 Task: View property listings for houses in Miami, Florida, with waterfront access, and compare the prices of properties on different water bodies.
Action: Mouse moved to (245, 225)
Screenshot: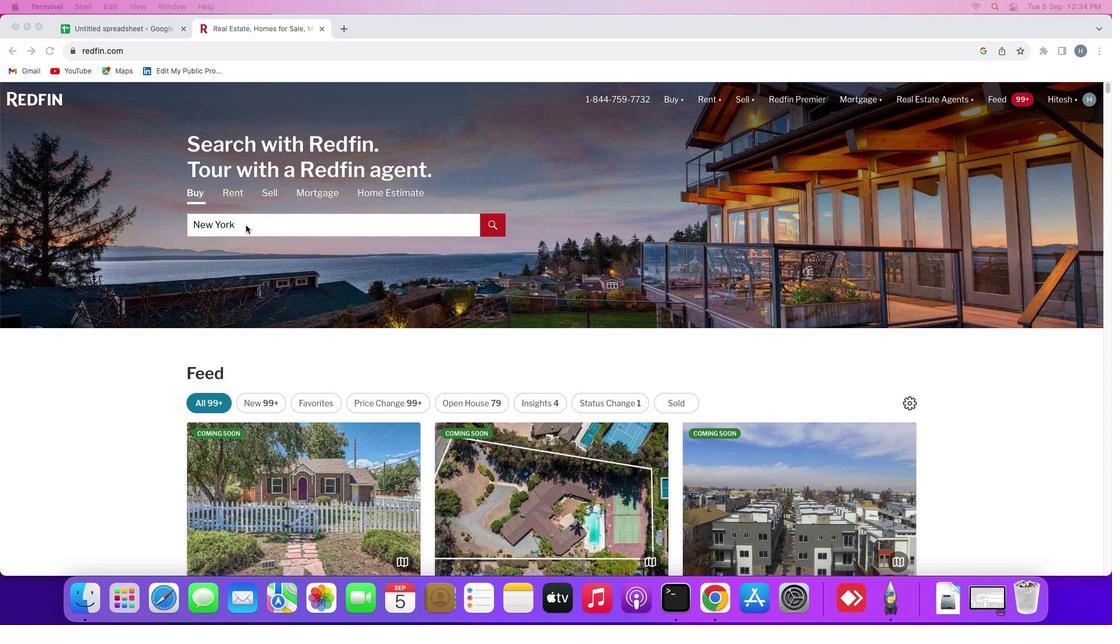 
Action: Mouse pressed left at (245, 225)
Screenshot: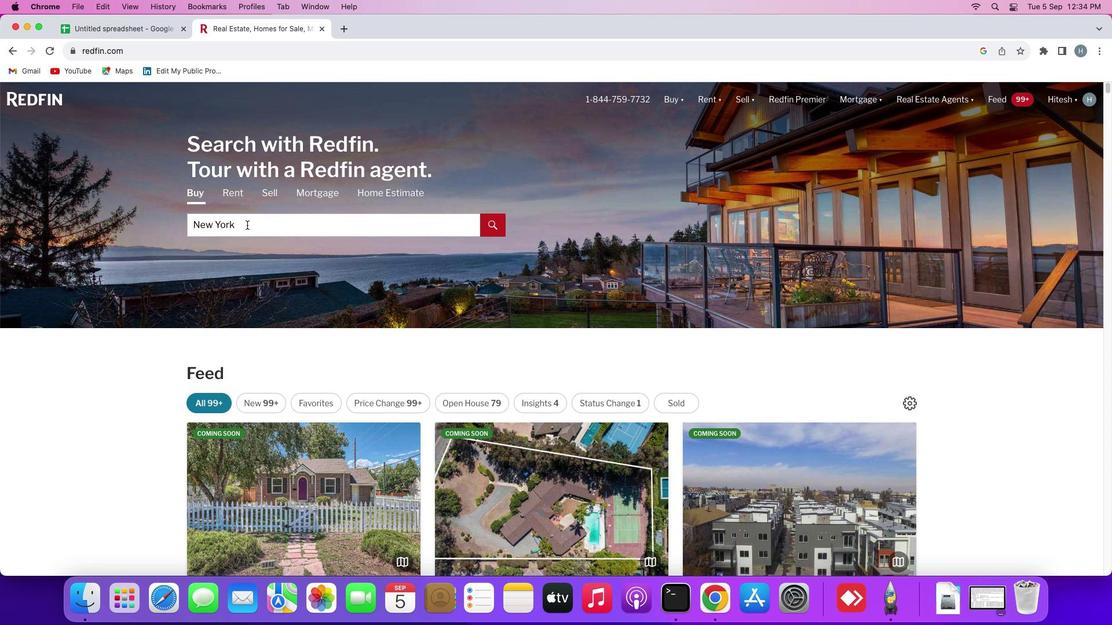
Action: Mouse moved to (249, 224)
Screenshot: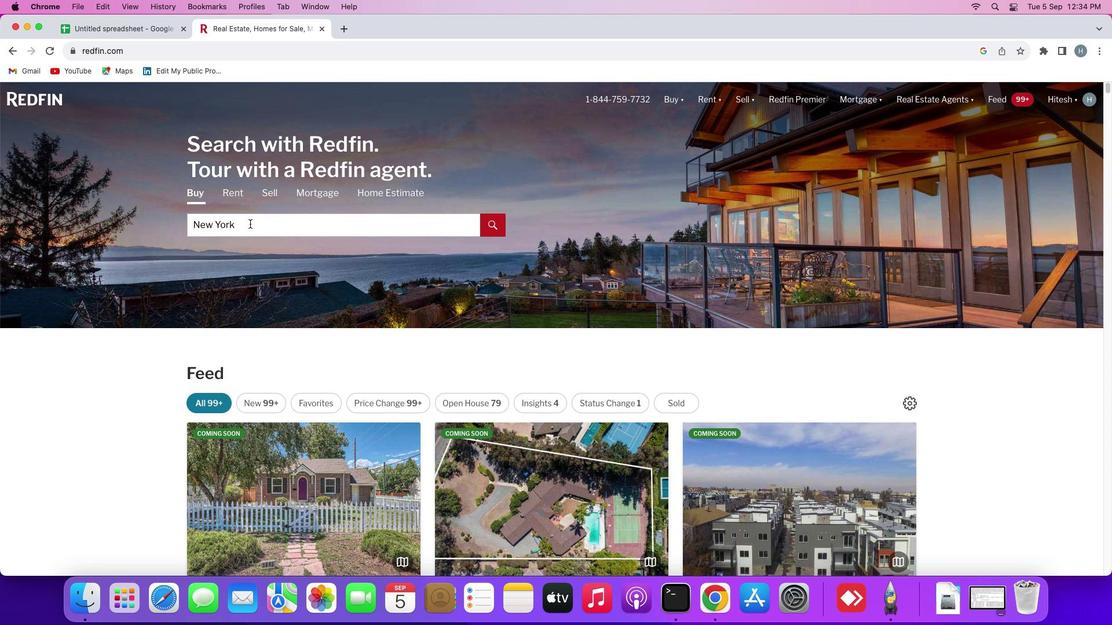 
Action: Mouse pressed left at (249, 224)
Screenshot: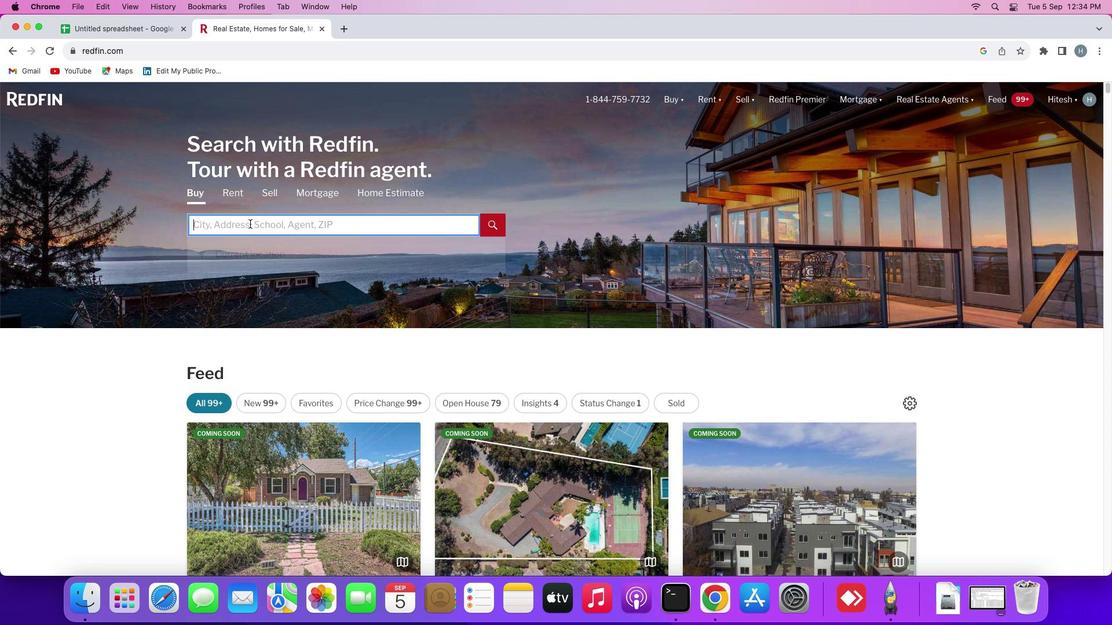 
Action: Mouse moved to (250, 224)
Screenshot: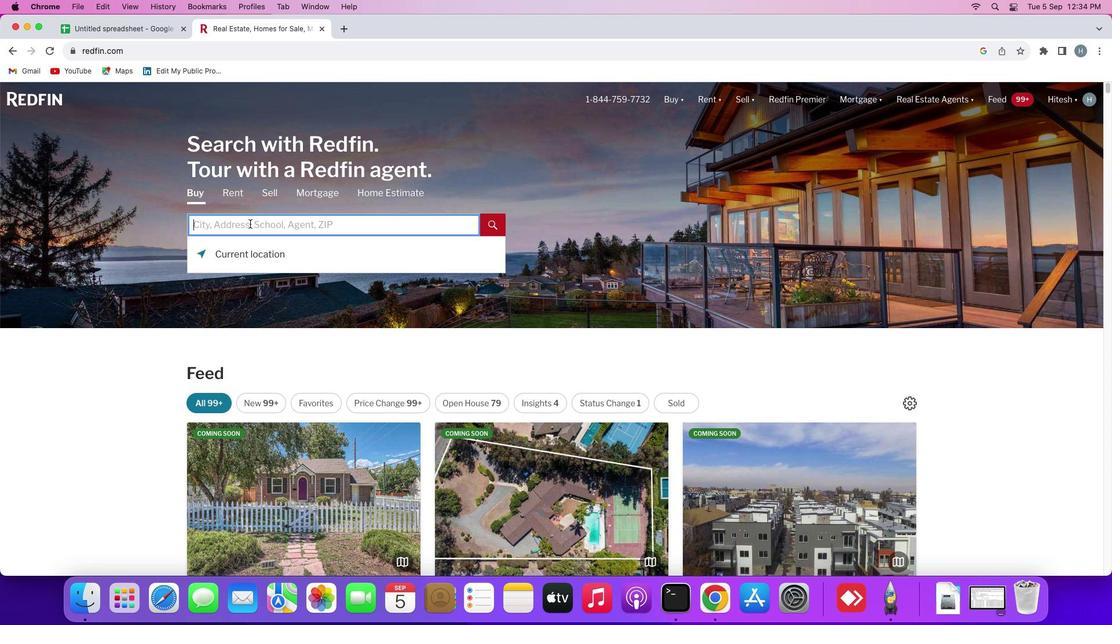 
Action: Key pressed Key.shift'M''i''a''m''i'
Screenshot: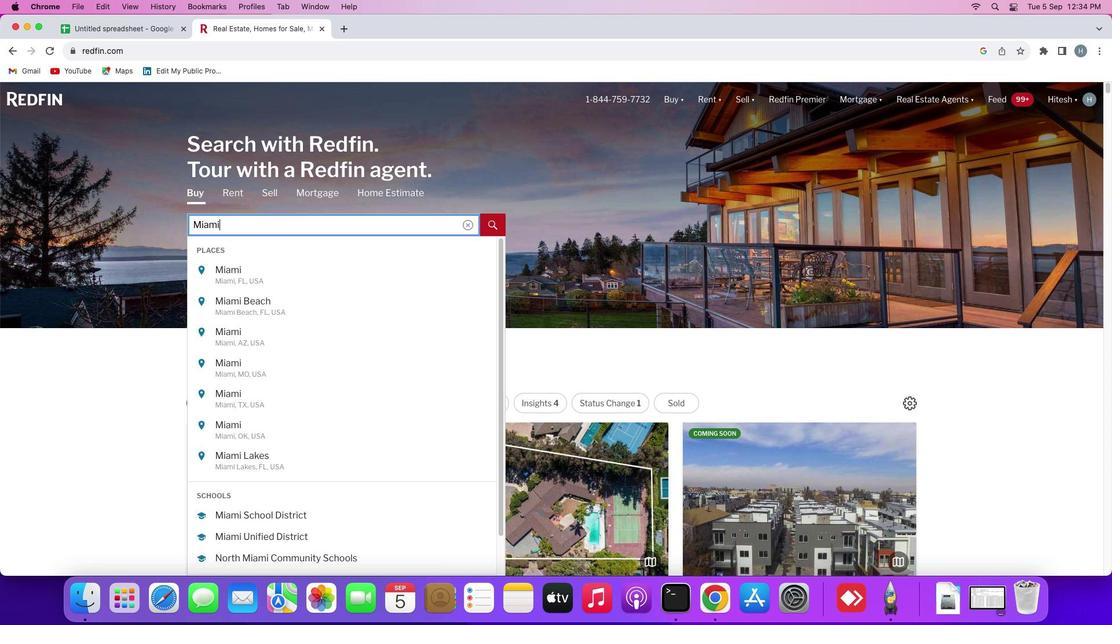 
Action: Mouse moved to (290, 275)
Screenshot: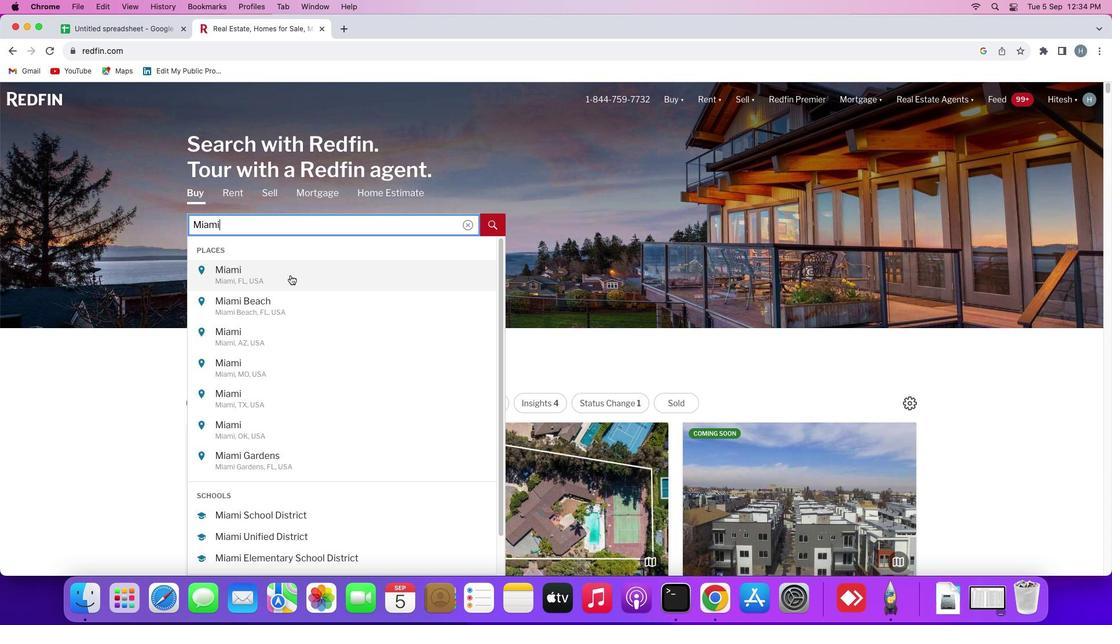 
Action: Mouse pressed left at (290, 275)
Screenshot: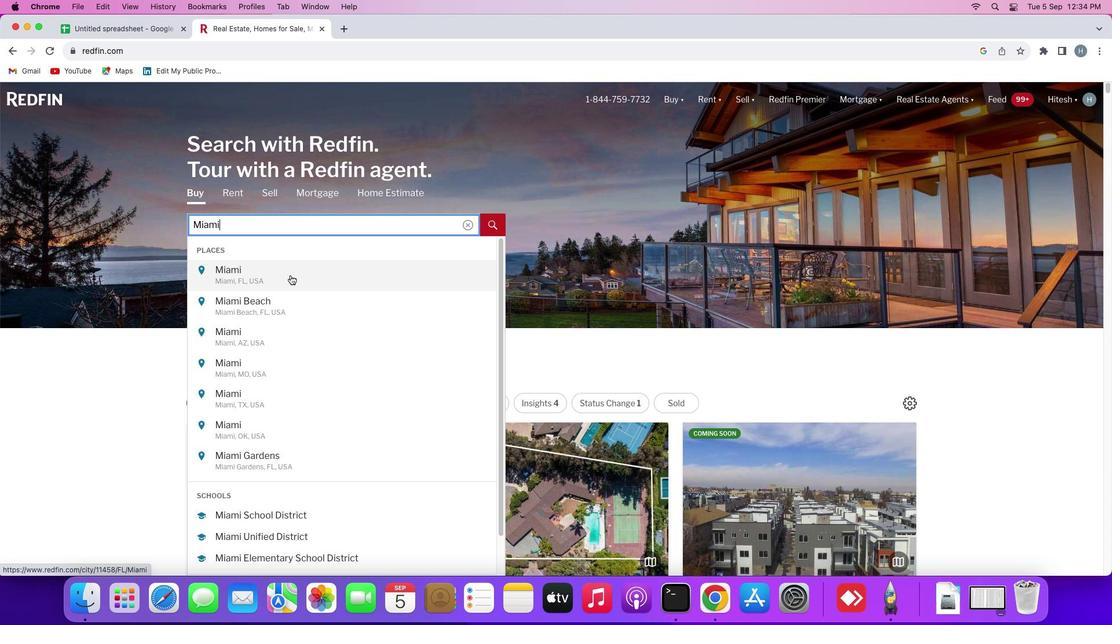 
Action: Mouse moved to (997, 175)
Screenshot: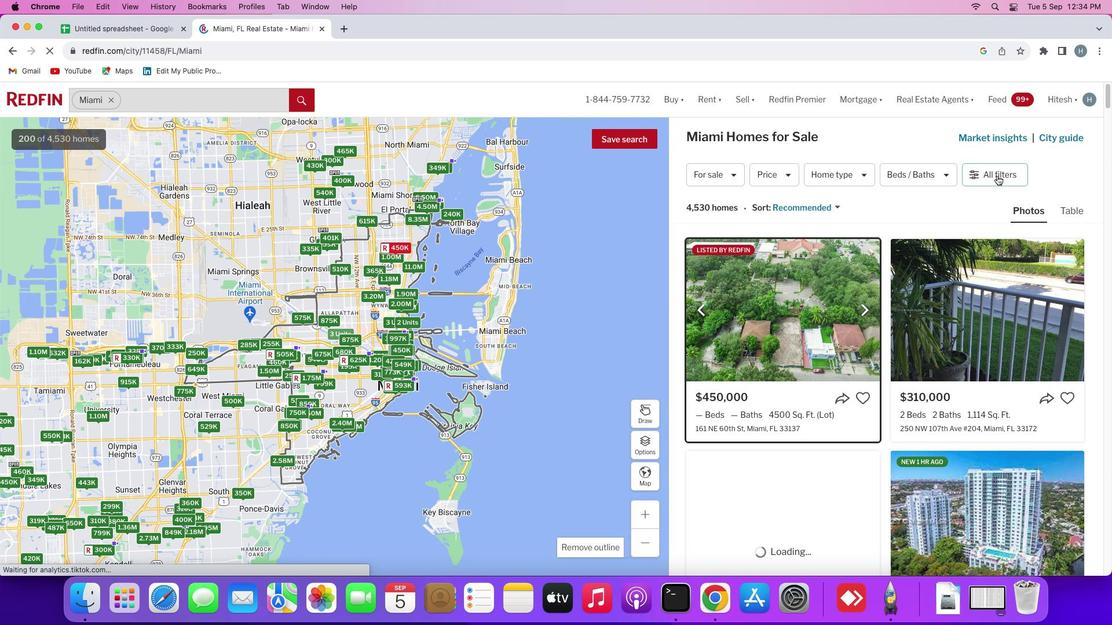 
Action: Mouse pressed left at (997, 175)
Screenshot: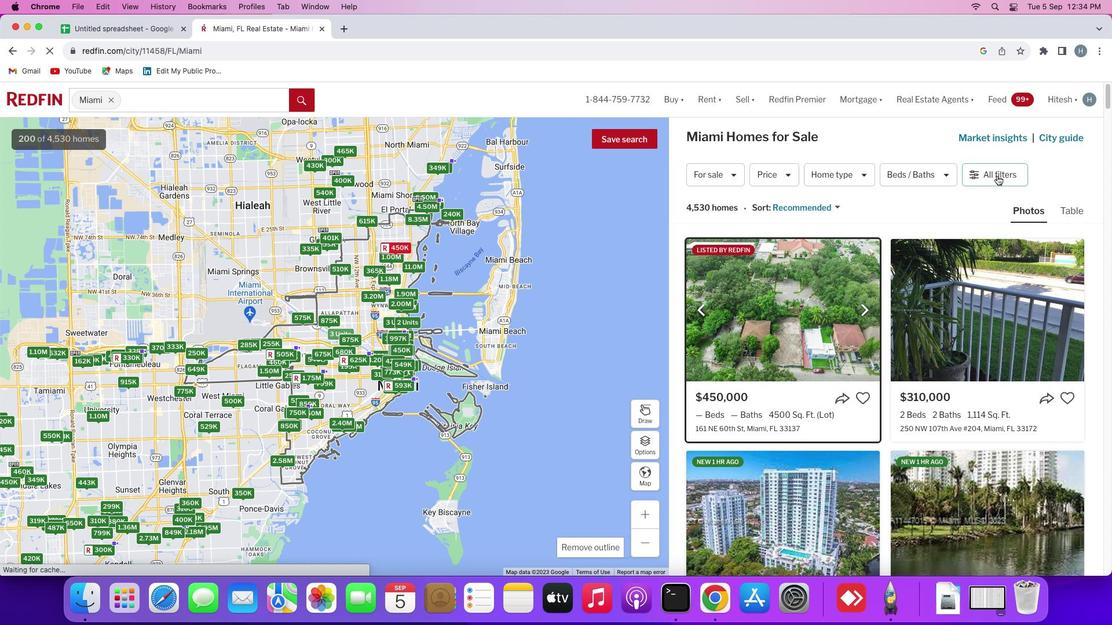 
Action: Mouse moved to (956, 321)
Screenshot: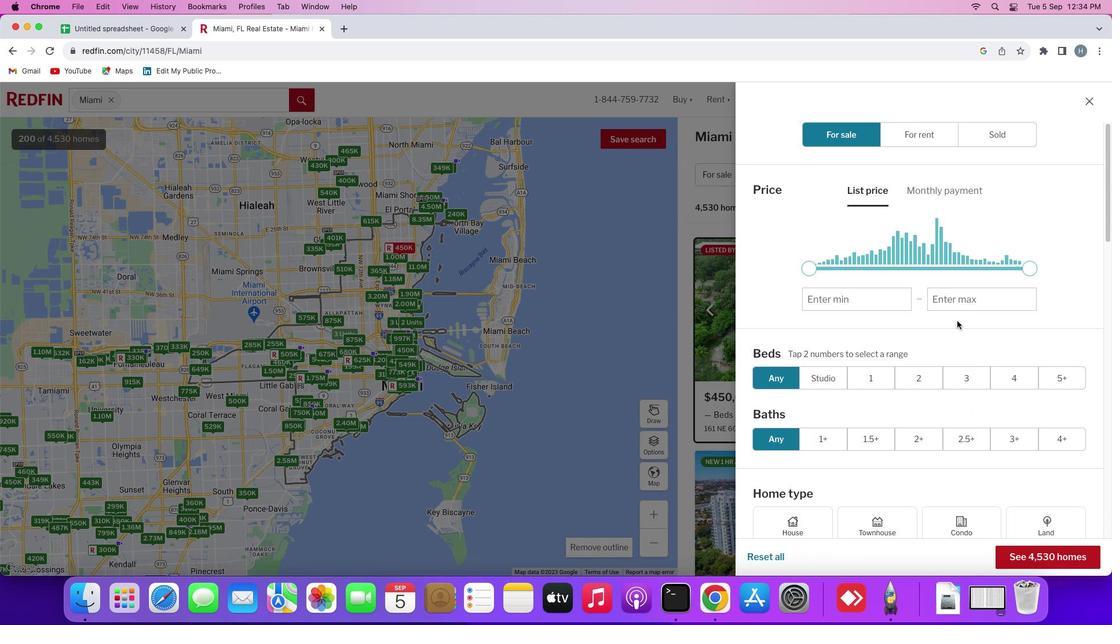 
Action: Mouse scrolled (956, 321) with delta (0, 0)
Screenshot: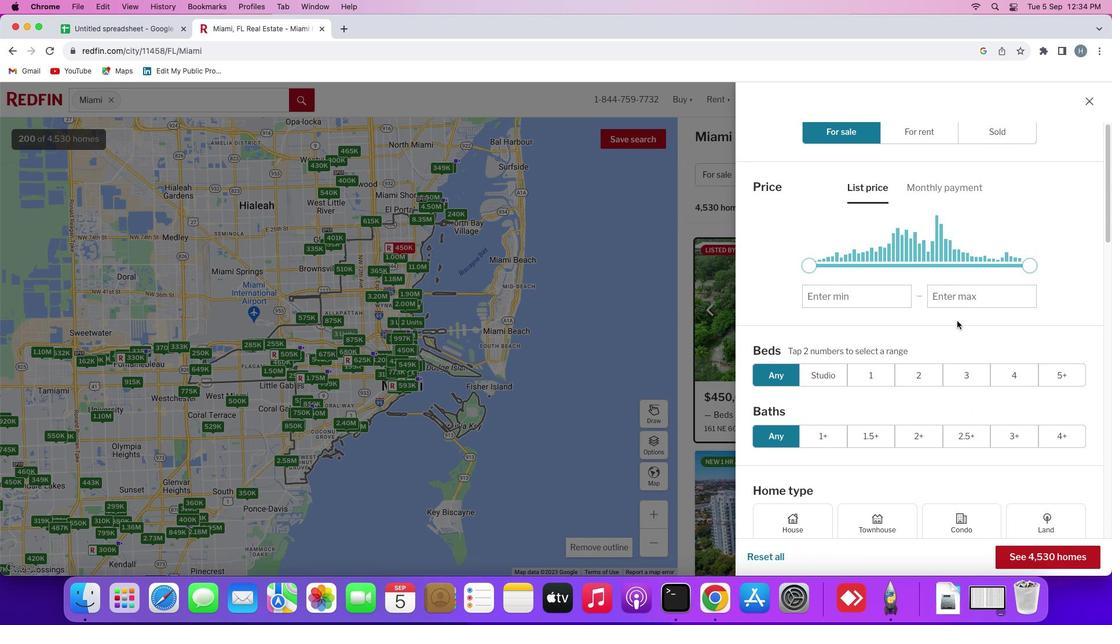 
Action: Mouse scrolled (956, 321) with delta (0, 0)
Screenshot: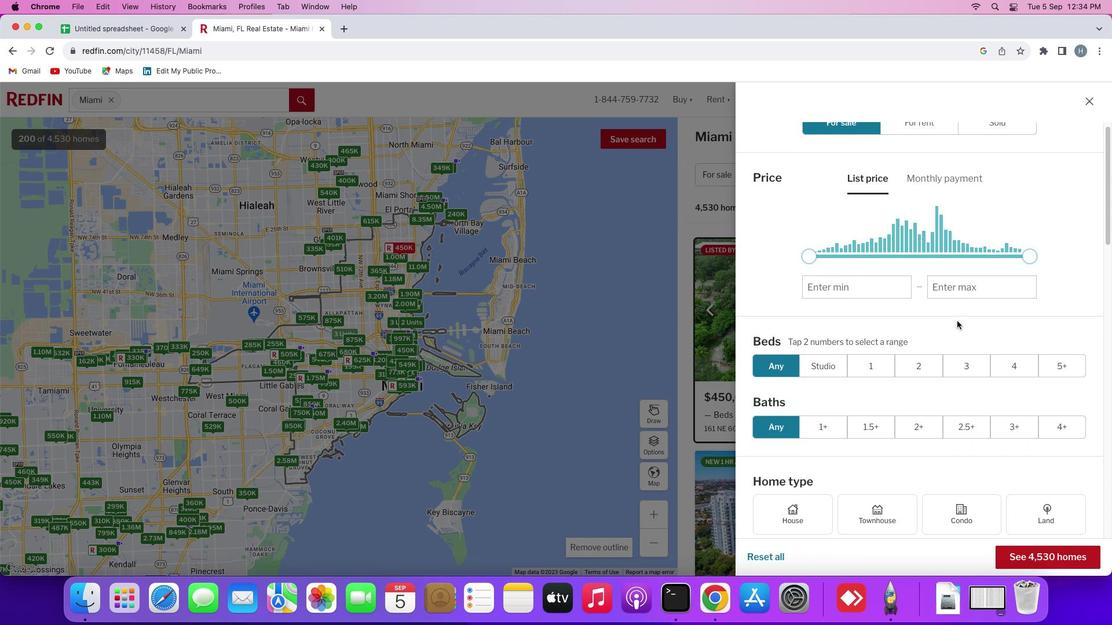 
Action: Mouse scrolled (956, 321) with delta (0, -1)
Screenshot: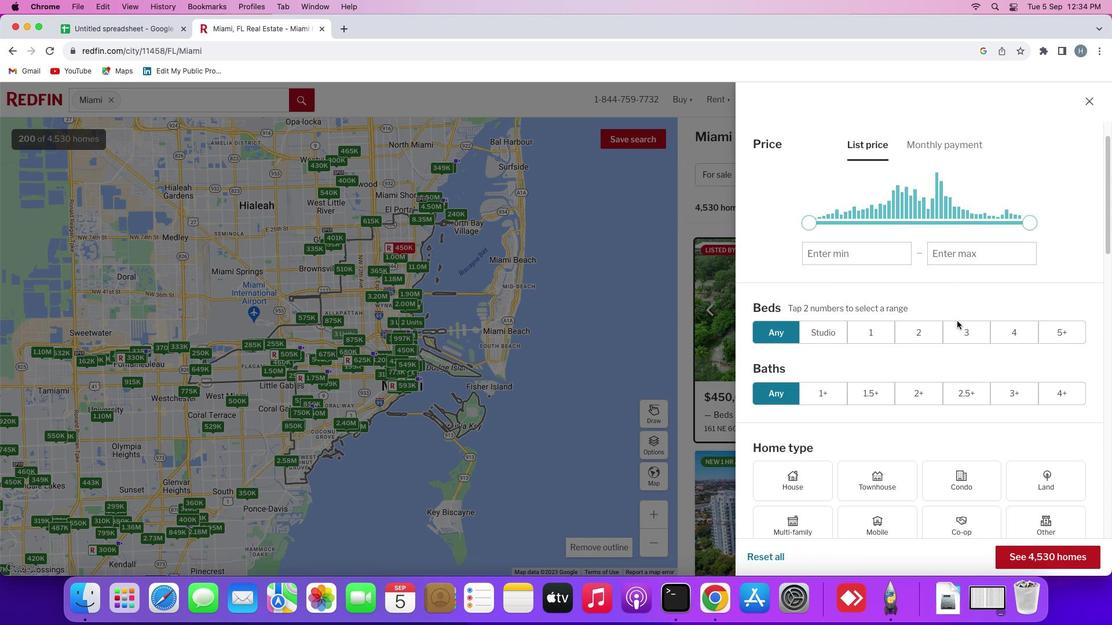 
Action: Mouse scrolled (956, 321) with delta (0, -1)
Screenshot: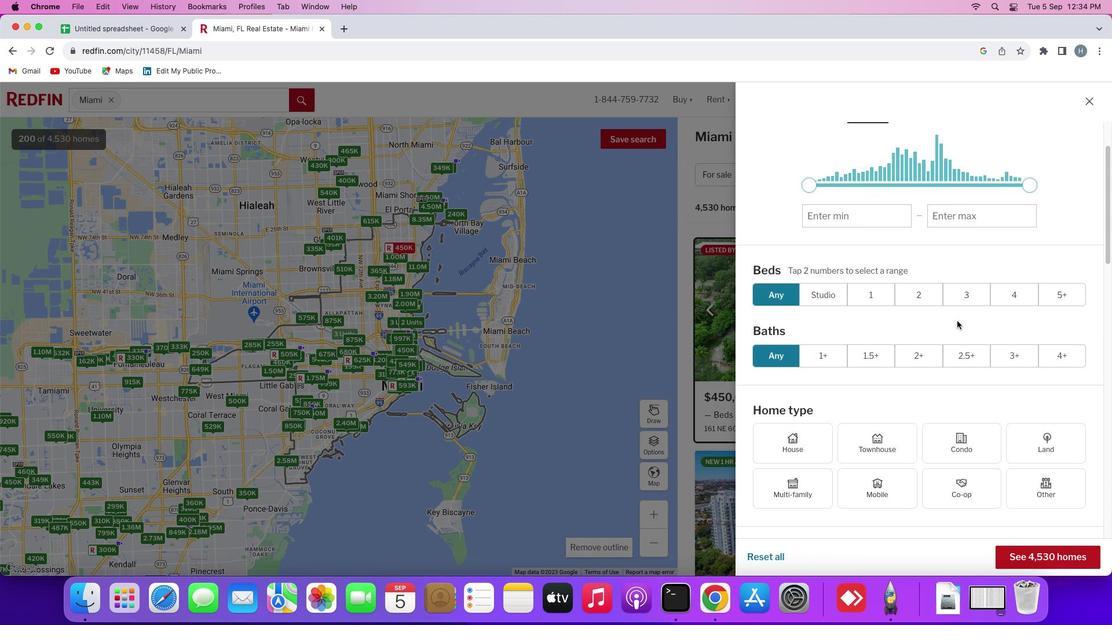 
Action: Mouse scrolled (956, 321) with delta (0, 0)
Screenshot: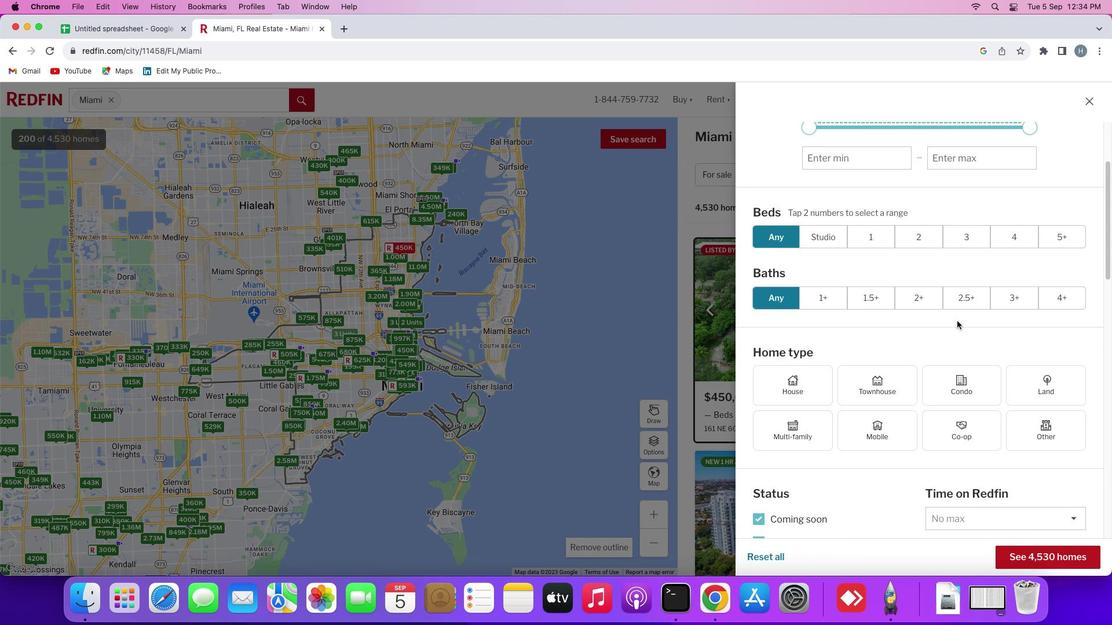 
Action: Mouse scrolled (956, 321) with delta (0, 0)
Screenshot: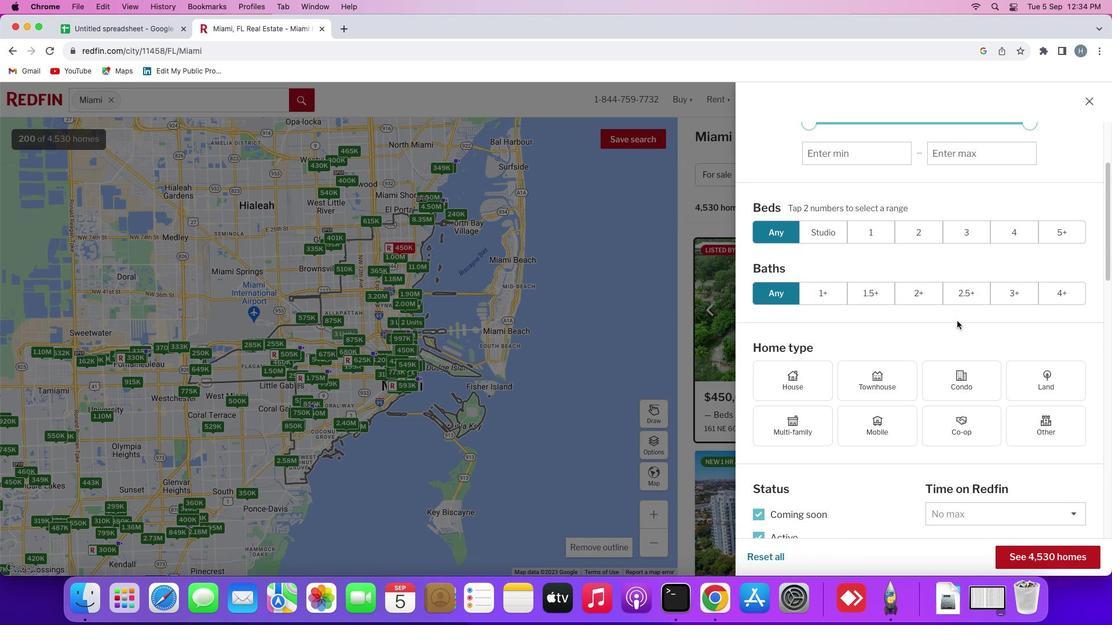 
Action: Mouse scrolled (956, 321) with delta (0, 0)
Screenshot: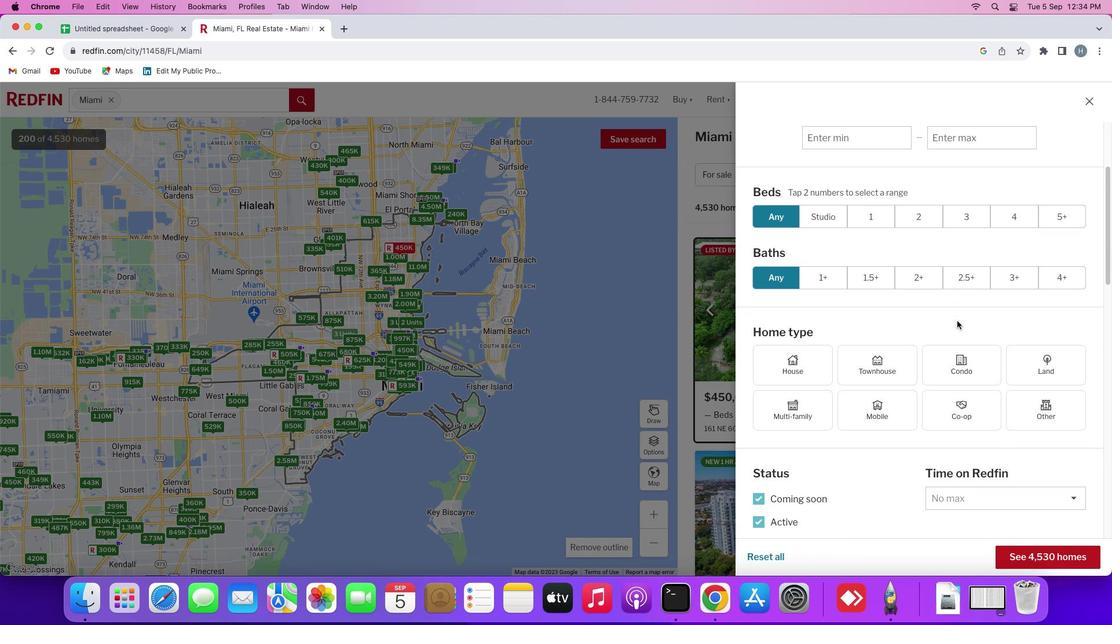 
Action: Mouse moved to (799, 345)
Screenshot: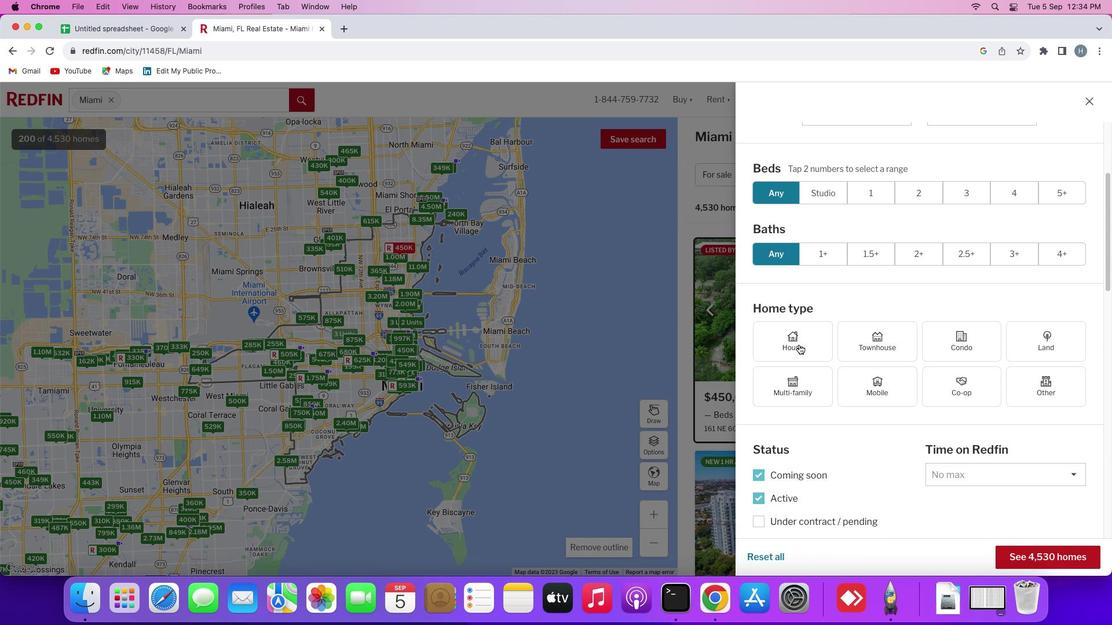 
Action: Mouse pressed left at (799, 345)
Screenshot: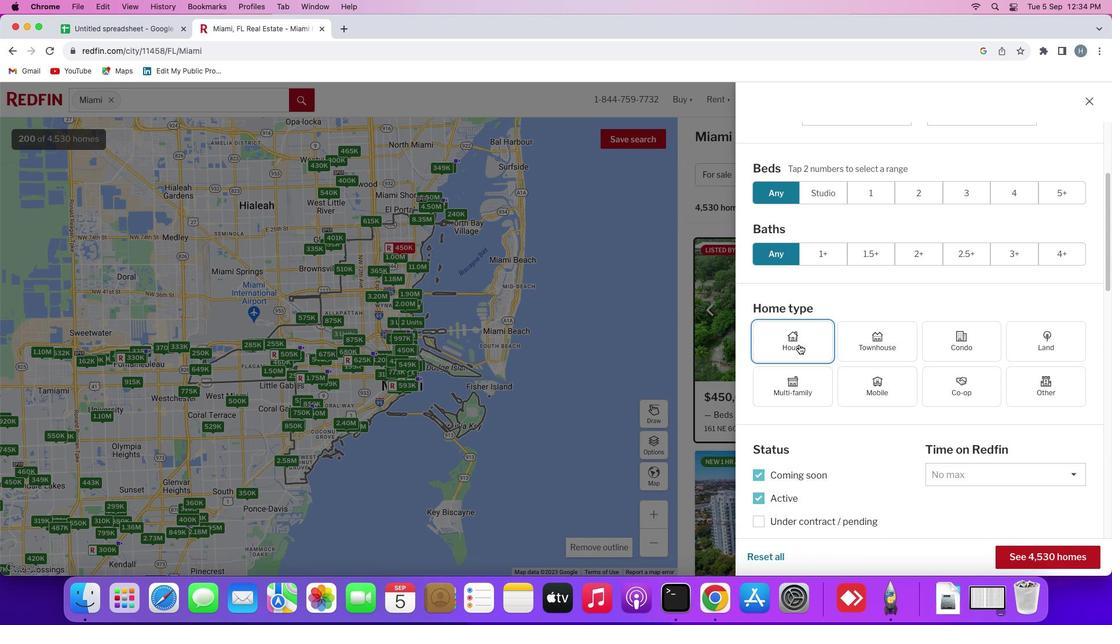 
Action: Mouse moved to (870, 461)
Screenshot: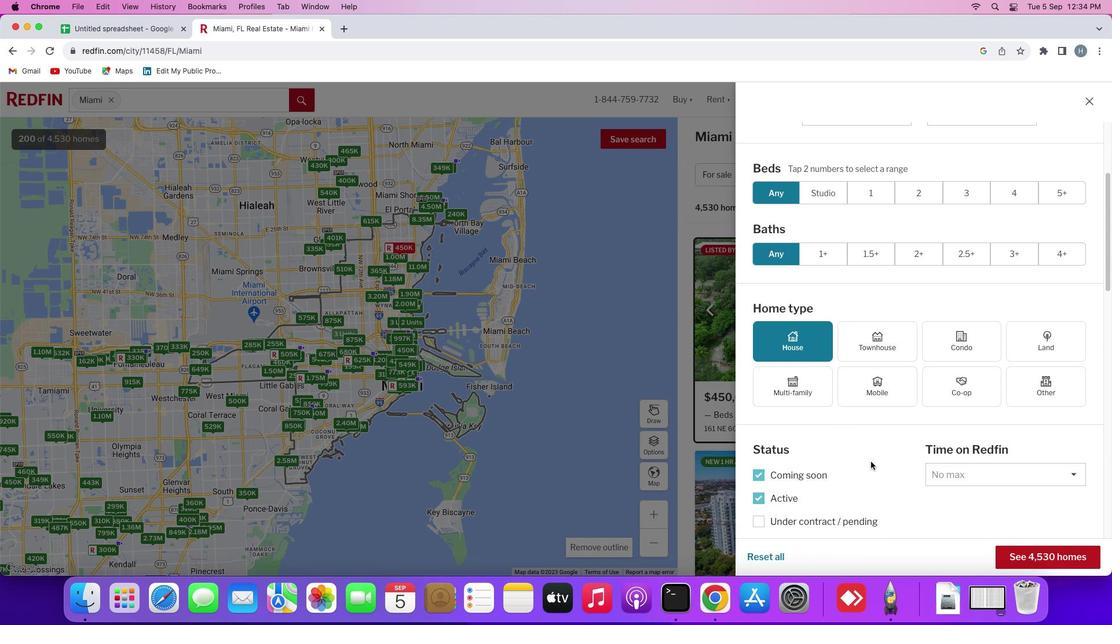 
Action: Mouse scrolled (870, 461) with delta (0, 0)
Screenshot: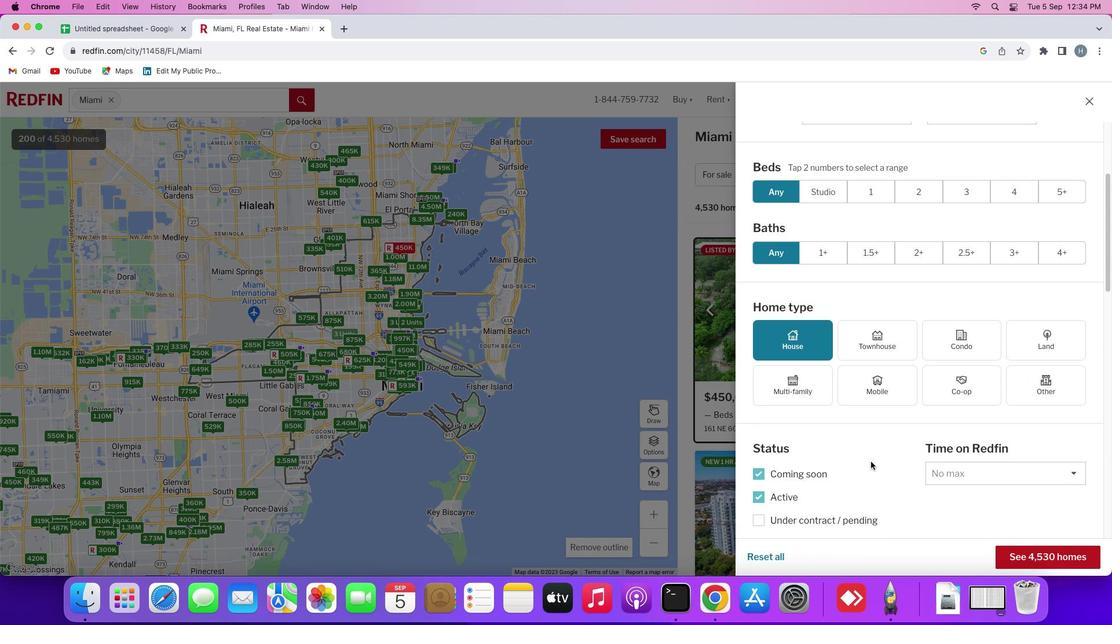 
Action: Mouse scrolled (870, 461) with delta (0, 0)
Screenshot: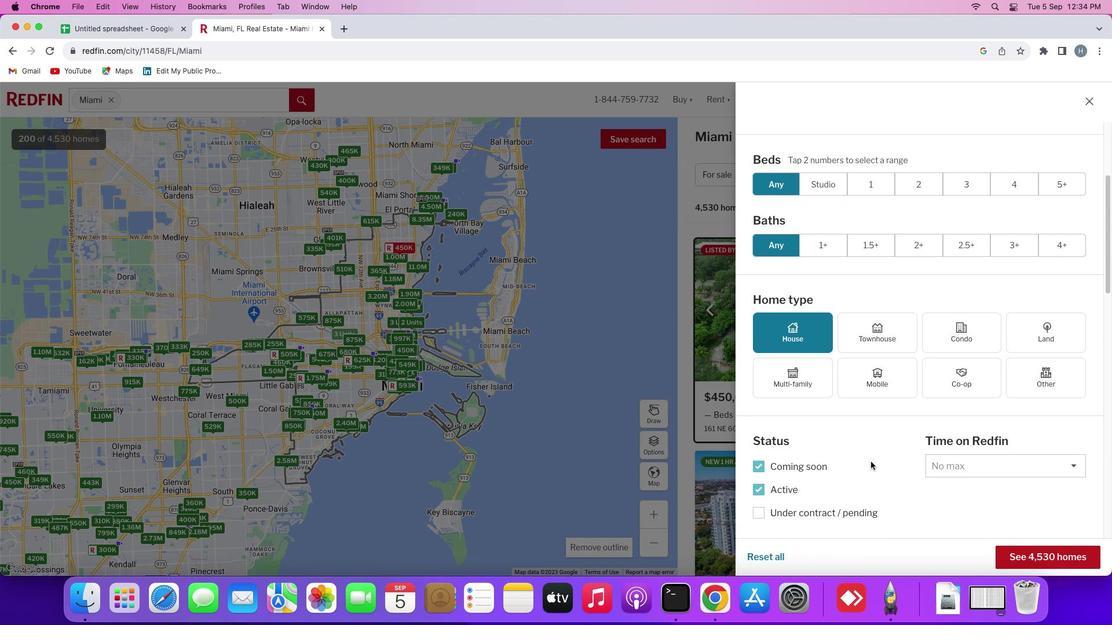
Action: Mouse scrolled (870, 461) with delta (0, 0)
Screenshot: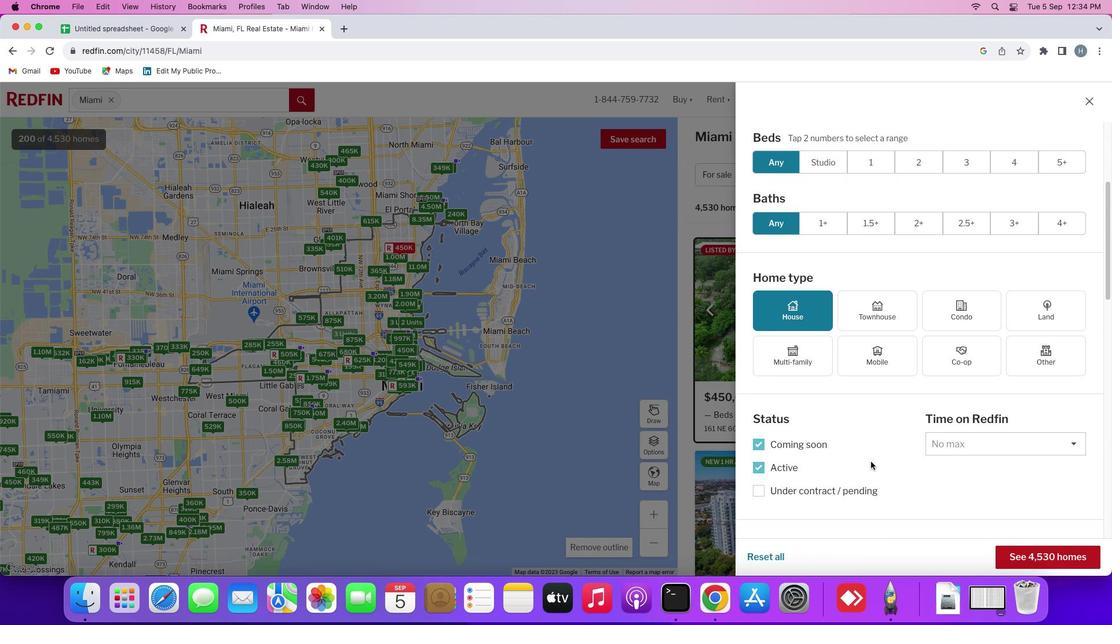 
Action: Mouse scrolled (870, 461) with delta (0, -1)
Screenshot: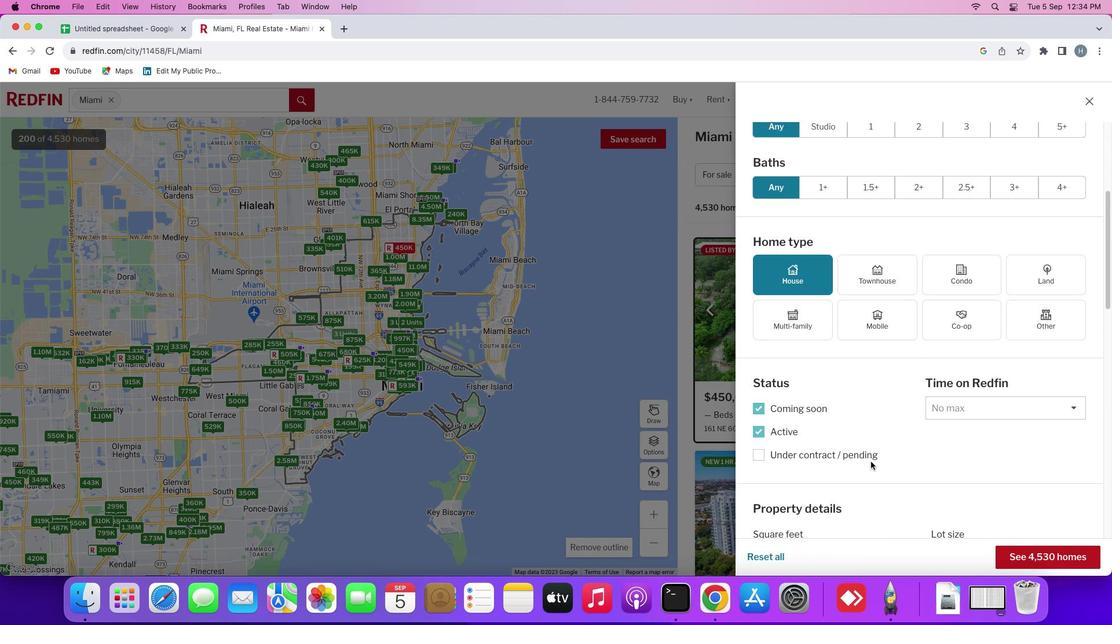 
Action: Mouse scrolled (870, 461) with delta (0, 0)
Screenshot: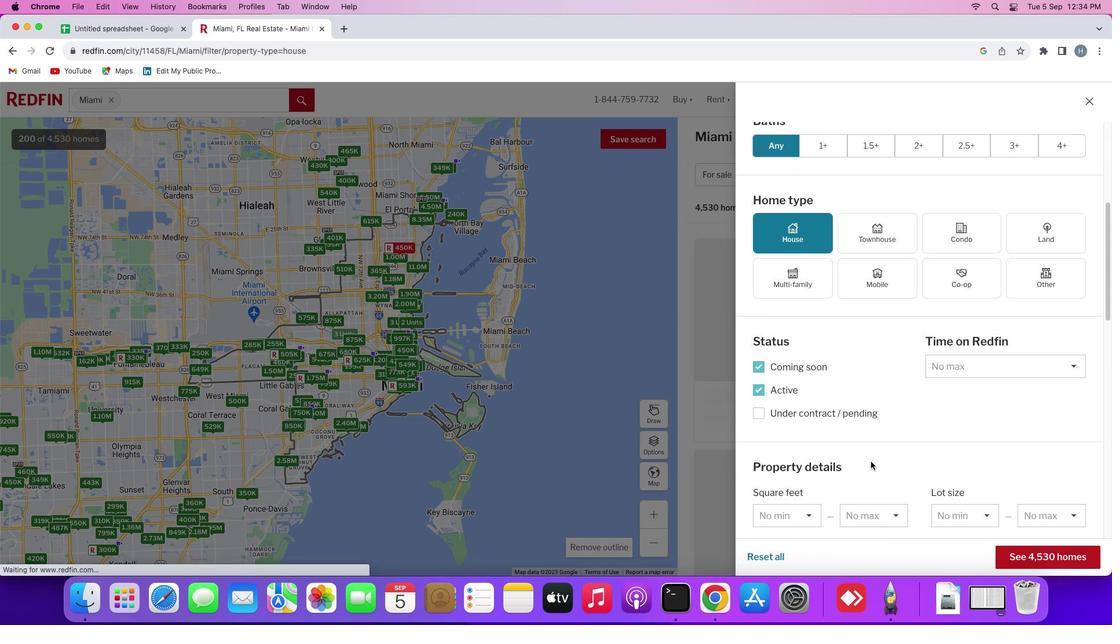 
Action: Mouse scrolled (870, 461) with delta (0, 0)
Screenshot: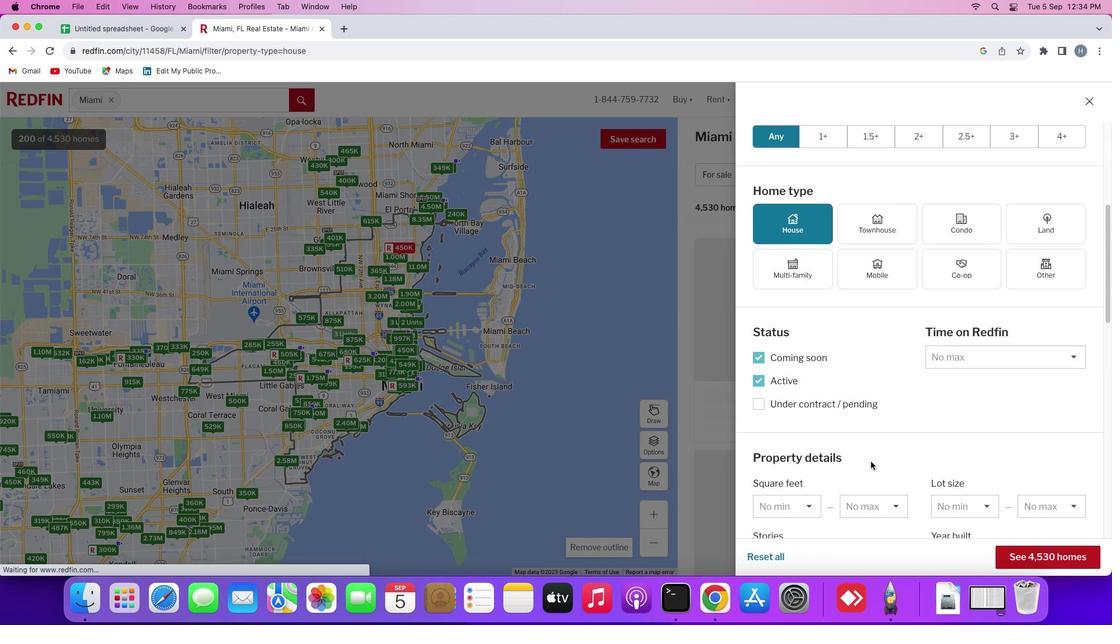 
Action: Mouse scrolled (870, 461) with delta (0, -1)
Screenshot: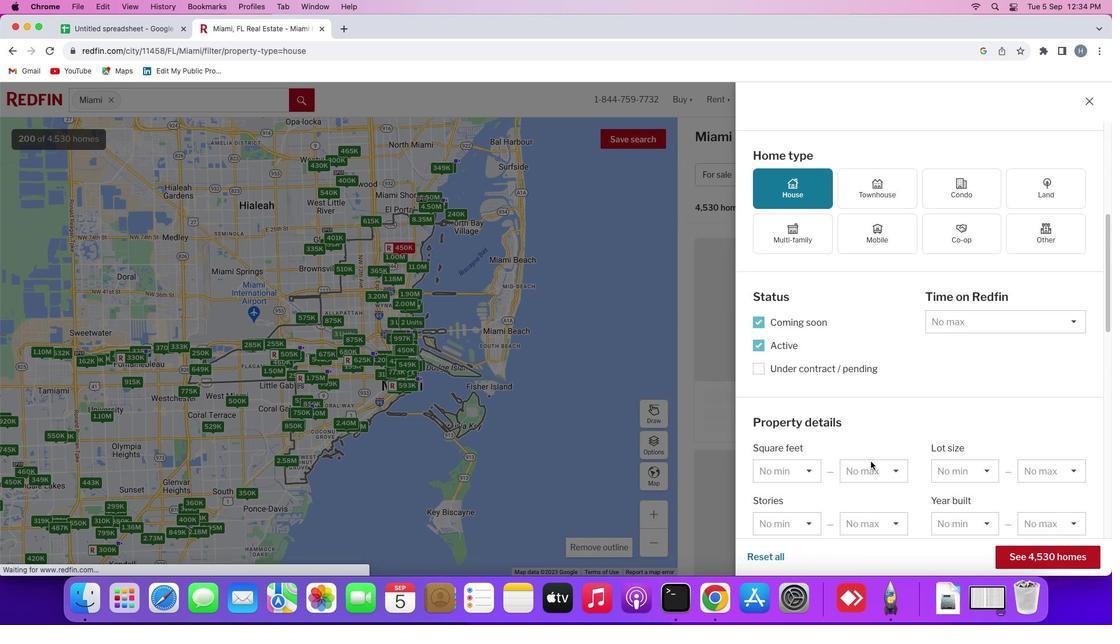 
Action: Mouse scrolled (870, 461) with delta (0, 0)
Screenshot: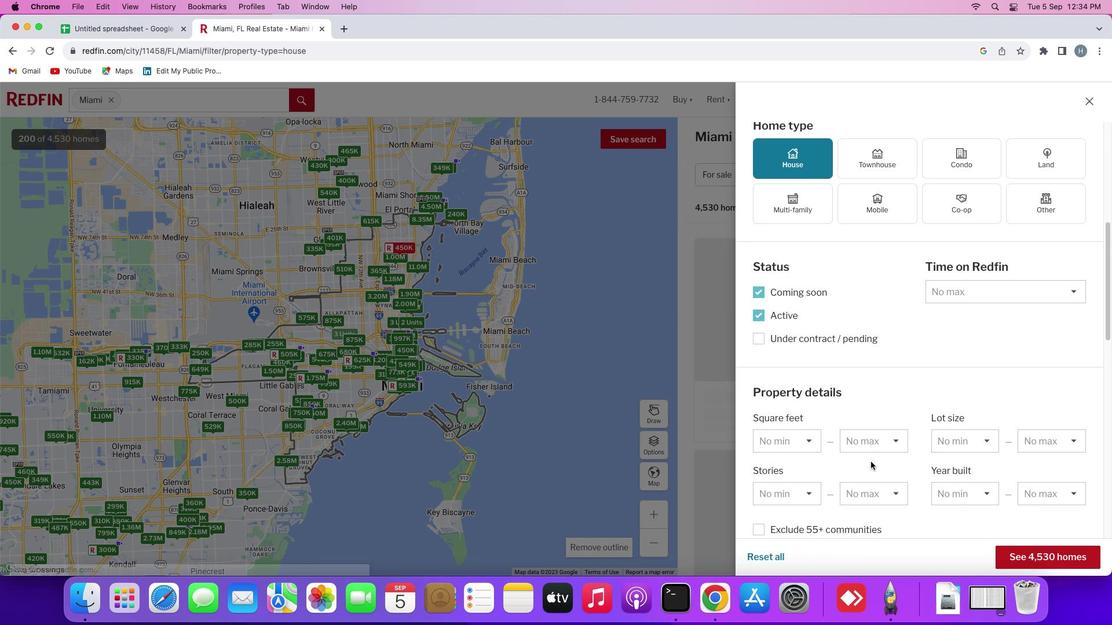 
Action: Mouse scrolled (870, 461) with delta (0, 0)
Screenshot: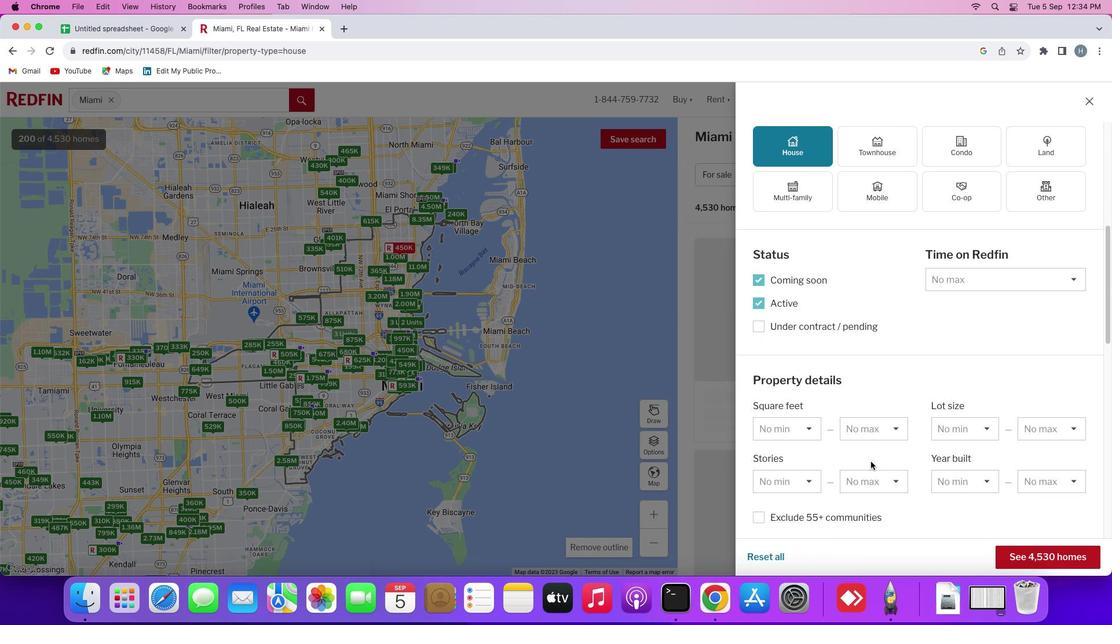 
Action: Mouse scrolled (870, 461) with delta (0, -1)
Screenshot: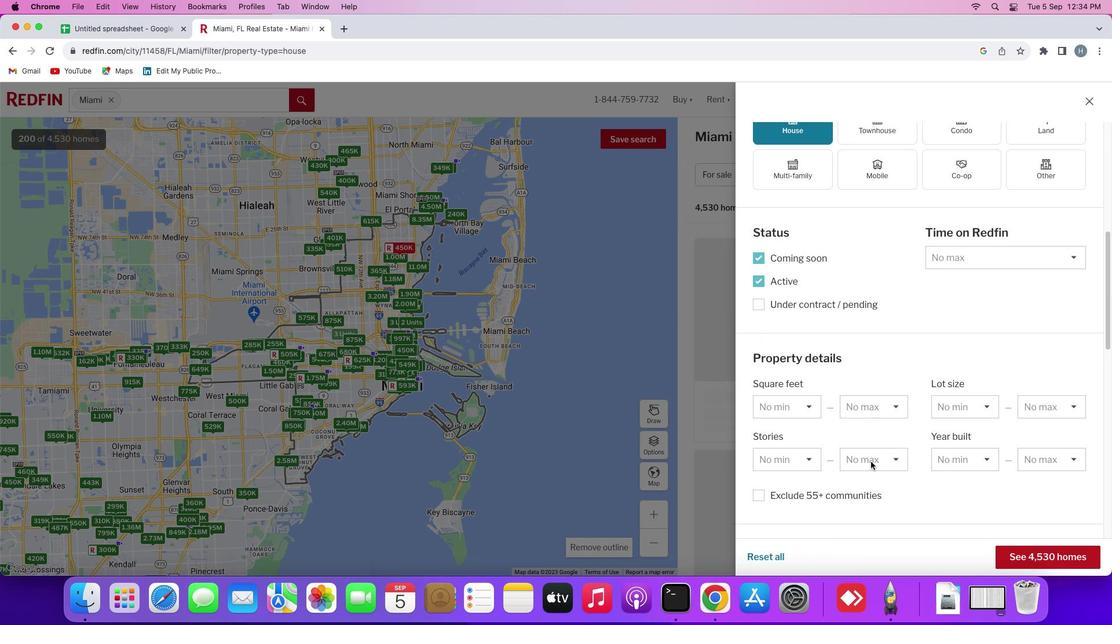 
Action: Mouse scrolled (870, 461) with delta (0, 0)
Screenshot: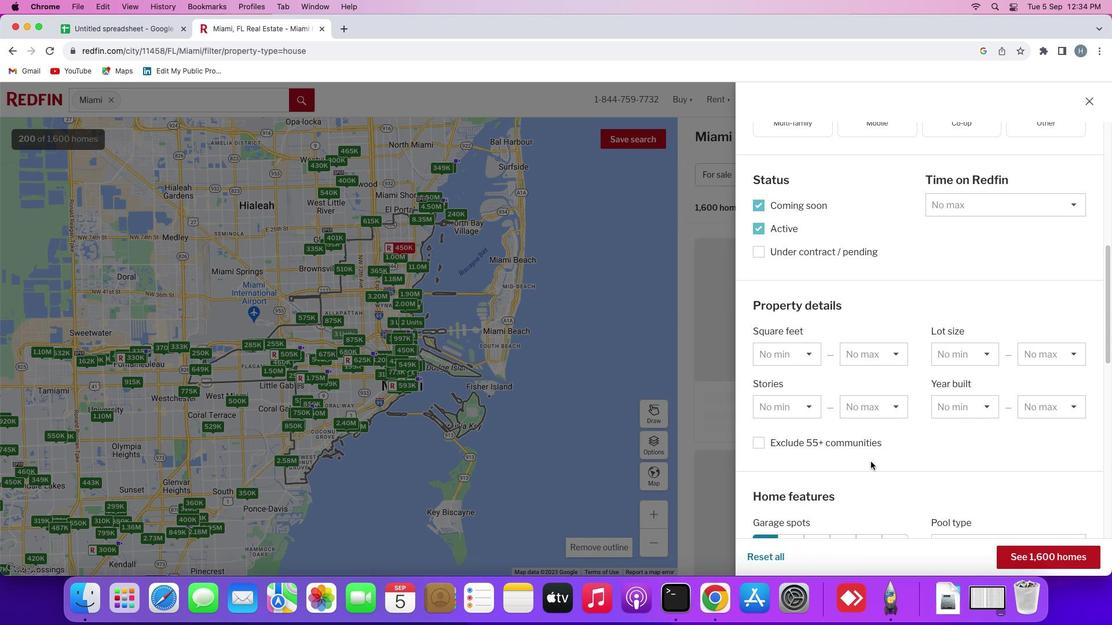 
Action: Mouse scrolled (870, 461) with delta (0, 0)
Screenshot: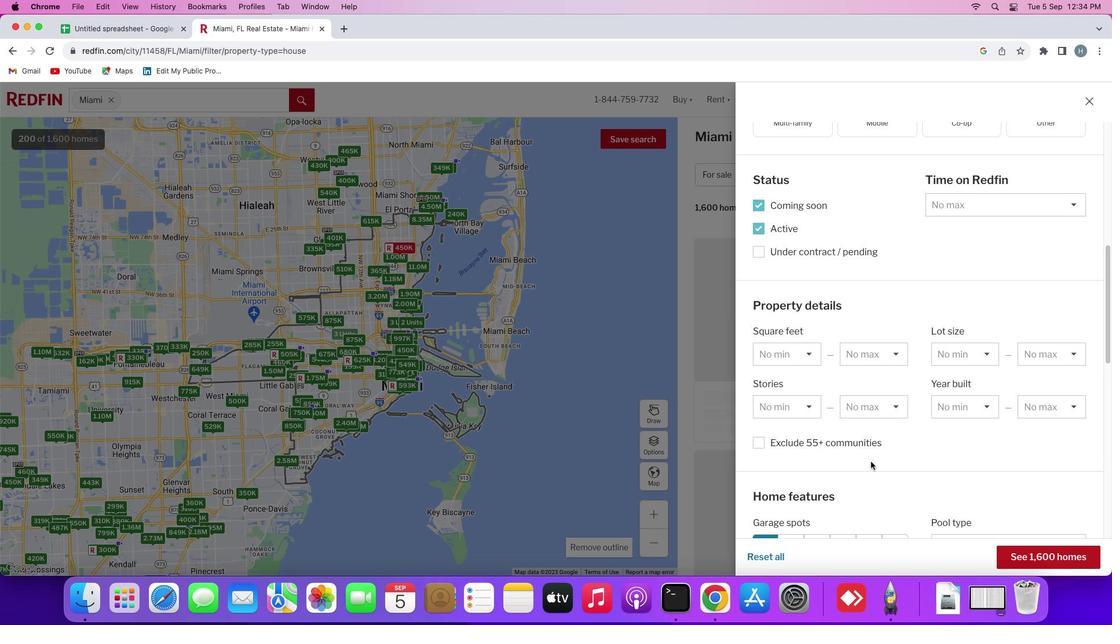 
Action: Mouse scrolled (870, 461) with delta (0, -1)
Screenshot: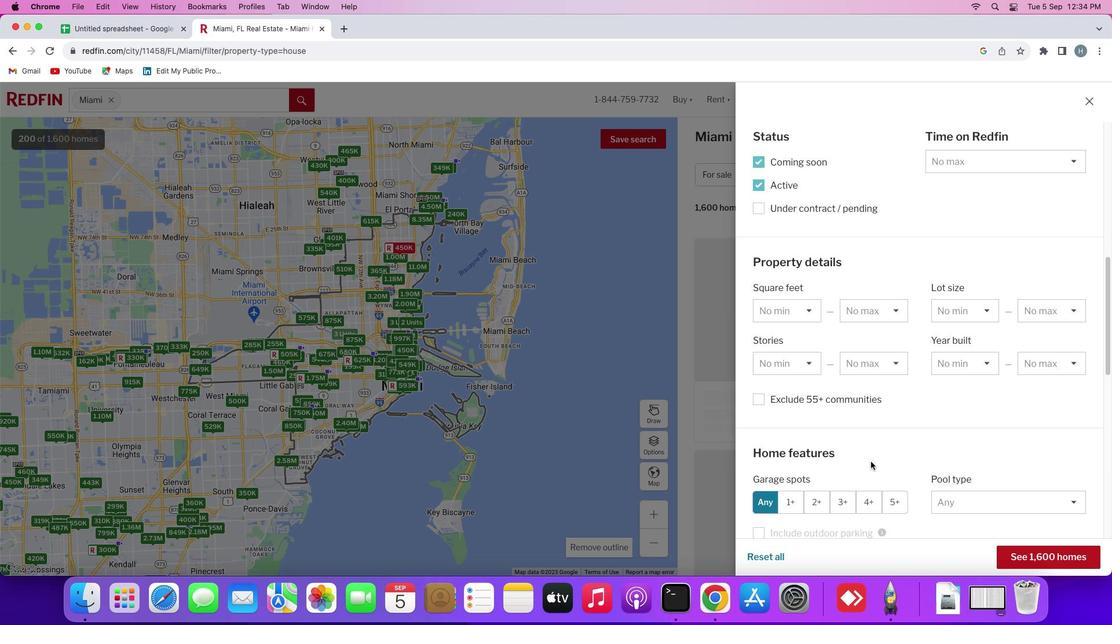 
Action: Mouse scrolled (870, 461) with delta (0, -1)
Screenshot: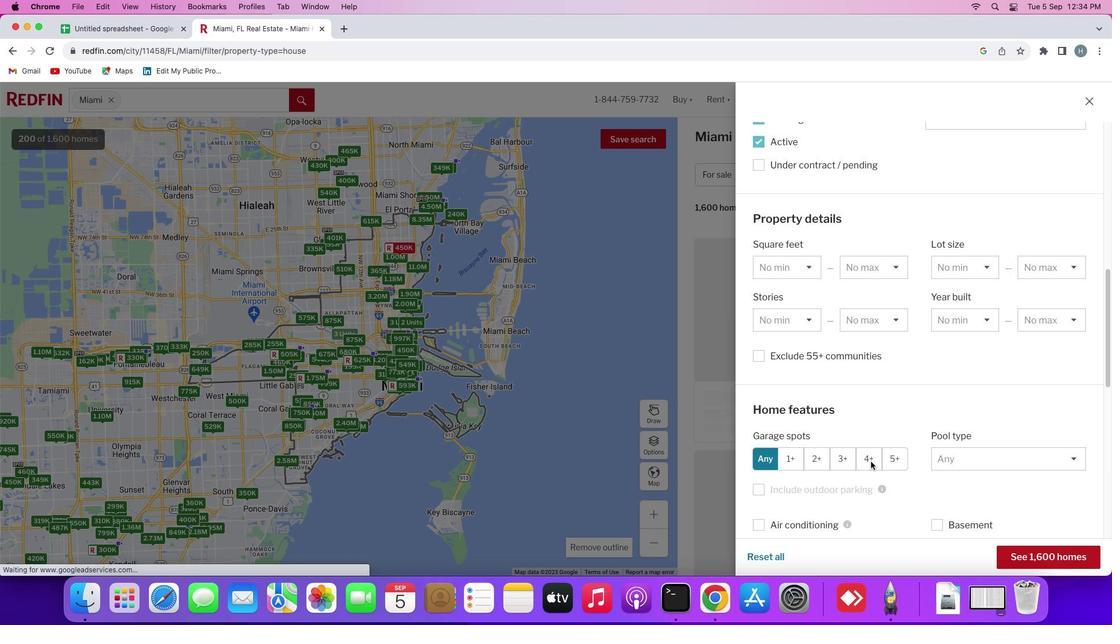 
Action: Mouse scrolled (870, 461) with delta (0, 0)
Screenshot: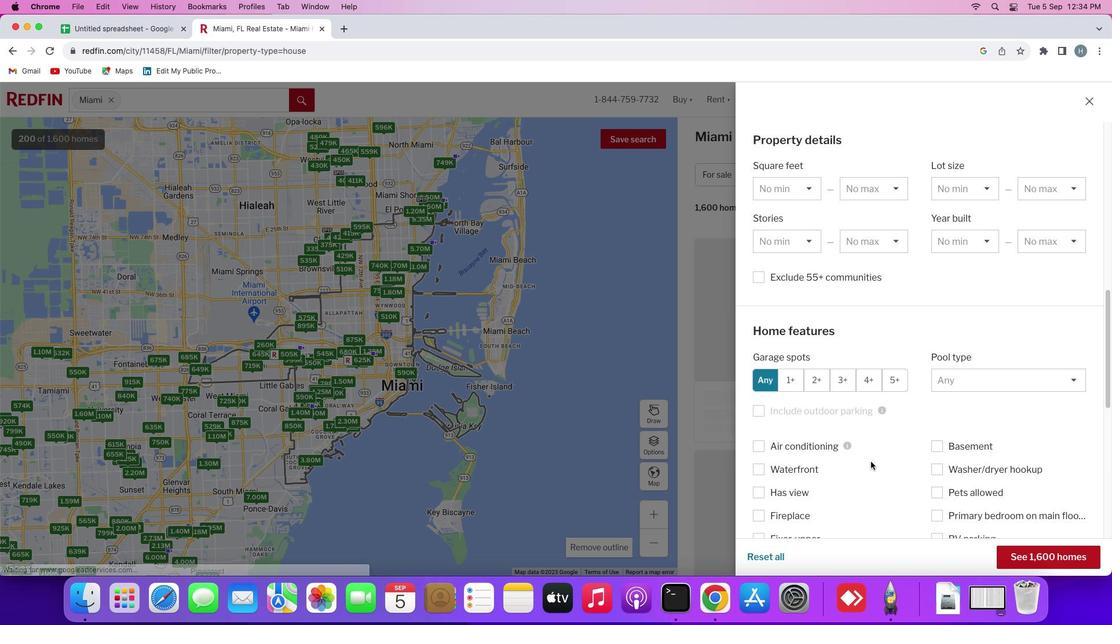 
Action: Mouse scrolled (870, 461) with delta (0, 0)
Screenshot: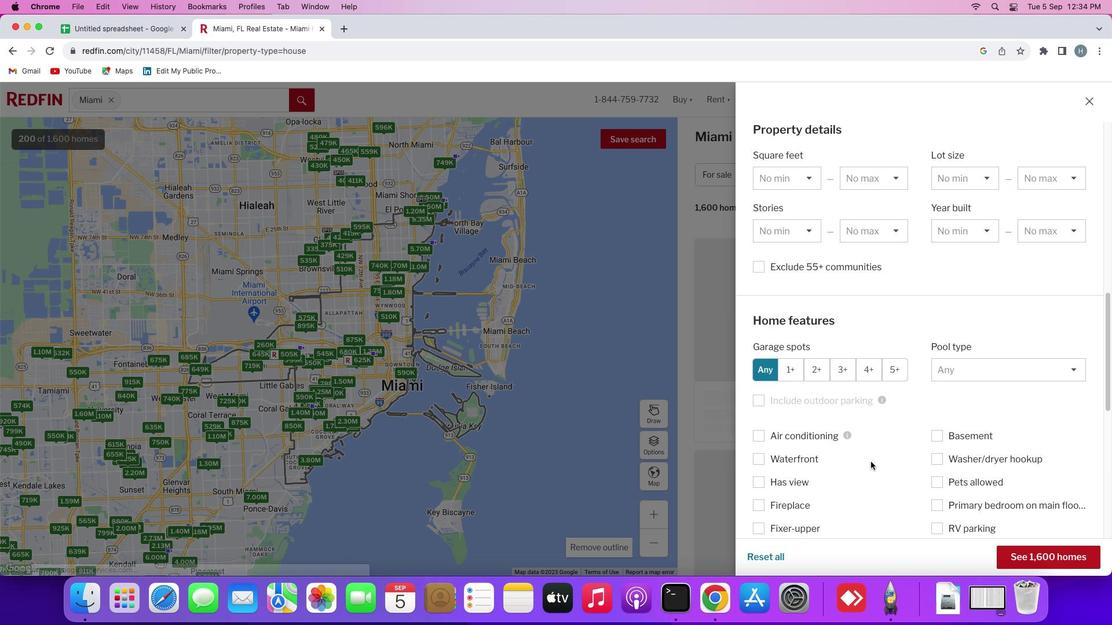 
Action: Mouse scrolled (870, 461) with delta (0, -1)
Screenshot: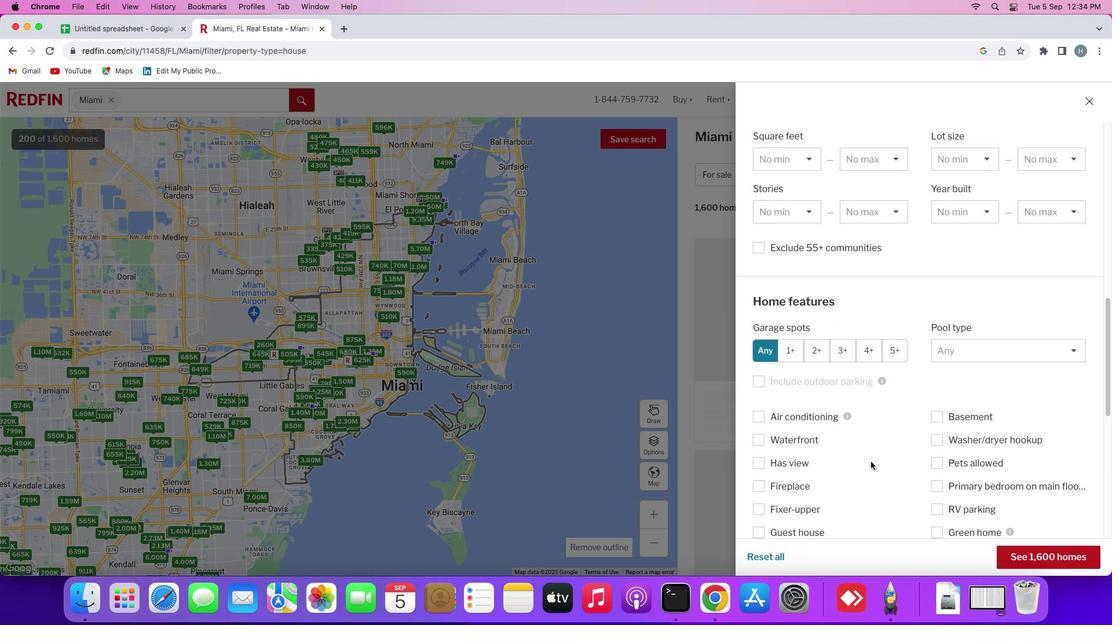 
Action: Mouse moved to (756, 387)
Screenshot: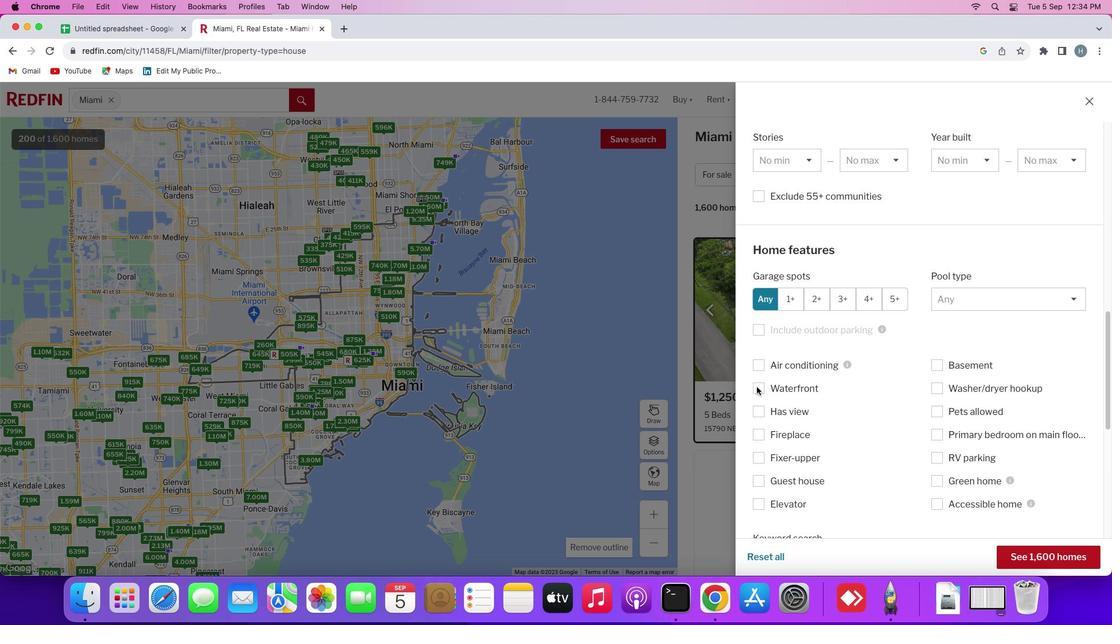 
Action: Mouse pressed left at (756, 387)
Screenshot: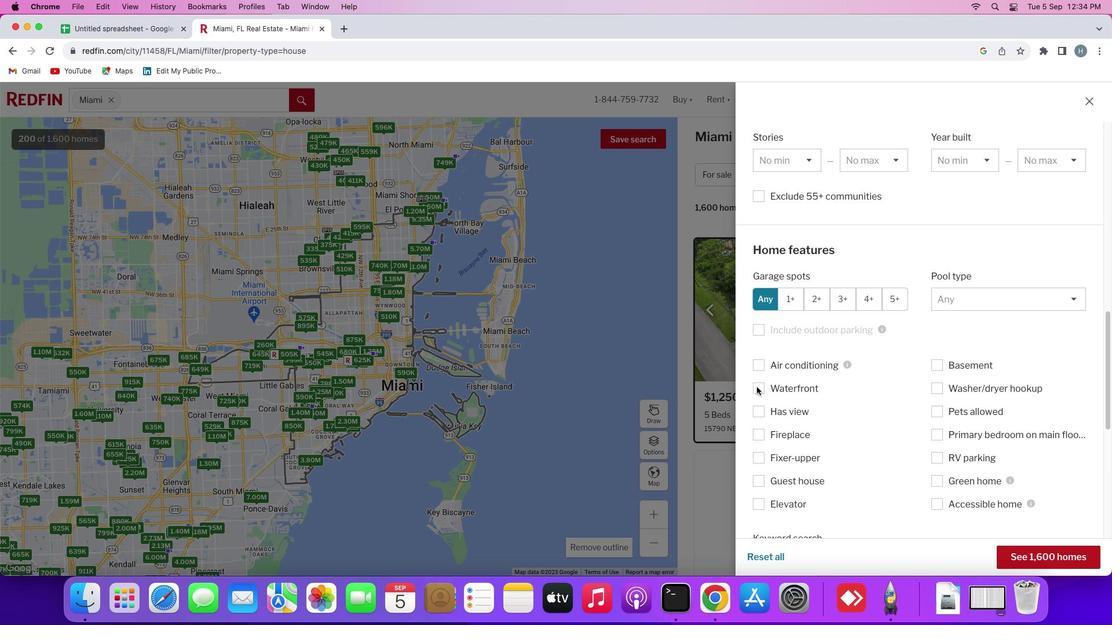 
Action: Mouse moved to (867, 437)
Screenshot: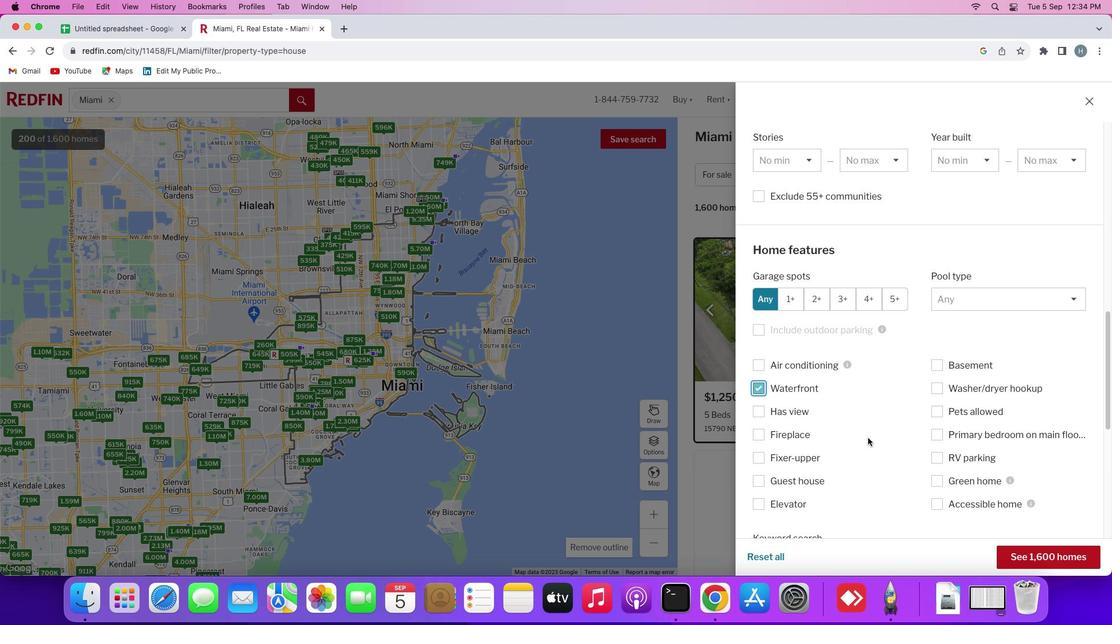 
Action: Mouse scrolled (867, 437) with delta (0, 0)
Screenshot: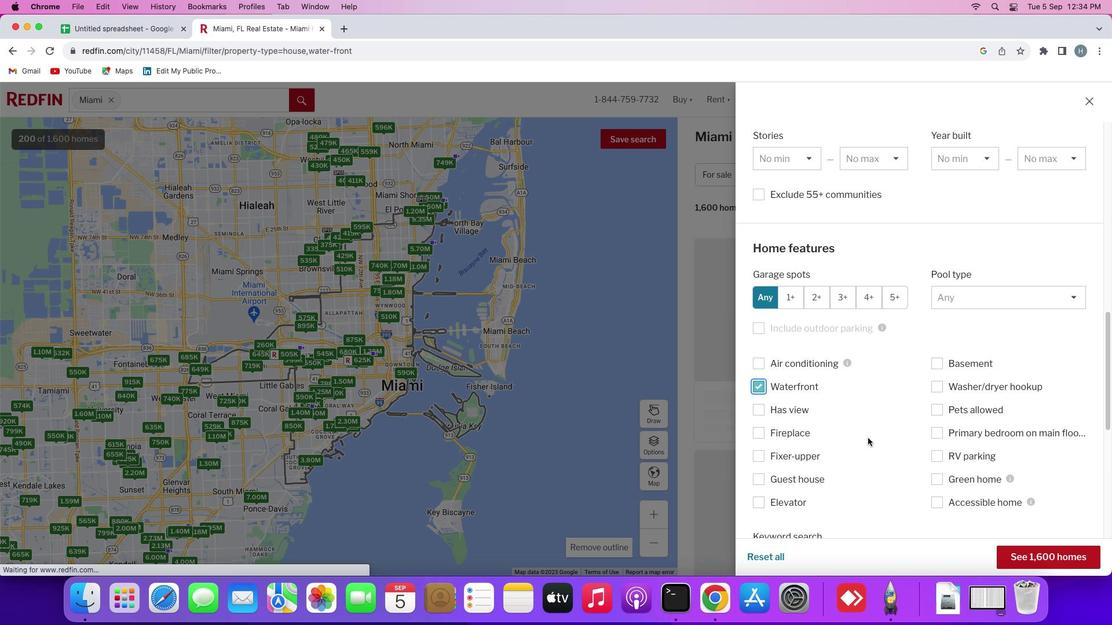 
Action: Mouse scrolled (867, 437) with delta (0, 0)
Screenshot: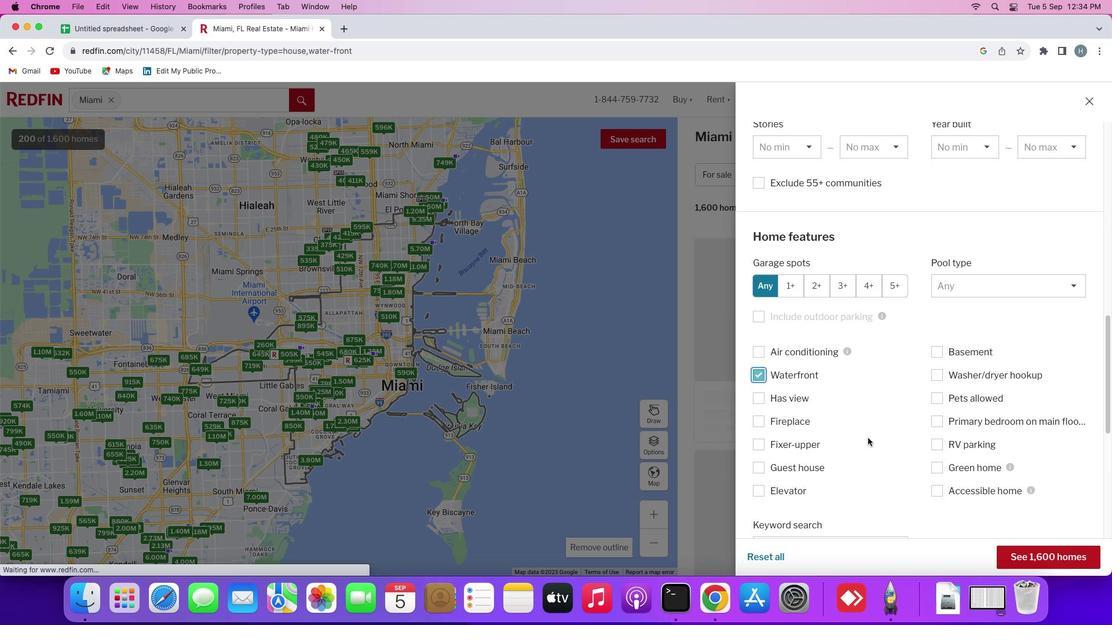 
Action: Mouse scrolled (867, 437) with delta (0, 0)
Screenshot: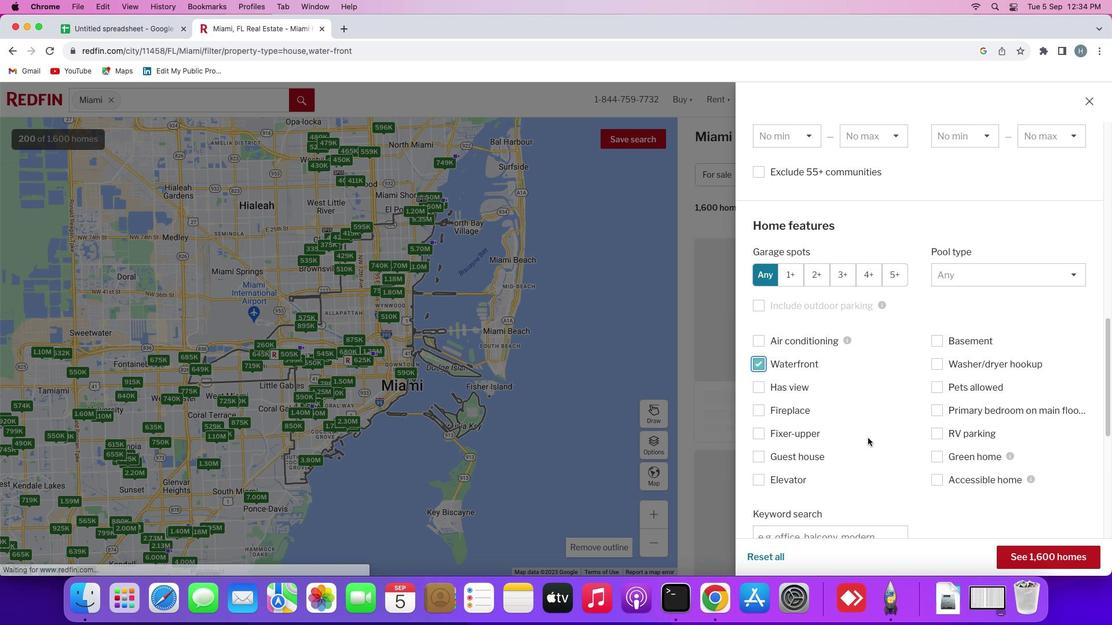 
Action: Mouse scrolled (867, 437) with delta (0, -1)
Screenshot: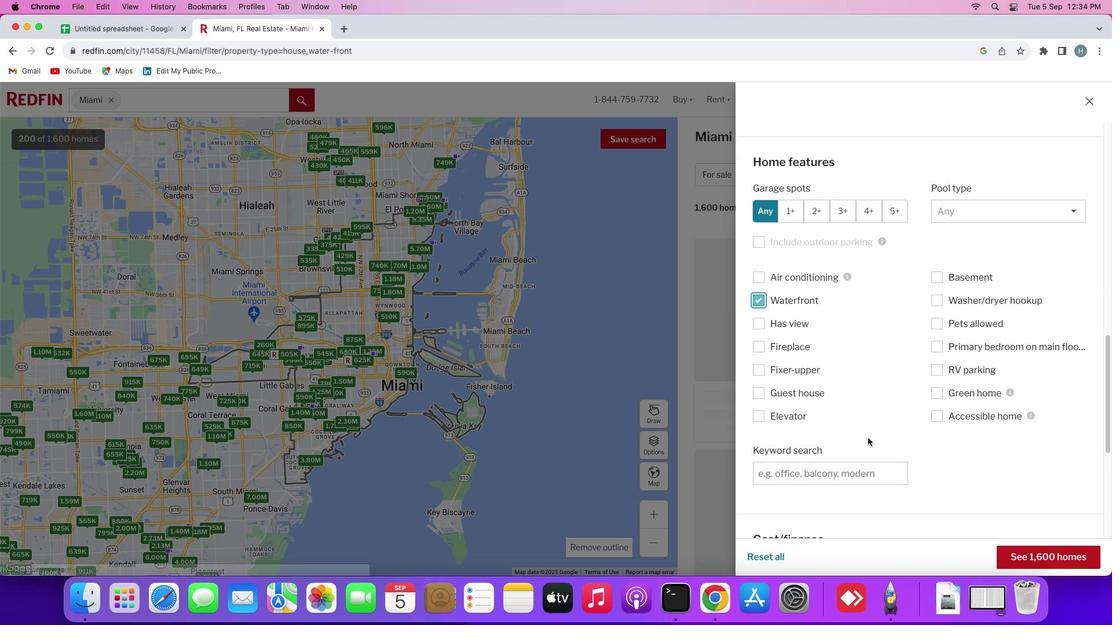 
Action: Mouse scrolled (867, 437) with delta (0, 0)
Screenshot: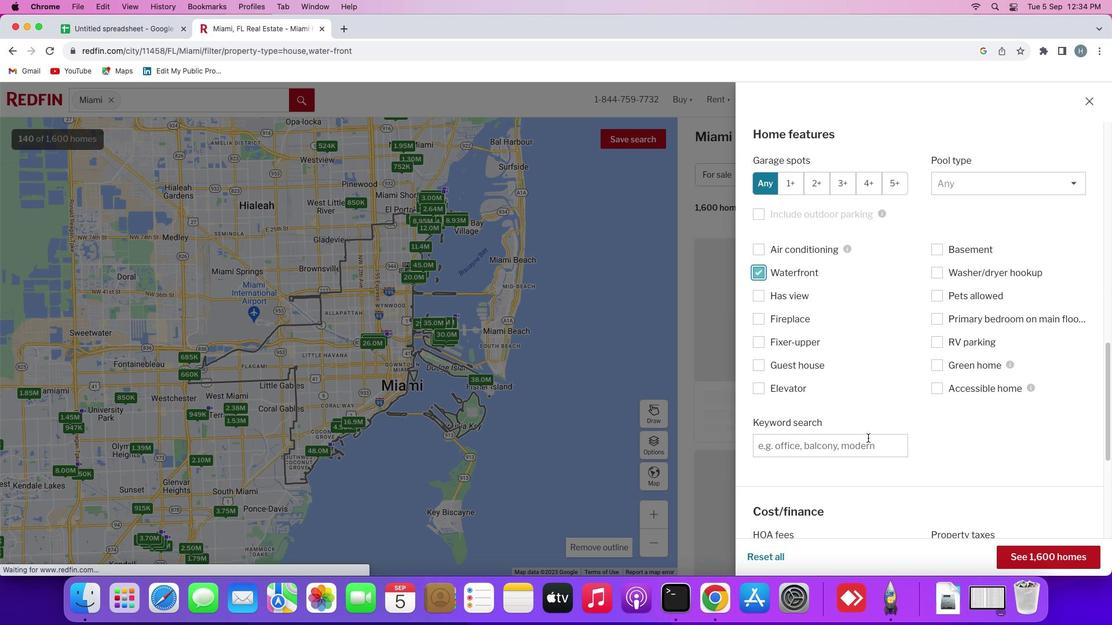
Action: Mouse scrolled (867, 437) with delta (0, 0)
Screenshot: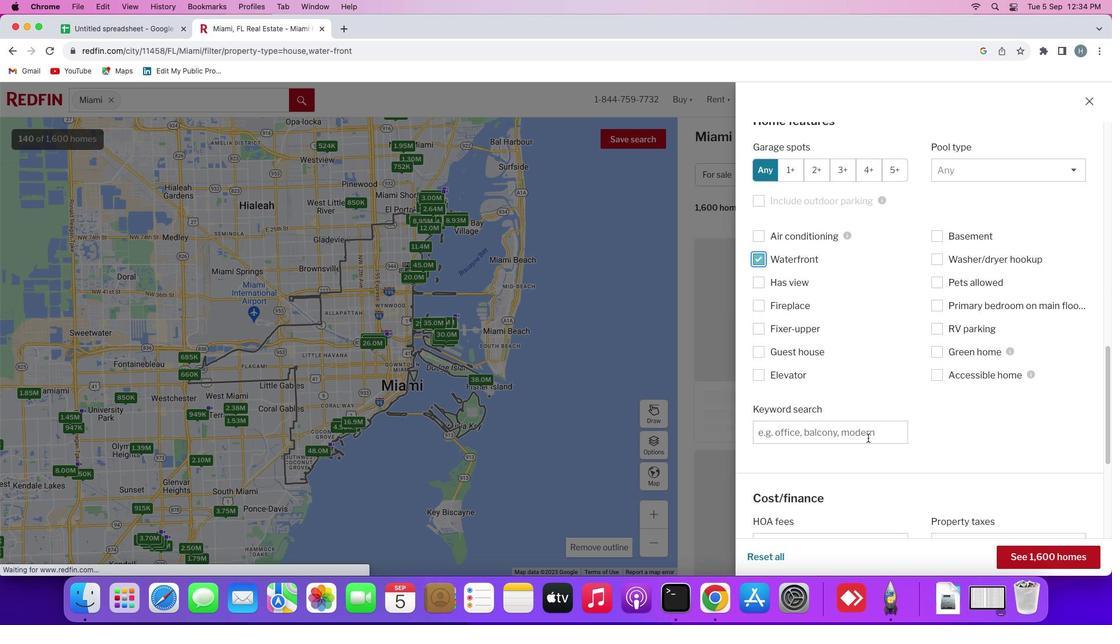 
Action: Mouse scrolled (867, 437) with delta (0, 0)
Screenshot: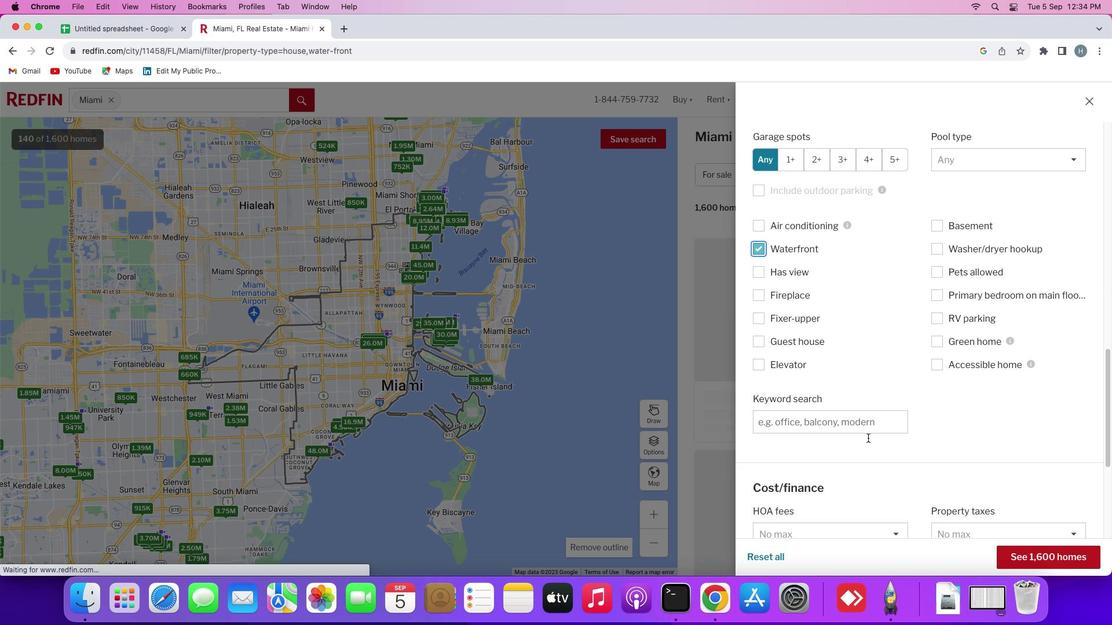 
Action: Mouse moved to (1029, 555)
Screenshot: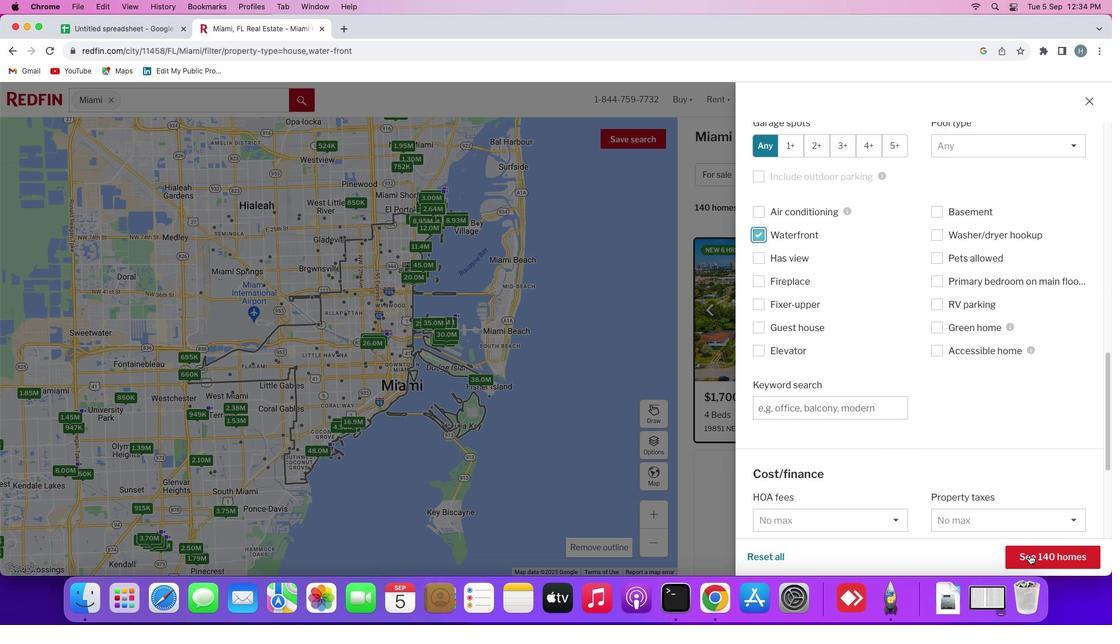 
Action: Mouse pressed left at (1029, 555)
Screenshot: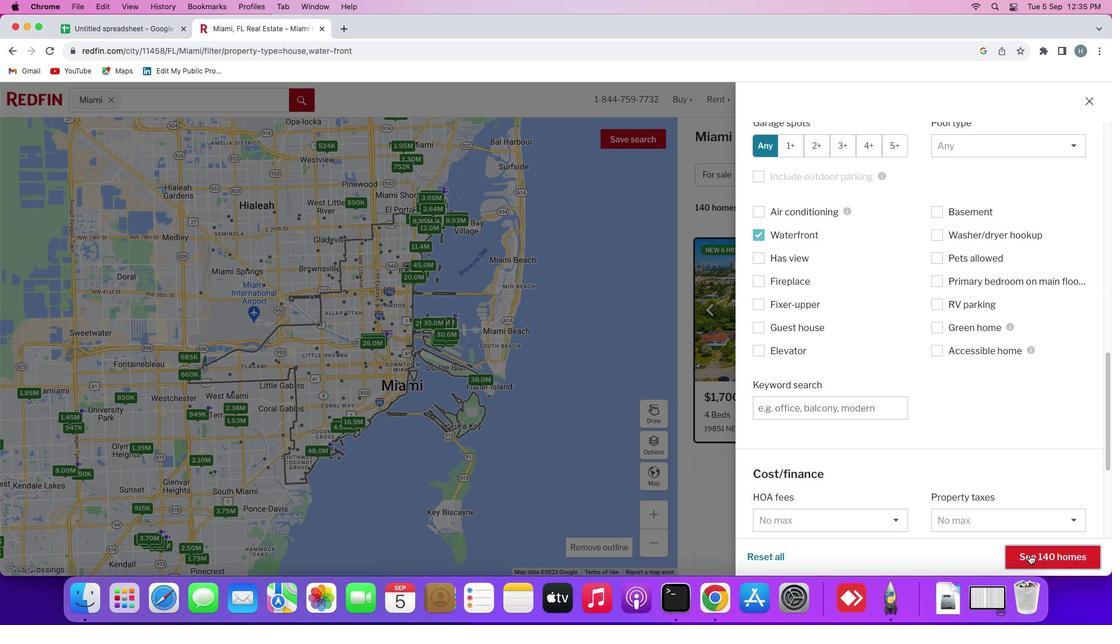 
Action: Mouse moved to (769, 333)
Screenshot: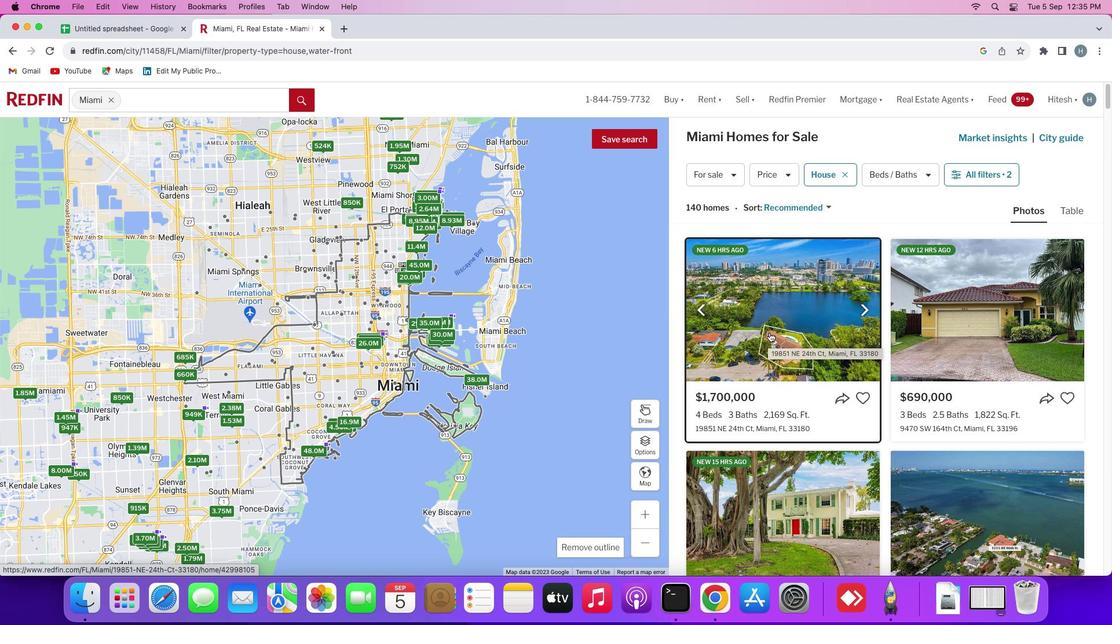 
Action: Mouse pressed left at (769, 333)
Screenshot: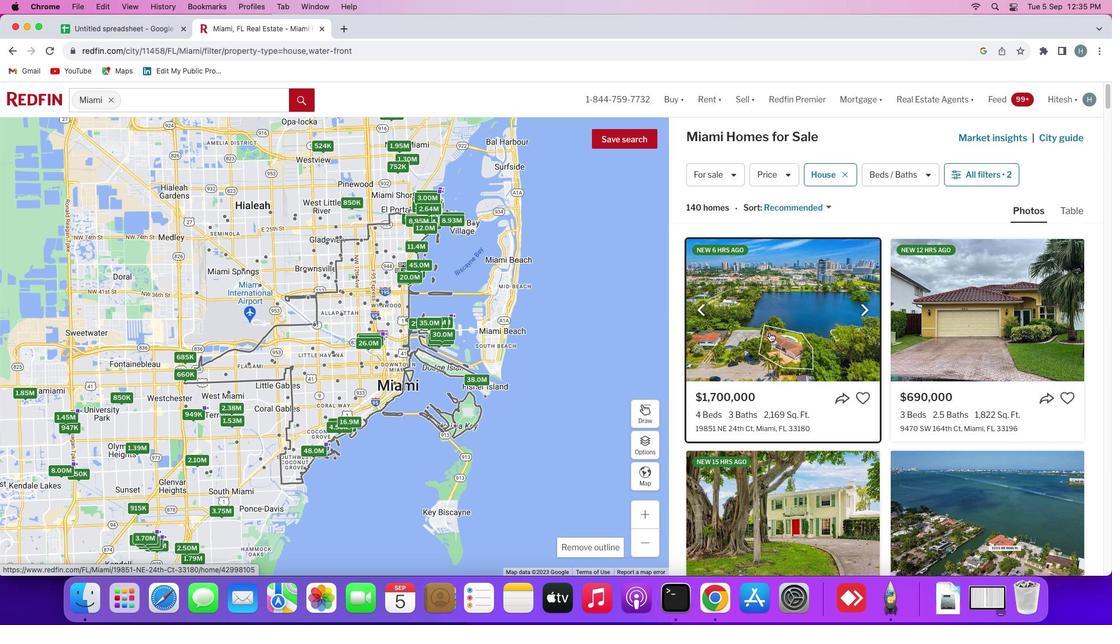 
Action: Mouse moved to (637, 305)
Screenshot: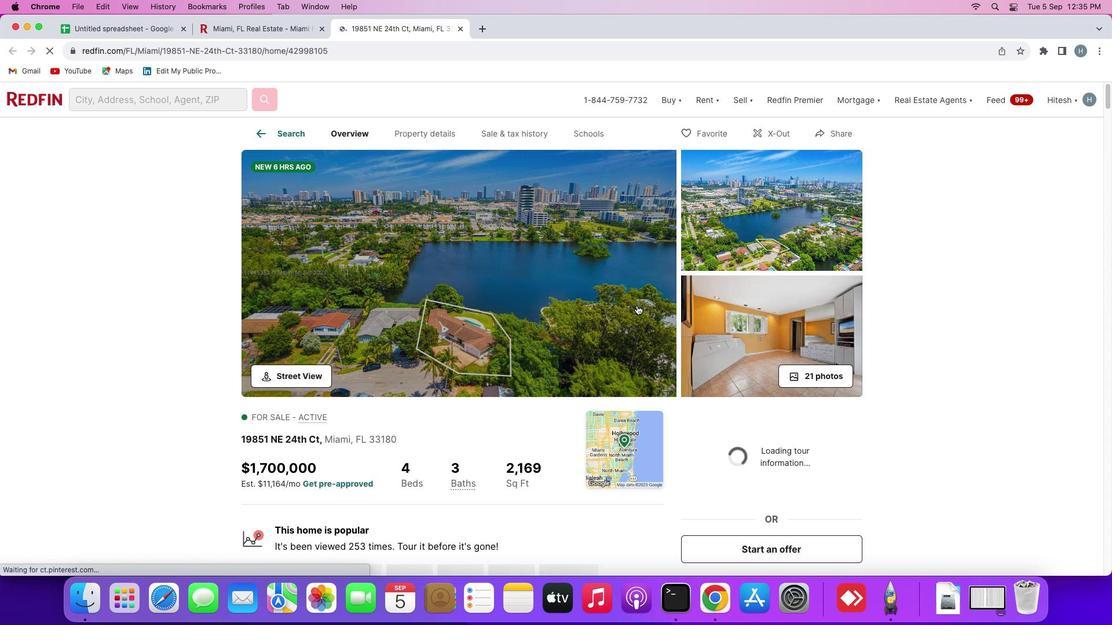 
Action: Mouse pressed left at (637, 305)
Screenshot: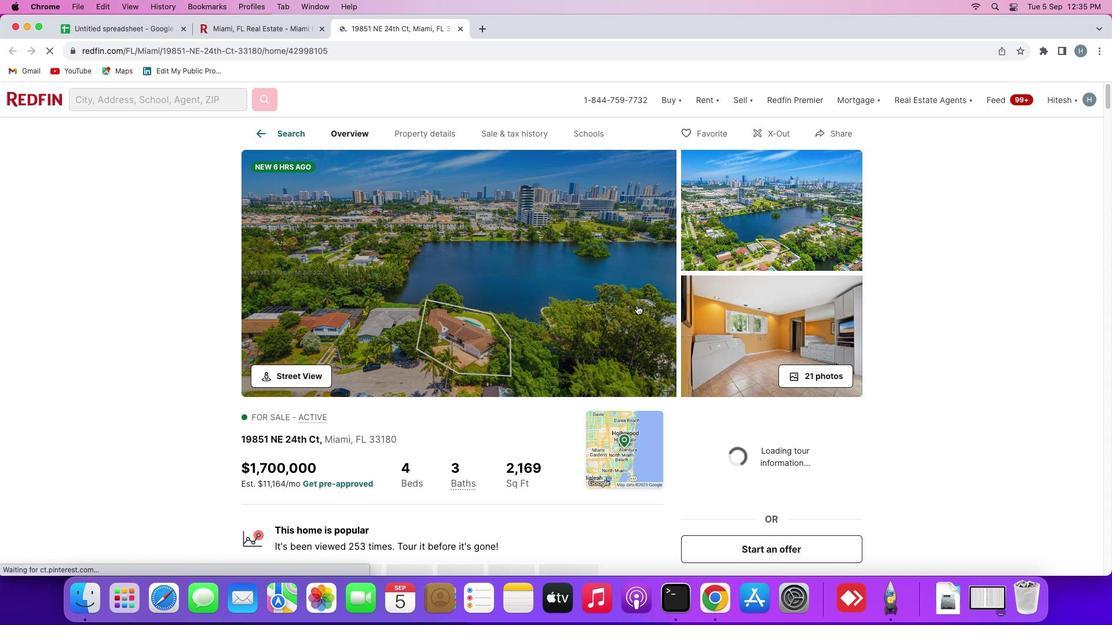 
Action: Mouse moved to (199, 389)
Screenshot: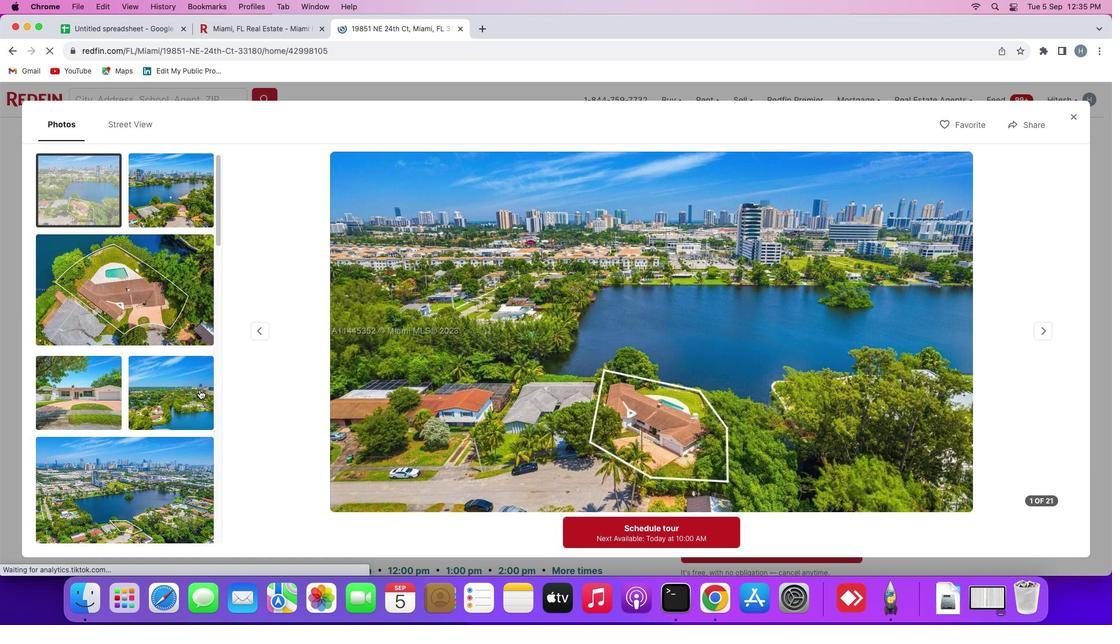 
Action: Mouse scrolled (199, 389) with delta (0, 0)
Screenshot: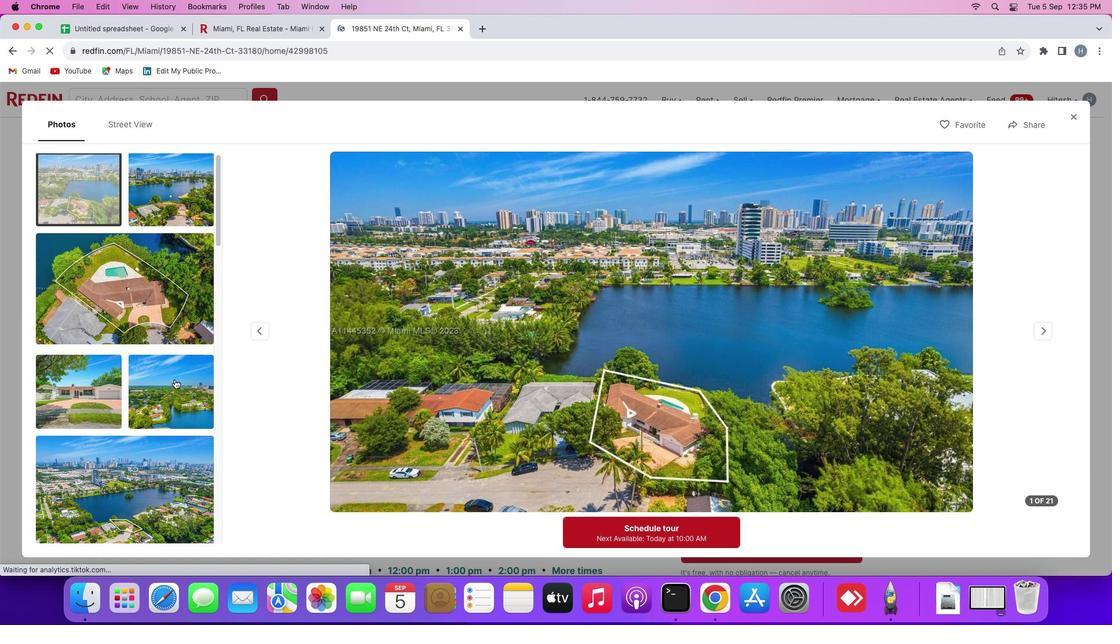 
Action: Mouse moved to (199, 389)
Screenshot: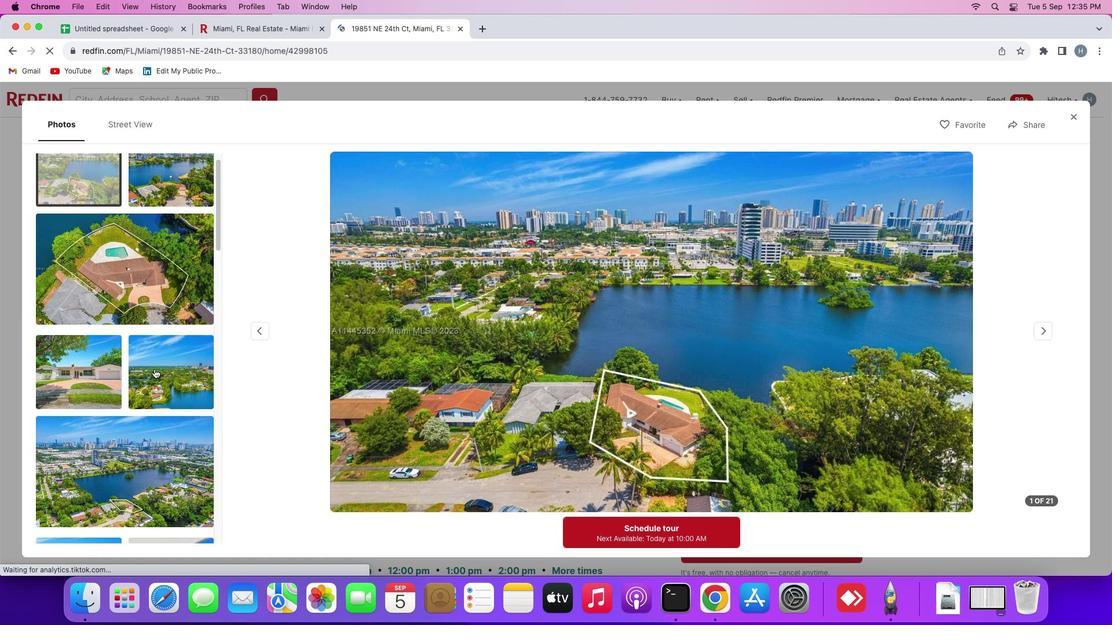 
Action: Mouse scrolled (199, 389) with delta (0, 0)
Screenshot: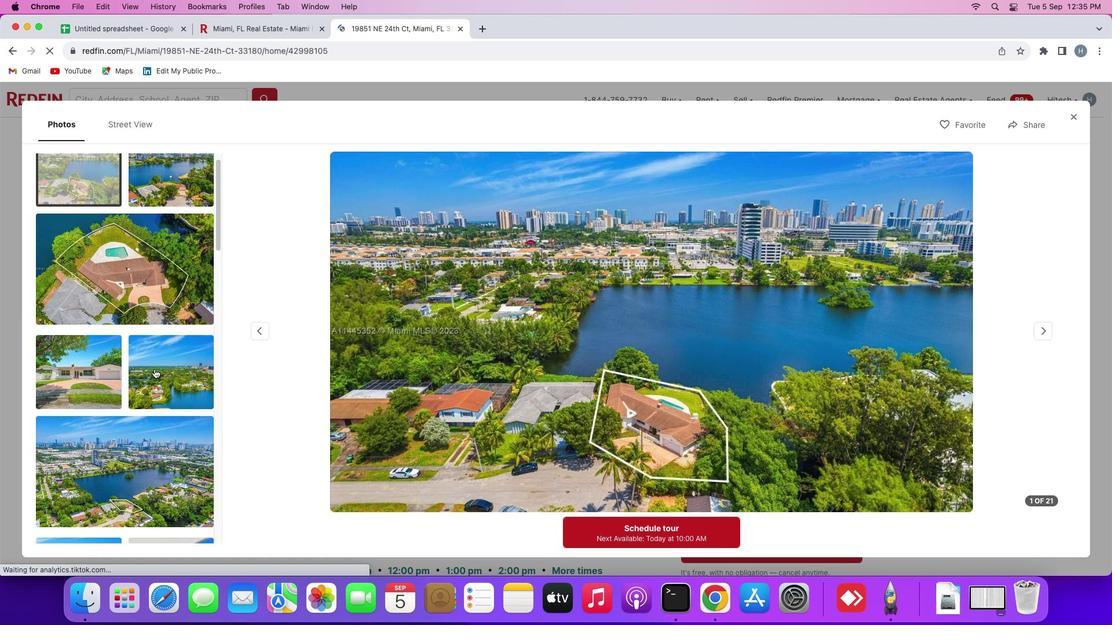 
Action: Mouse moved to (187, 385)
Screenshot: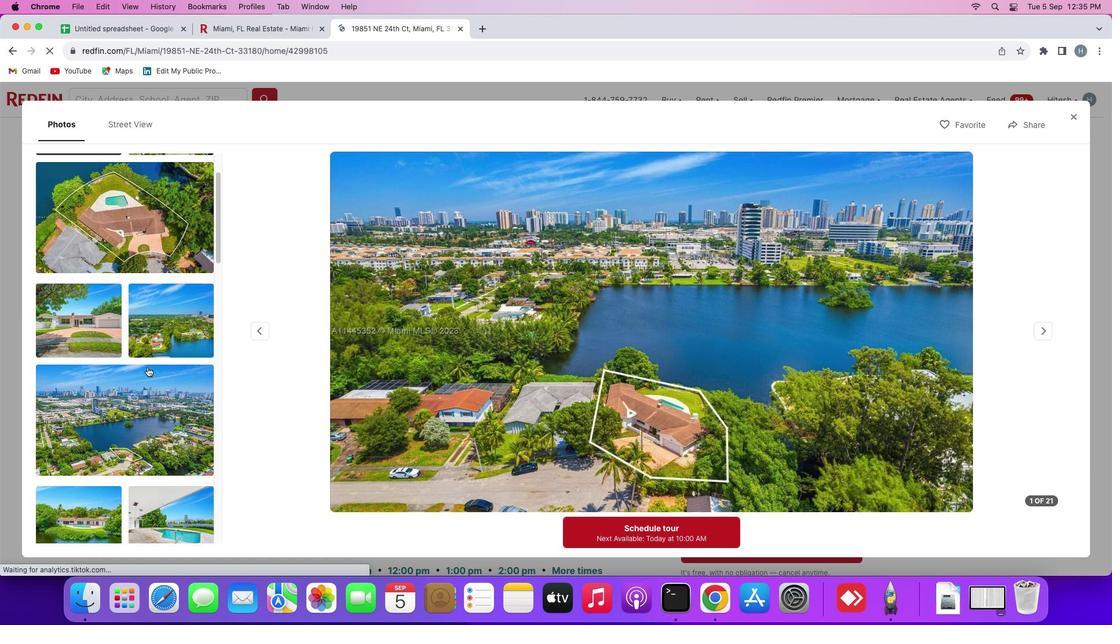 
Action: Mouse scrolled (187, 385) with delta (0, -1)
Screenshot: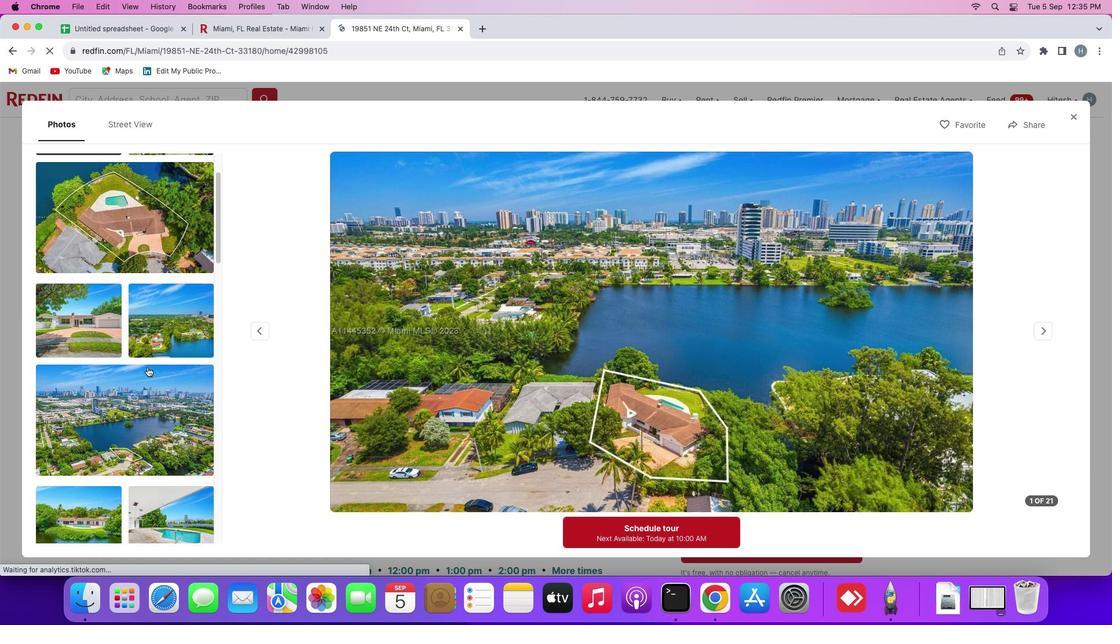 
Action: Mouse moved to (163, 374)
Screenshot: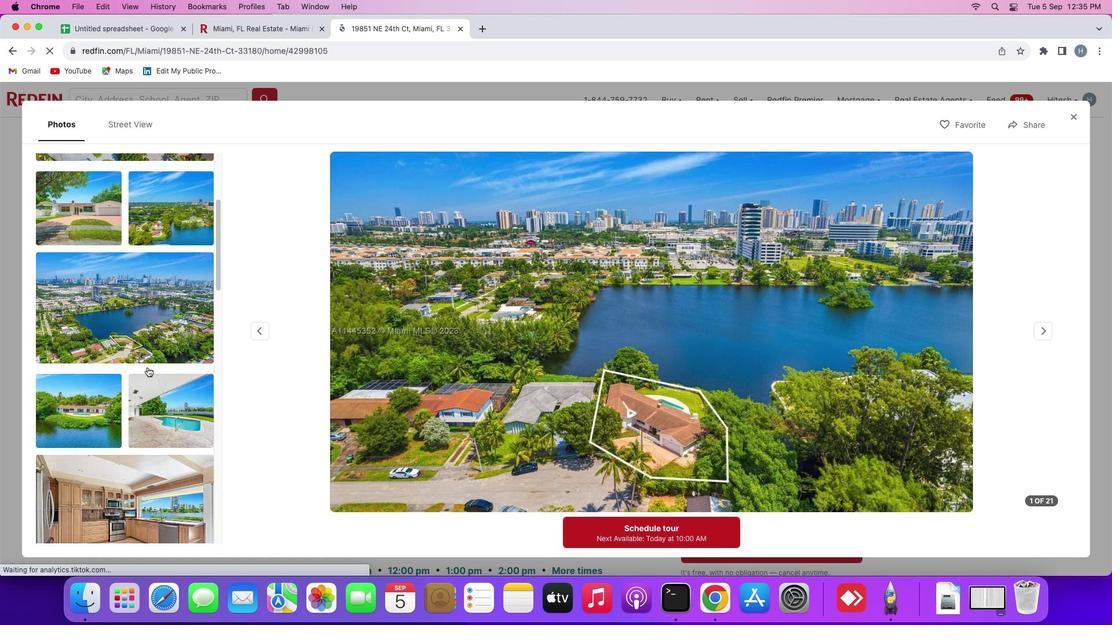
Action: Mouse scrolled (163, 374) with delta (0, -2)
Screenshot: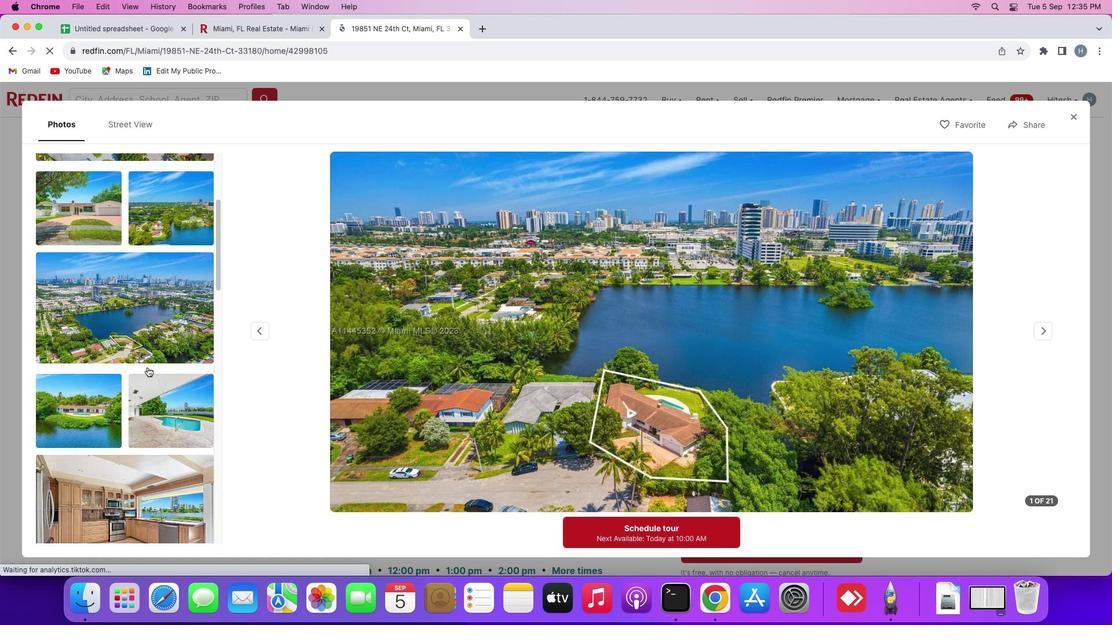 
Action: Mouse moved to (147, 367)
Screenshot: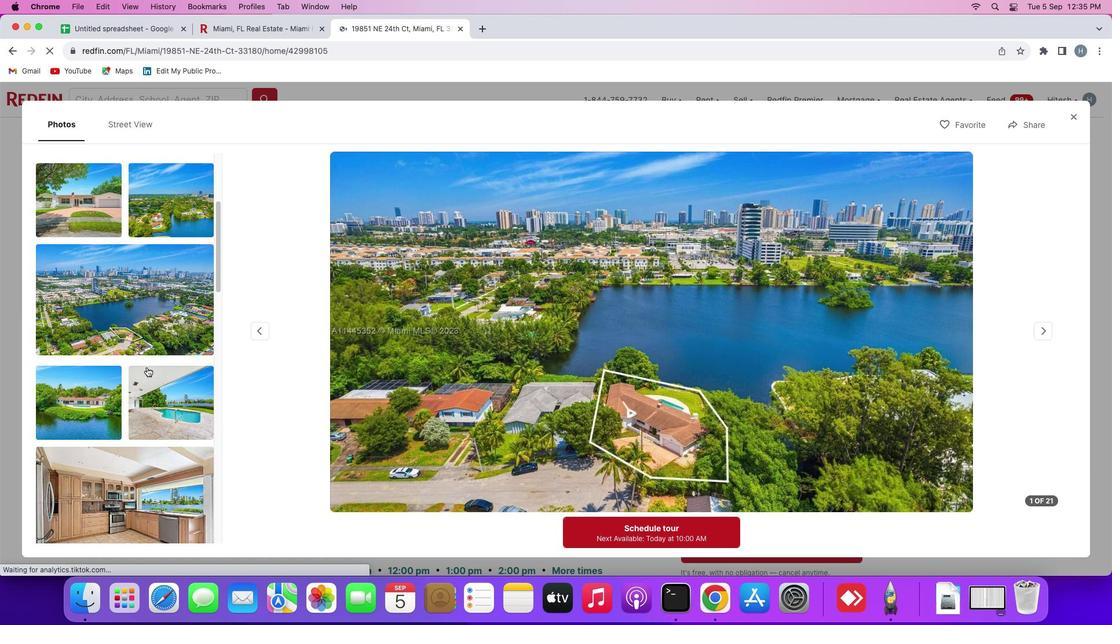 
Action: Mouse scrolled (147, 367) with delta (0, 0)
Screenshot: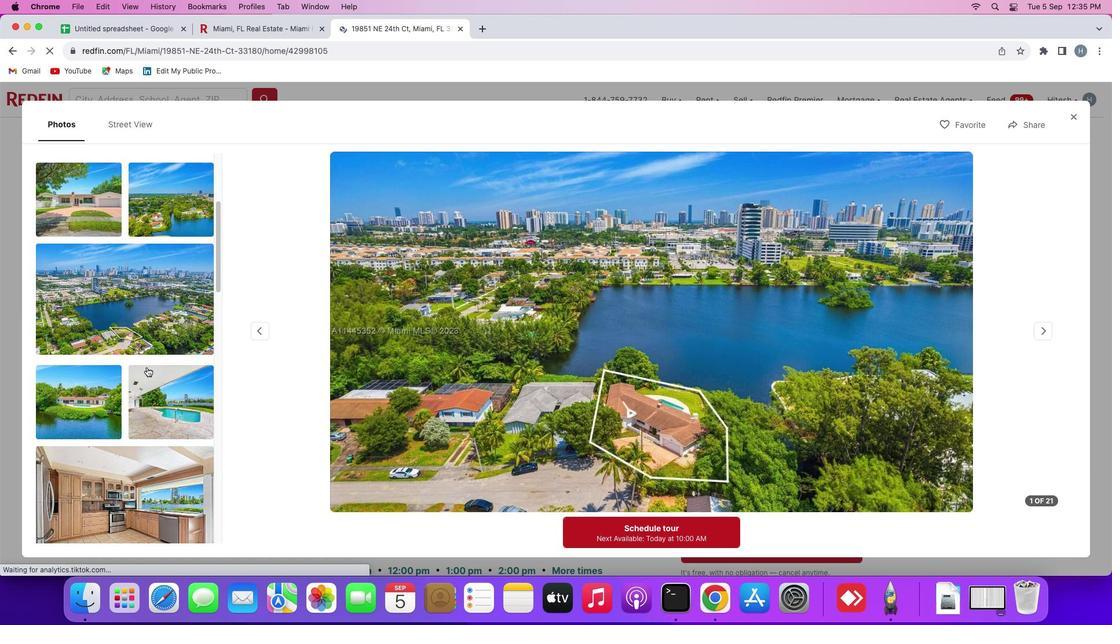 
Action: Mouse scrolled (147, 367) with delta (0, 0)
Screenshot: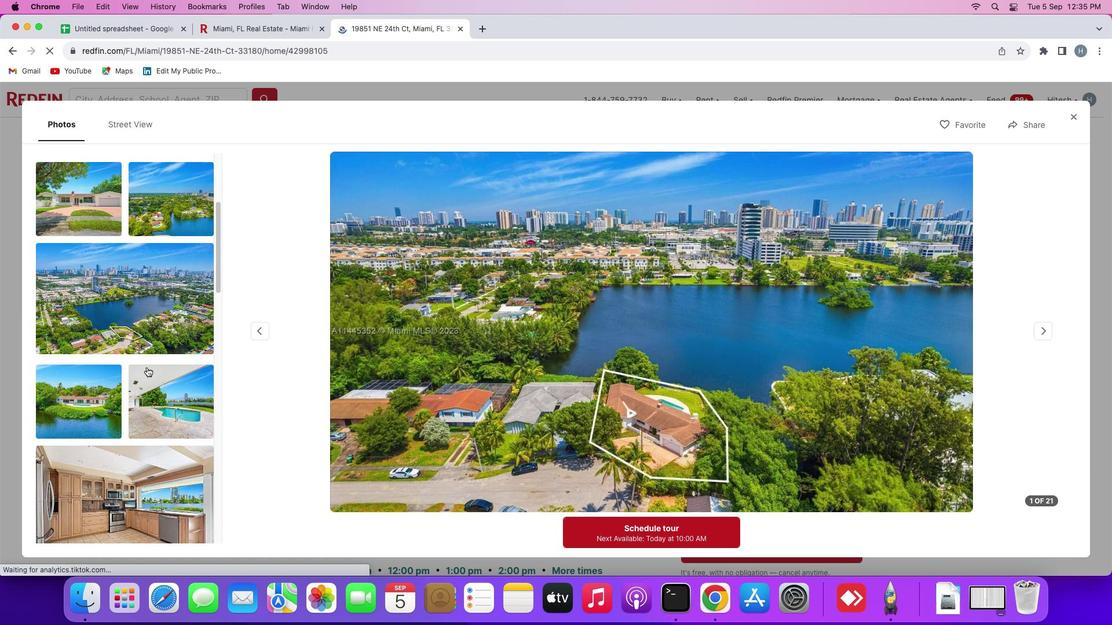 
Action: Mouse scrolled (147, 367) with delta (0, 0)
Screenshot: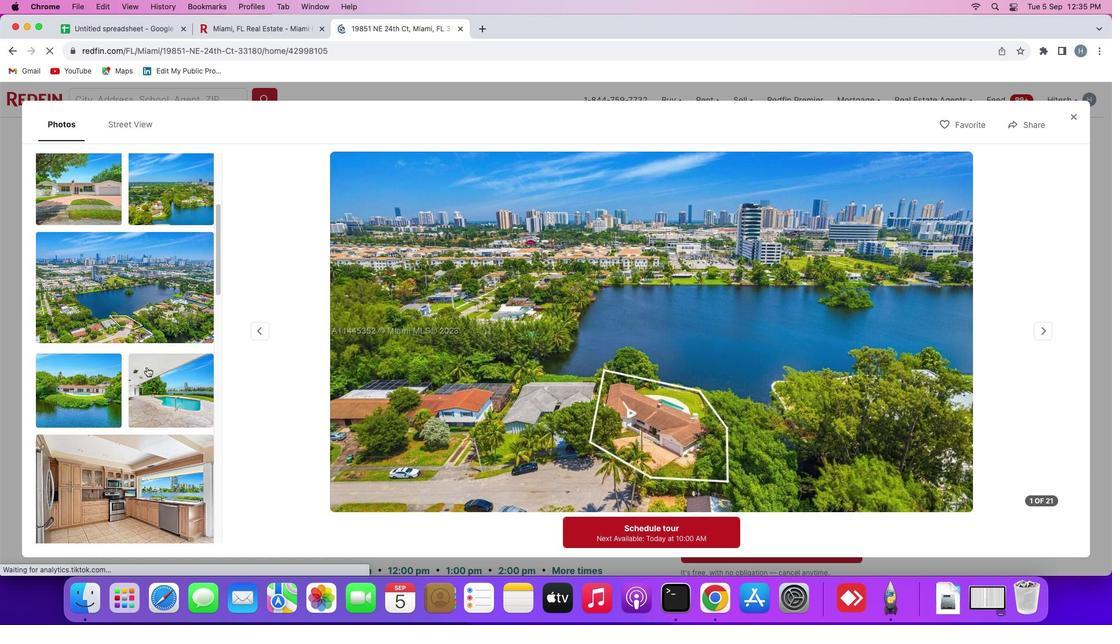
Action: Mouse scrolled (147, 367) with delta (0, 0)
Screenshot: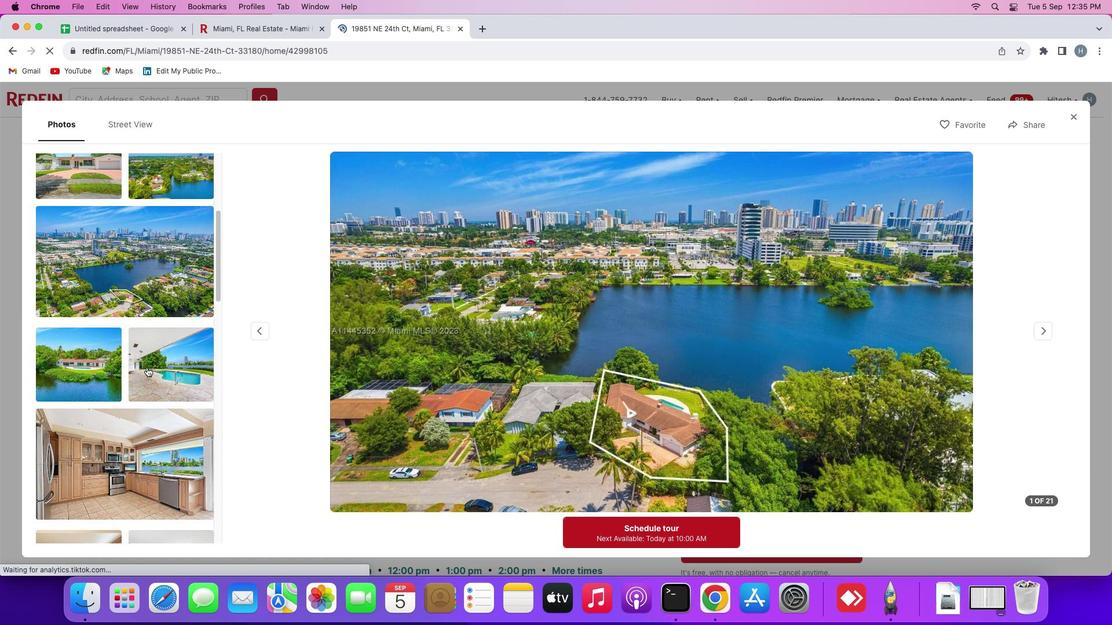 
Action: Mouse scrolled (147, 367) with delta (0, 0)
Screenshot: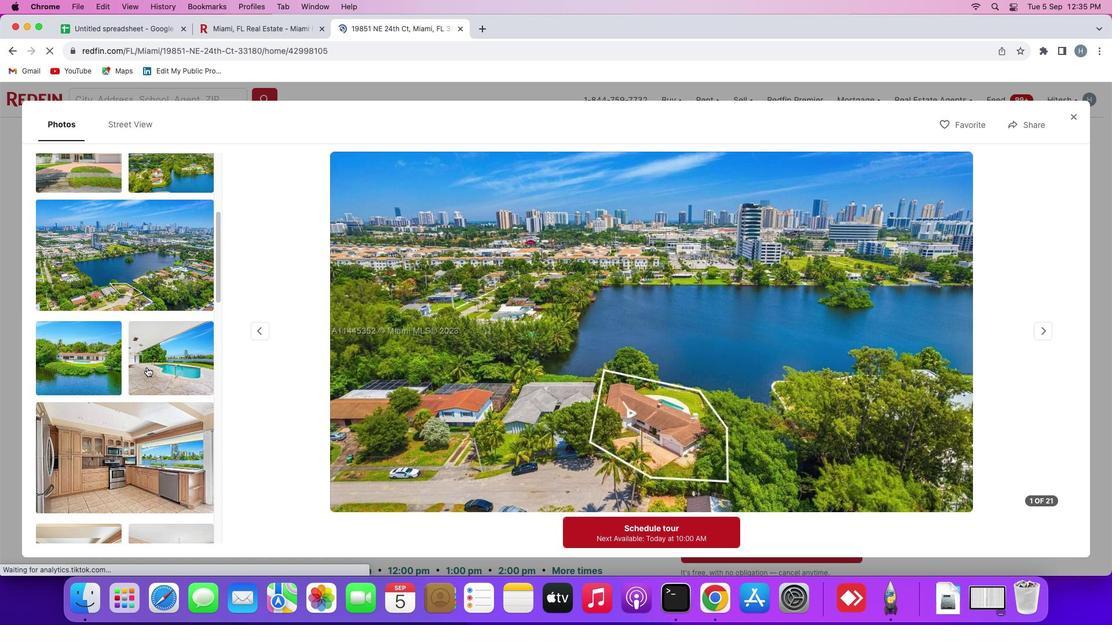 
Action: Mouse scrolled (147, 367) with delta (0, -1)
Screenshot: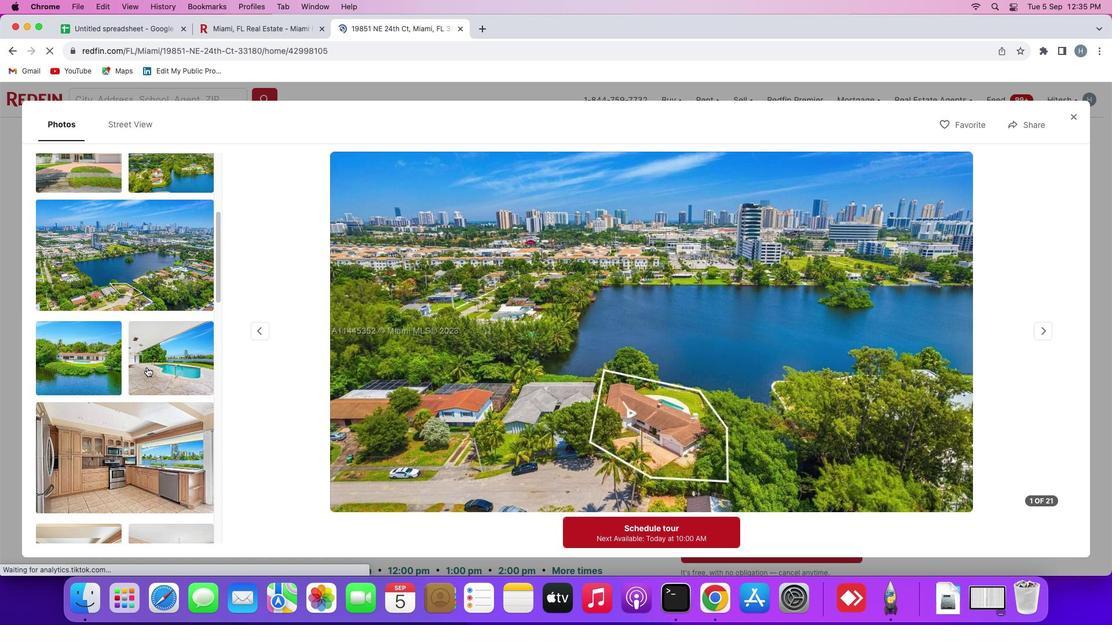 
Action: Mouse scrolled (147, 367) with delta (0, 0)
Screenshot: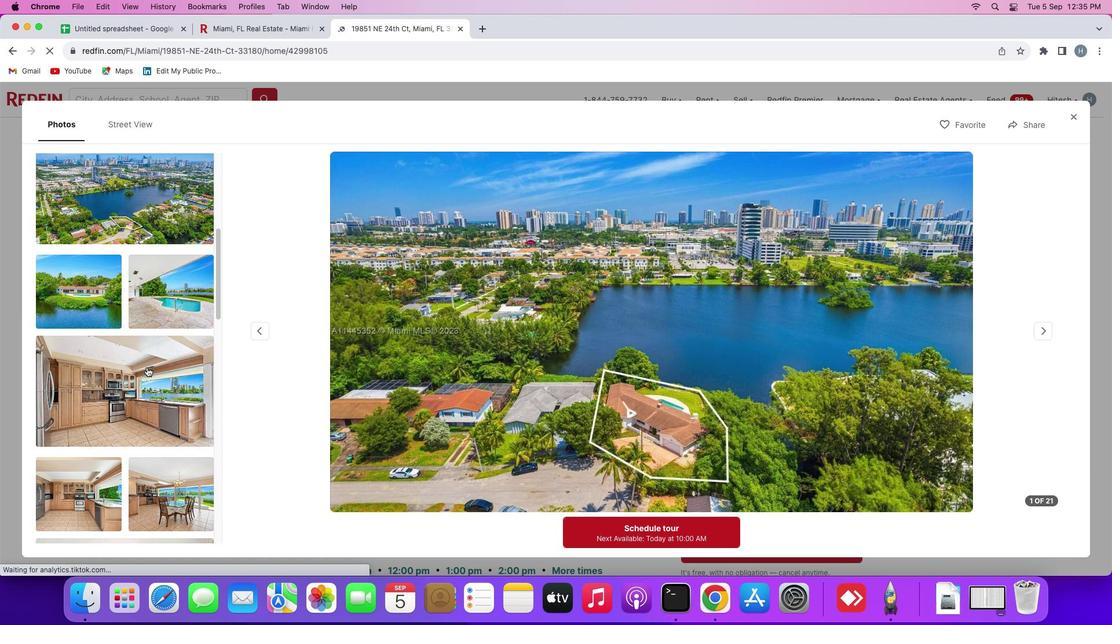 
Action: Mouse scrolled (147, 367) with delta (0, 0)
Screenshot: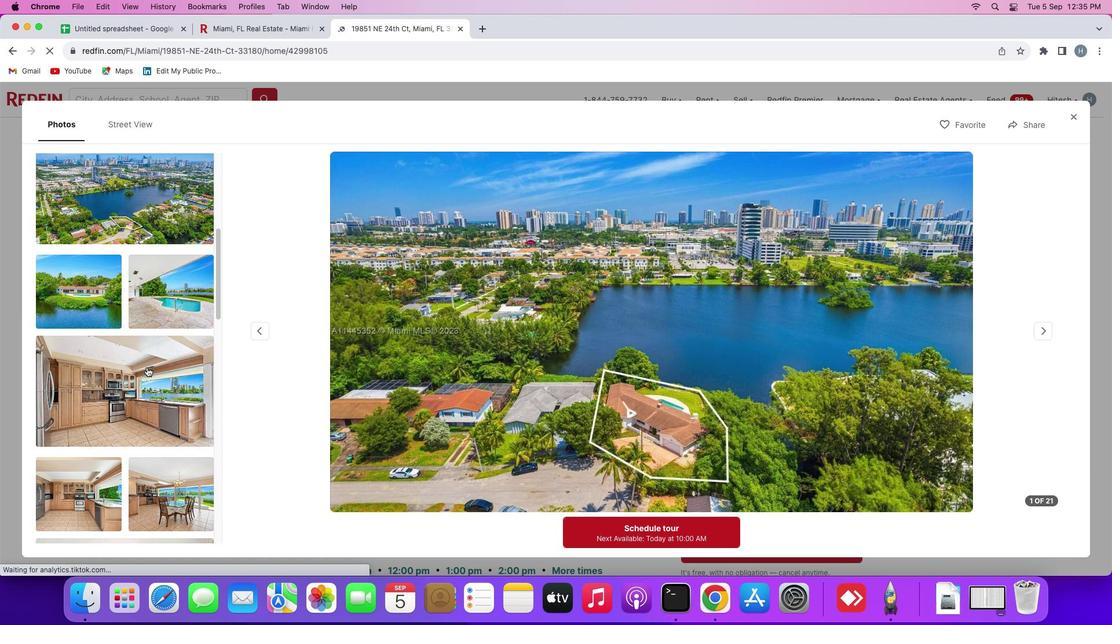 
Action: Mouse scrolled (147, 367) with delta (0, -1)
Screenshot: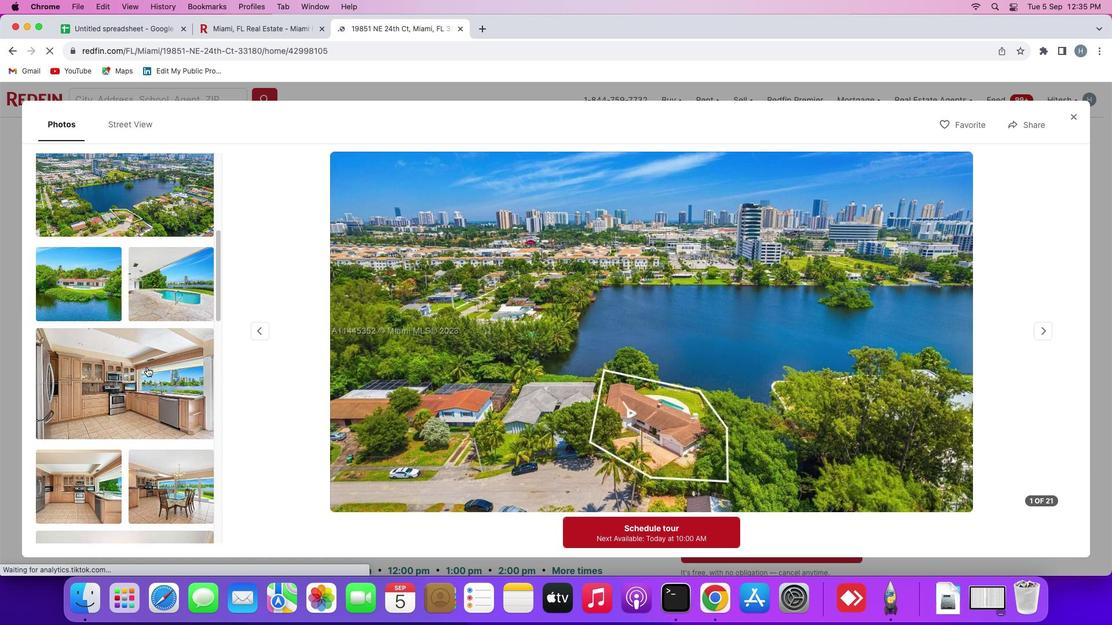 
Action: Mouse moved to (167, 387)
Screenshot: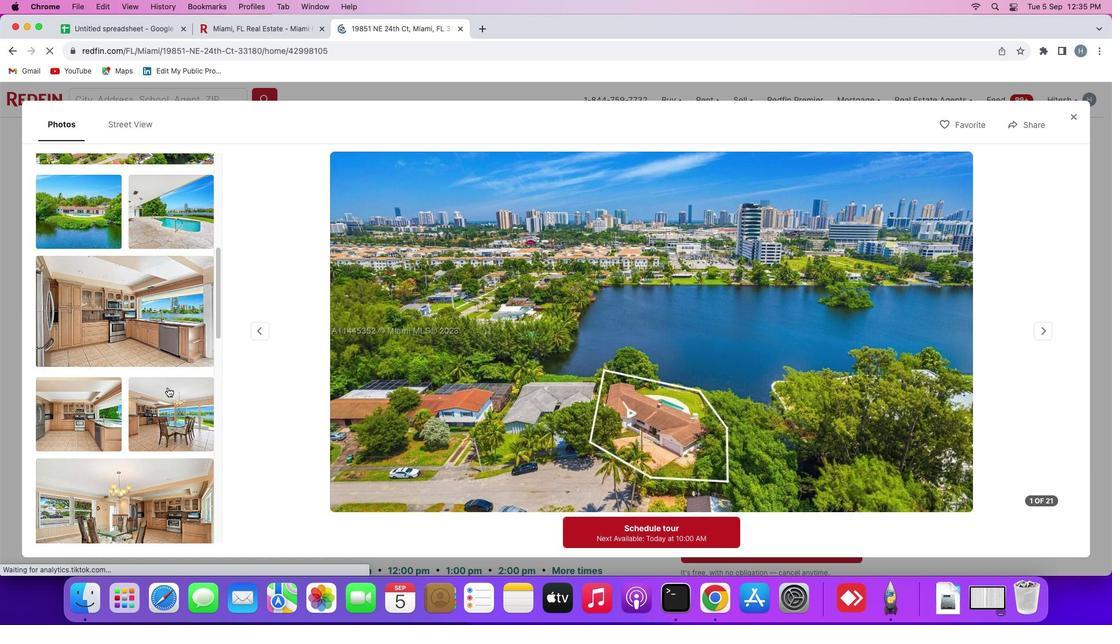 
Action: Mouse scrolled (167, 387) with delta (0, 0)
Screenshot: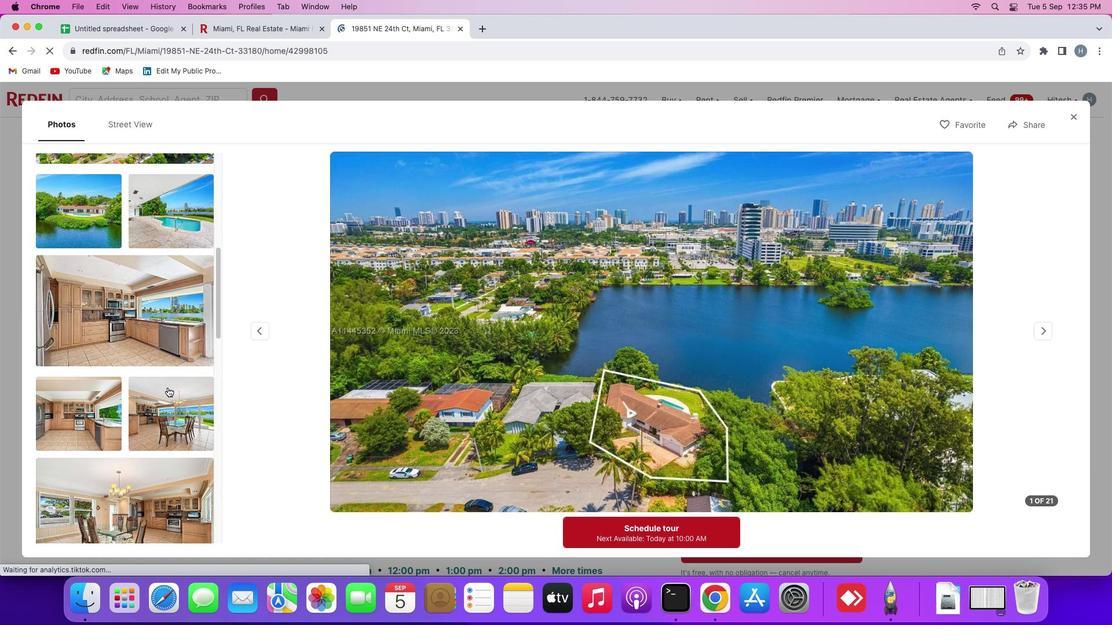 
Action: Mouse scrolled (167, 387) with delta (0, 0)
Screenshot: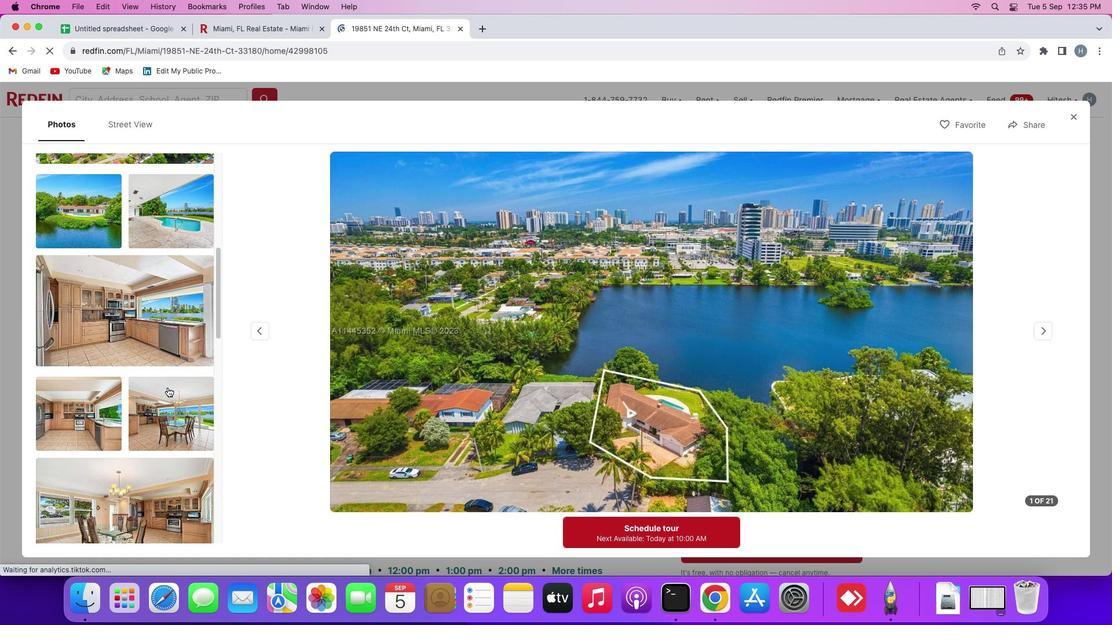 
Action: Mouse scrolled (167, 387) with delta (0, -1)
Screenshot: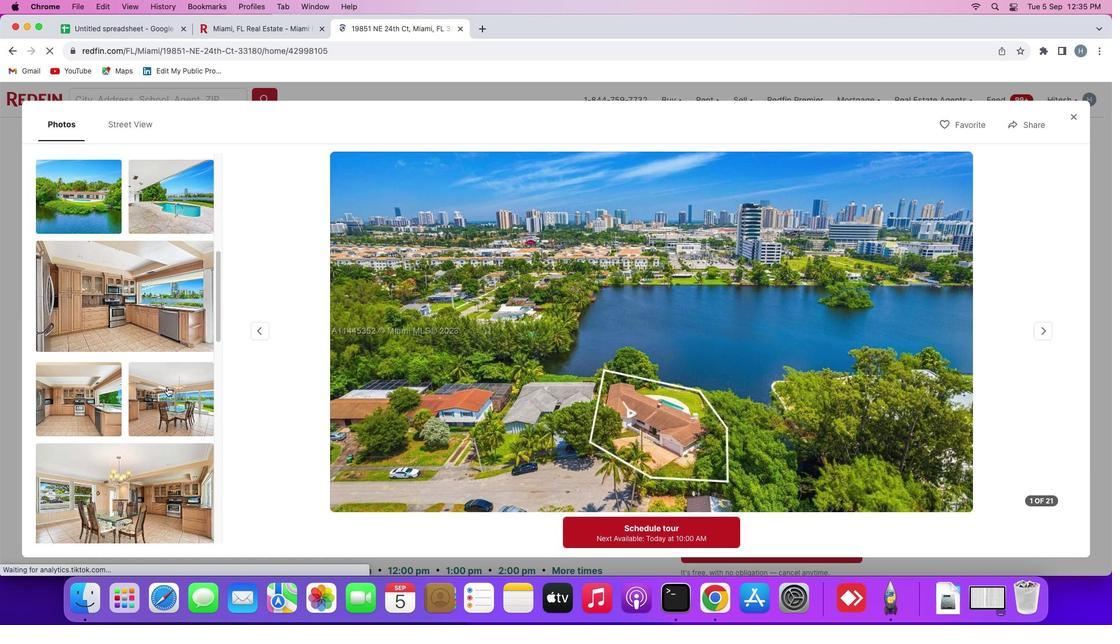 
Action: Mouse moved to (167, 387)
Screenshot: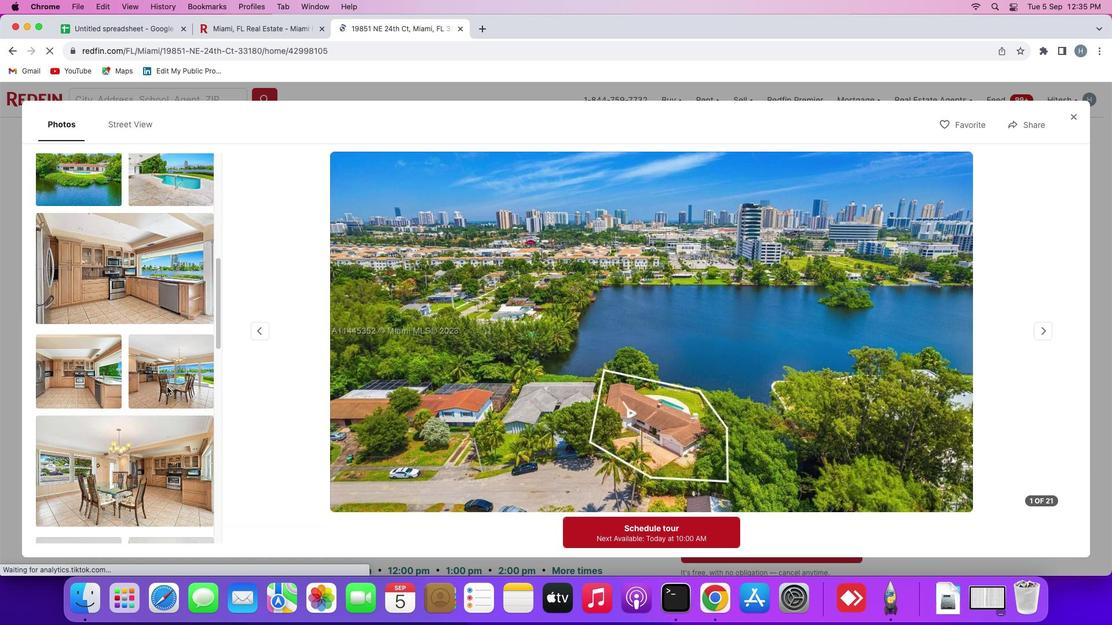 
Action: Mouse scrolled (167, 387) with delta (0, -2)
Screenshot: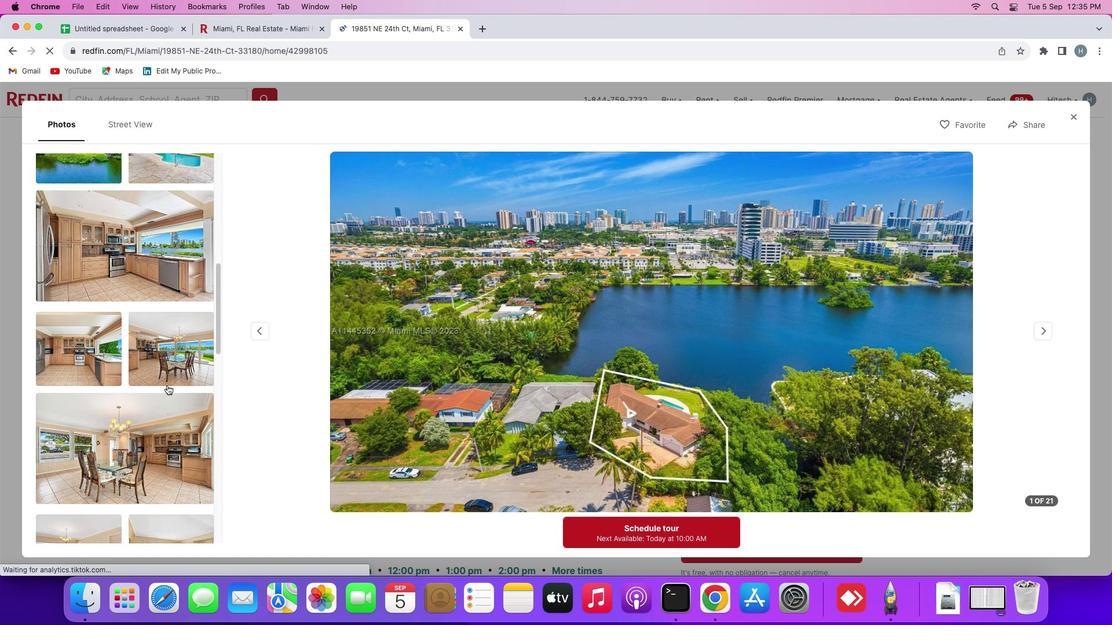 
Action: Mouse moved to (167, 385)
Screenshot: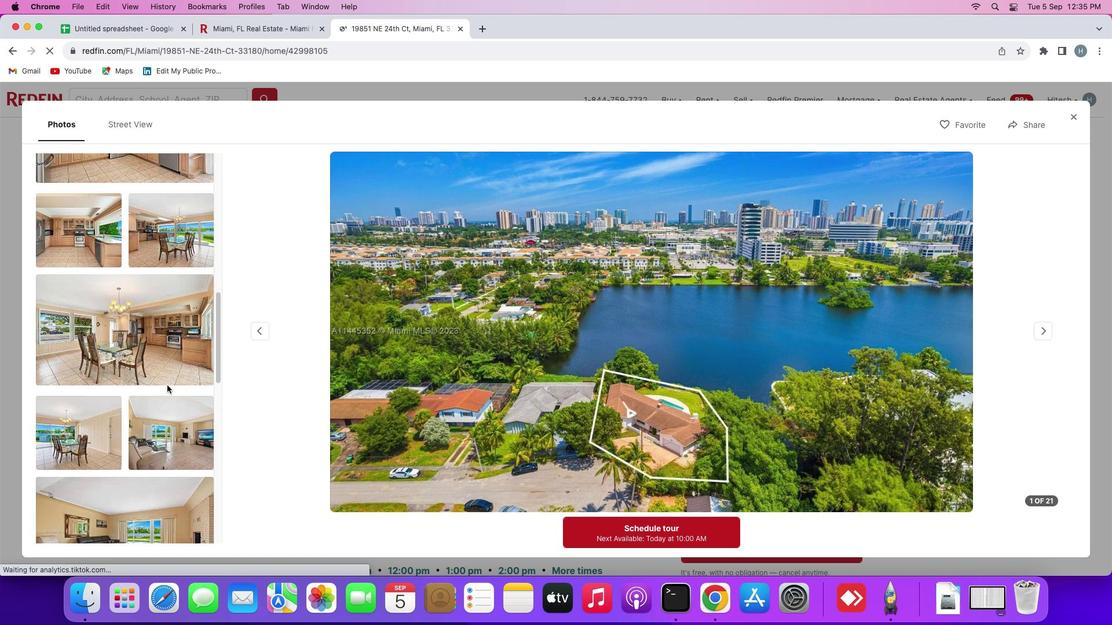 
Action: Mouse scrolled (167, 385) with delta (0, 0)
Screenshot: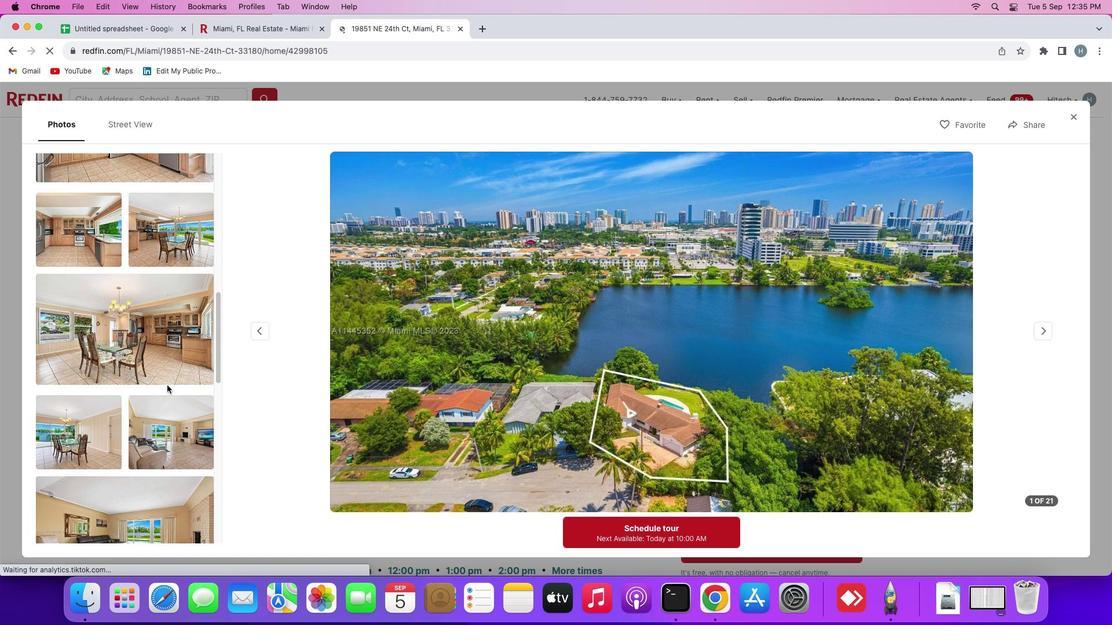
Action: Mouse scrolled (167, 385) with delta (0, 0)
Screenshot: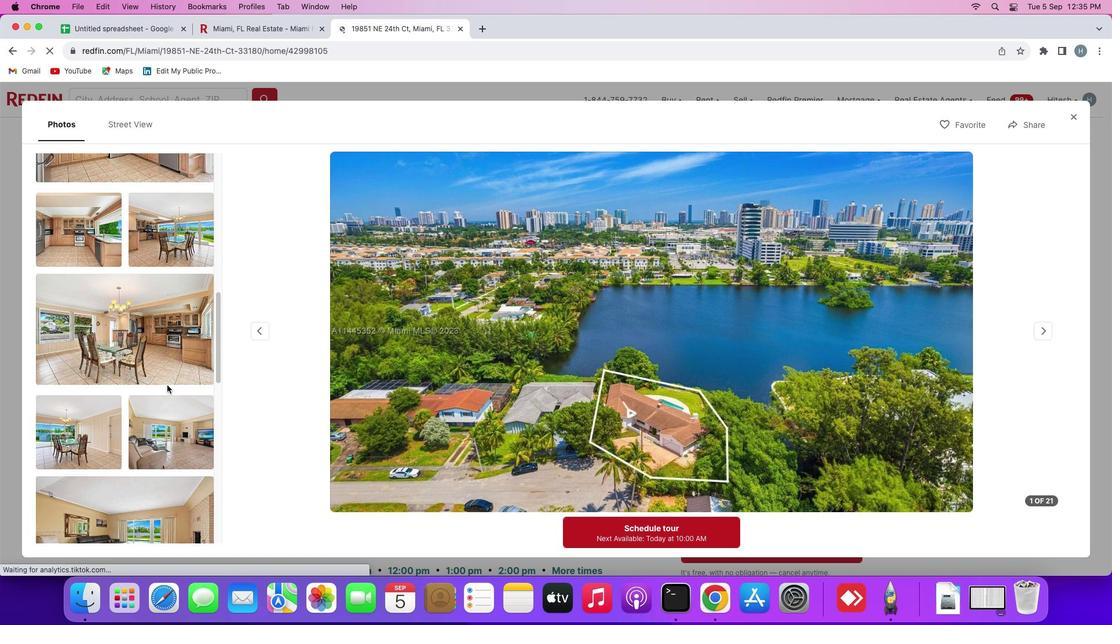
Action: Mouse scrolled (167, 385) with delta (0, -1)
Screenshot: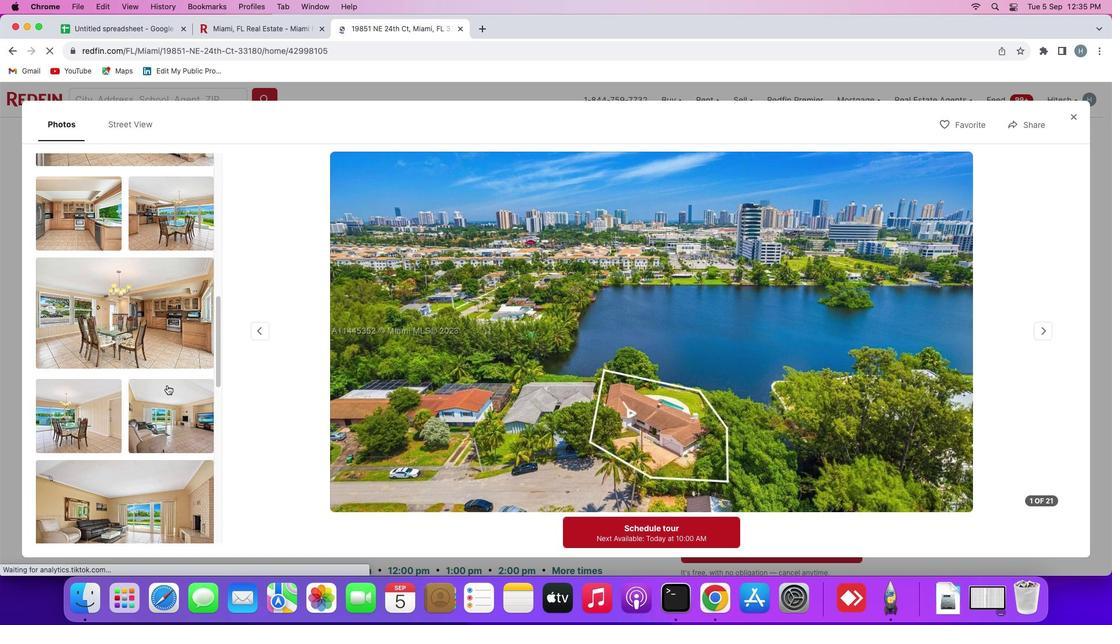 
Action: Mouse scrolled (167, 385) with delta (0, 0)
Screenshot: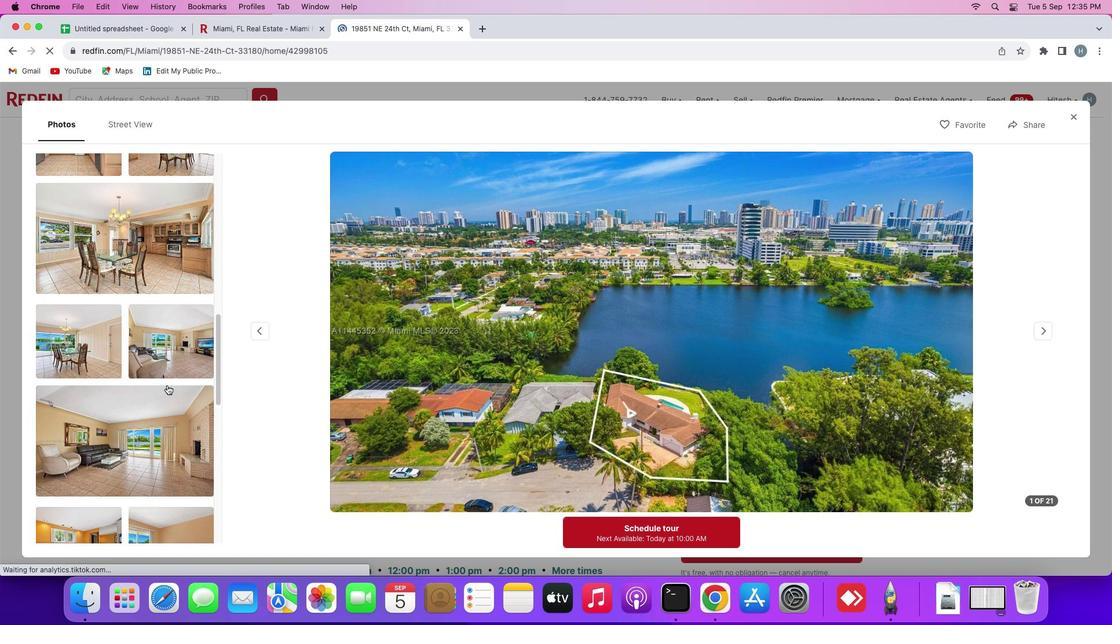 
Action: Mouse scrolled (167, 385) with delta (0, 0)
Screenshot: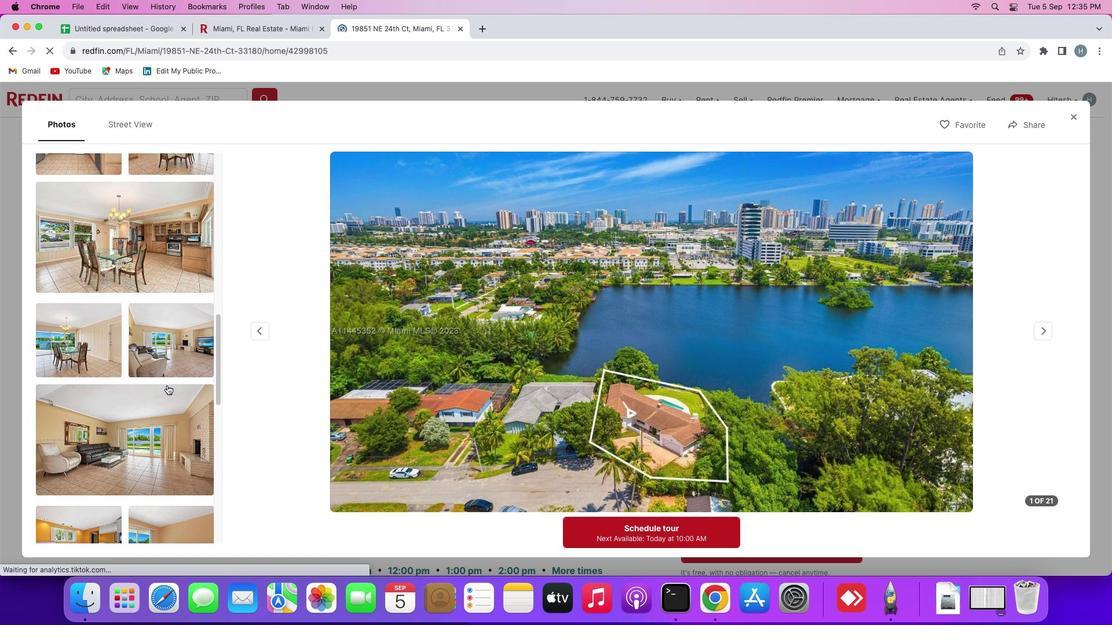 
Action: Mouse scrolled (167, 385) with delta (0, -1)
Screenshot: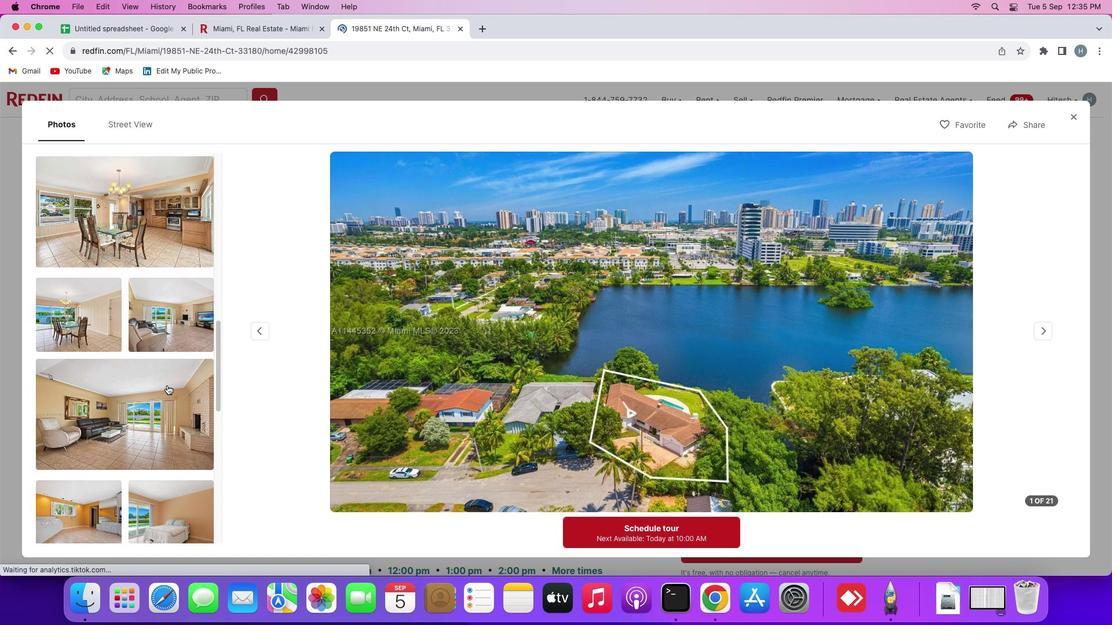
Action: Mouse scrolled (167, 385) with delta (0, 0)
Screenshot: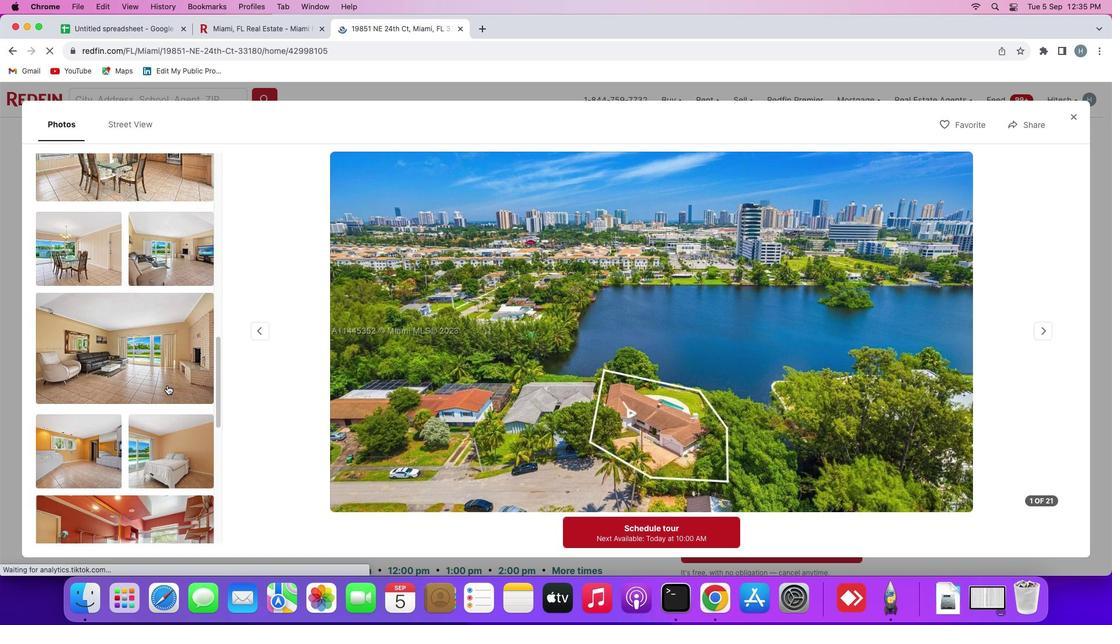 
Action: Mouse scrolled (167, 385) with delta (0, 0)
Screenshot: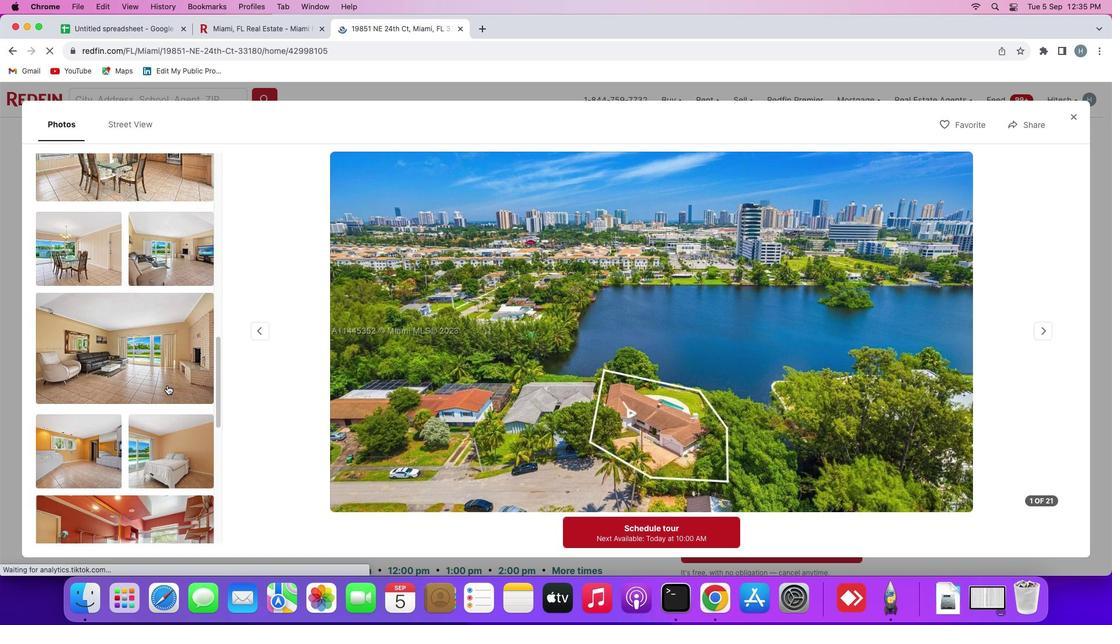 
Action: Mouse scrolled (167, 385) with delta (0, -1)
Screenshot: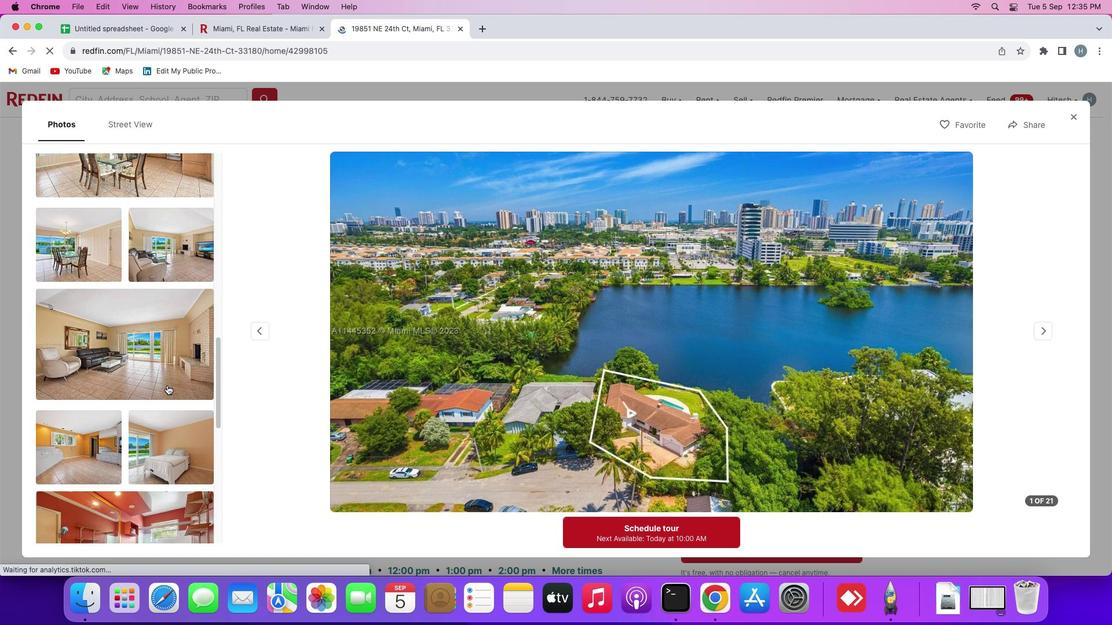 
Action: Mouse scrolled (167, 385) with delta (0, -2)
Screenshot: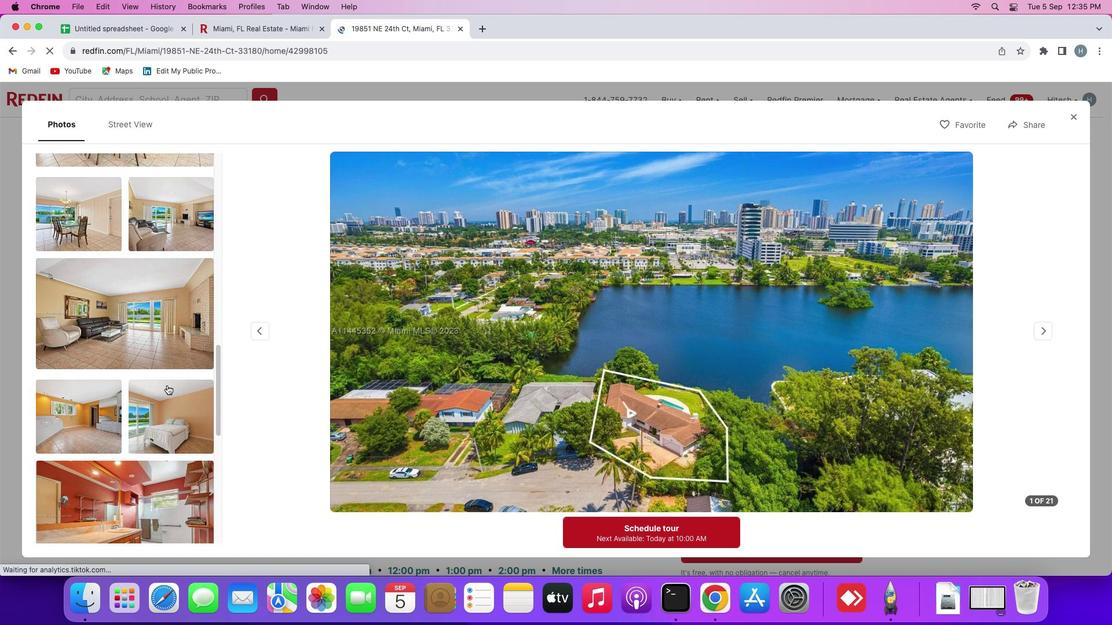 
Action: Mouse scrolled (167, 385) with delta (0, 0)
Screenshot: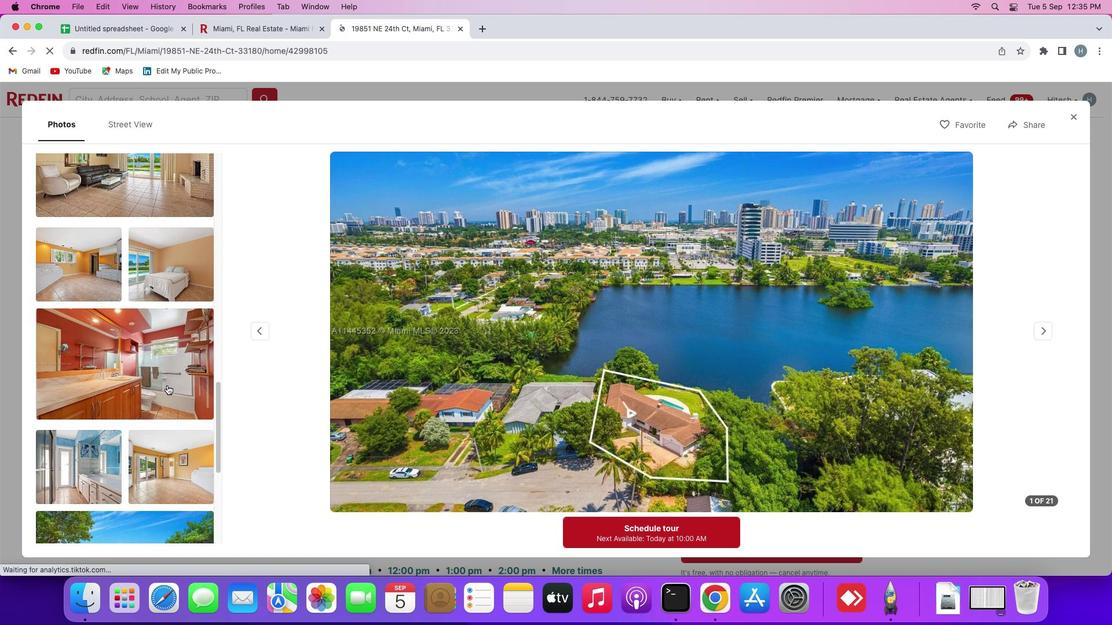 
Action: Mouse scrolled (167, 385) with delta (0, 0)
Screenshot: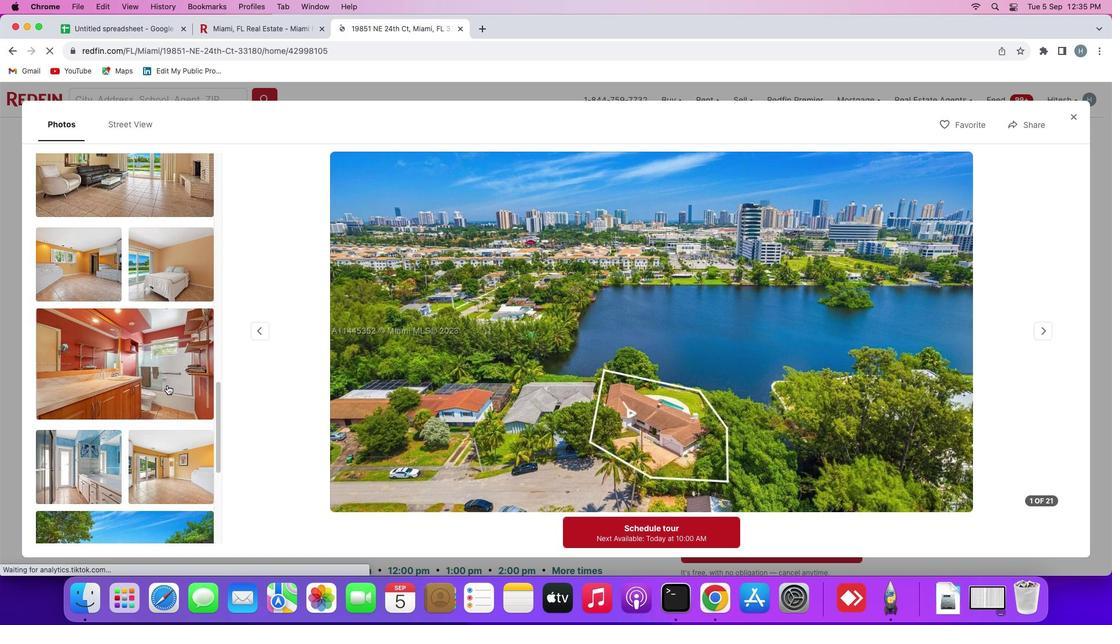 
Action: Mouse scrolled (167, 385) with delta (0, -1)
Screenshot: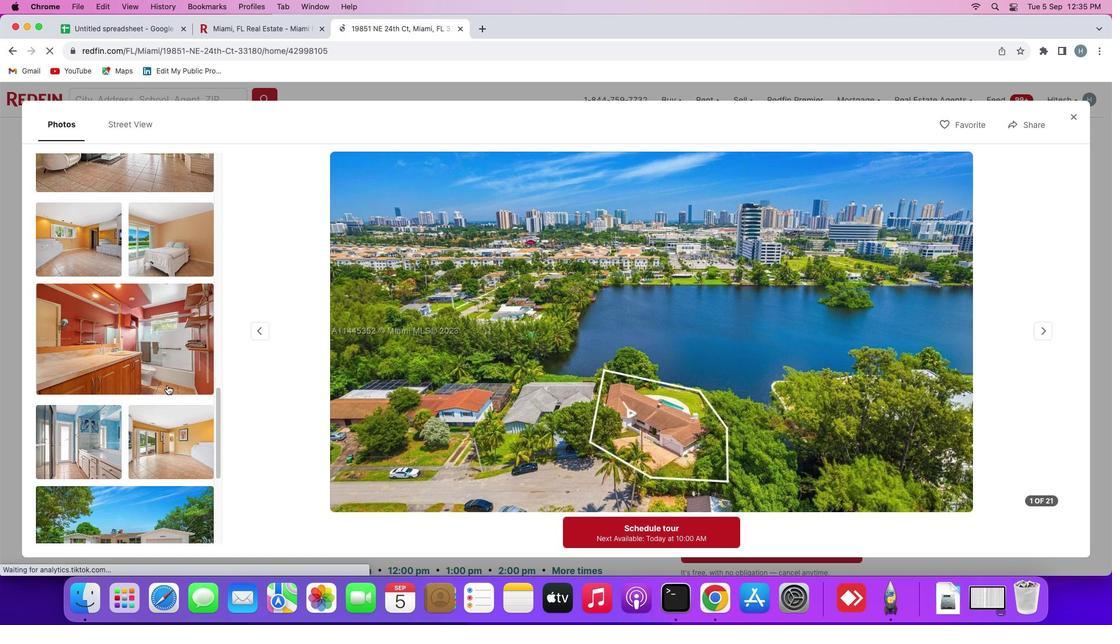 
Action: Mouse scrolled (167, 385) with delta (0, 0)
Screenshot: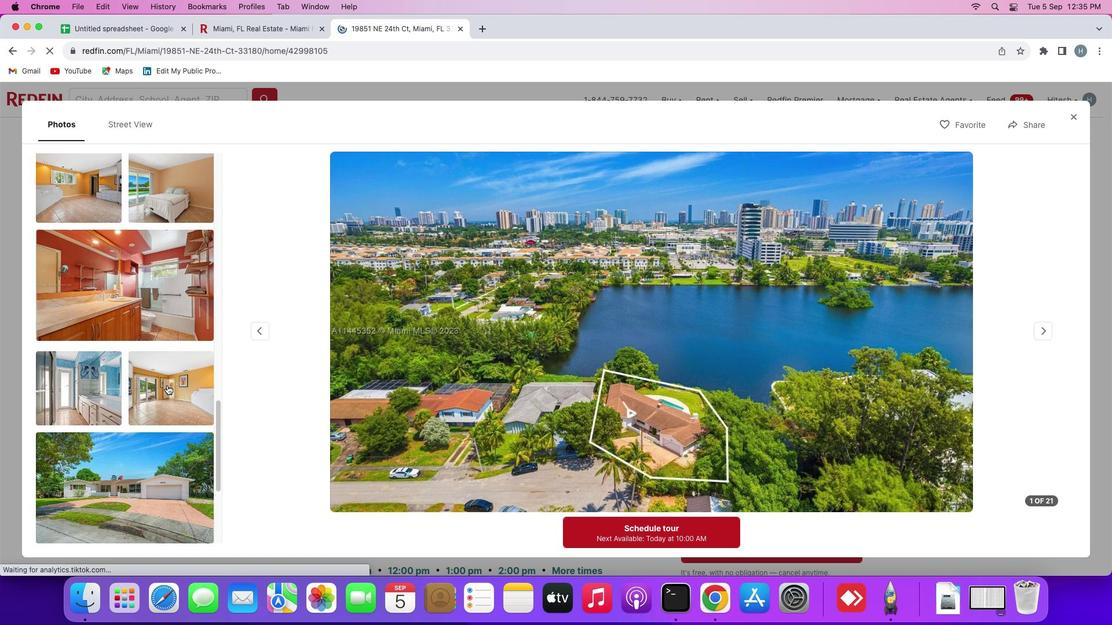 
Action: Mouse scrolled (167, 385) with delta (0, 0)
Screenshot: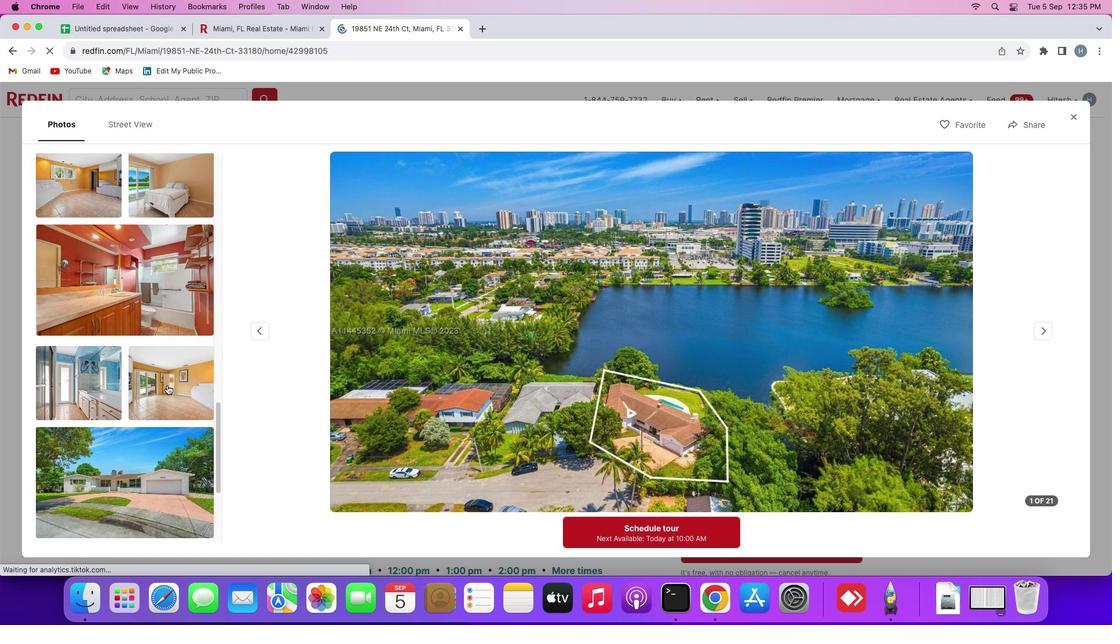 
Action: Mouse scrolled (167, 385) with delta (0, -1)
Screenshot: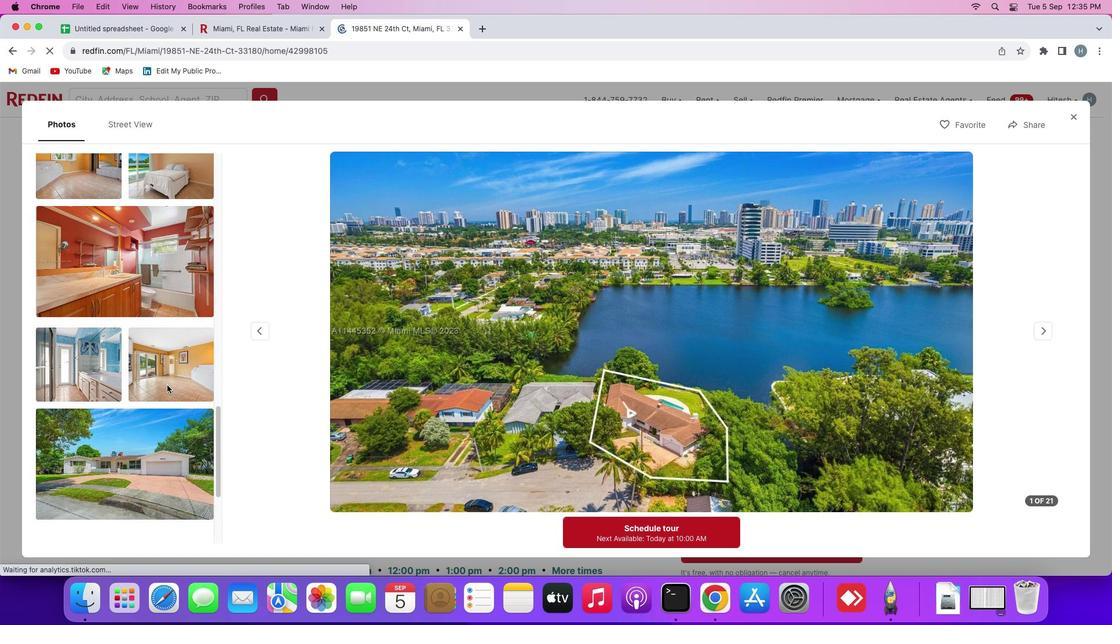 
Action: Mouse moved to (167, 385)
Screenshot: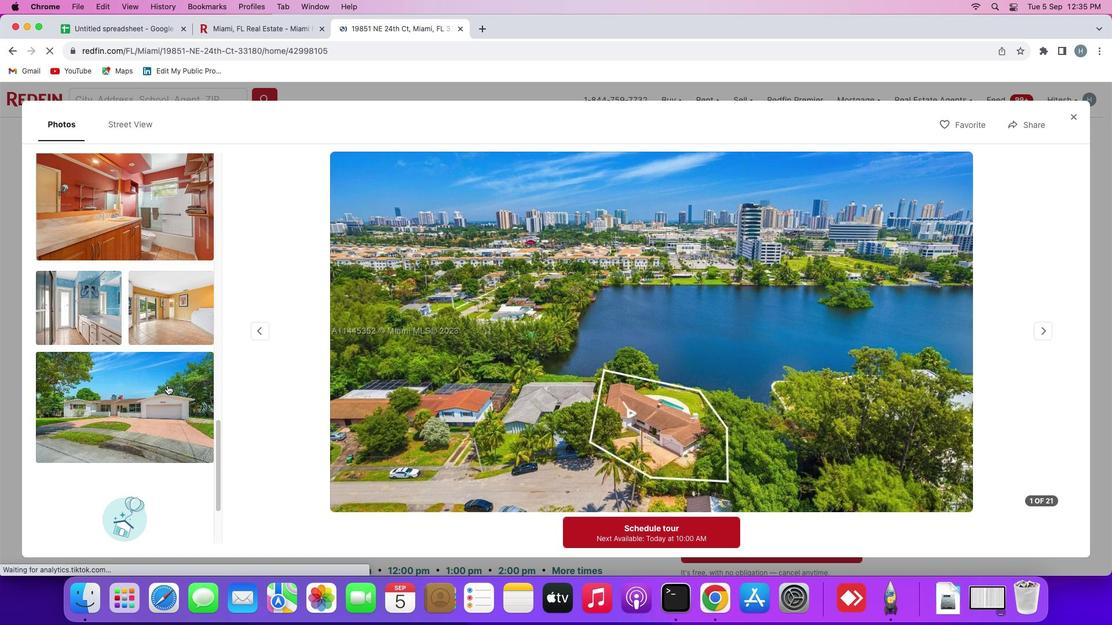 
Action: Mouse scrolled (167, 385) with delta (0, 0)
Screenshot: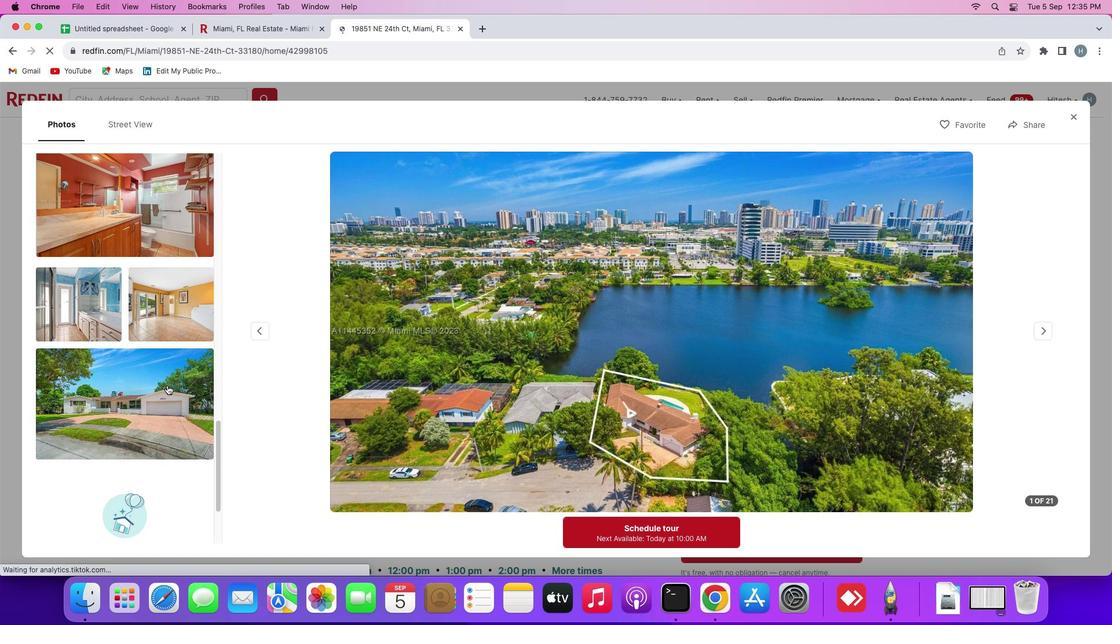 
Action: Mouse scrolled (167, 385) with delta (0, 0)
Screenshot: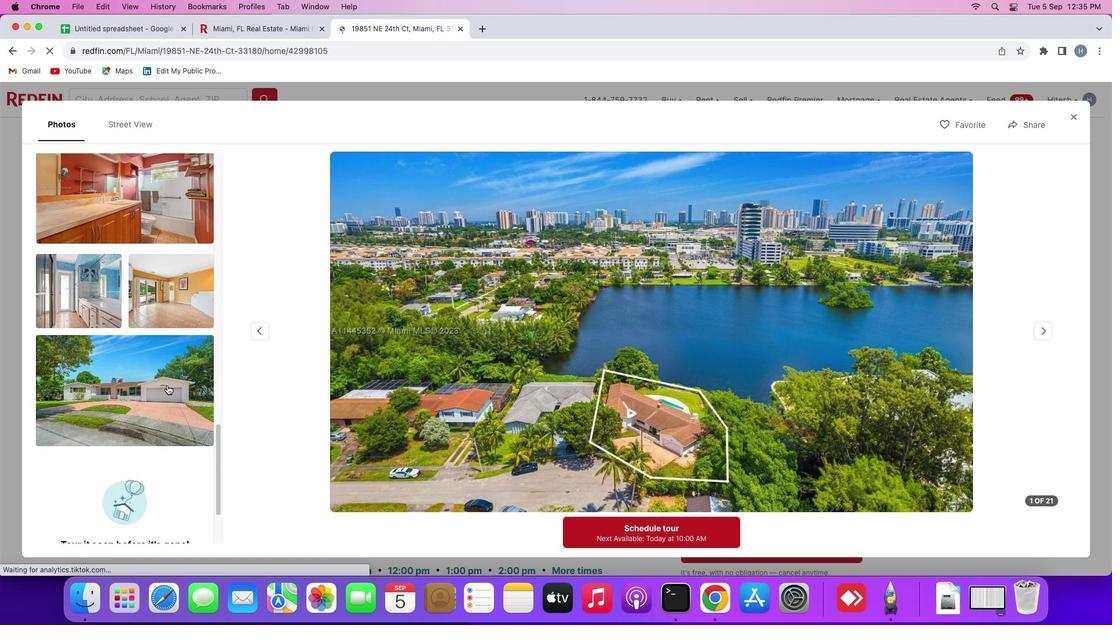 
Action: Mouse scrolled (167, 385) with delta (0, -1)
Screenshot: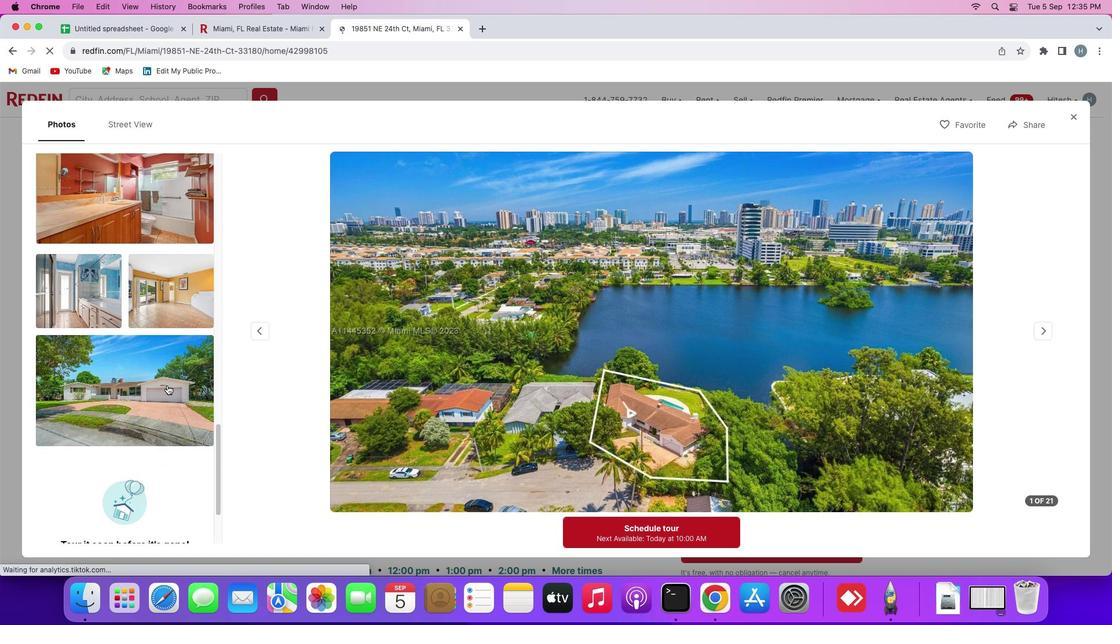 
Action: Mouse scrolled (167, 385) with delta (0, -2)
Screenshot: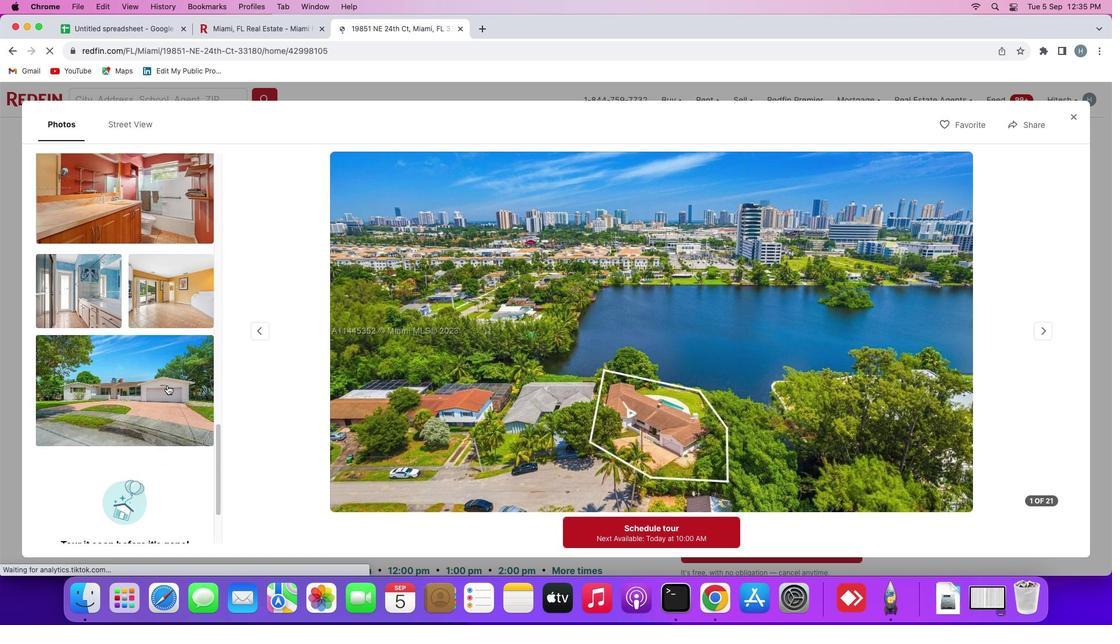 
Action: Mouse scrolled (167, 385) with delta (0, 0)
Screenshot: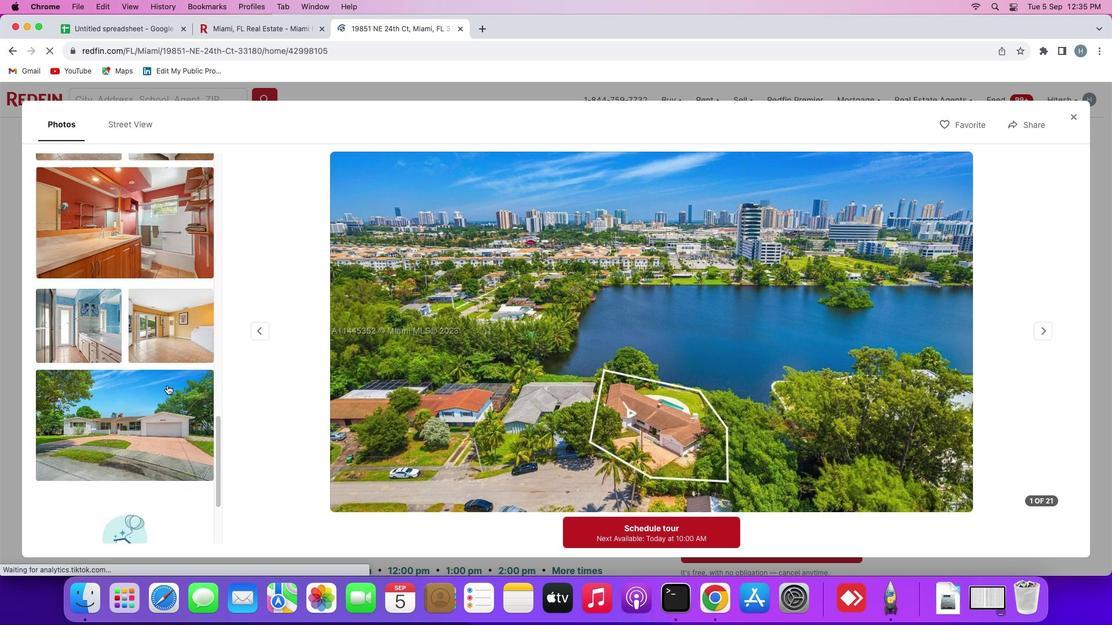 
Action: Mouse scrolled (167, 385) with delta (0, 0)
Screenshot: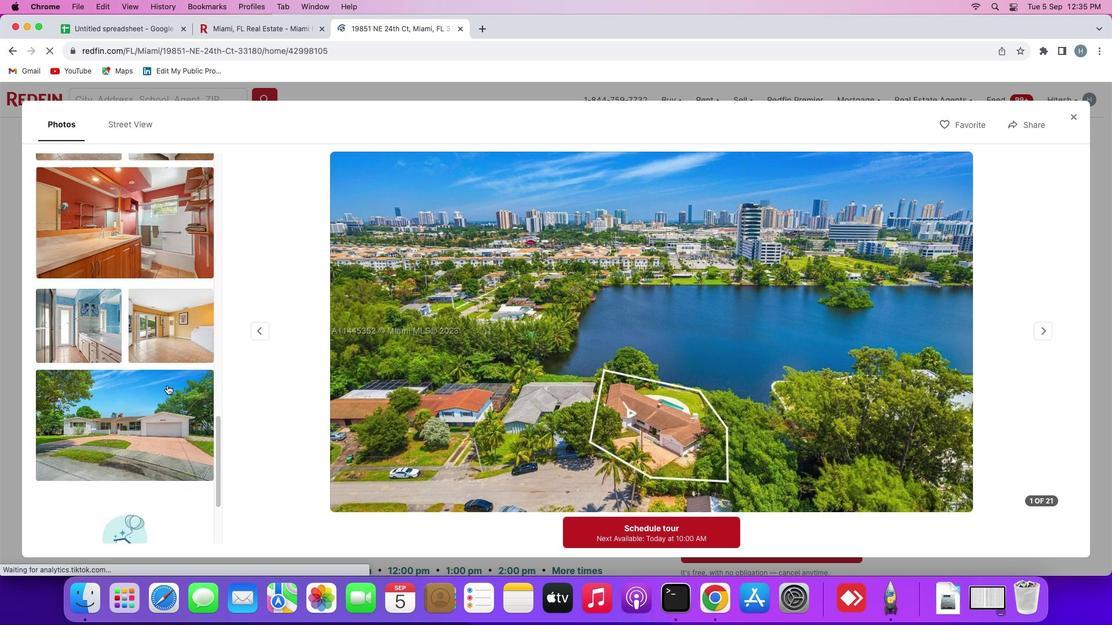 
Action: Mouse scrolled (167, 385) with delta (0, 2)
Screenshot: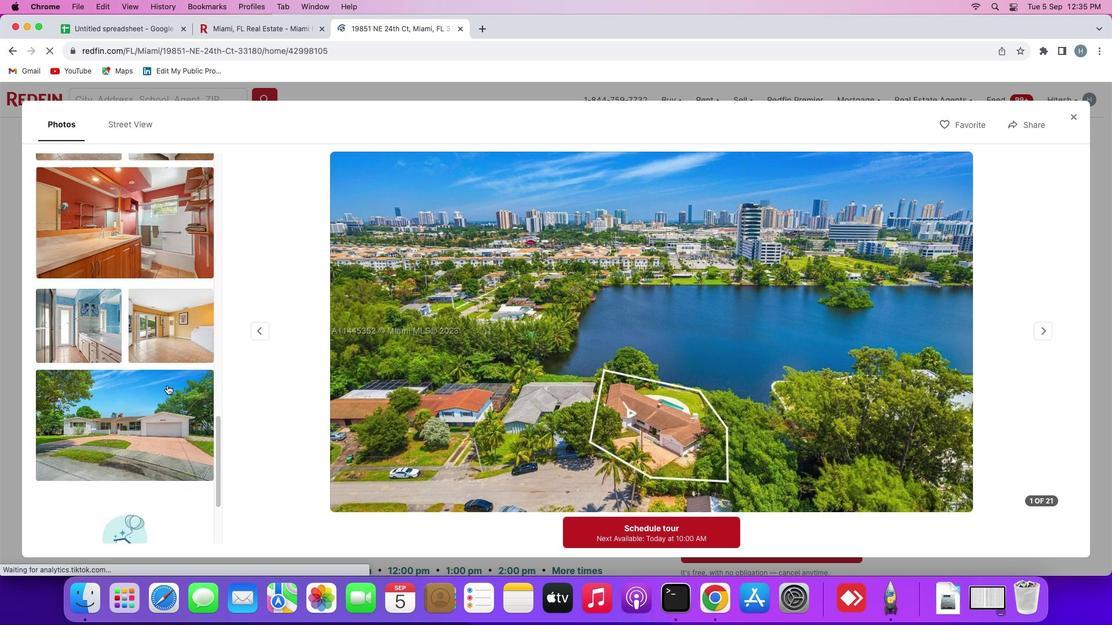 
Action: Mouse scrolled (167, 385) with delta (0, 2)
Screenshot: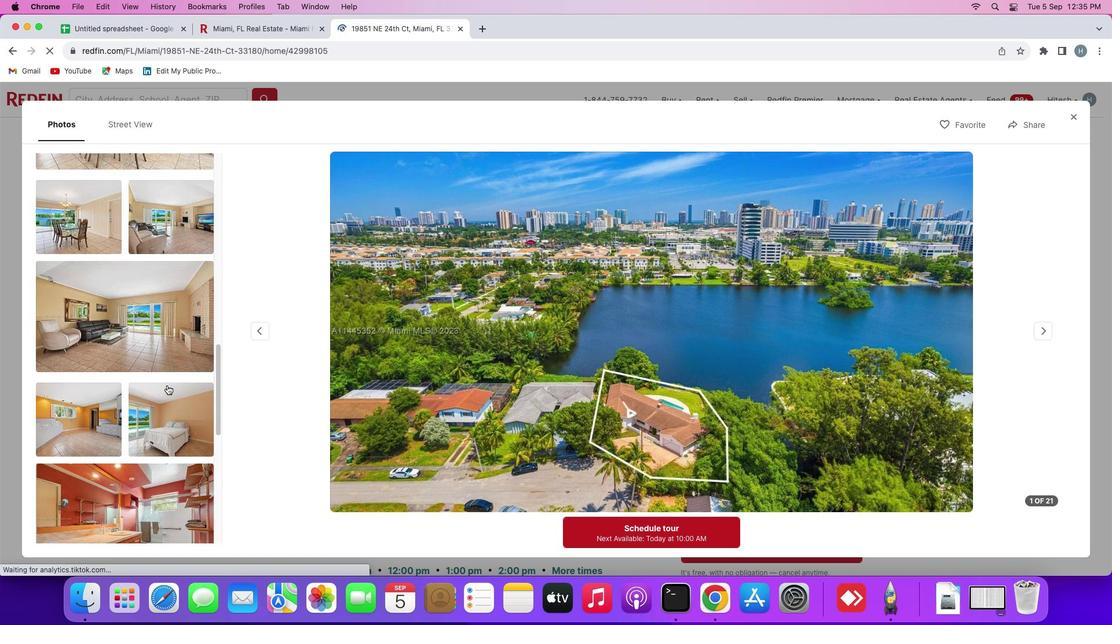 
Action: Mouse scrolled (167, 385) with delta (0, 4)
Screenshot: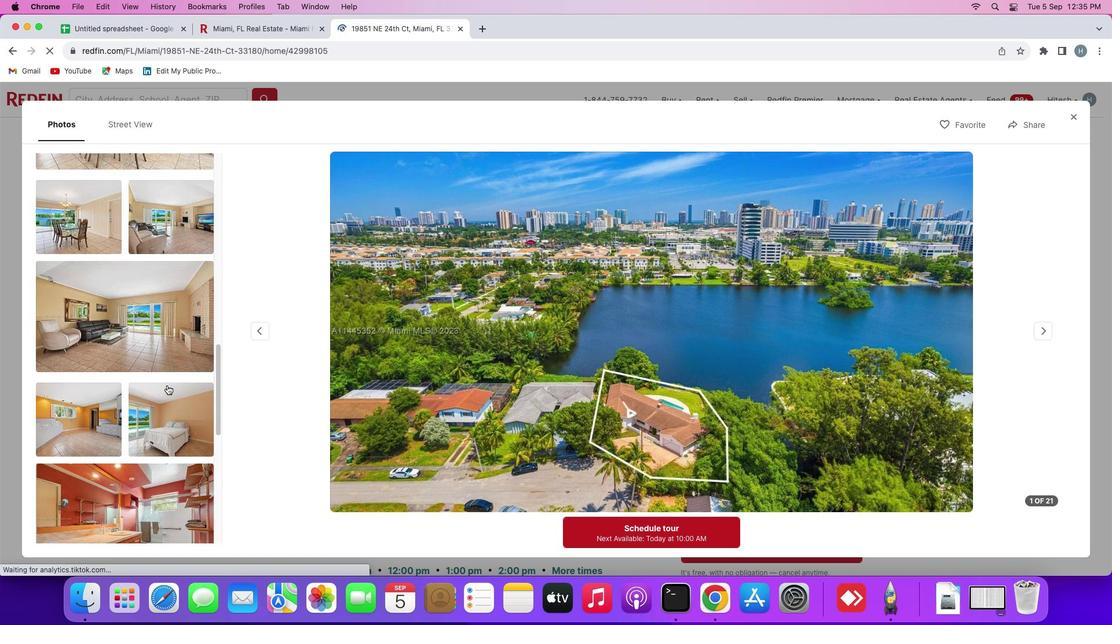 
Action: Mouse scrolled (167, 385) with delta (0, 4)
Screenshot: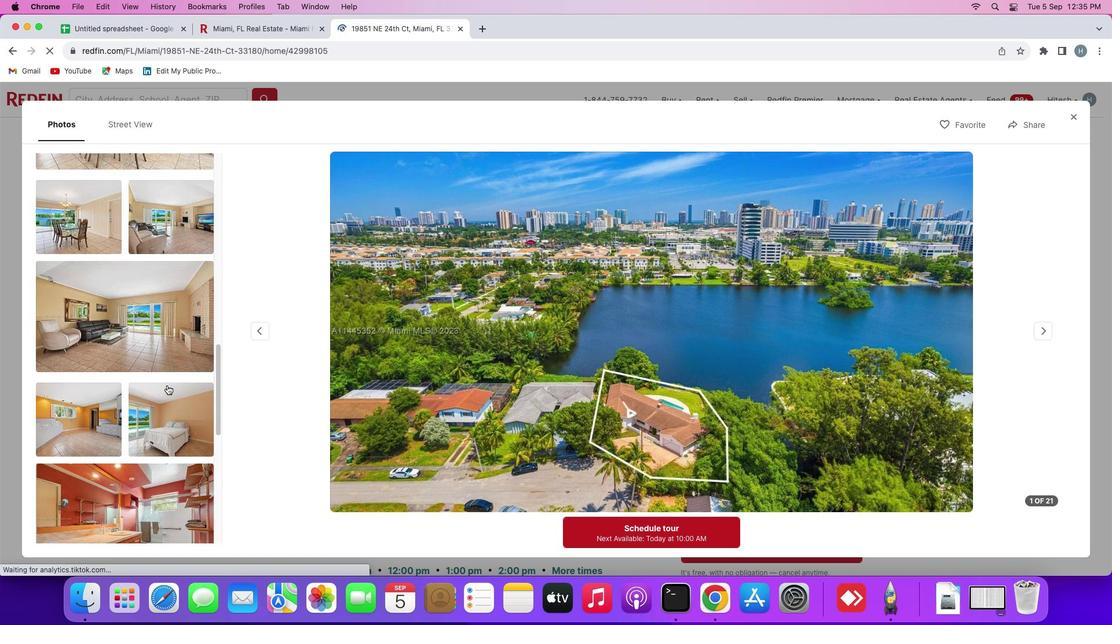 
Action: Mouse moved to (166, 385)
Screenshot: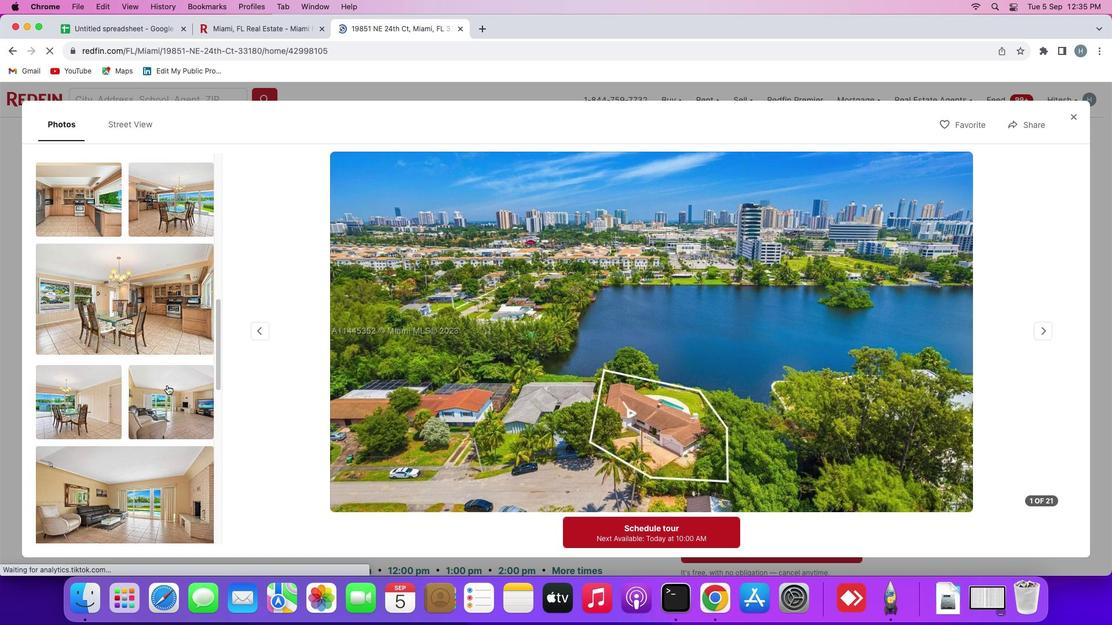 
Action: Mouse scrolled (166, 385) with delta (0, 0)
Screenshot: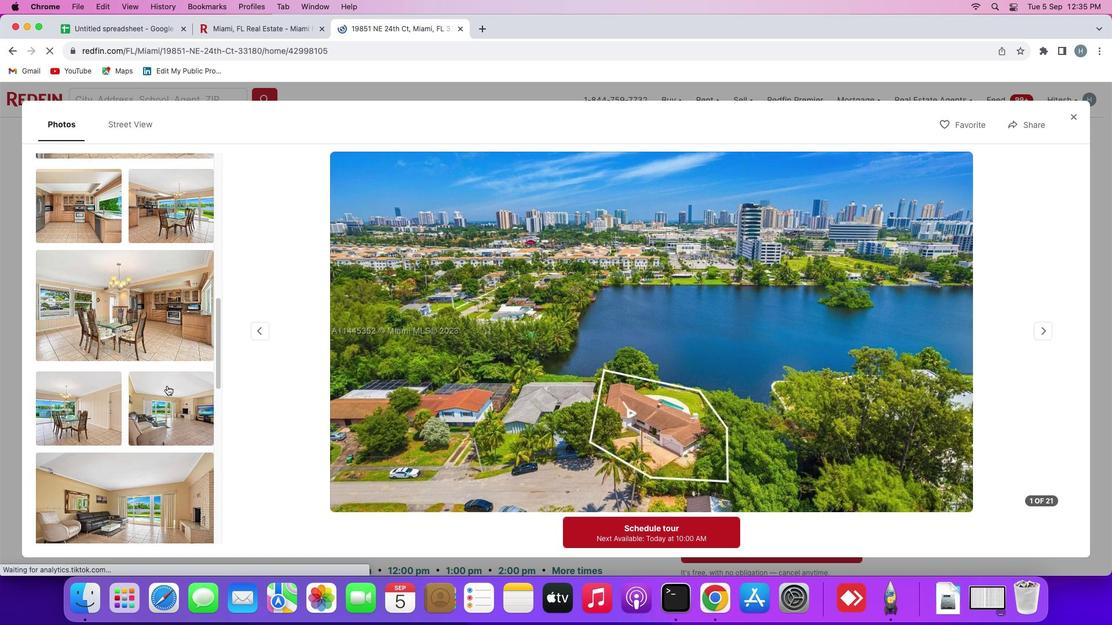 
Action: Mouse moved to (166, 385)
Screenshot: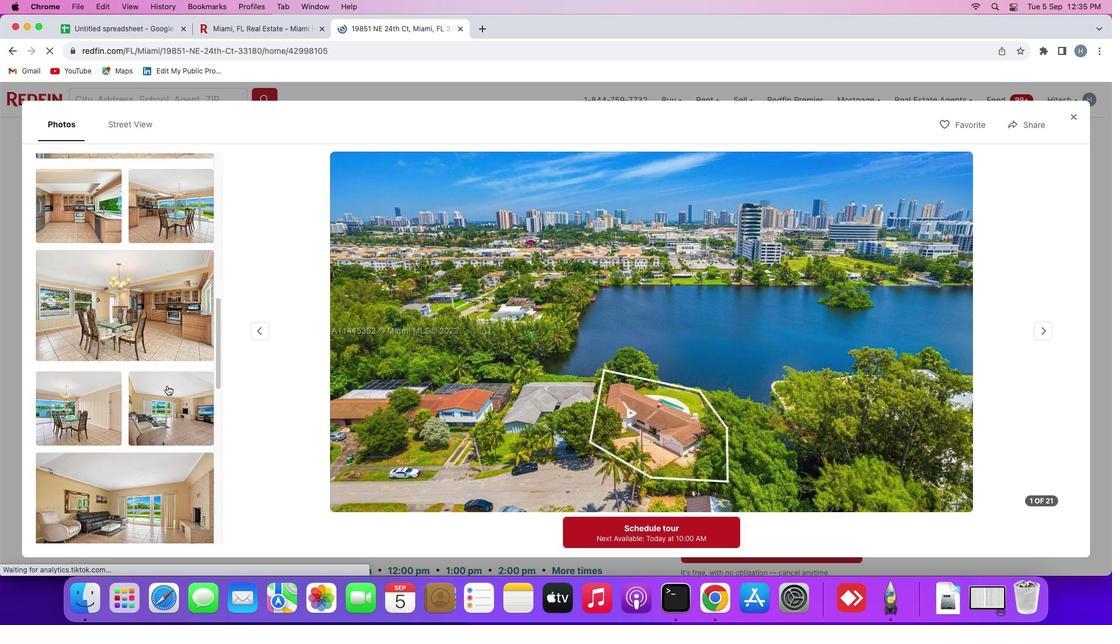 
Action: Mouse scrolled (166, 385) with delta (0, 0)
Screenshot: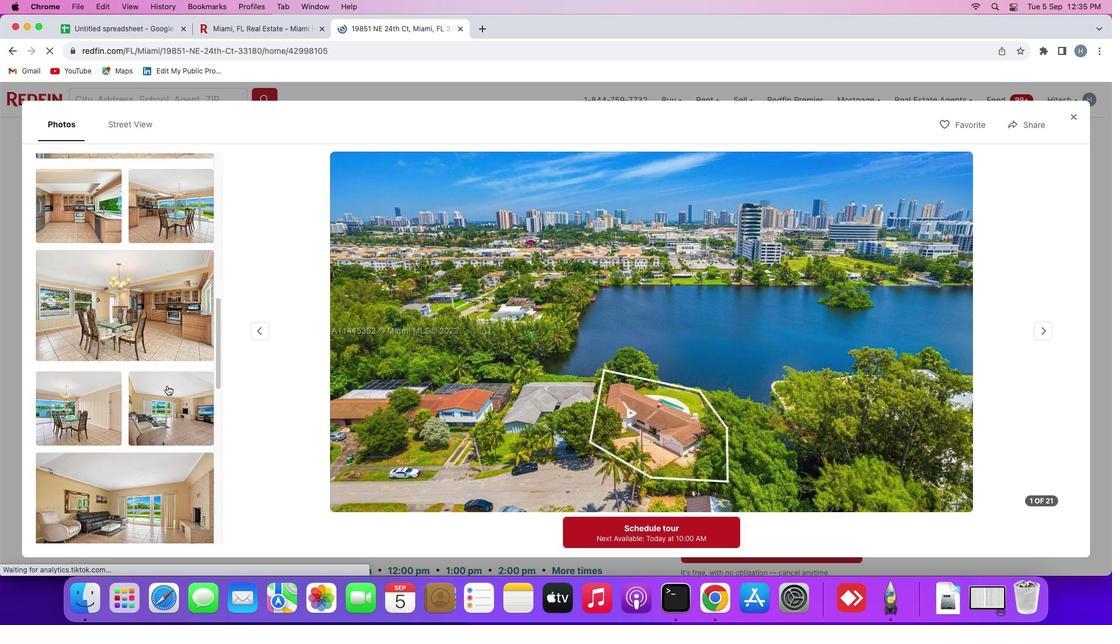 
Action: Mouse scrolled (166, 385) with delta (0, 2)
Screenshot: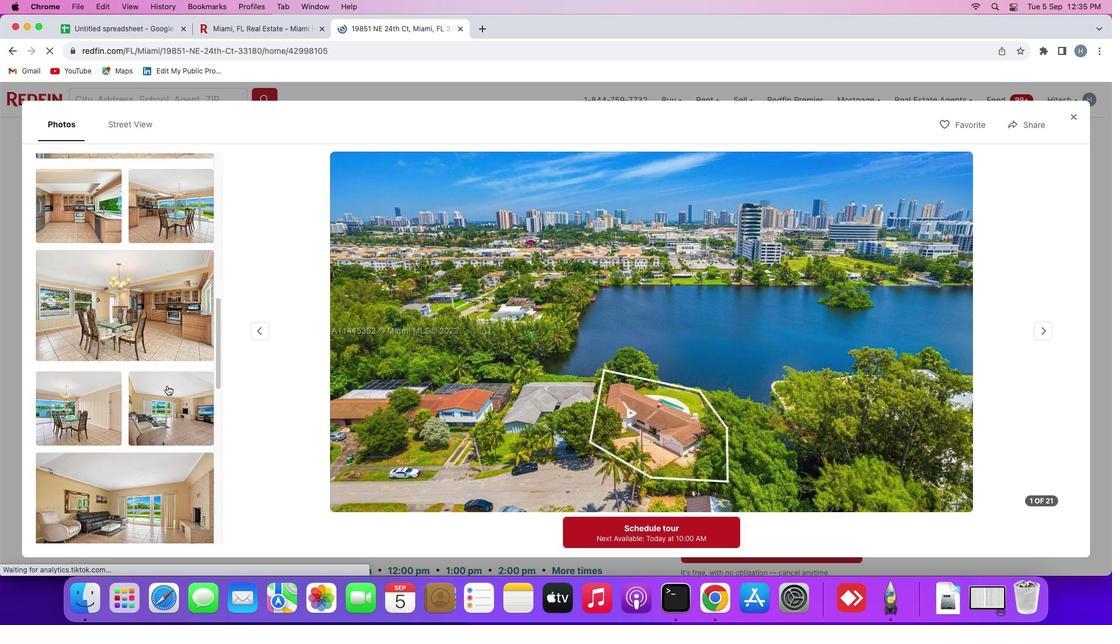 
Action: Mouse scrolled (166, 385) with delta (0, 2)
Screenshot: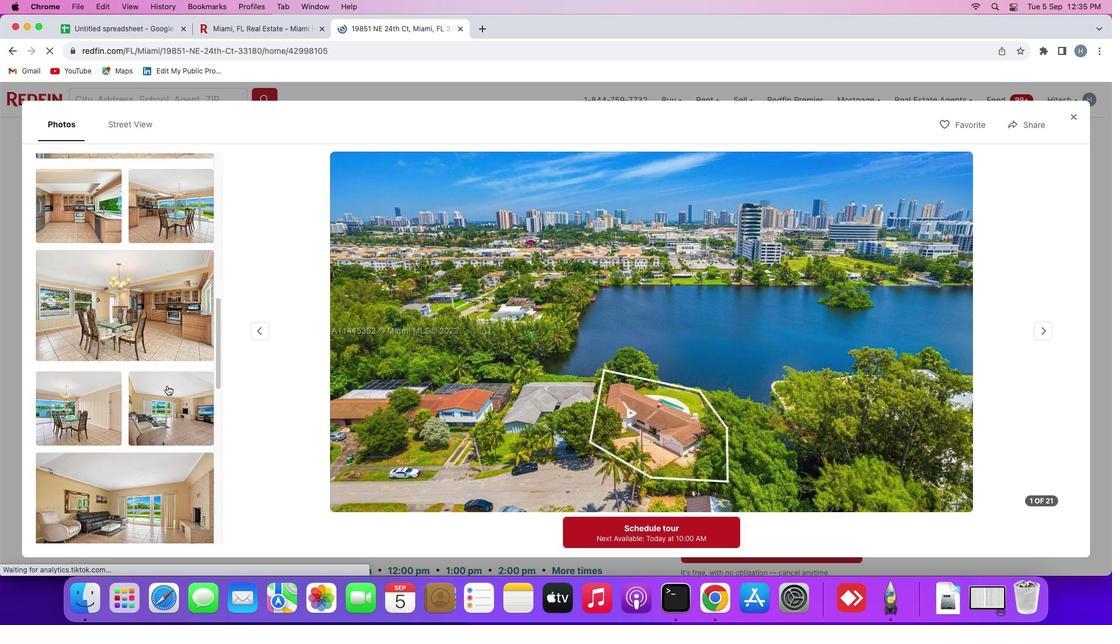 
Action: Mouse scrolled (166, 385) with delta (0, 3)
Screenshot: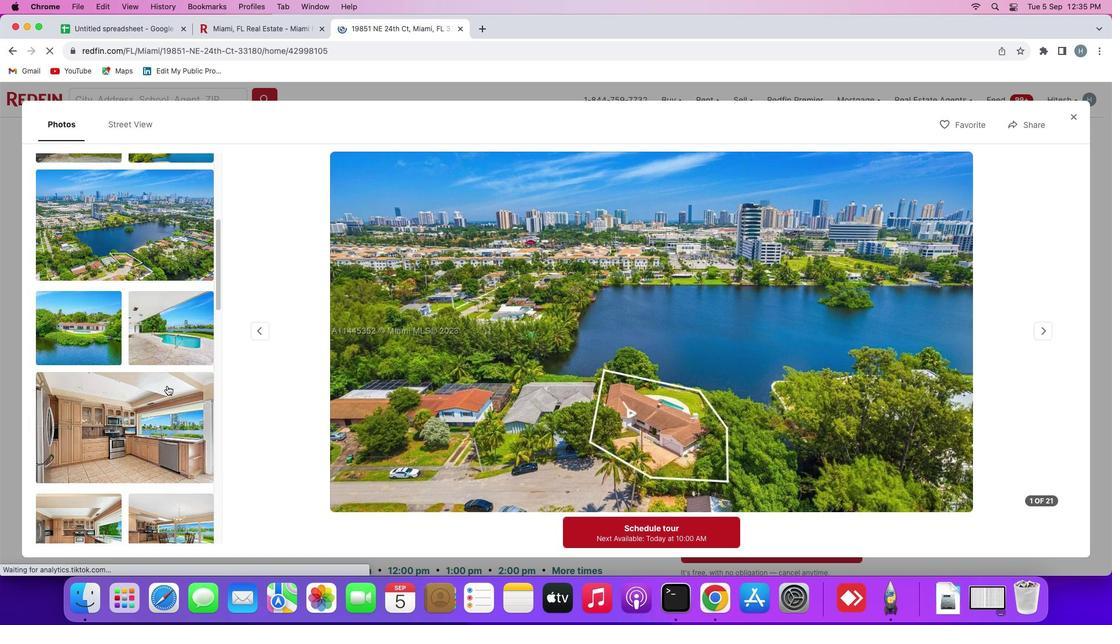 
Action: Mouse scrolled (166, 385) with delta (0, 0)
Screenshot: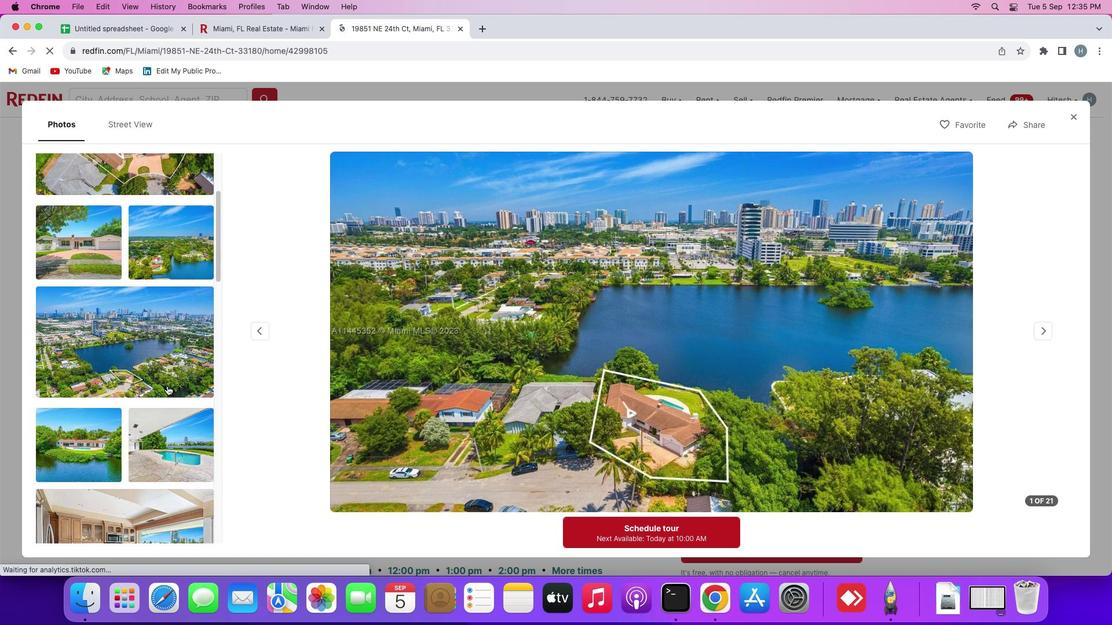 
Action: Mouse scrolled (166, 385) with delta (0, 0)
Screenshot: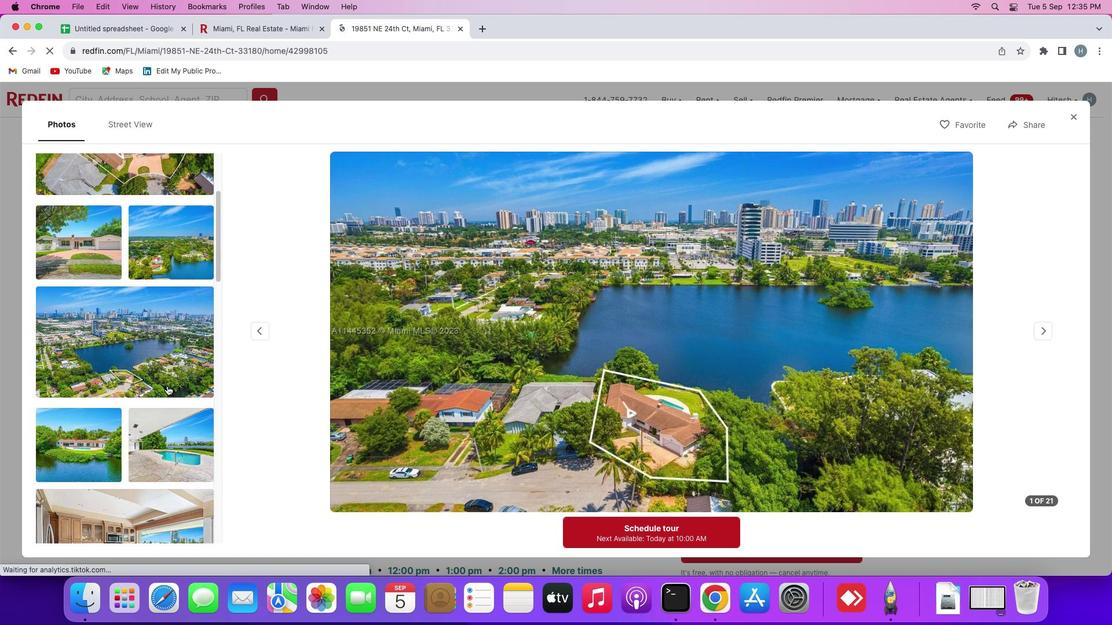
Action: Mouse scrolled (166, 385) with delta (0, 2)
Screenshot: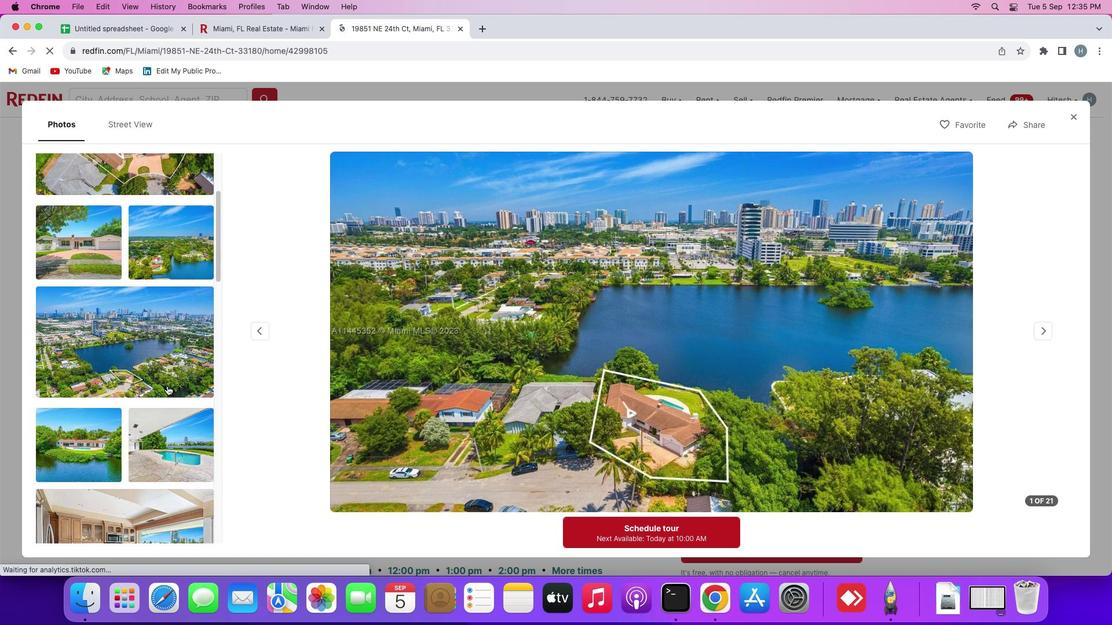 
Action: Mouse scrolled (166, 385) with delta (0, 2)
Screenshot: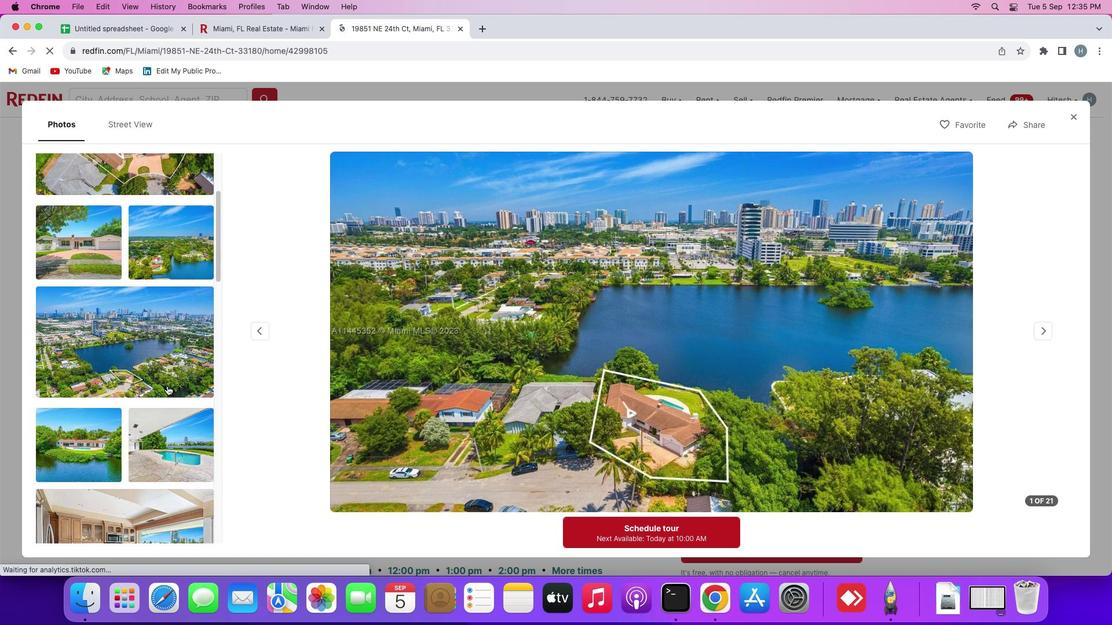 
Action: Mouse scrolled (166, 385) with delta (0, 3)
Screenshot: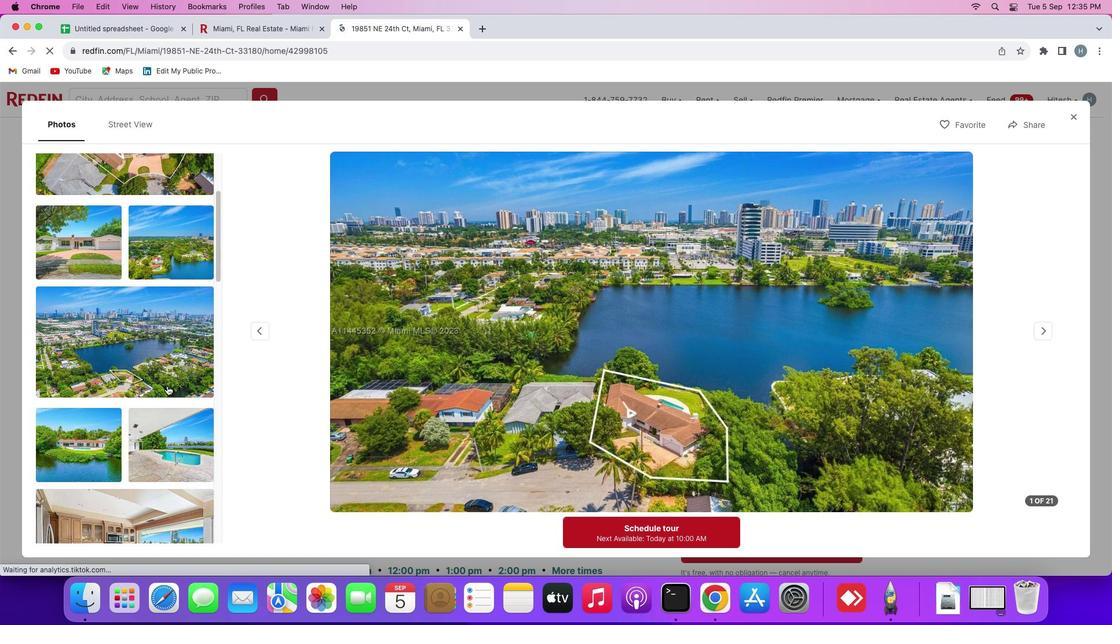 
Action: Mouse scrolled (166, 385) with delta (0, 4)
Screenshot: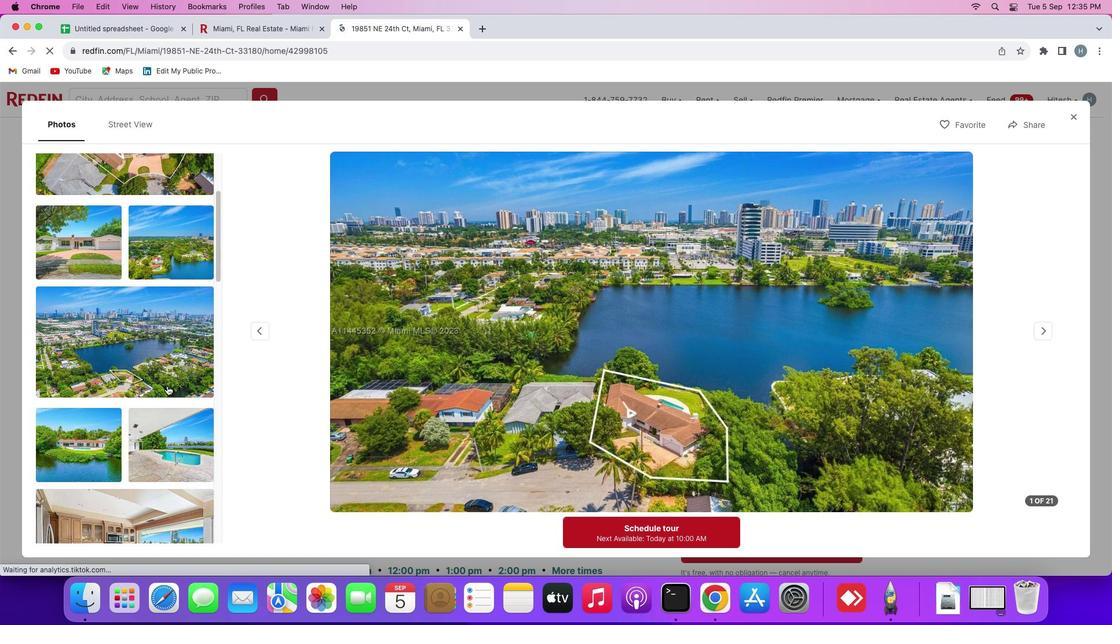 
Action: Mouse moved to (1072, 114)
Screenshot: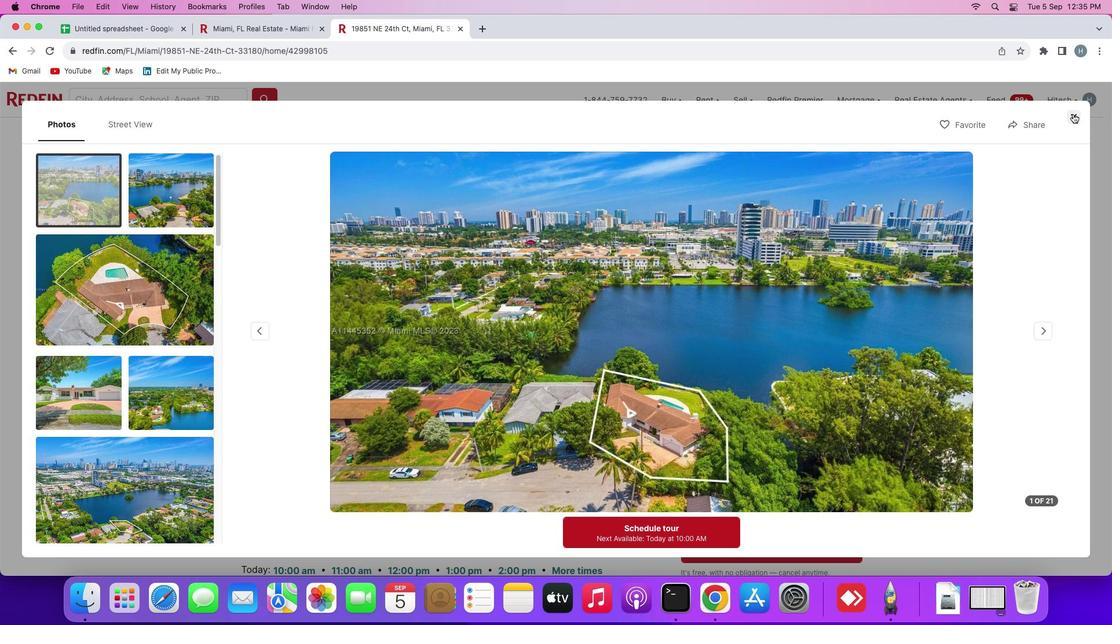
Action: Mouse pressed left at (1072, 114)
Screenshot: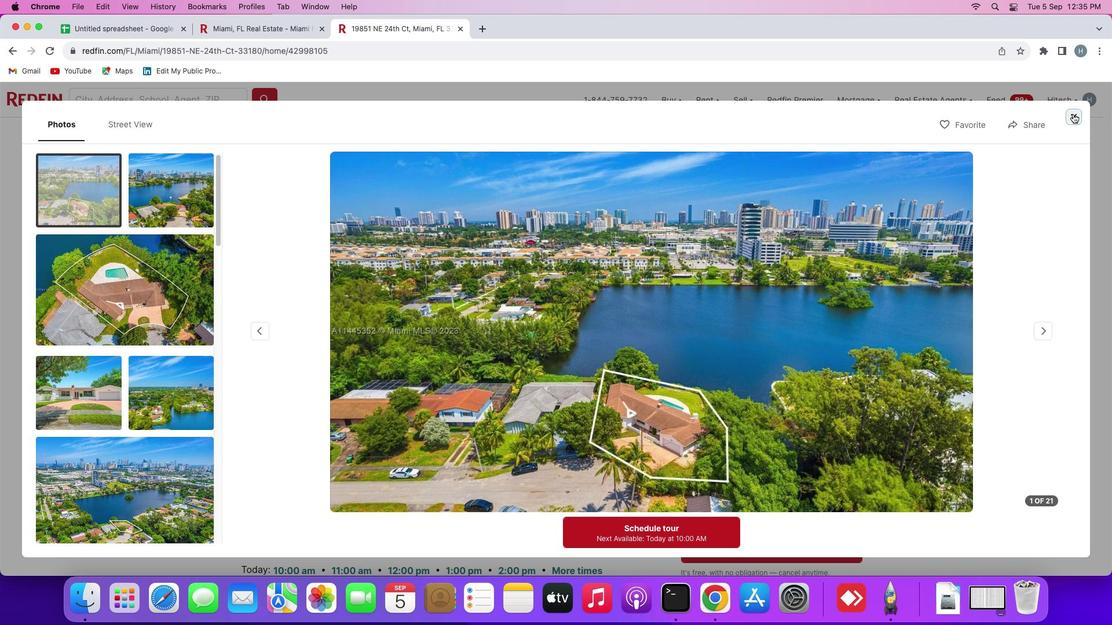 
Action: Mouse moved to (462, 382)
Screenshot: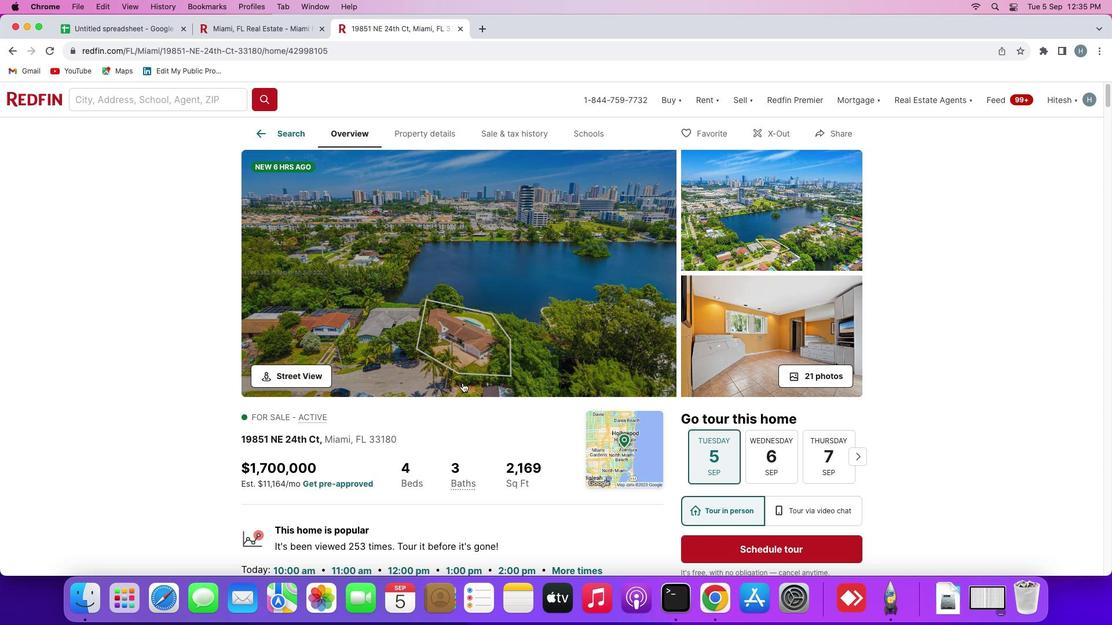 
Action: Mouse scrolled (462, 382) with delta (0, 0)
Screenshot: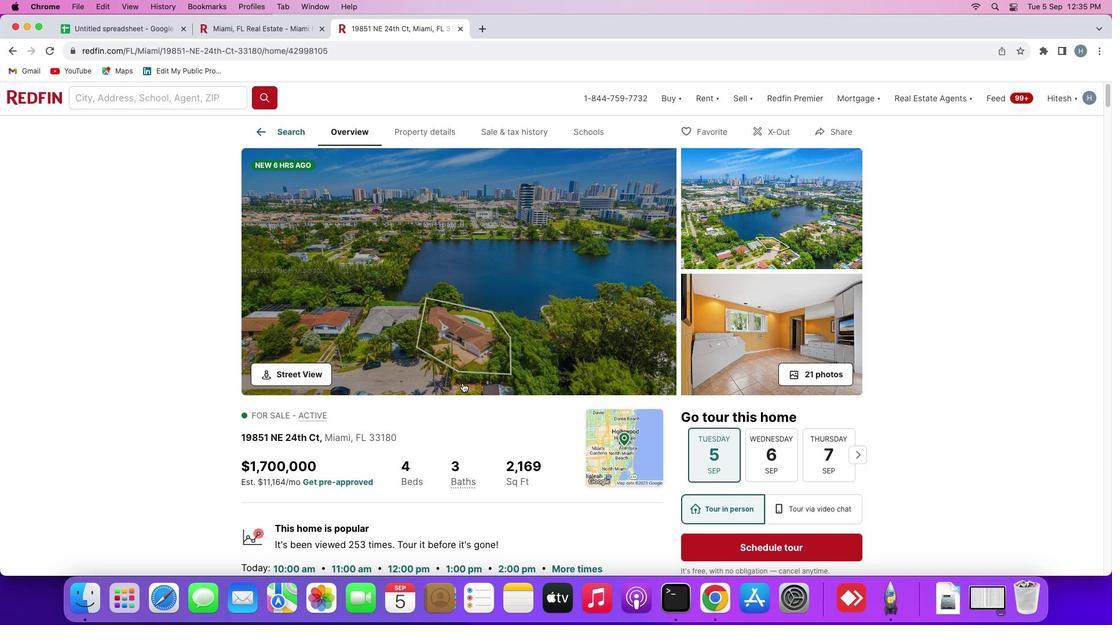 
Action: Mouse scrolled (462, 382) with delta (0, 0)
Screenshot: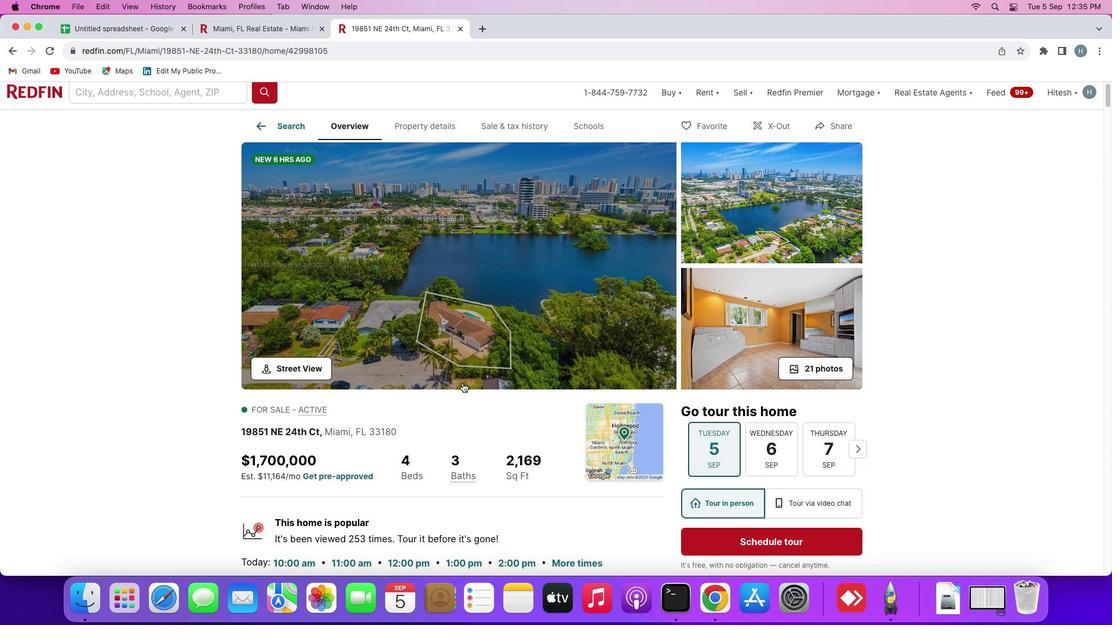 
Action: Mouse scrolled (462, 382) with delta (0, 0)
Screenshot: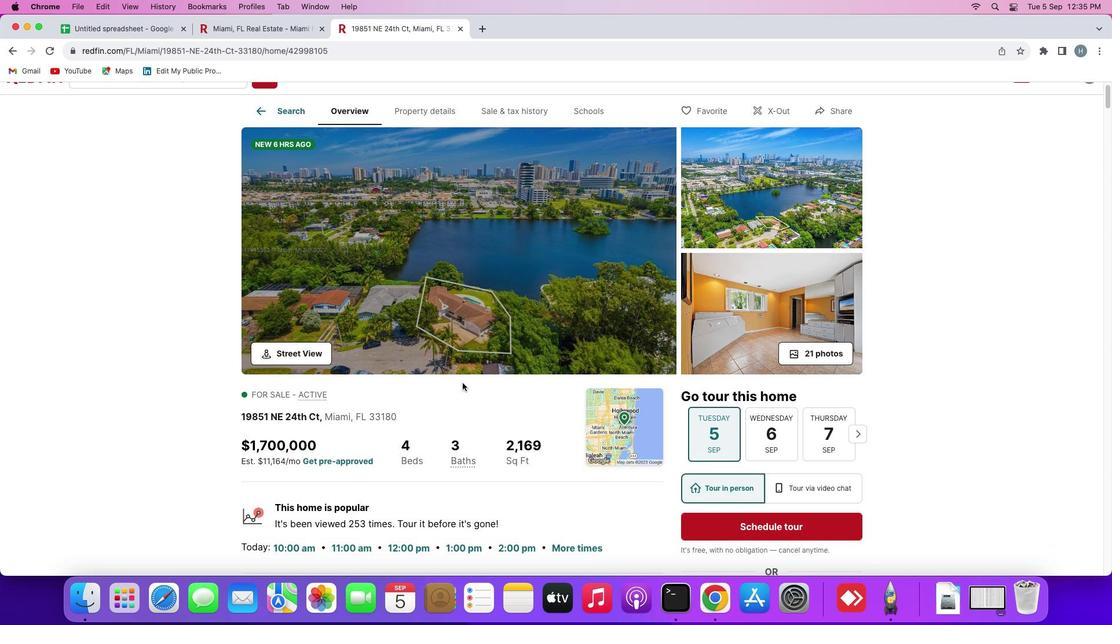 
Action: Mouse scrolled (462, 382) with delta (0, 0)
Screenshot: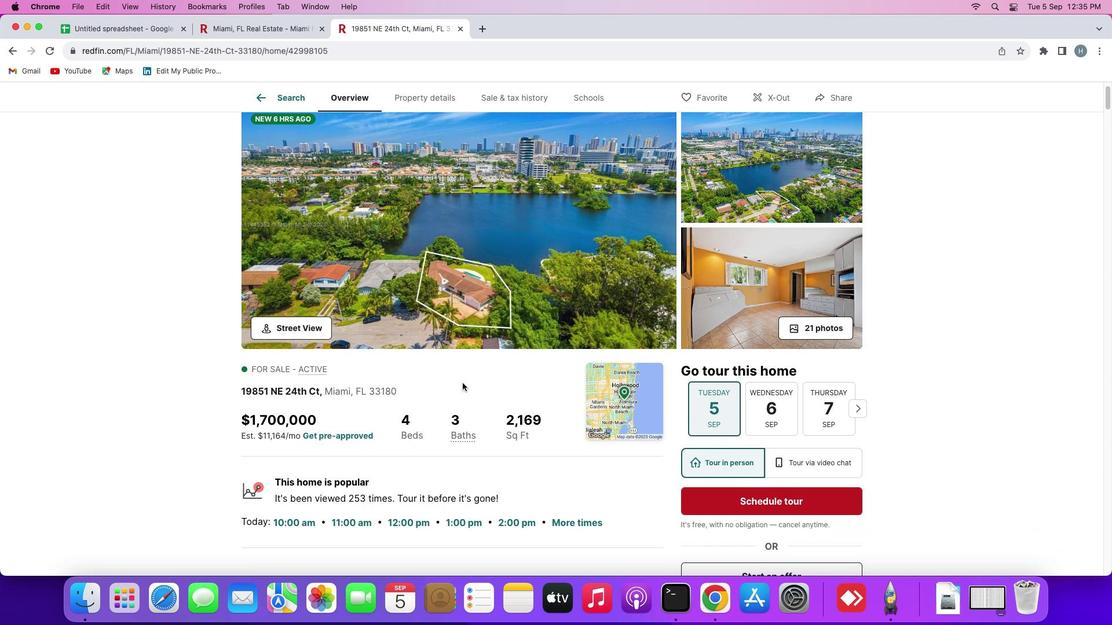 
Action: Mouse scrolled (462, 382) with delta (0, 0)
Screenshot: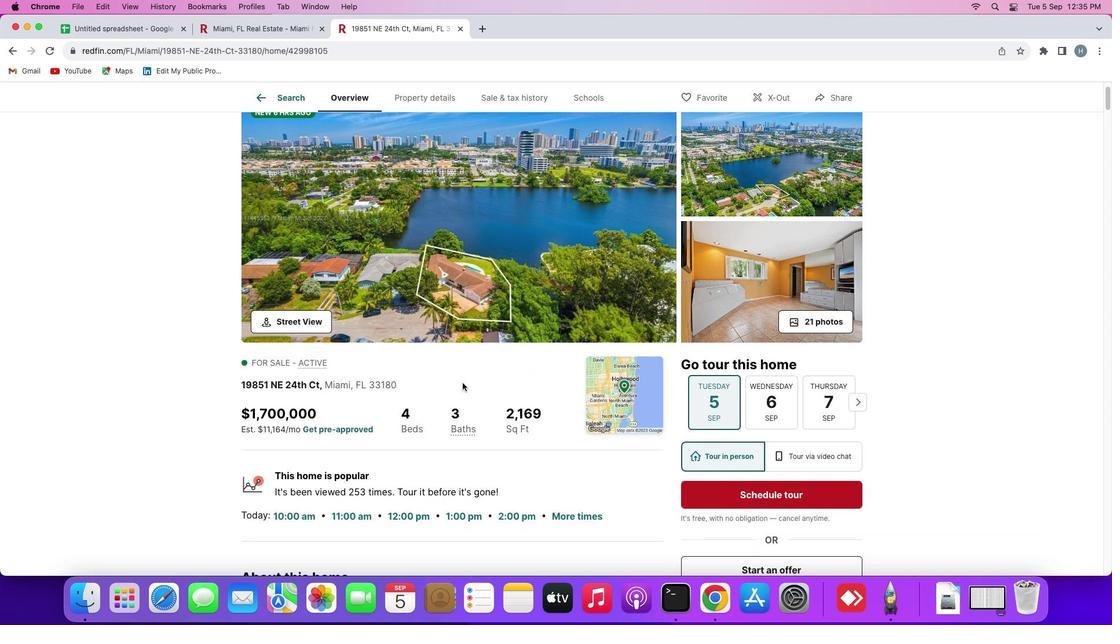 
Action: Mouse scrolled (462, 382) with delta (0, -1)
Screenshot: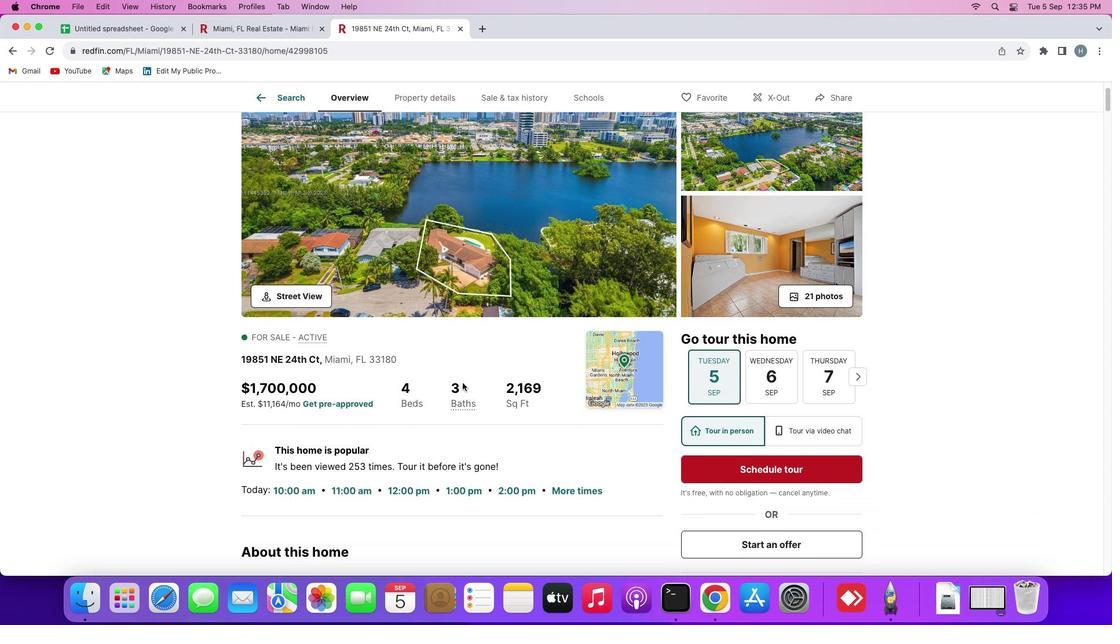 
Action: Mouse moved to (418, 372)
Screenshot: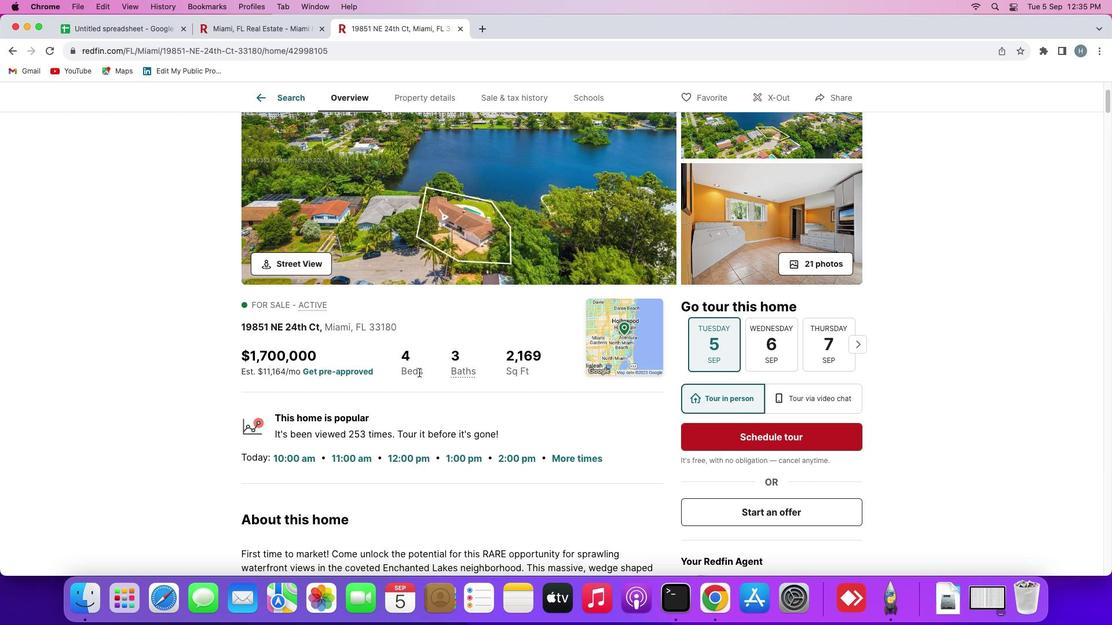 
Action: Mouse scrolled (418, 372) with delta (0, 0)
Screenshot: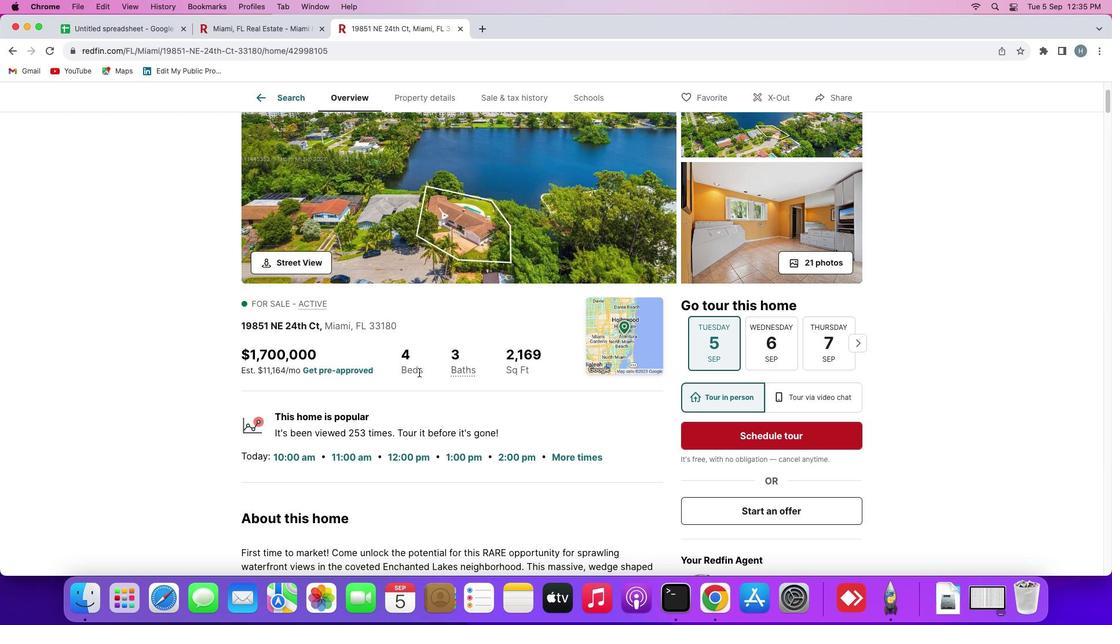 
Action: Mouse scrolled (418, 372) with delta (0, 0)
Screenshot: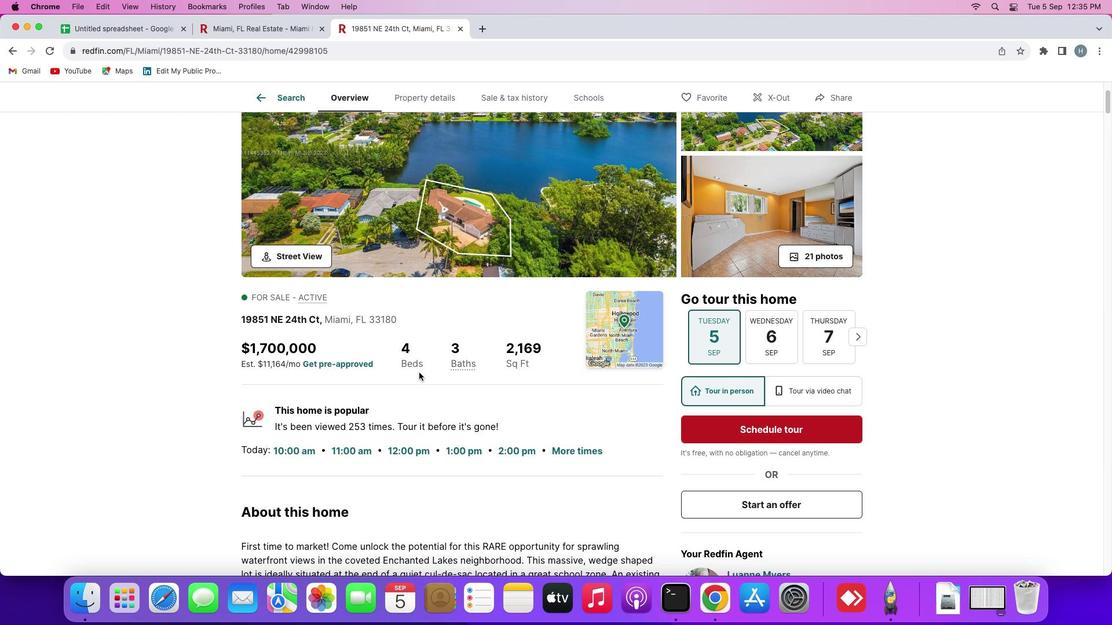 
Action: Mouse scrolled (418, 372) with delta (0, 0)
Screenshot: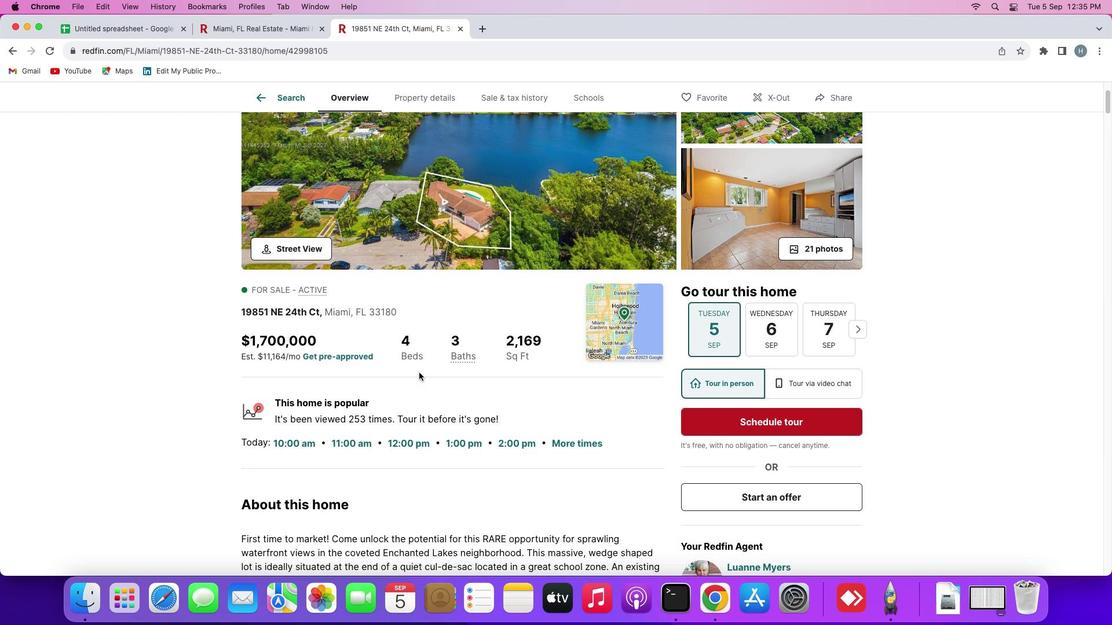 
Action: Mouse scrolled (418, 372) with delta (0, 0)
Screenshot: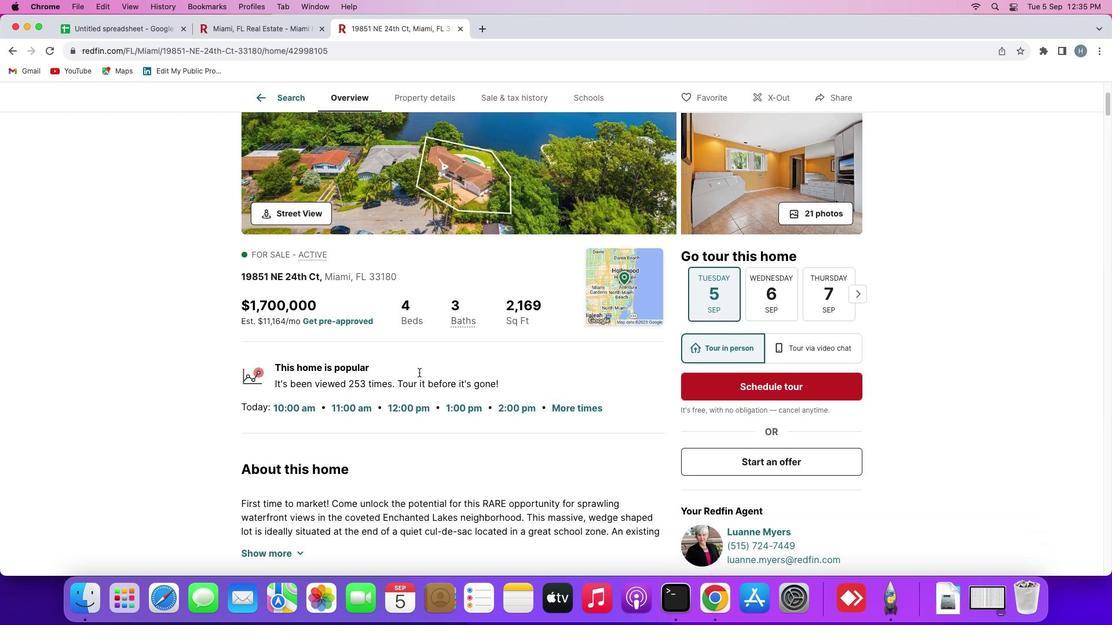 
Action: Mouse scrolled (418, 372) with delta (0, 0)
Screenshot: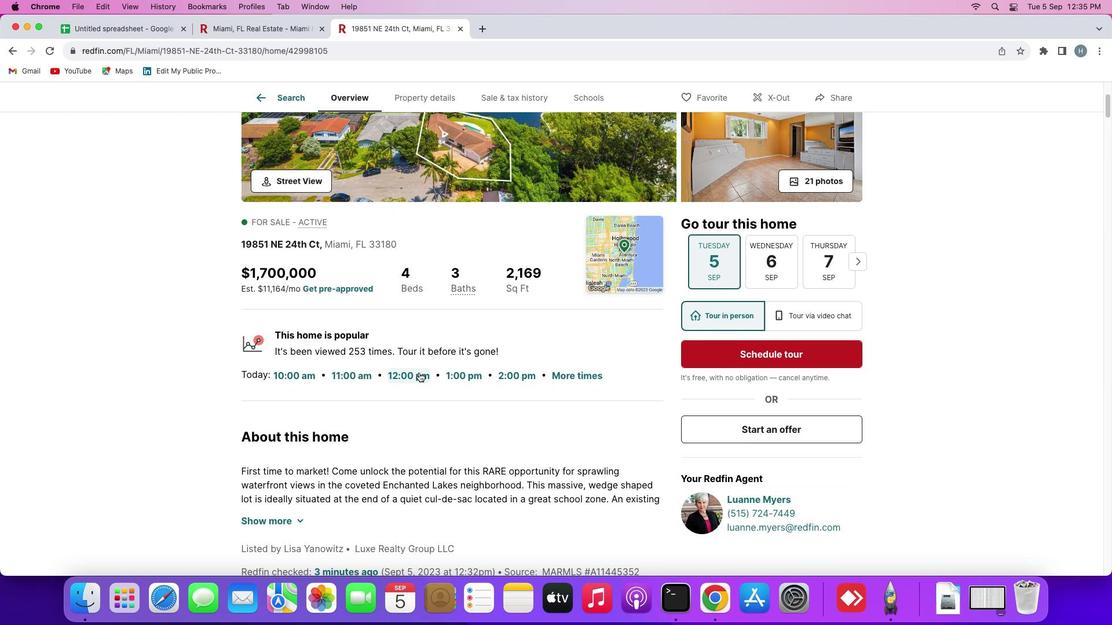 
Action: Mouse scrolled (418, 372) with delta (0, 0)
Screenshot: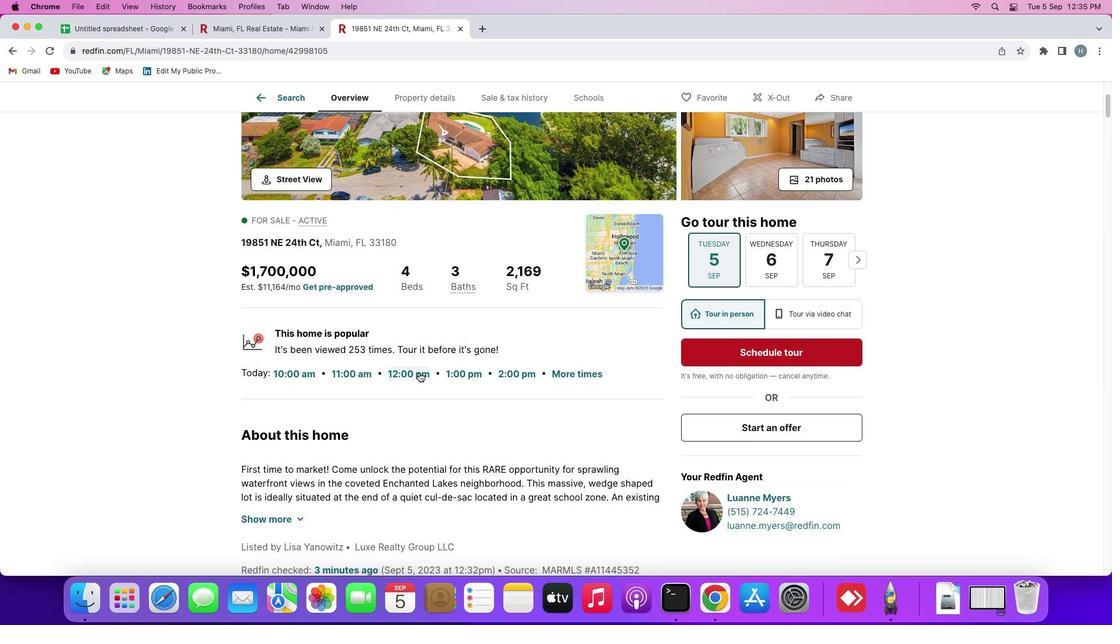 
Action: Mouse scrolled (418, 372) with delta (0, 0)
Screenshot: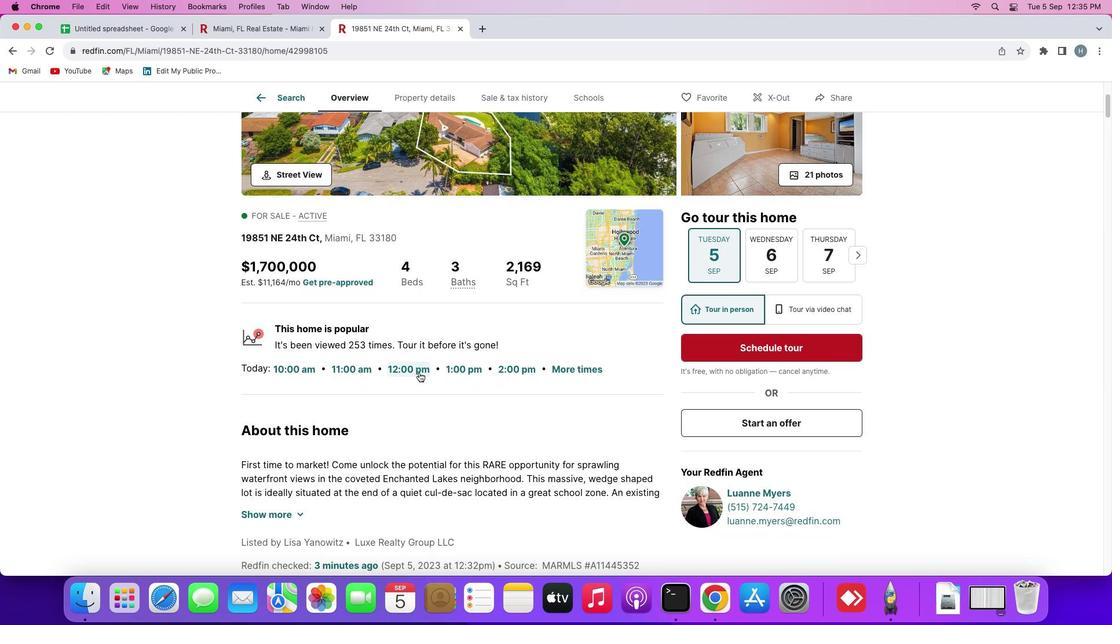 
Action: Mouse scrolled (418, 372) with delta (0, 0)
Screenshot: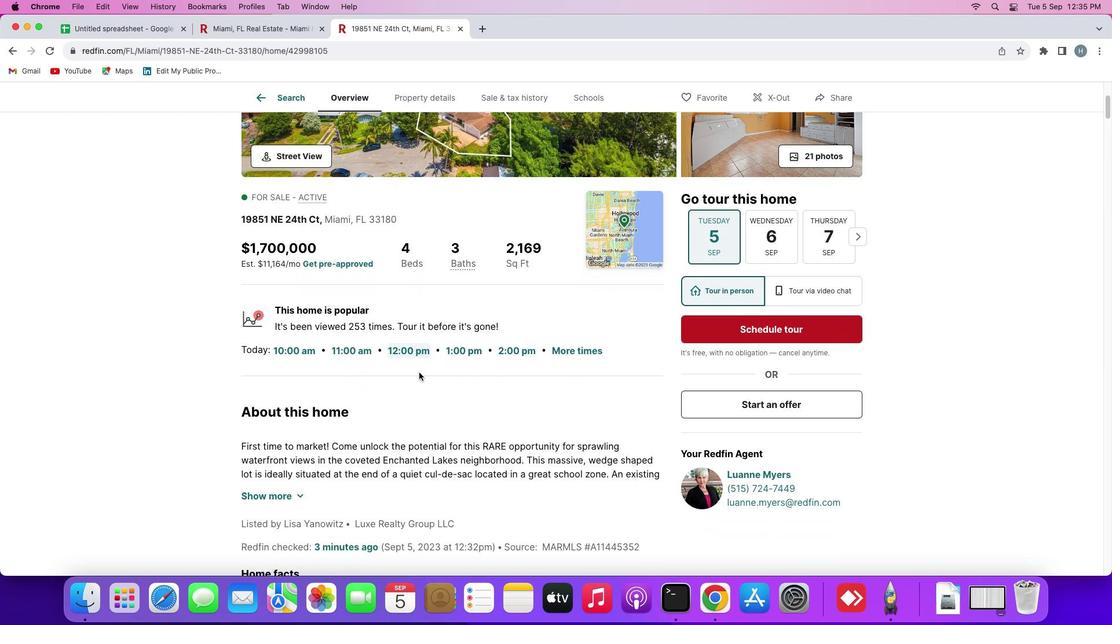 
Action: Mouse scrolled (418, 372) with delta (0, 0)
Screenshot: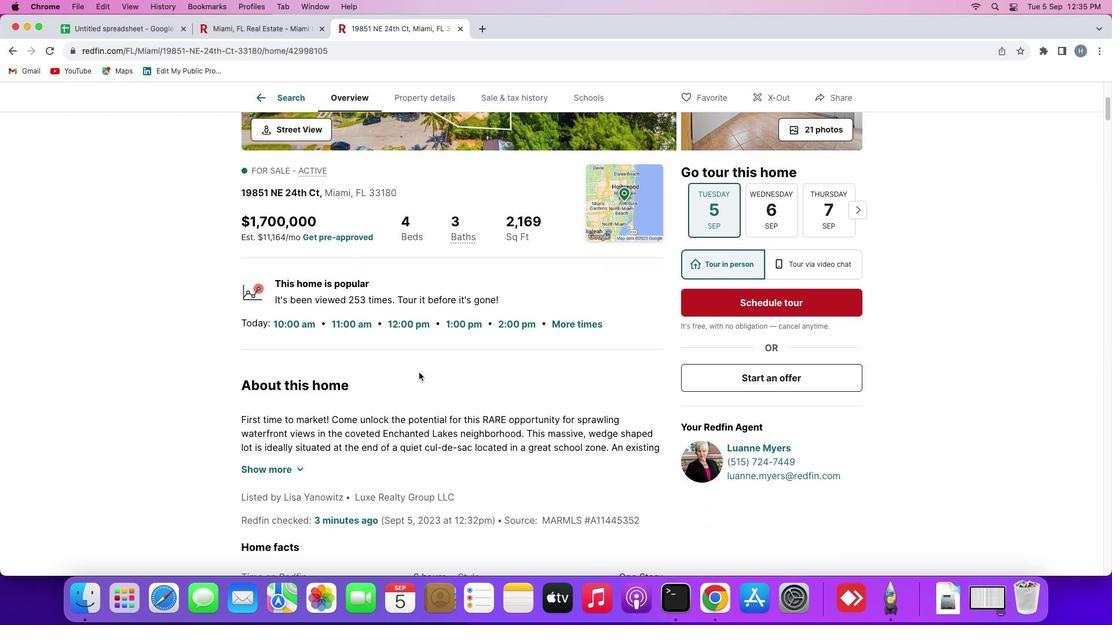 
Action: Mouse scrolled (418, 372) with delta (0, 0)
Screenshot: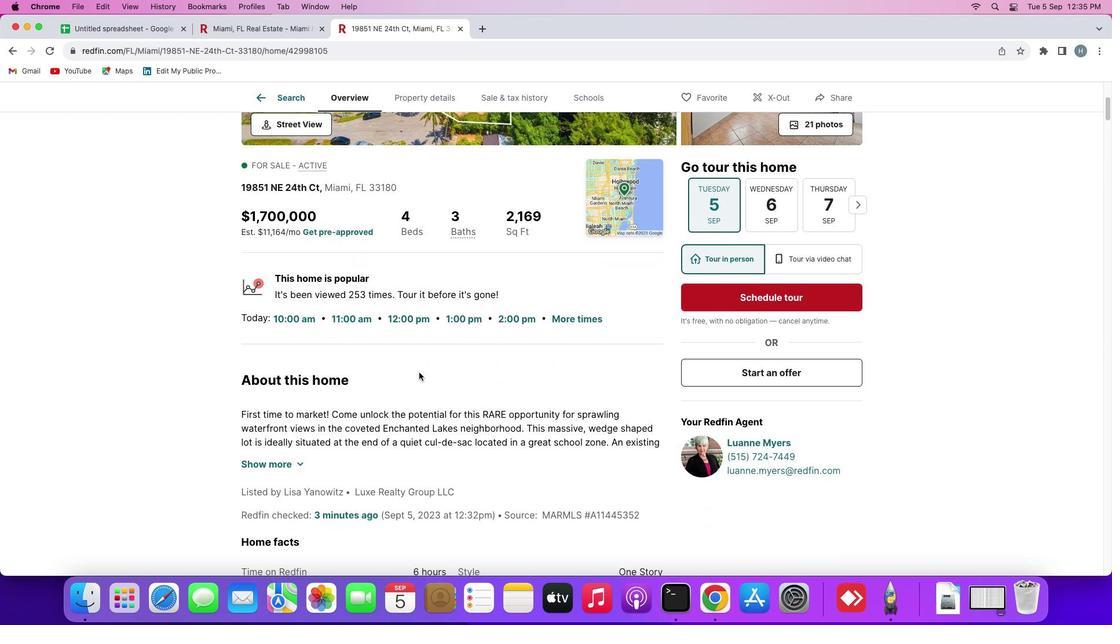 
Action: Mouse scrolled (418, 372) with delta (0, -1)
Screenshot: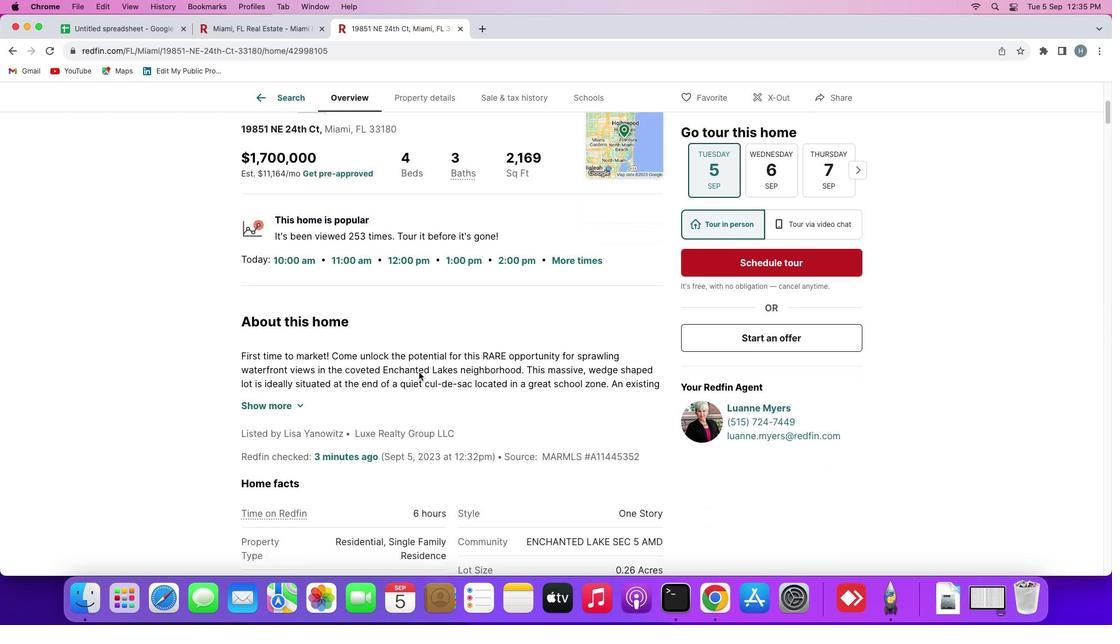 
Action: Mouse scrolled (418, 372) with delta (0, -2)
Screenshot: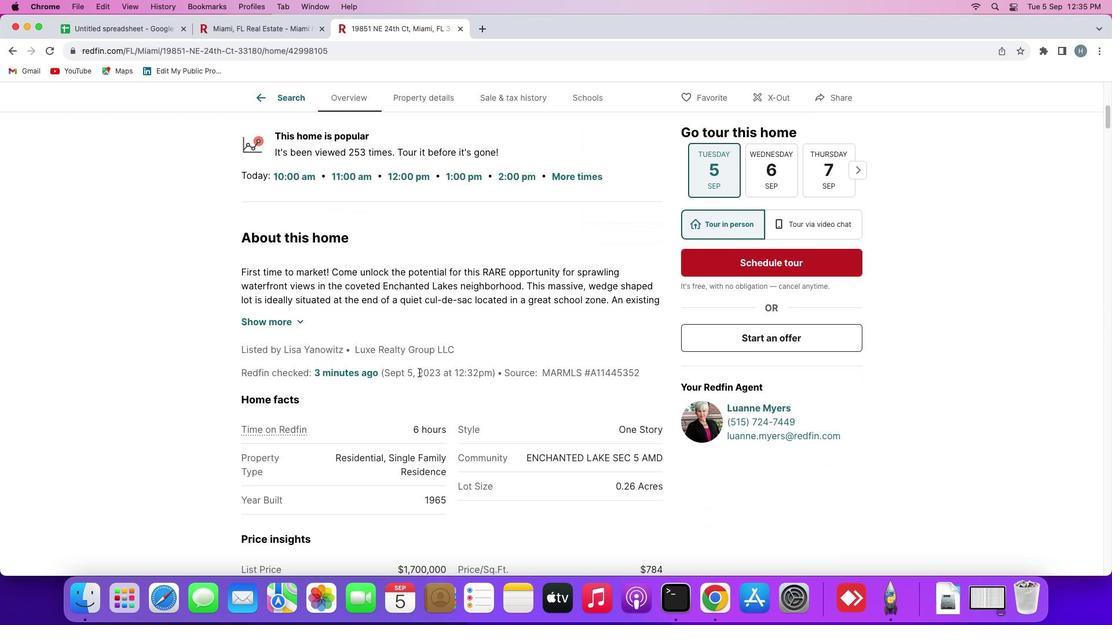 
Action: Mouse moved to (300, 287)
Screenshot: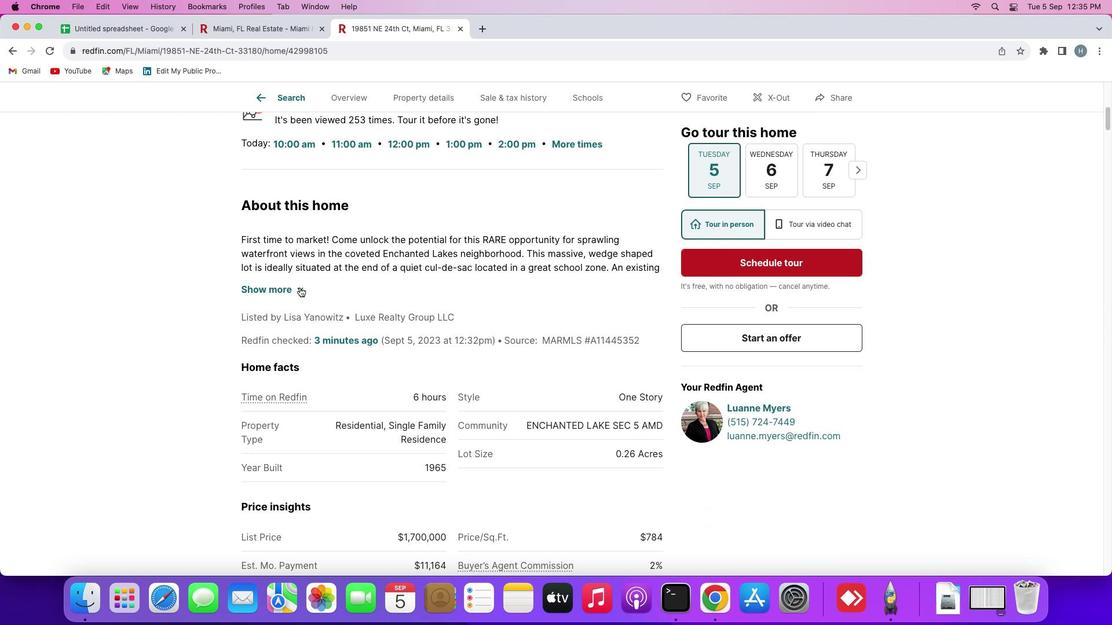 
Action: Mouse pressed left at (300, 287)
Screenshot: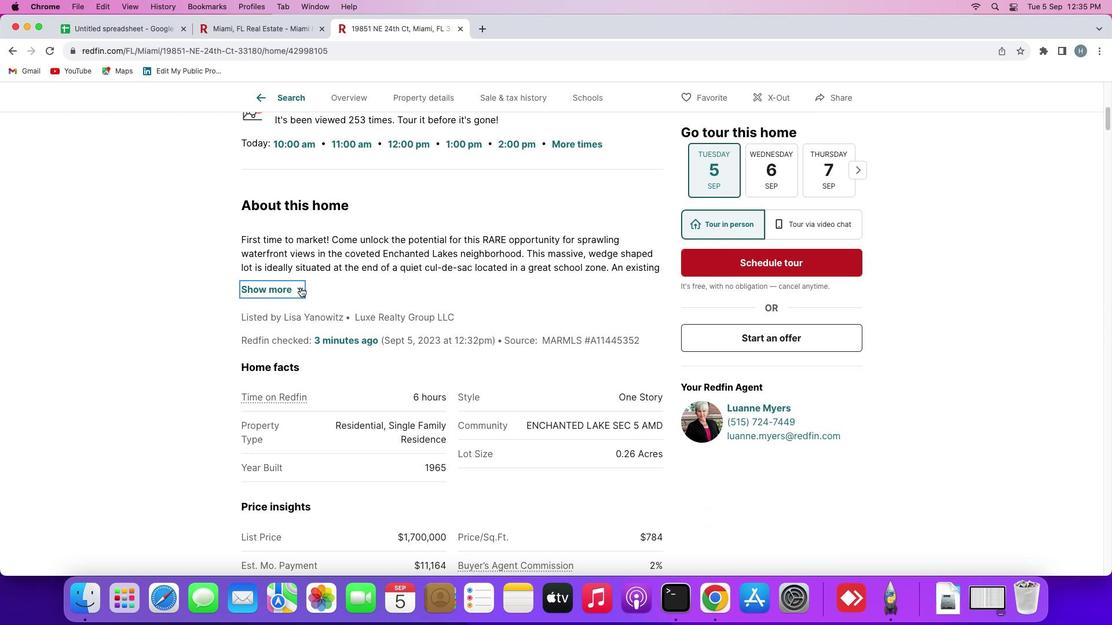
Action: Mouse moved to (468, 392)
Screenshot: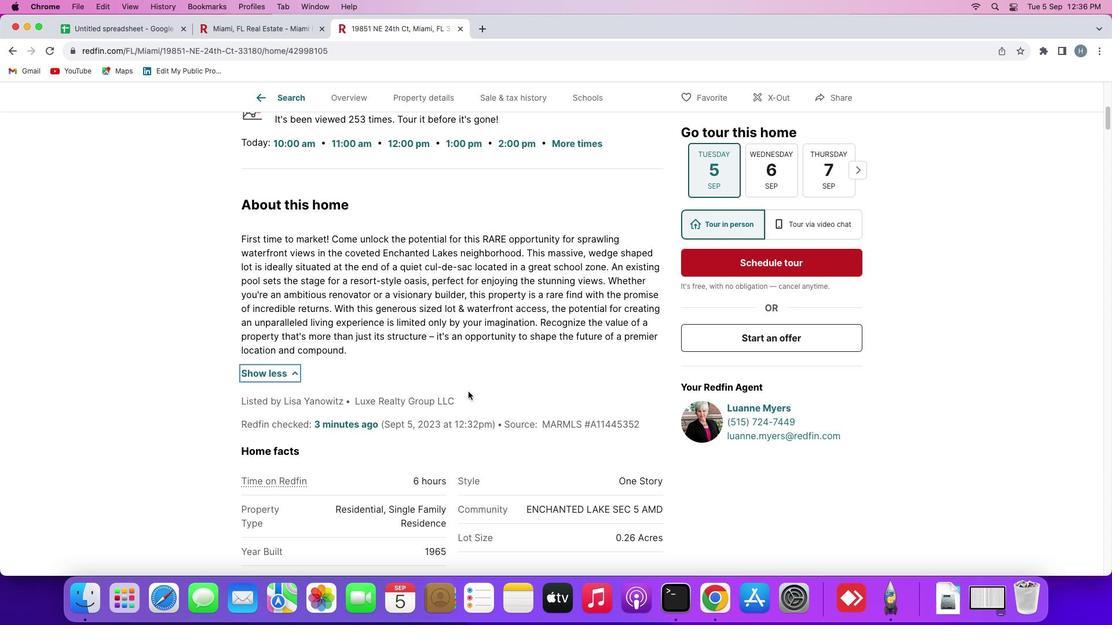 
Action: Mouse scrolled (468, 392) with delta (0, 0)
Screenshot: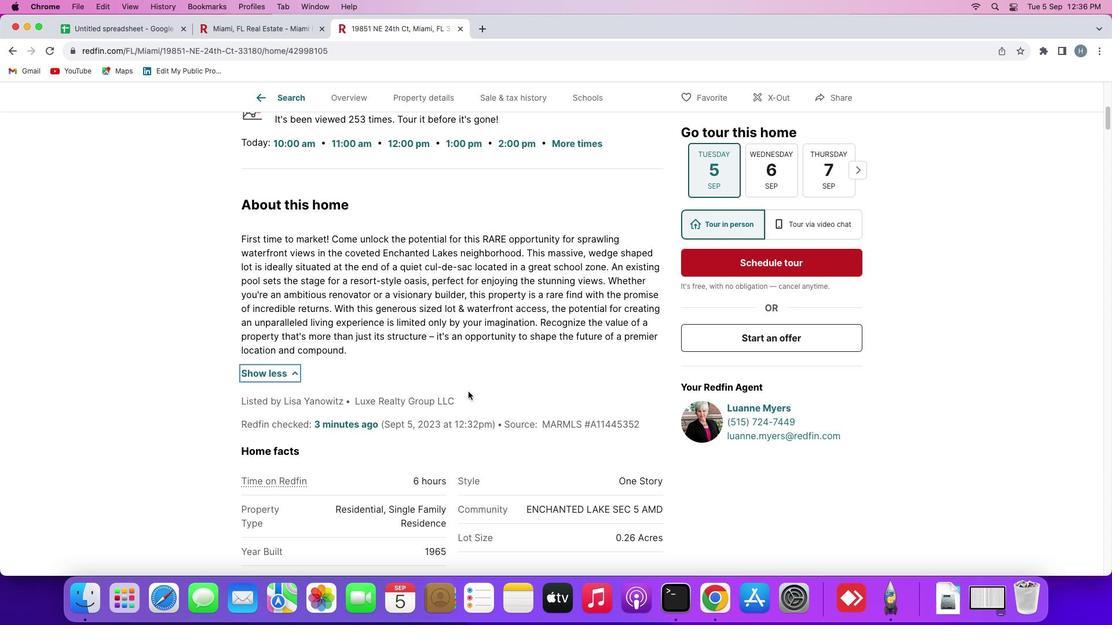 
Action: Mouse scrolled (468, 392) with delta (0, 0)
Screenshot: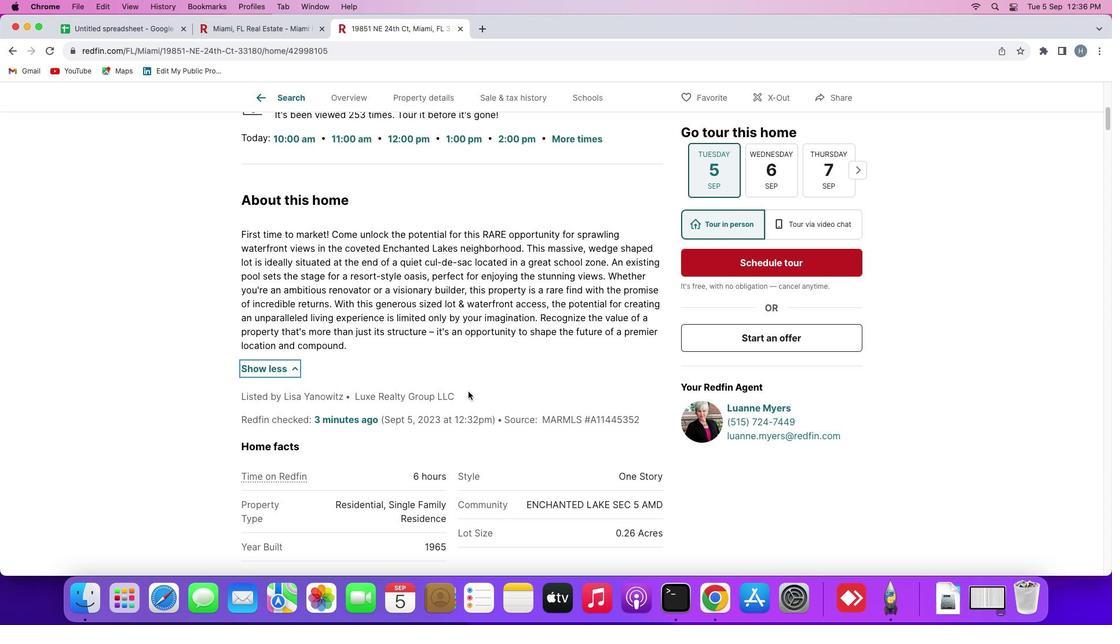 
Action: Mouse scrolled (468, 392) with delta (0, -1)
Screenshot: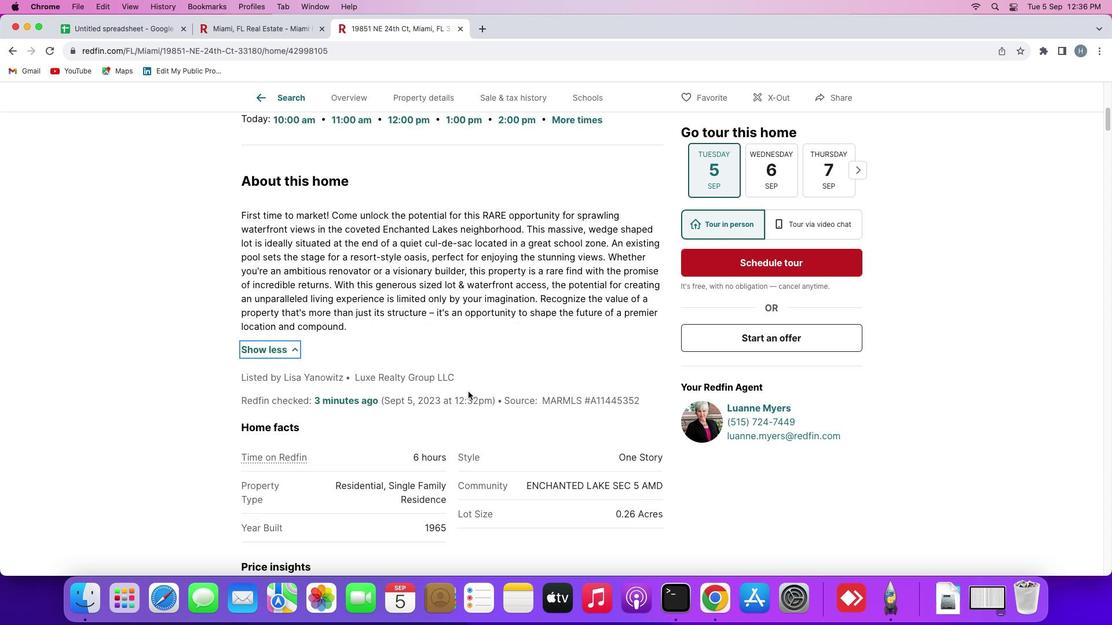 
Action: Mouse scrolled (468, 392) with delta (0, -2)
Screenshot: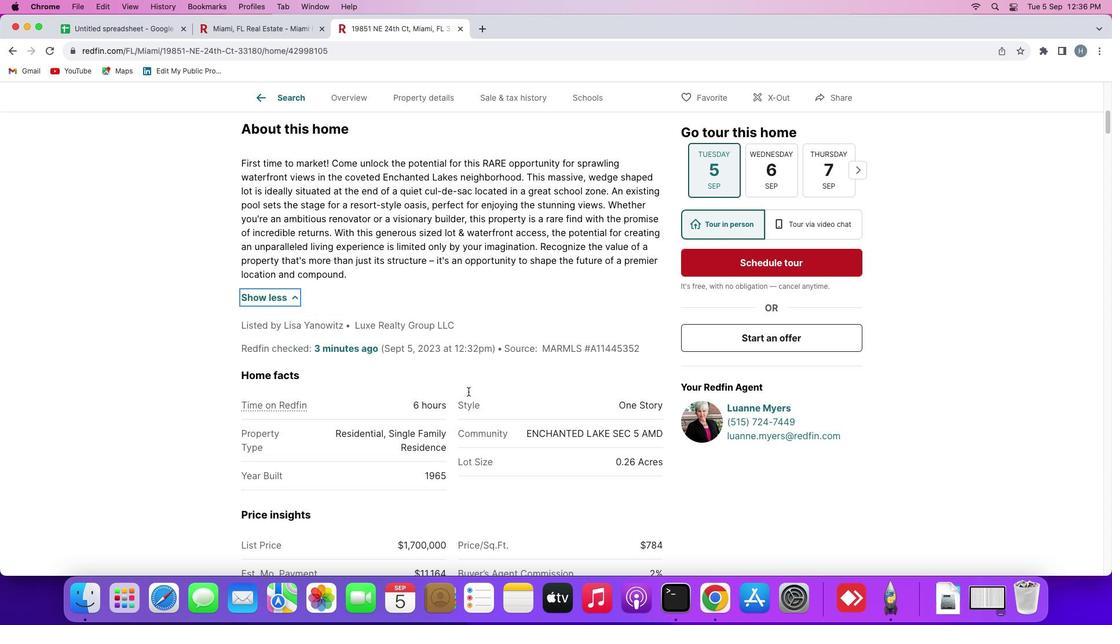
Action: Mouse moved to (519, 383)
Screenshot: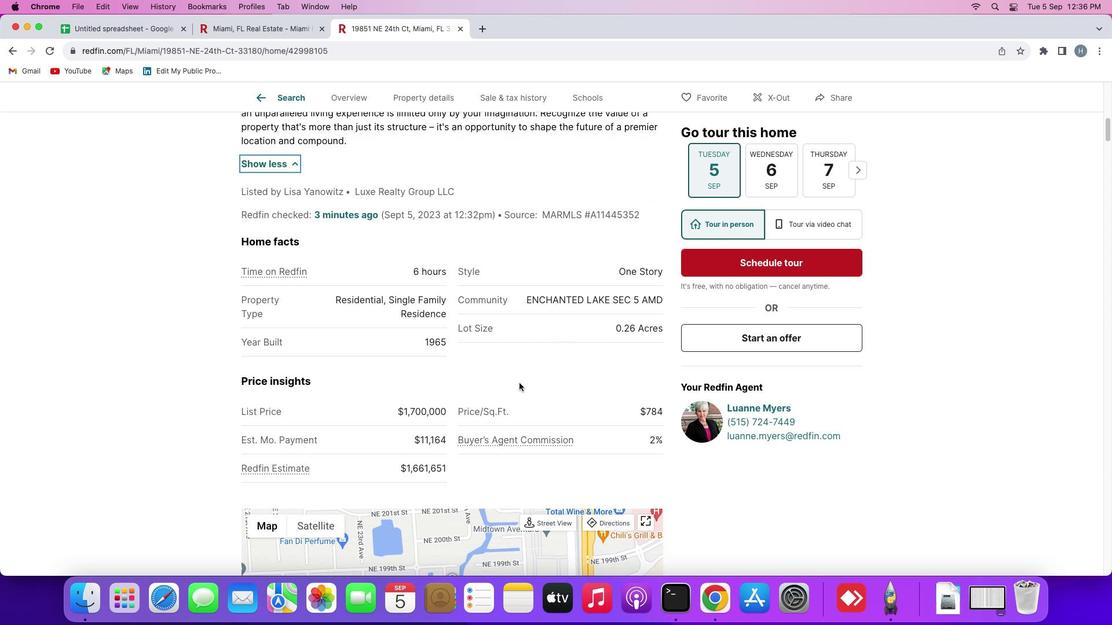 
Action: Mouse scrolled (519, 383) with delta (0, 0)
Screenshot: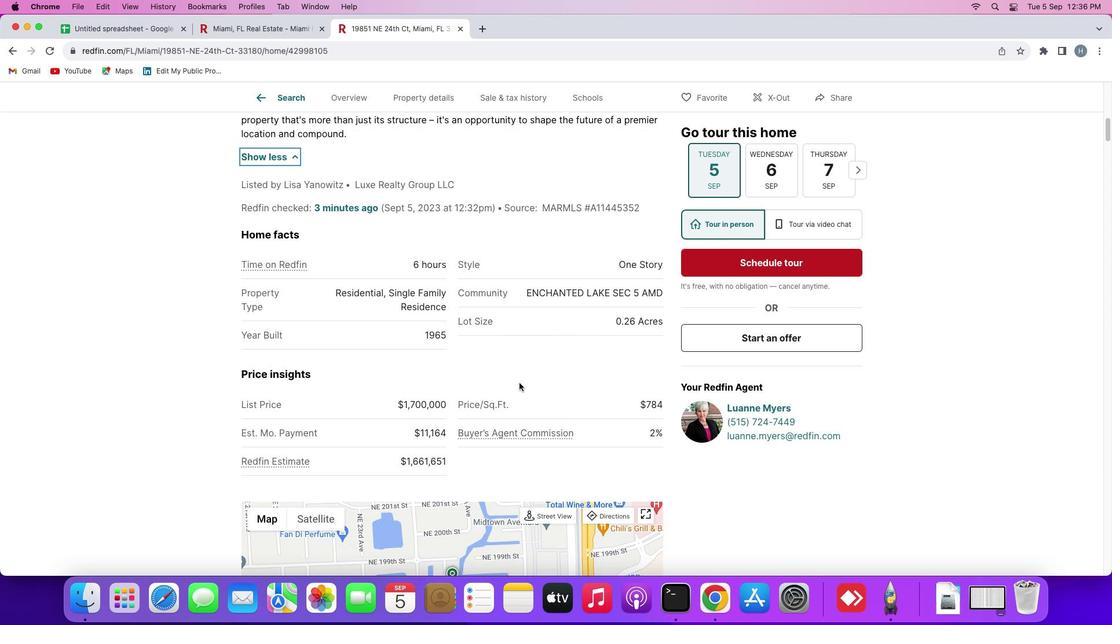 
Action: Mouse scrolled (519, 383) with delta (0, 0)
Screenshot: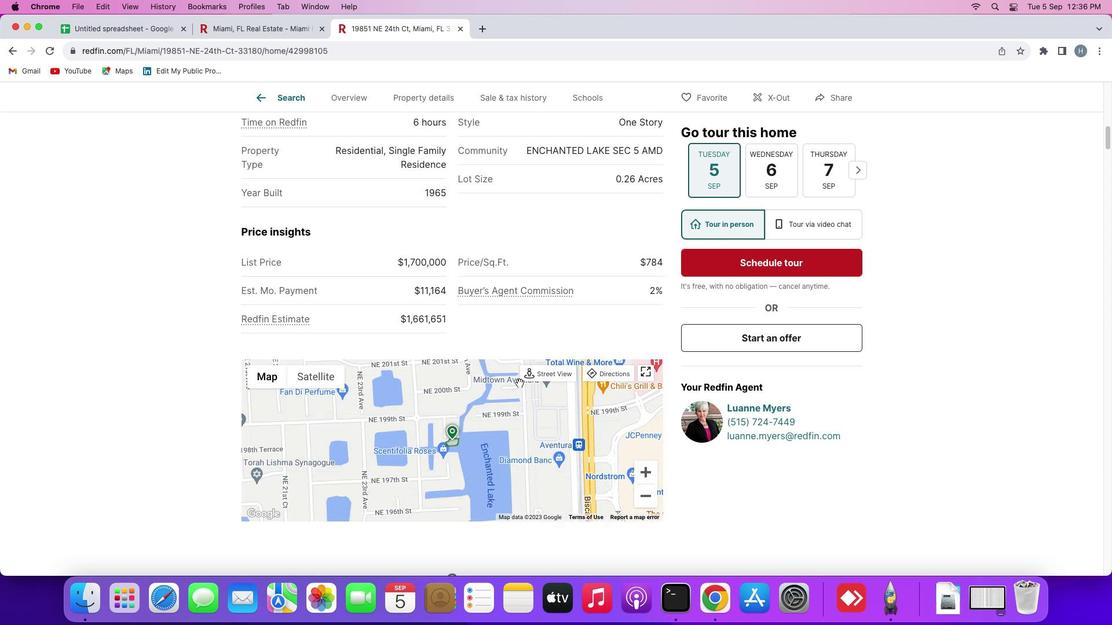 
Action: Mouse scrolled (519, 383) with delta (0, -1)
Screenshot: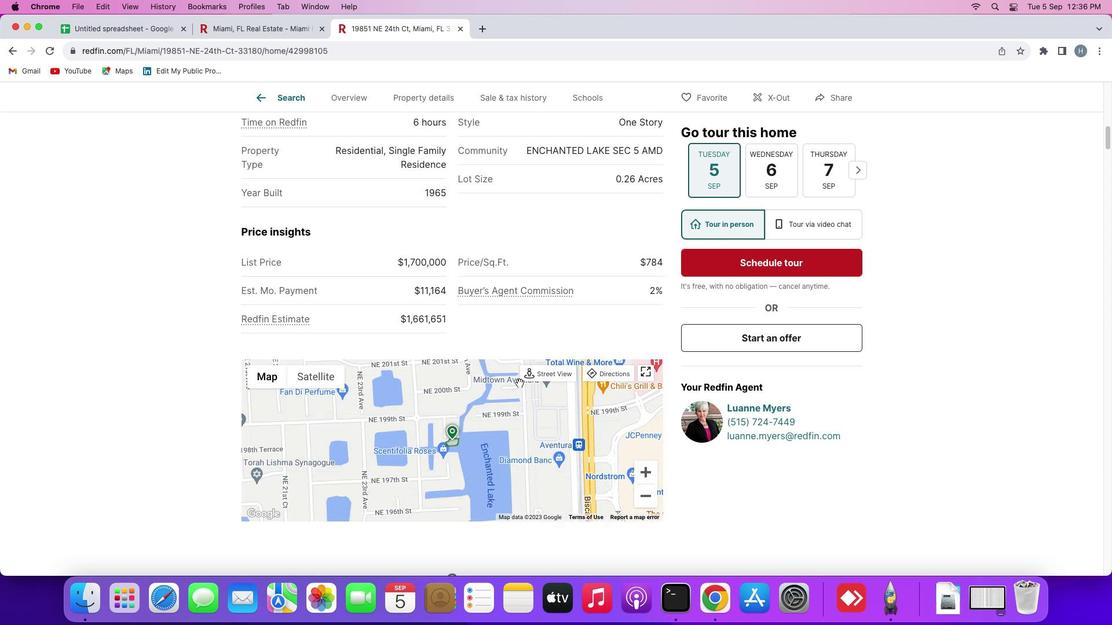 
Action: Mouse scrolled (519, 383) with delta (0, -2)
Screenshot: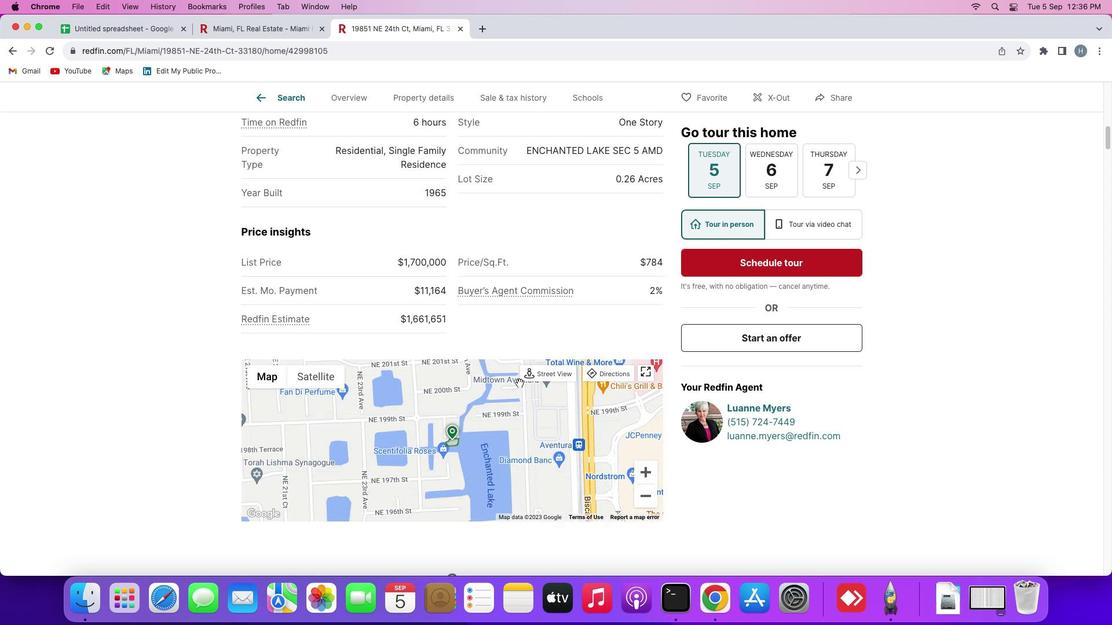 
Action: Mouse scrolled (519, 383) with delta (0, 0)
Screenshot: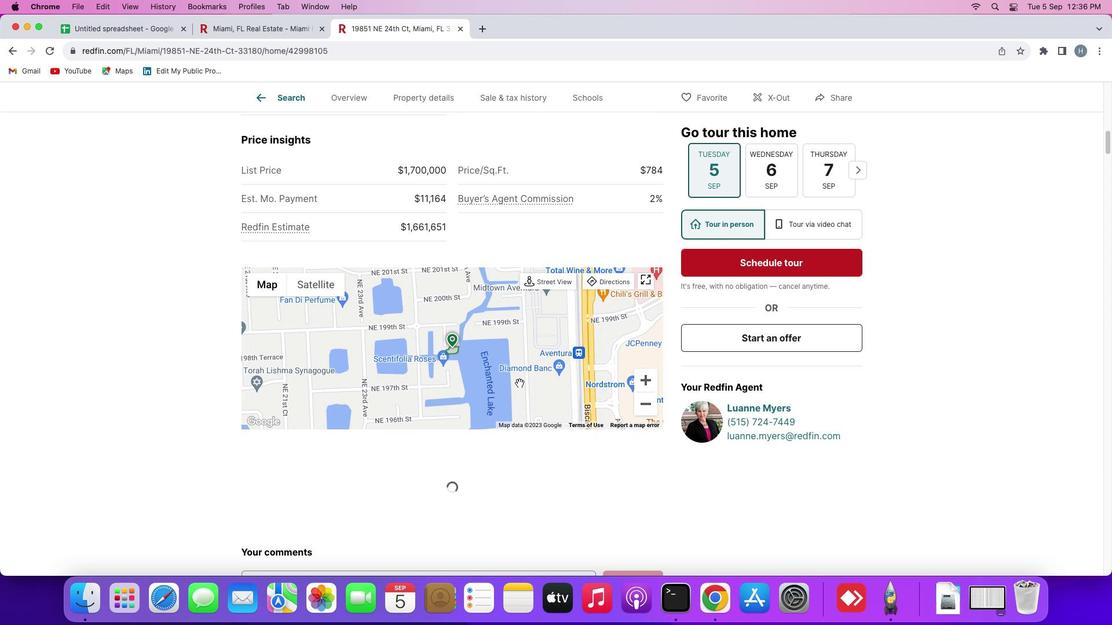 
Action: Mouse scrolled (519, 383) with delta (0, 0)
Screenshot: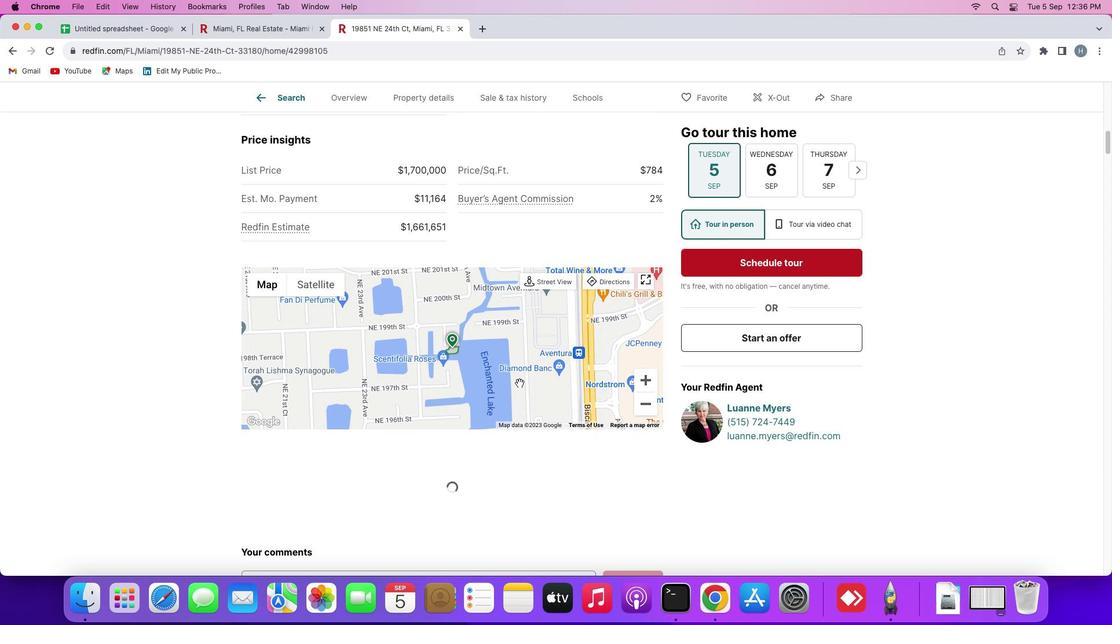 
Action: Mouse scrolled (519, 383) with delta (0, -1)
Screenshot: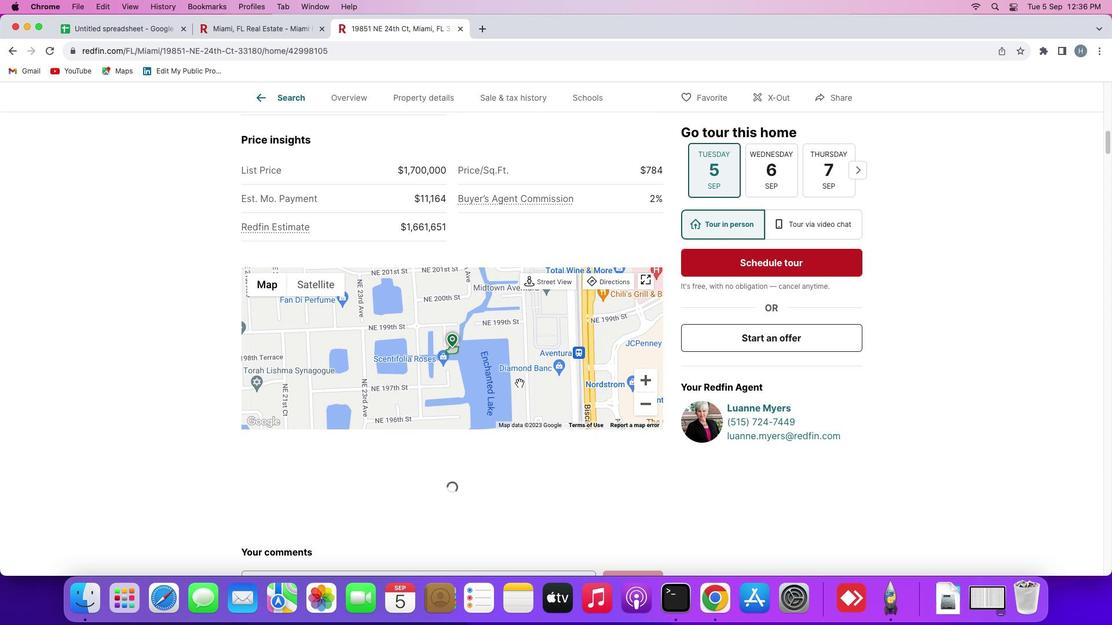 
Action: Mouse scrolled (519, 383) with delta (0, -2)
Screenshot: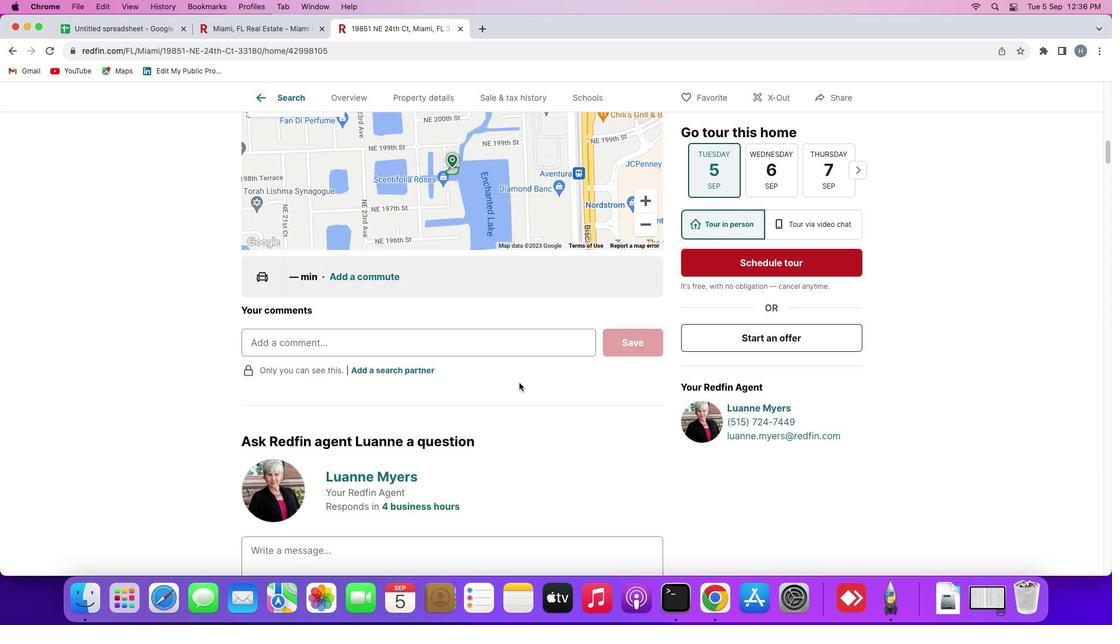 
Action: Mouse moved to (507, 388)
Screenshot: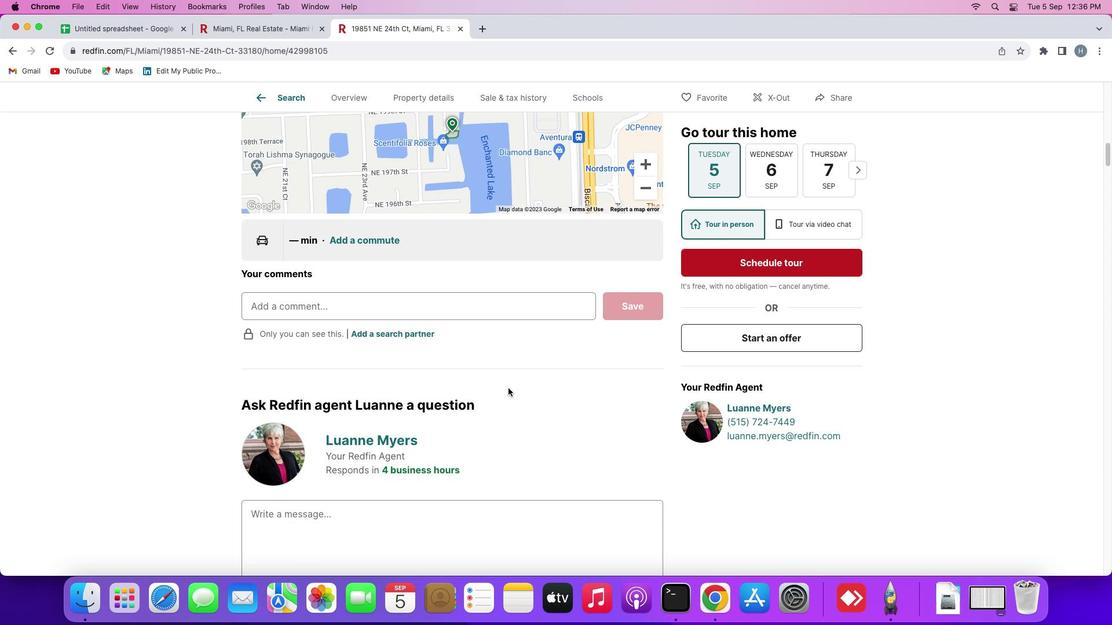 
Action: Mouse scrolled (507, 388) with delta (0, 0)
Screenshot: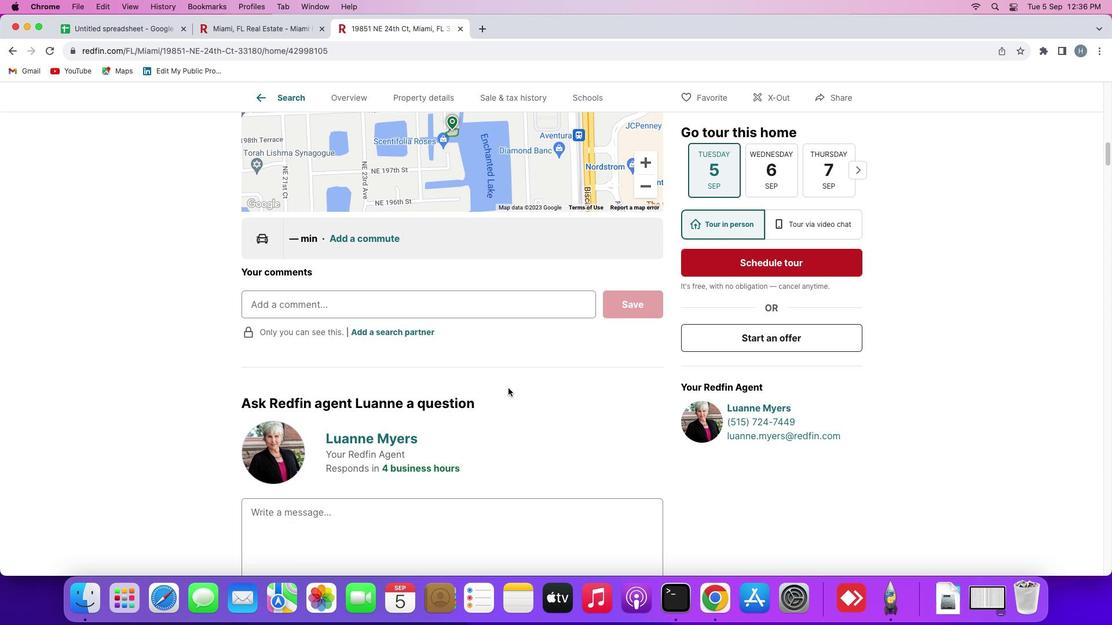 
Action: Mouse scrolled (507, 388) with delta (0, 0)
Screenshot: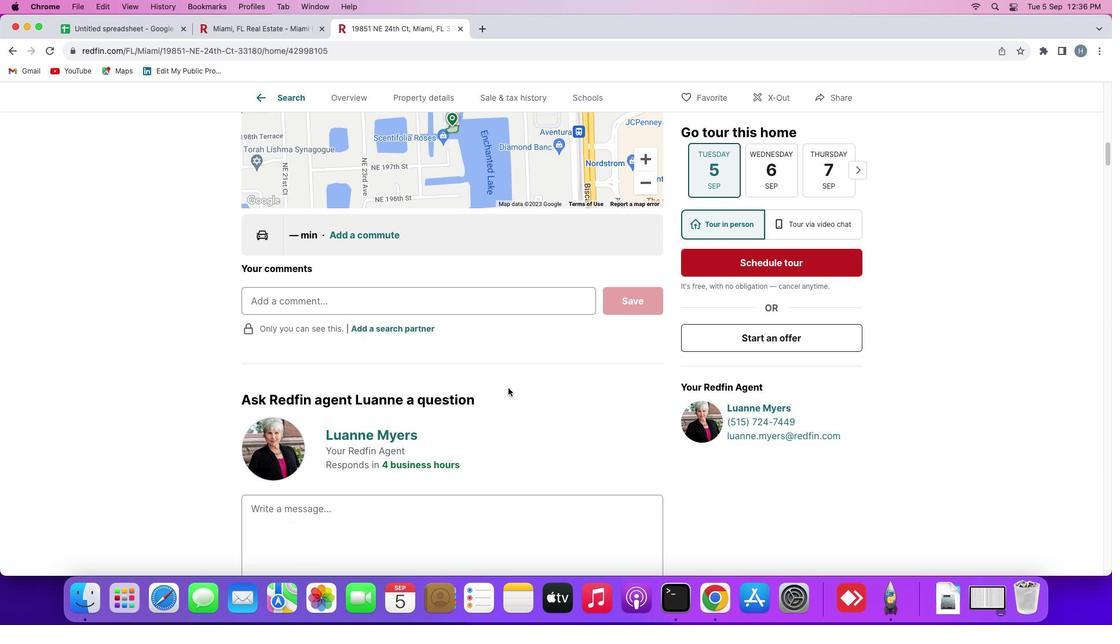 
Action: Mouse scrolled (507, 388) with delta (0, -1)
Screenshot: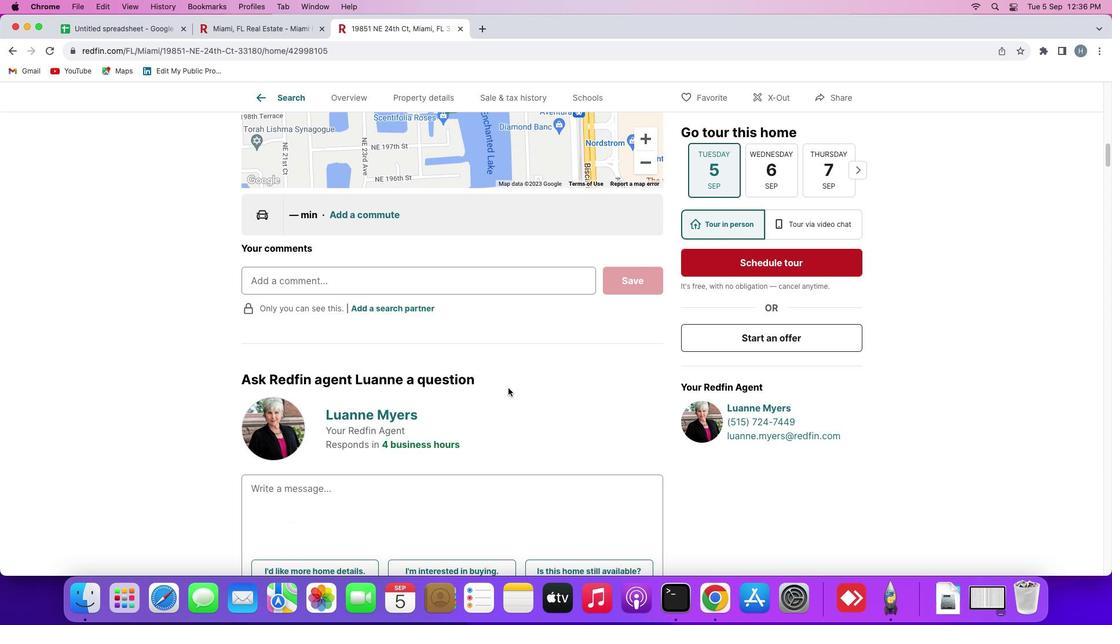 
Action: Mouse scrolled (507, 388) with delta (0, 0)
Screenshot: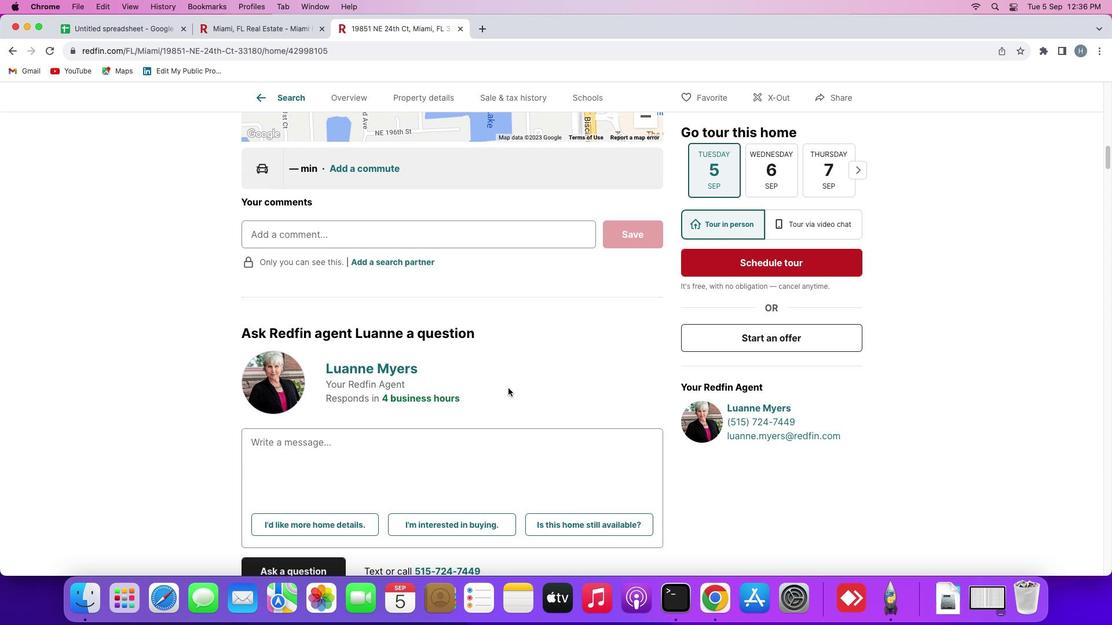 
Action: Mouse scrolled (507, 388) with delta (0, 0)
Screenshot: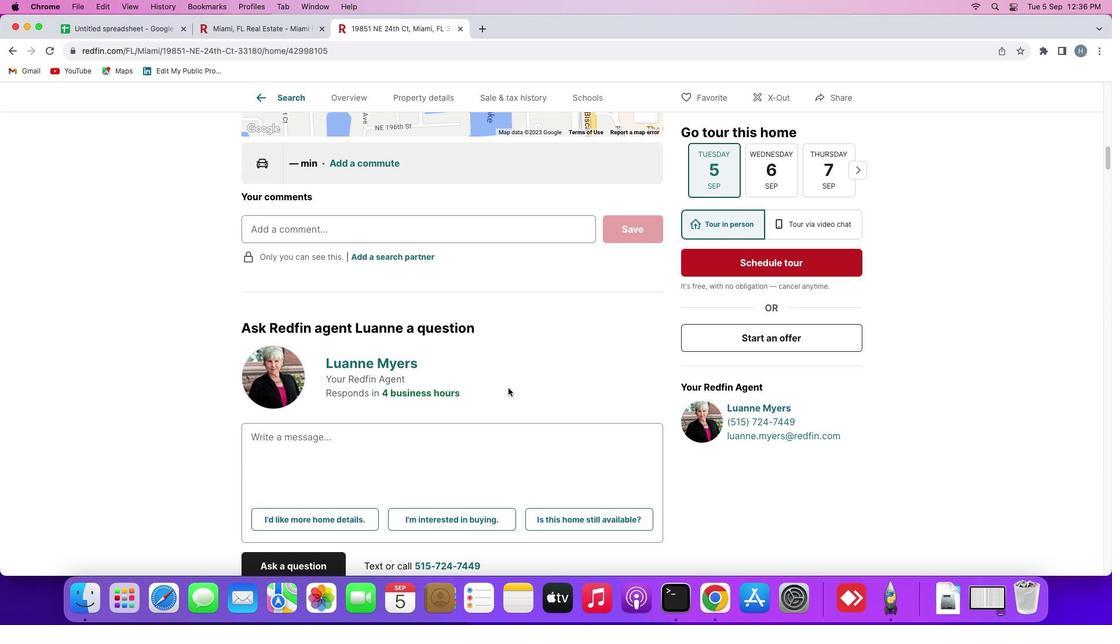 
Action: Mouse scrolled (507, 388) with delta (0, -1)
Screenshot: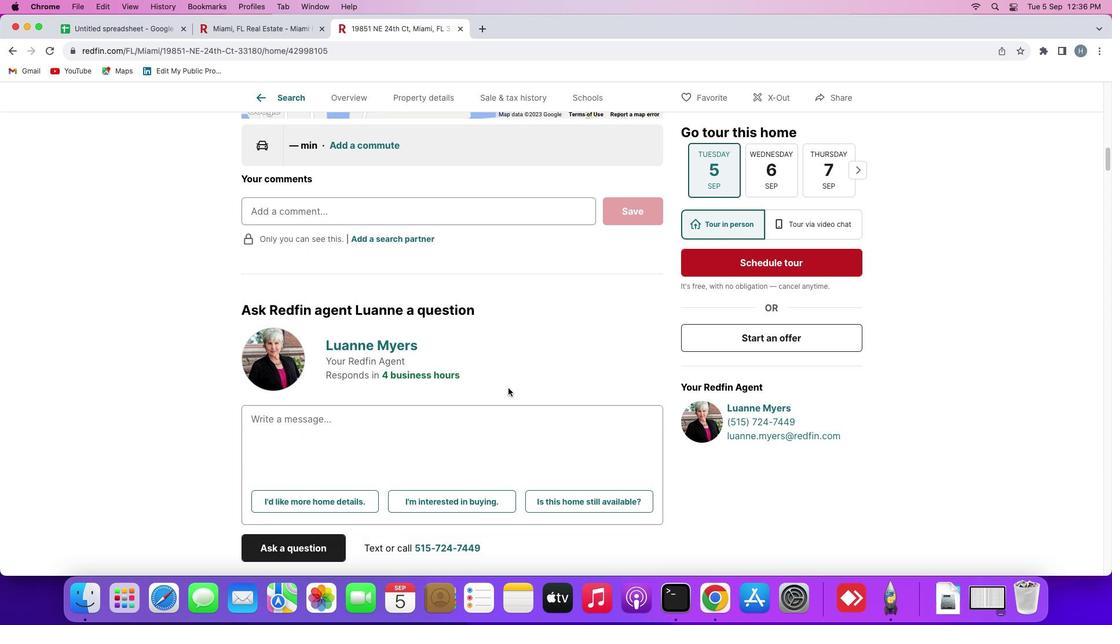 
Action: Mouse scrolled (507, 388) with delta (0, 0)
Screenshot: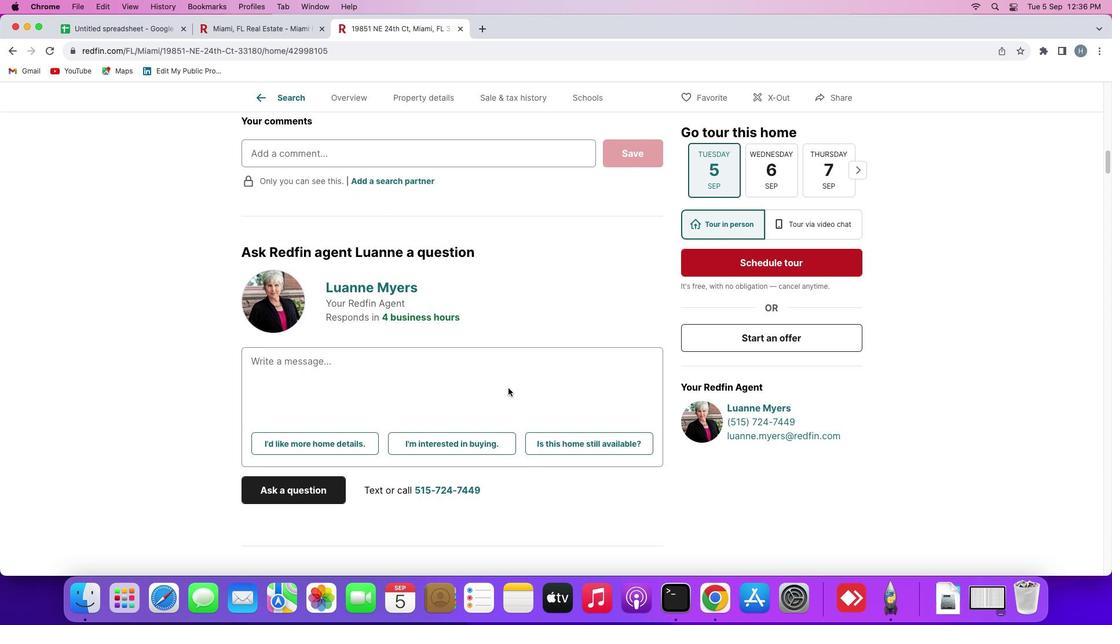 
Action: Mouse scrolled (507, 388) with delta (0, 0)
Screenshot: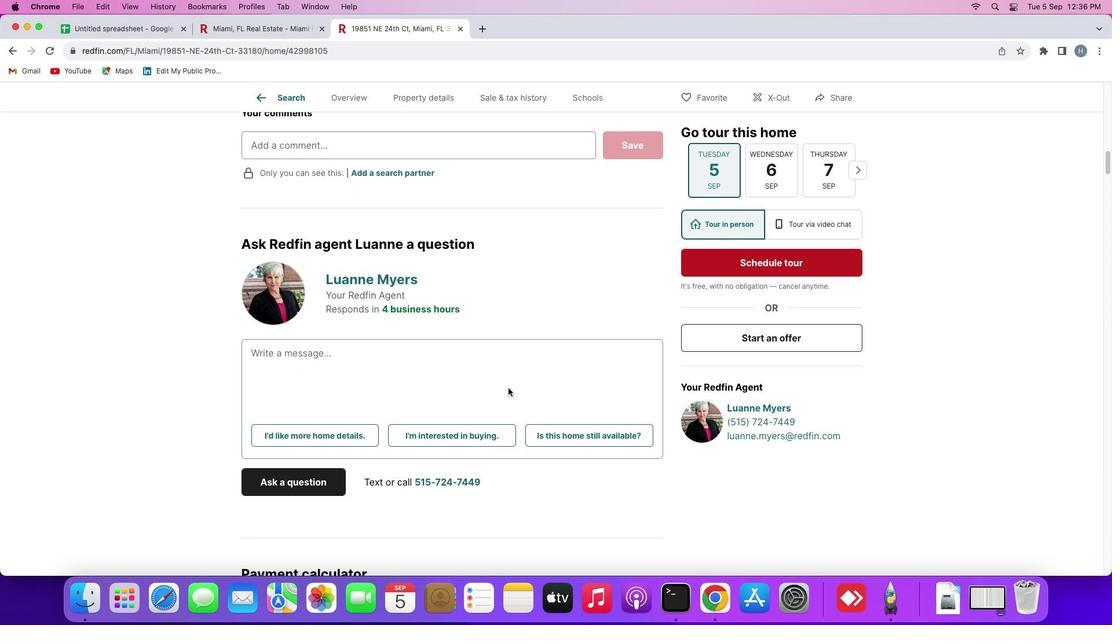 
Action: Mouse scrolled (507, 388) with delta (0, -1)
Screenshot: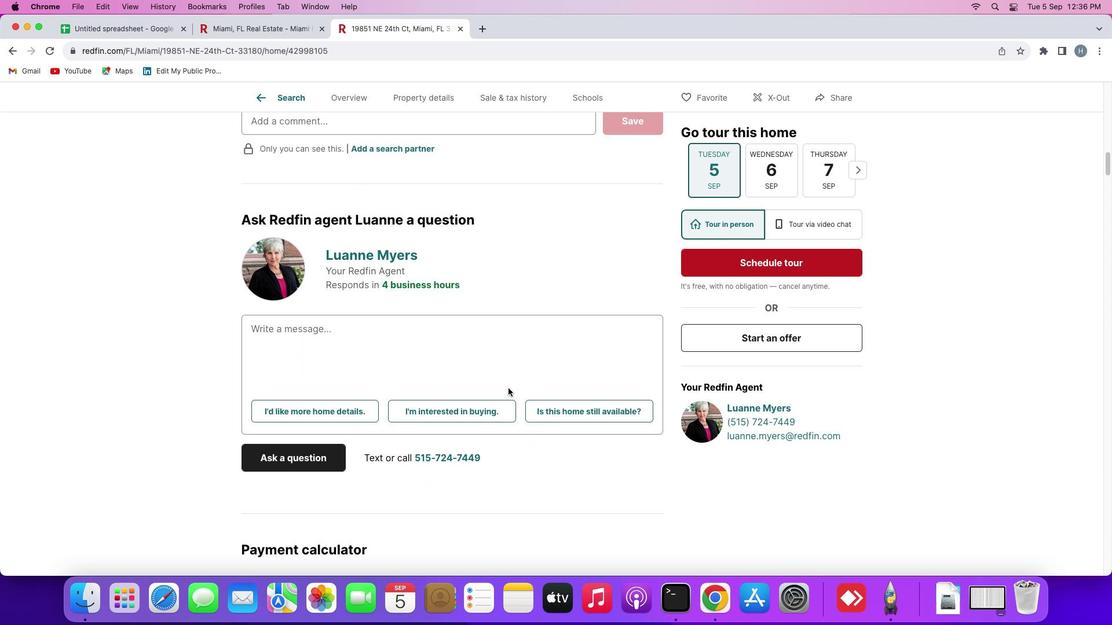 
Action: Mouse moved to (507, 387)
Screenshot: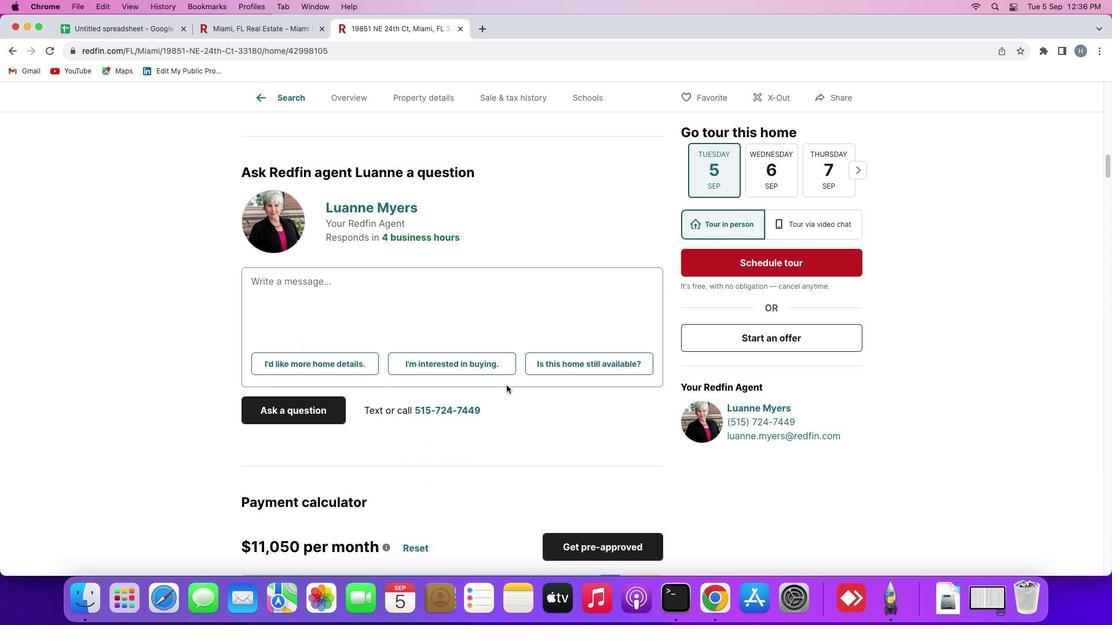 
Action: Mouse scrolled (507, 387) with delta (0, 0)
Screenshot: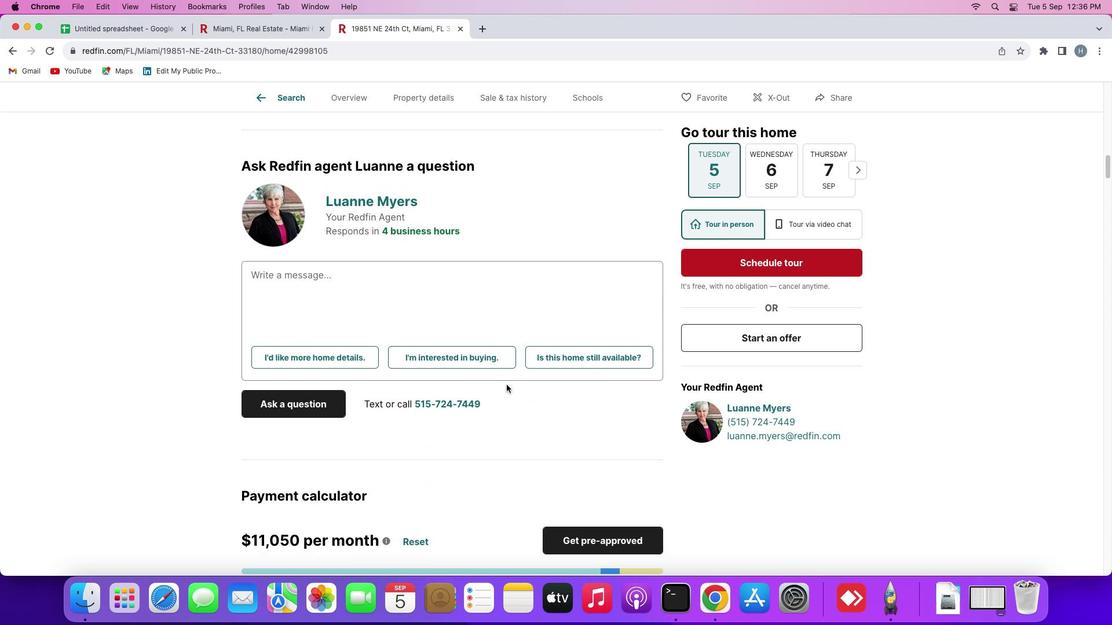 
Action: Mouse moved to (507, 386)
Screenshot: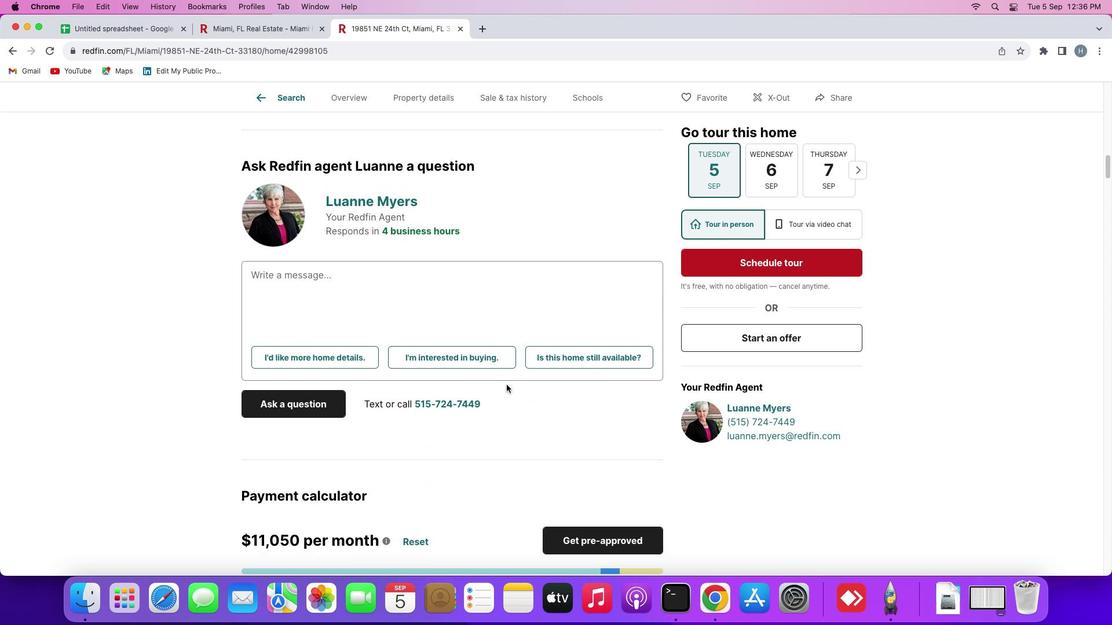 
Action: Mouse scrolled (507, 386) with delta (0, 0)
Screenshot: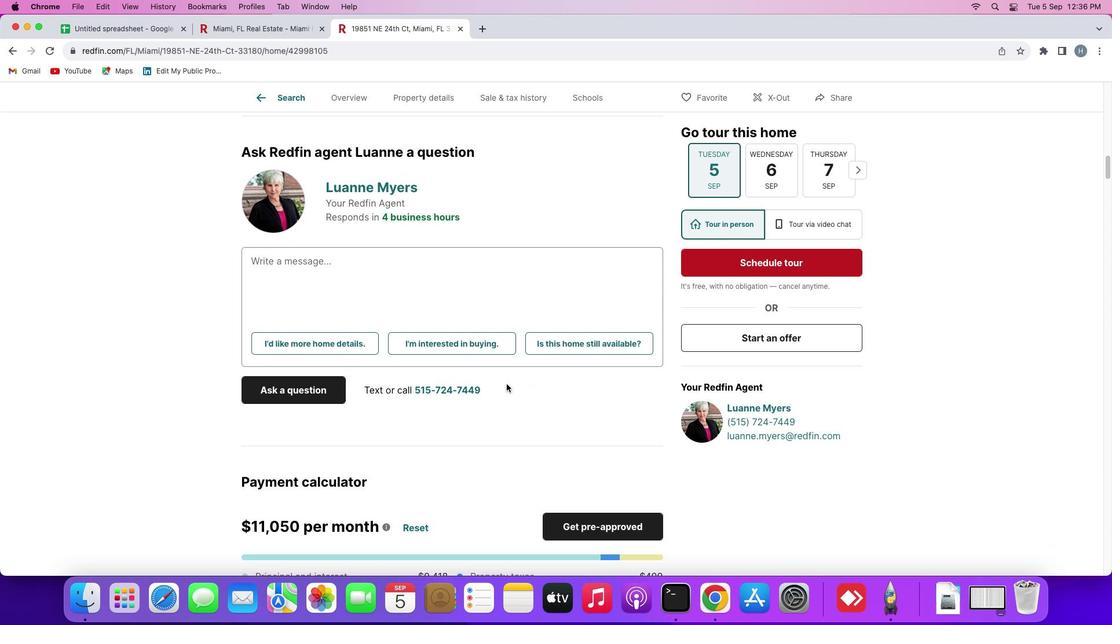 
Action: Mouse moved to (506, 385)
Screenshot: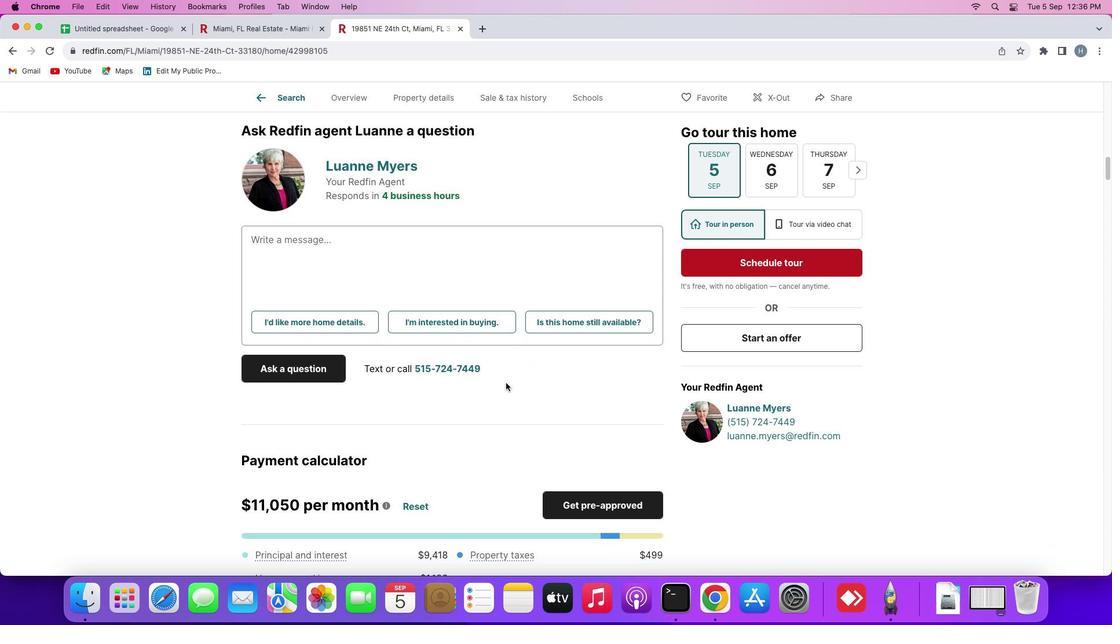 
Action: Mouse scrolled (506, 385) with delta (0, -1)
Screenshot: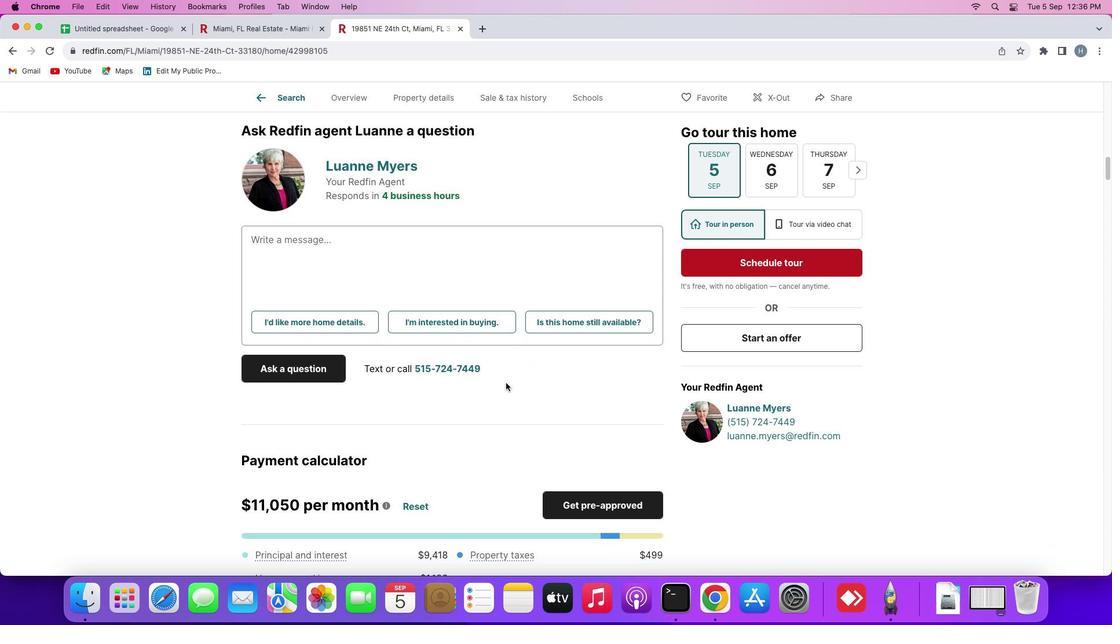 
Action: Mouse moved to (506, 381)
Screenshot: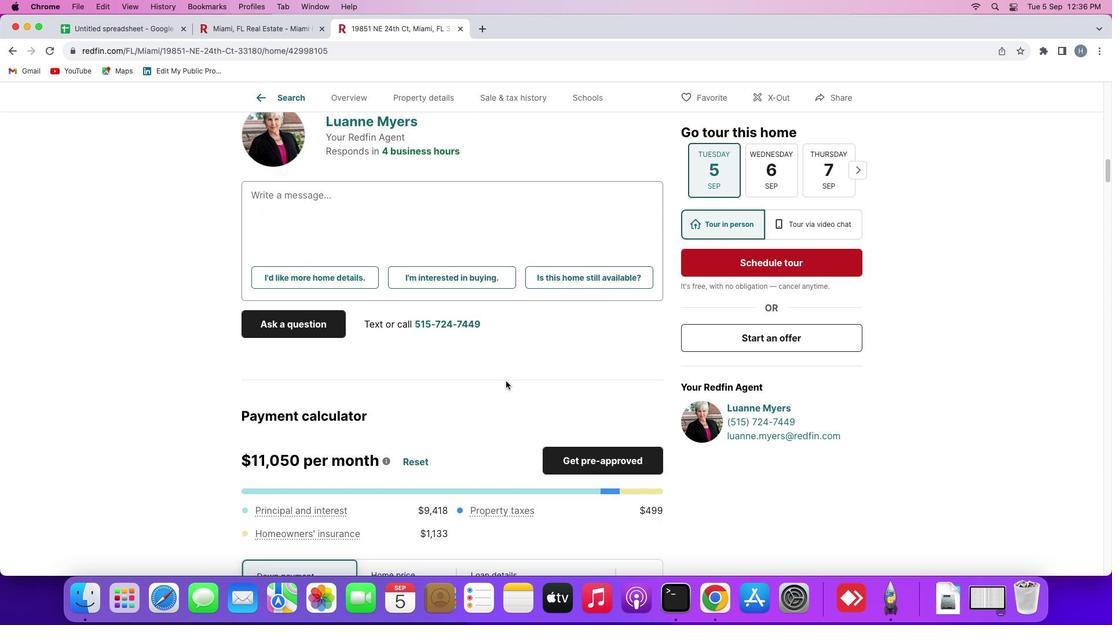 
Action: Mouse scrolled (506, 381) with delta (0, 0)
Screenshot: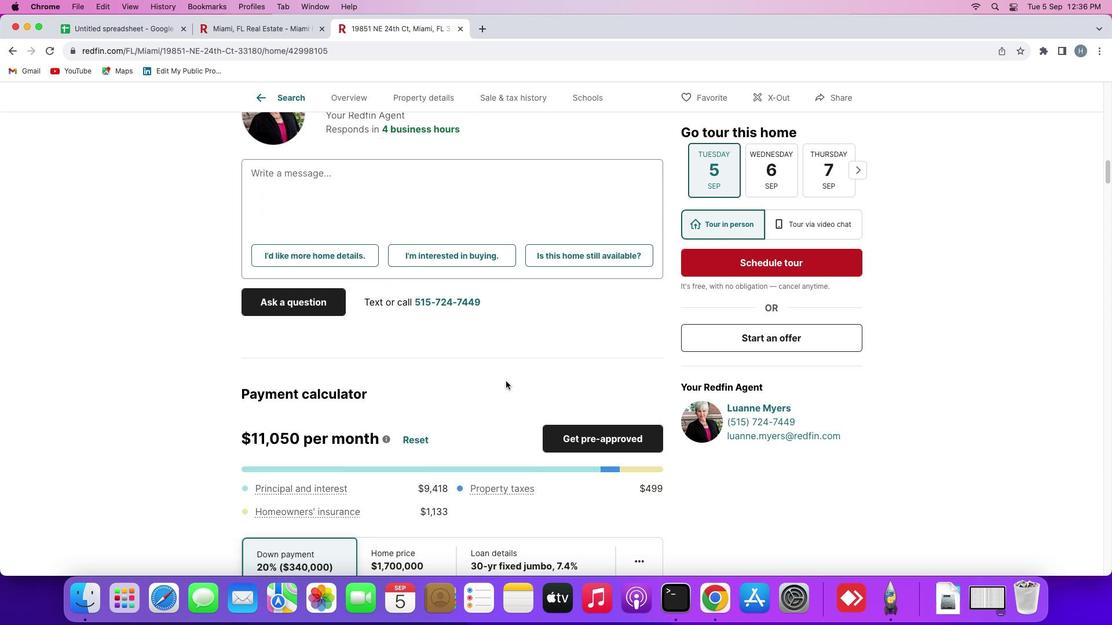 
Action: Mouse moved to (506, 381)
Screenshot: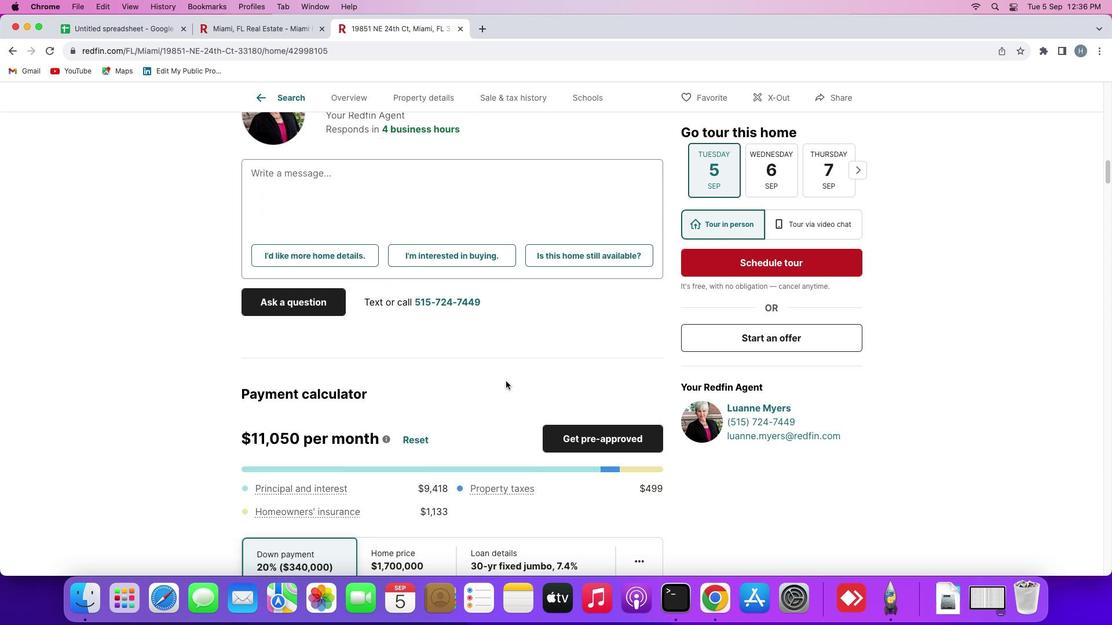 
Action: Mouse scrolled (506, 381) with delta (0, 0)
Screenshot: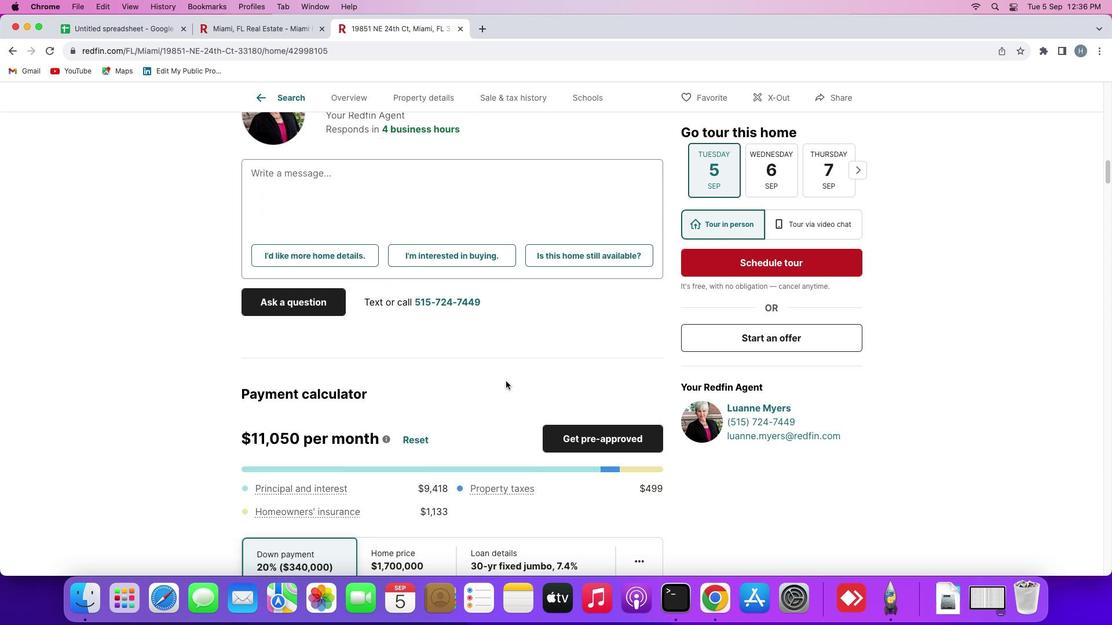 
Action: Mouse scrolled (506, 381) with delta (0, -1)
Screenshot: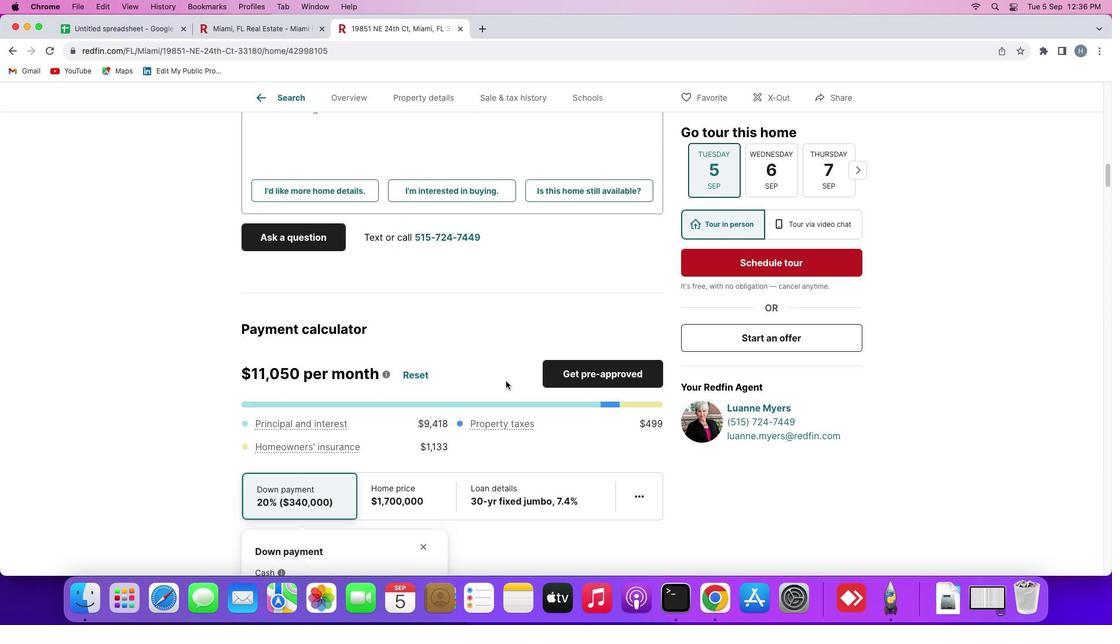 
Action: Mouse scrolled (506, 381) with delta (0, -2)
Screenshot: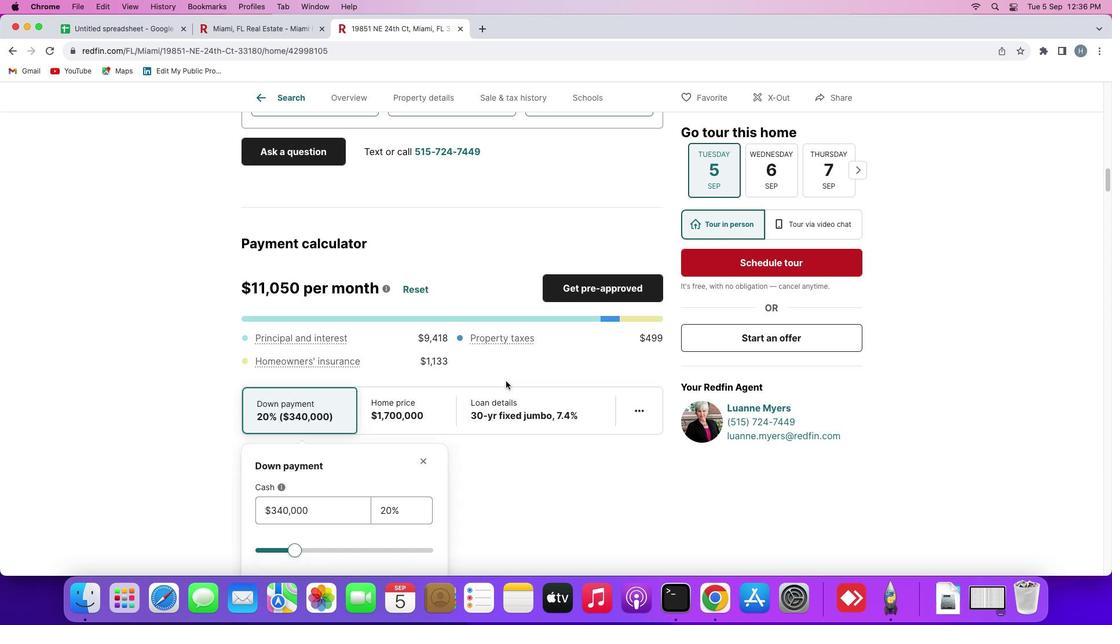 
Action: Mouse scrolled (506, 381) with delta (0, 0)
Screenshot: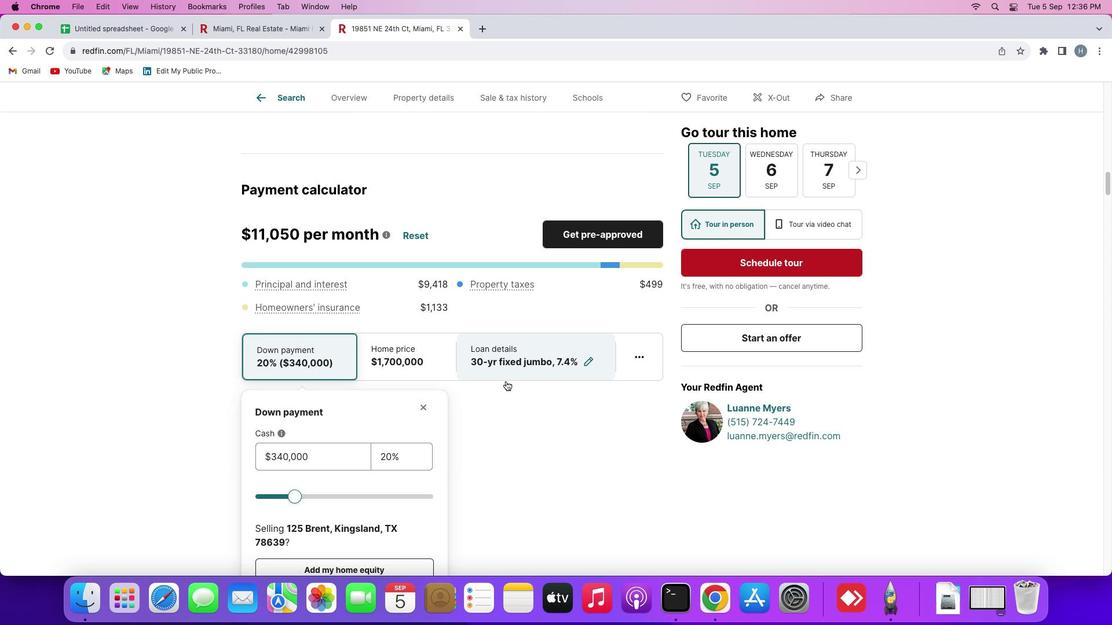 
Action: Mouse scrolled (506, 381) with delta (0, 0)
Screenshot: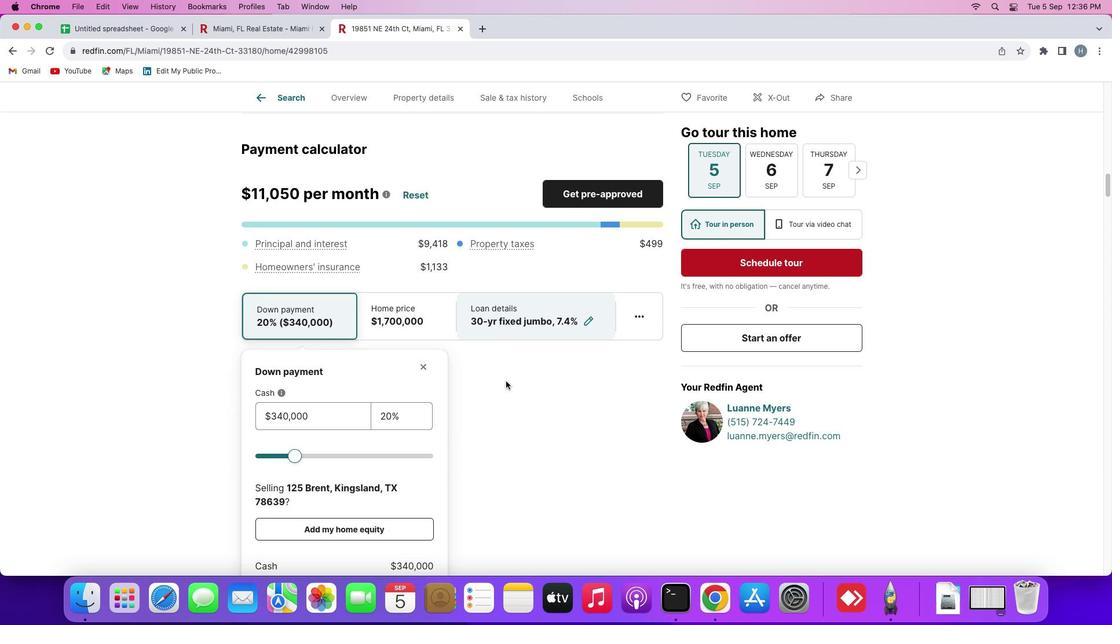 
Action: Mouse scrolled (506, 381) with delta (0, -1)
Screenshot: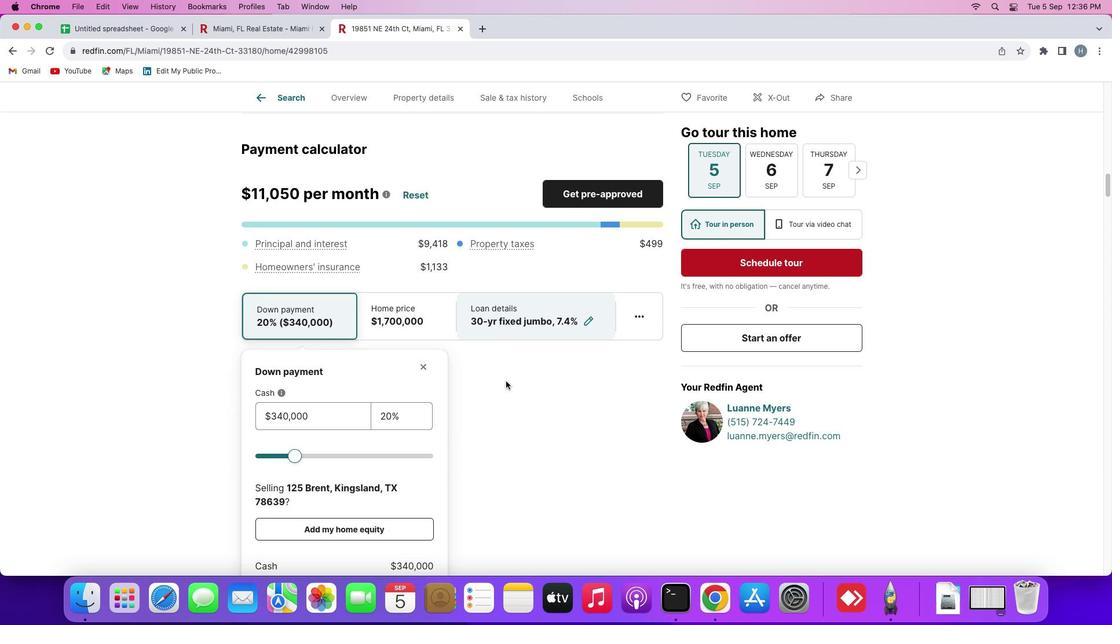 
Action: Mouse scrolled (506, 381) with delta (0, -2)
Screenshot: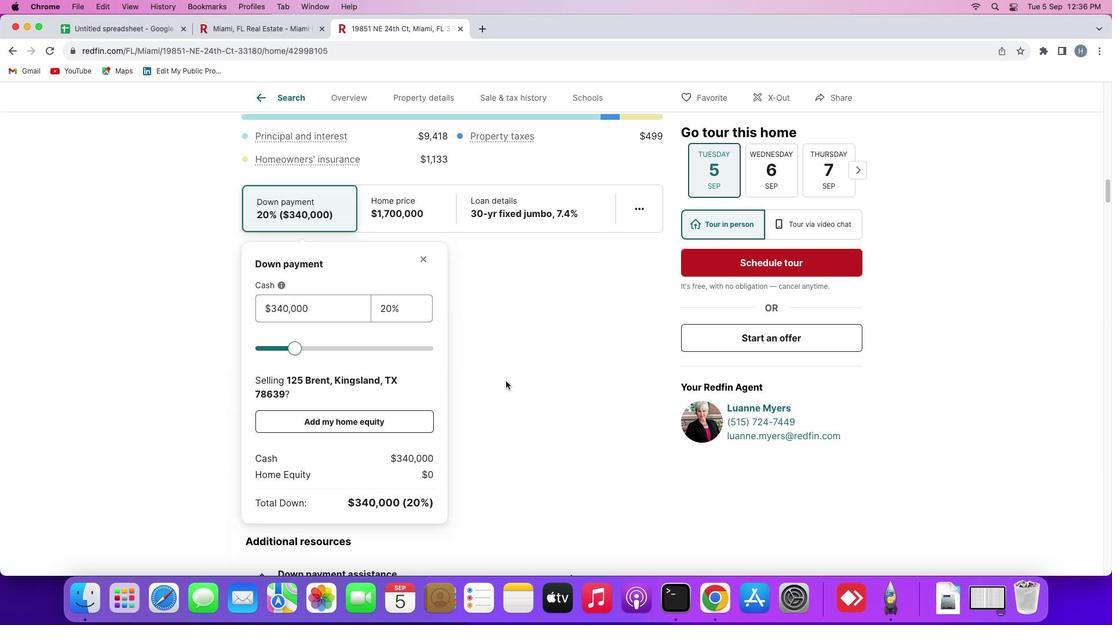 
Action: Mouse scrolled (506, 381) with delta (0, 0)
Screenshot: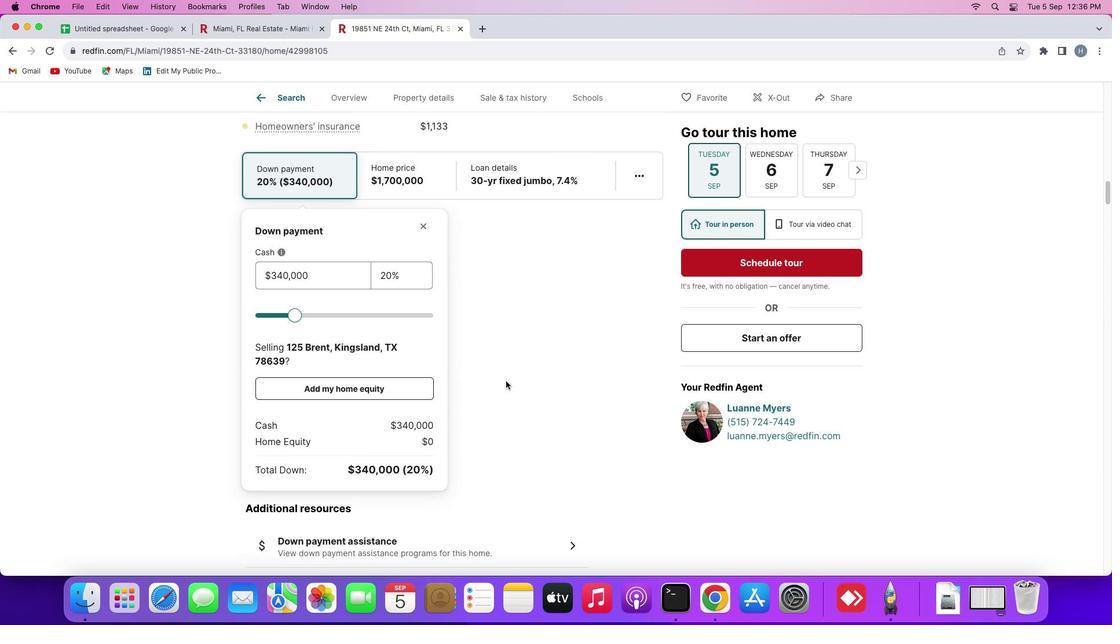 
Action: Mouse scrolled (506, 381) with delta (0, 0)
Screenshot: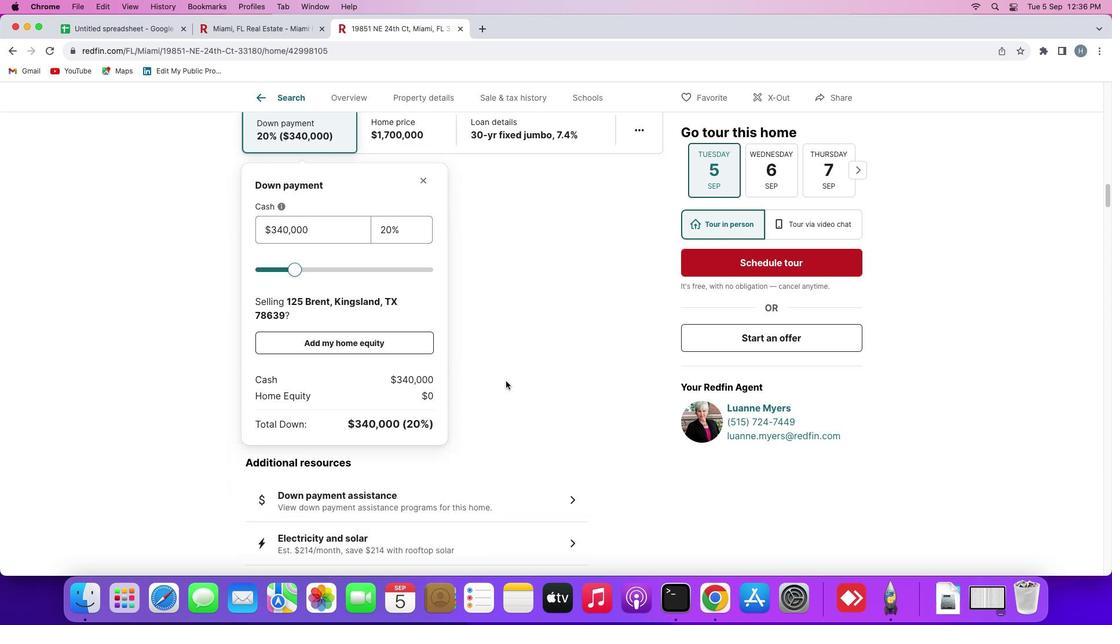 
Action: Mouse scrolled (506, 381) with delta (0, -1)
Screenshot: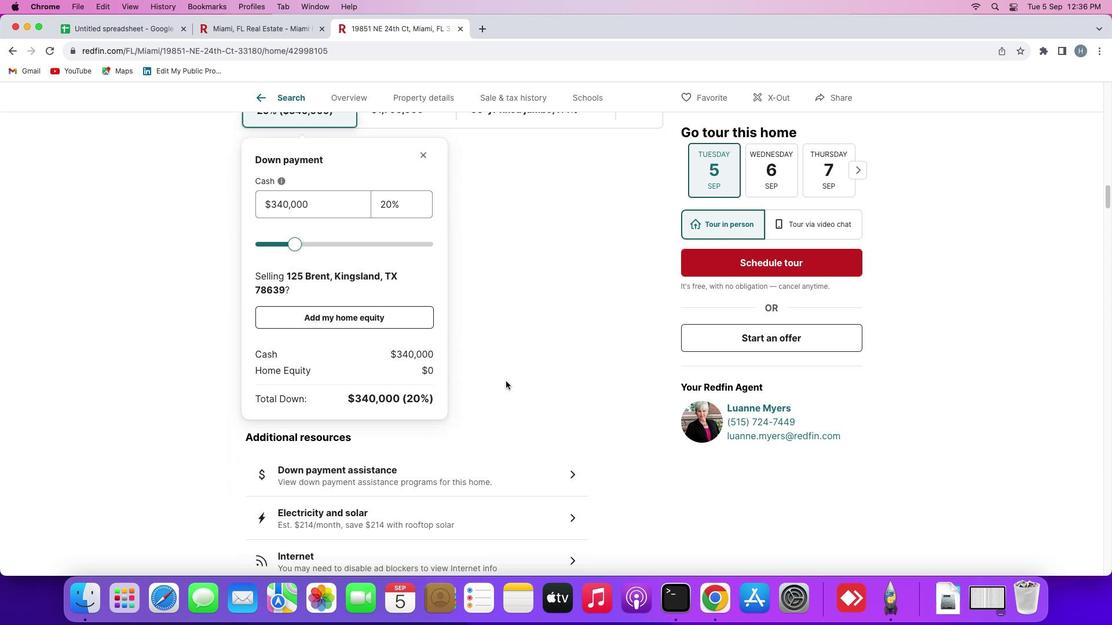 
Action: Mouse scrolled (506, 381) with delta (0, -2)
Screenshot: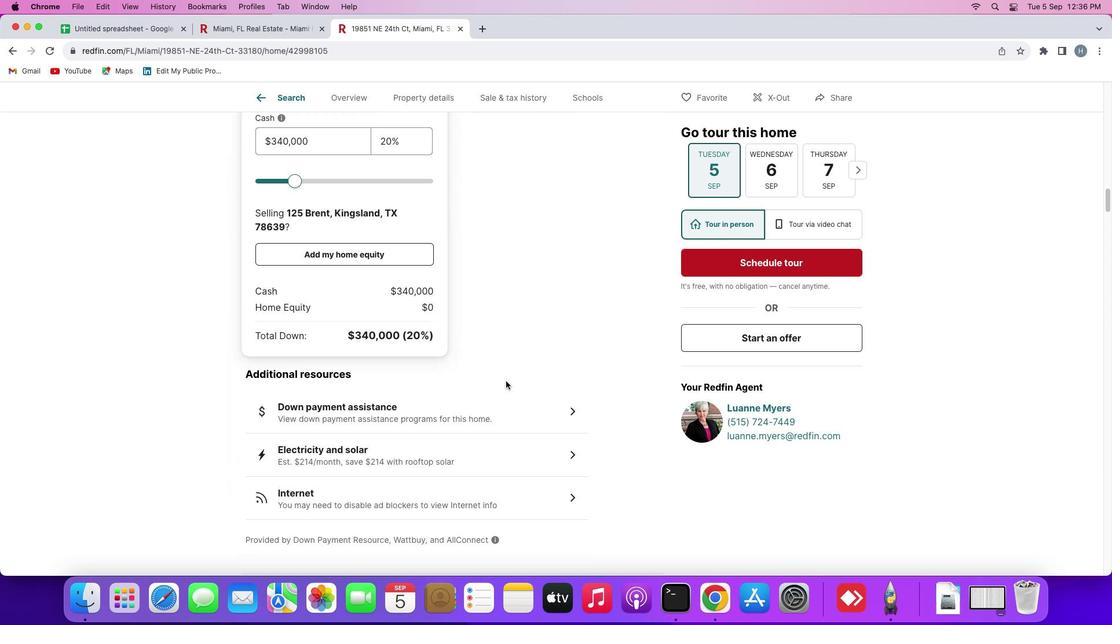 
Action: Mouse scrolled (506, 381) with delta (0, 0)
Screenshot: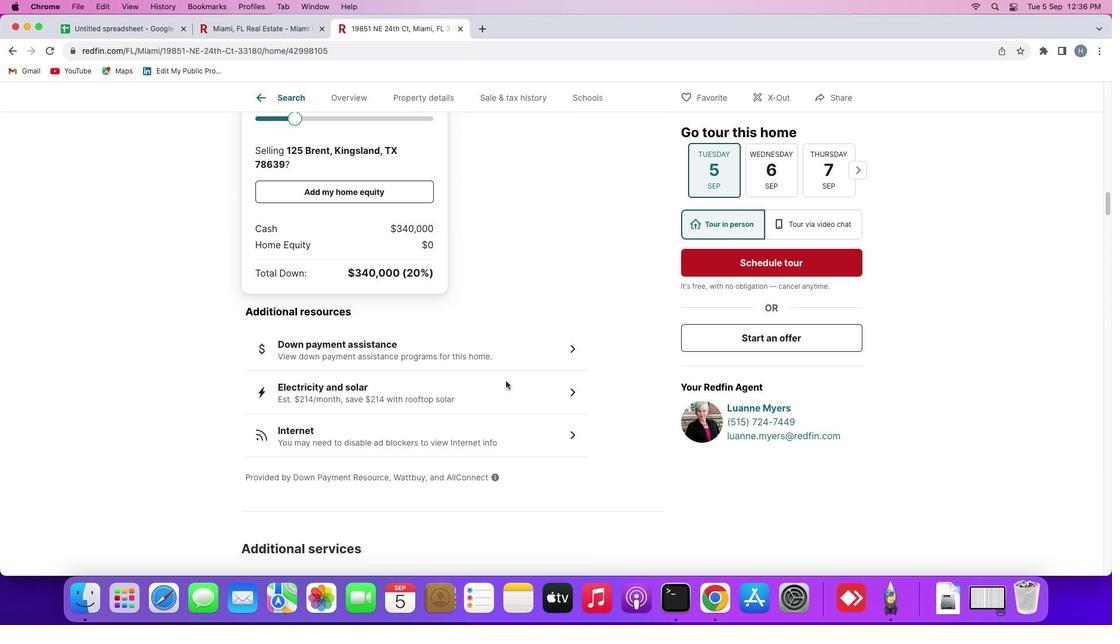 
Action: Mouse scrolled (506, 381) with delta (0, 0)
Screenshot: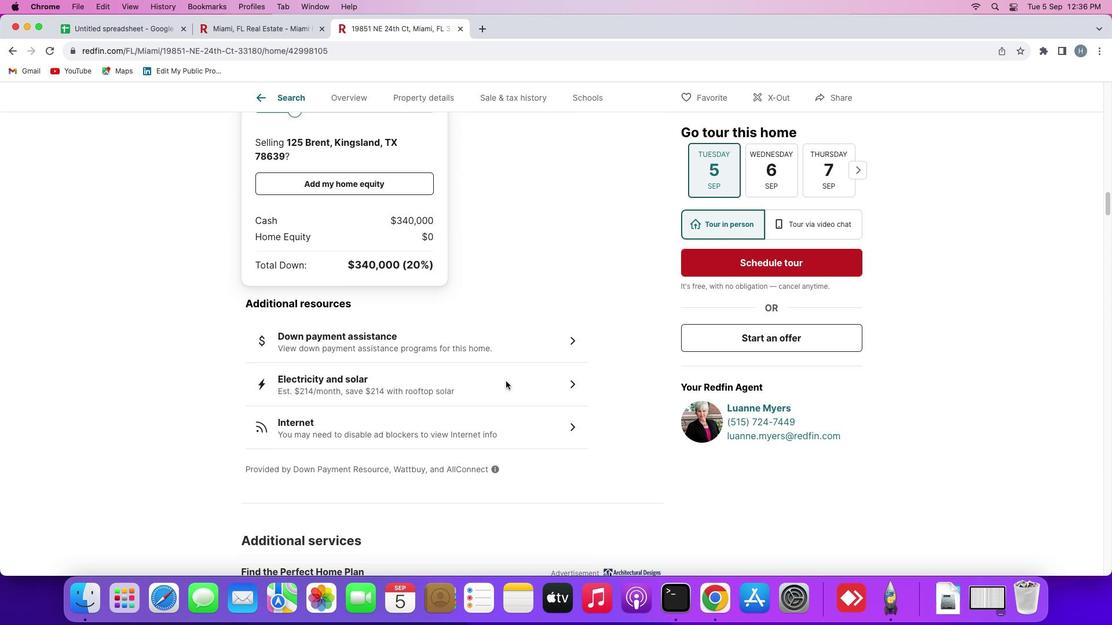 
Action: Mouse scrolled (506, 381) with delta (0, -1)
Screenshot: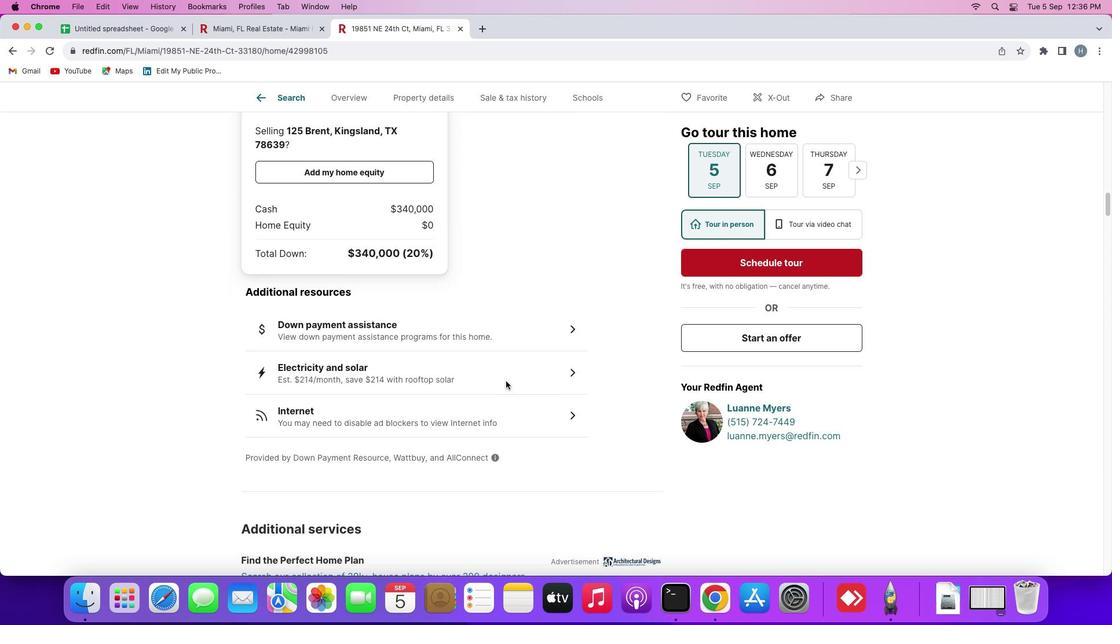 
Action: Mouse scrolled (506, 381) with delta (0, -1)
Screenshot: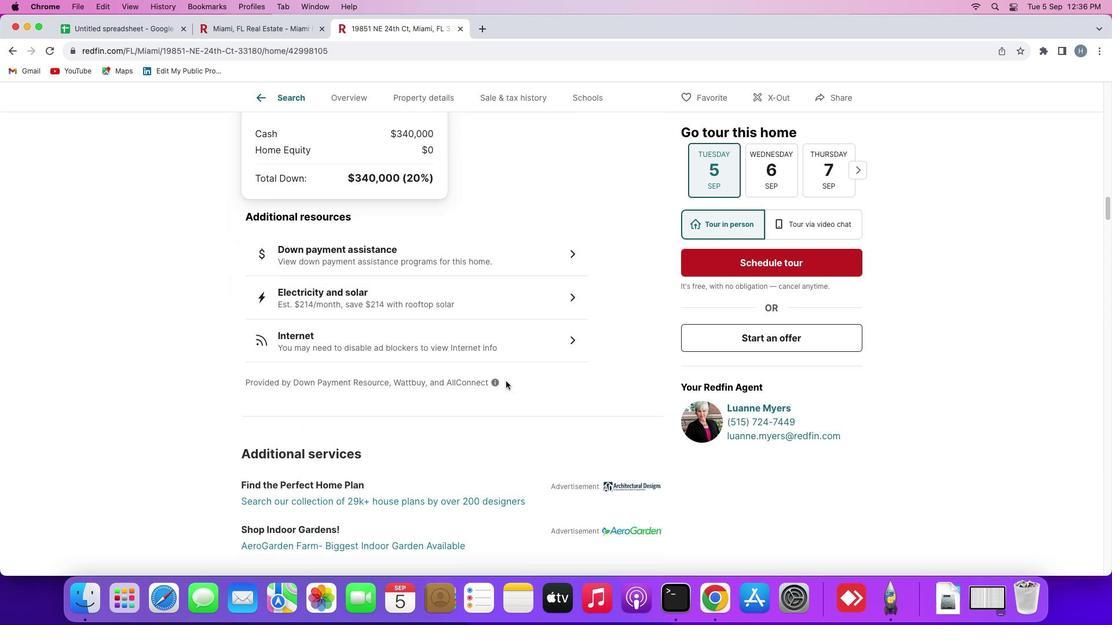 
Action: Mouse scrolled (506, 381) with delta (0, 0)
Screenshot: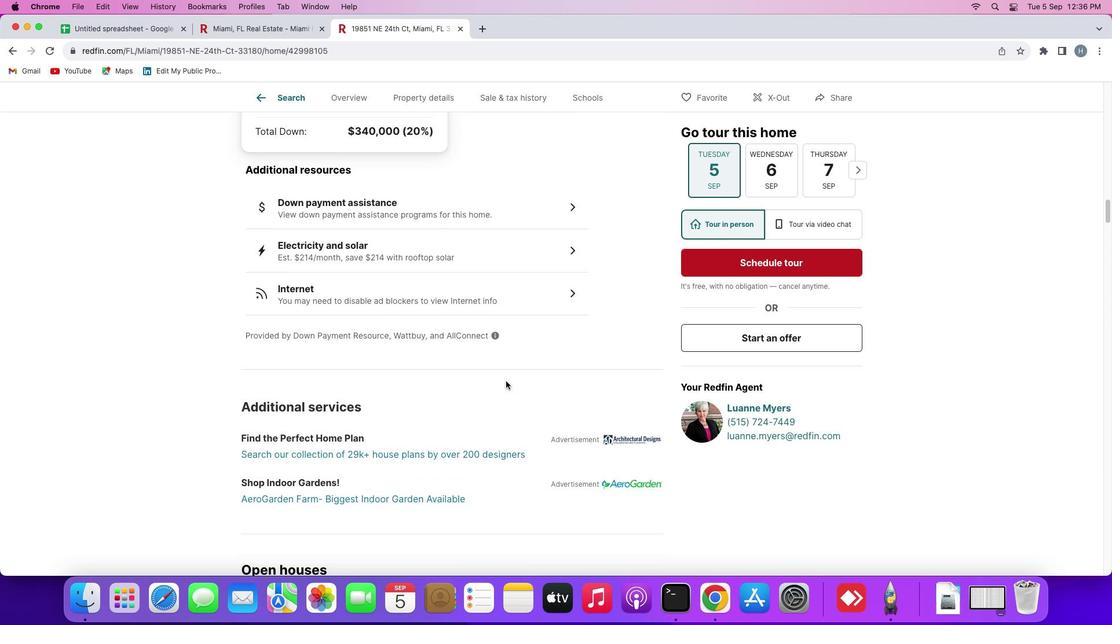 
Action: Mouse scrolled (506, 381) with delta (0, 0)
Screenshot: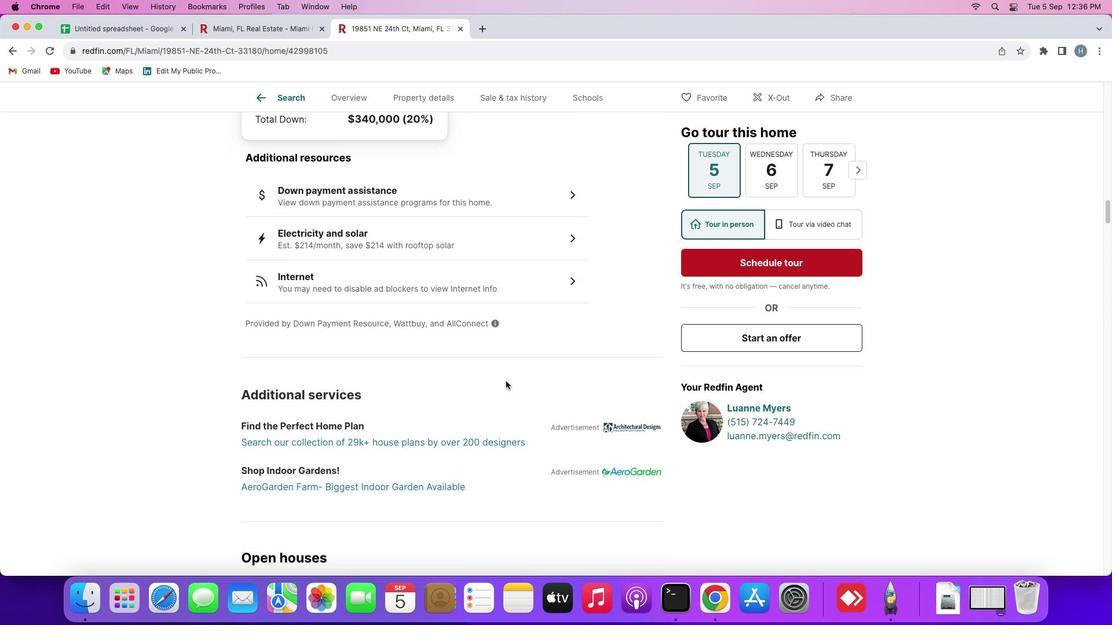 
Action: Mouse scrolled (506, 381) with delta (0, -1)
Screenshot: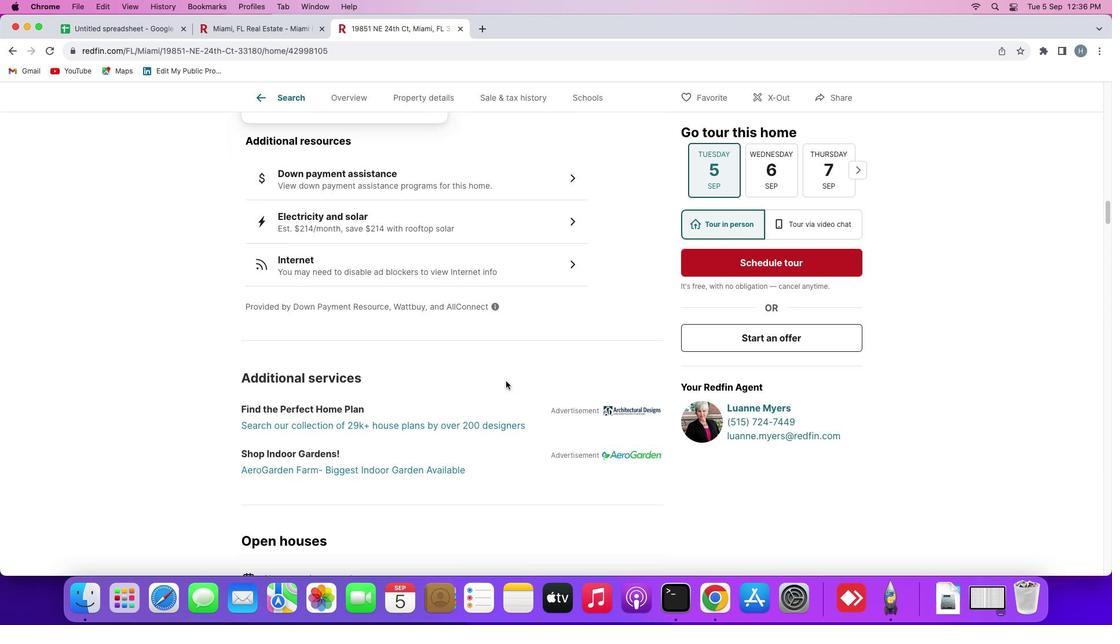 
Action: Mouse scrolled (506, 381) with delta (0, -1)
Screenshot: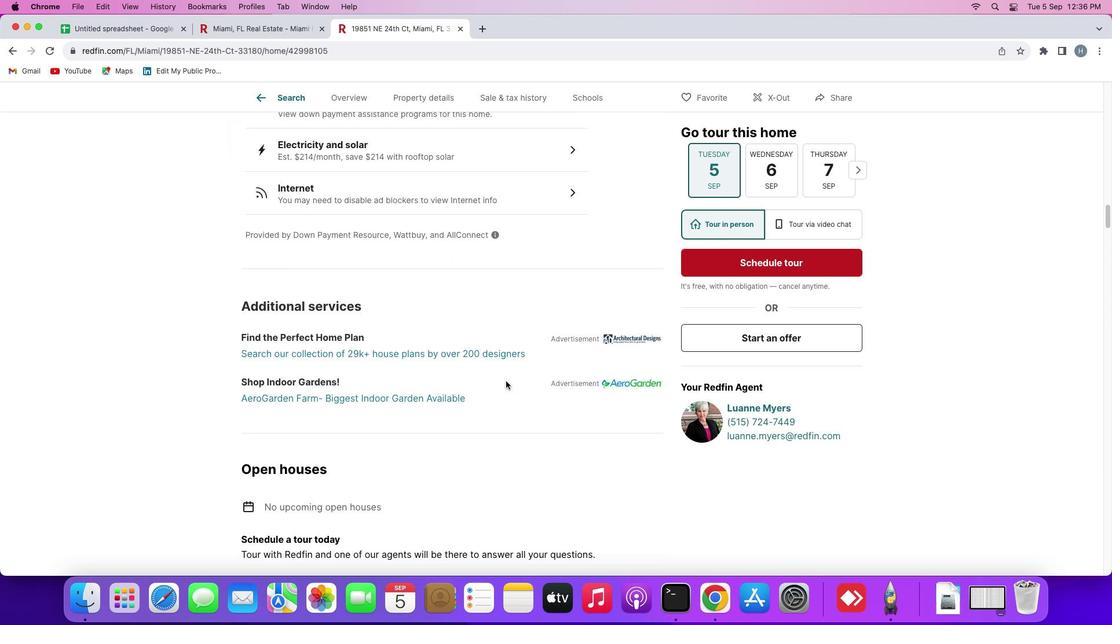 
Action: Mouse scrolled (506, 381) with delta (0, 0)
Screenshot: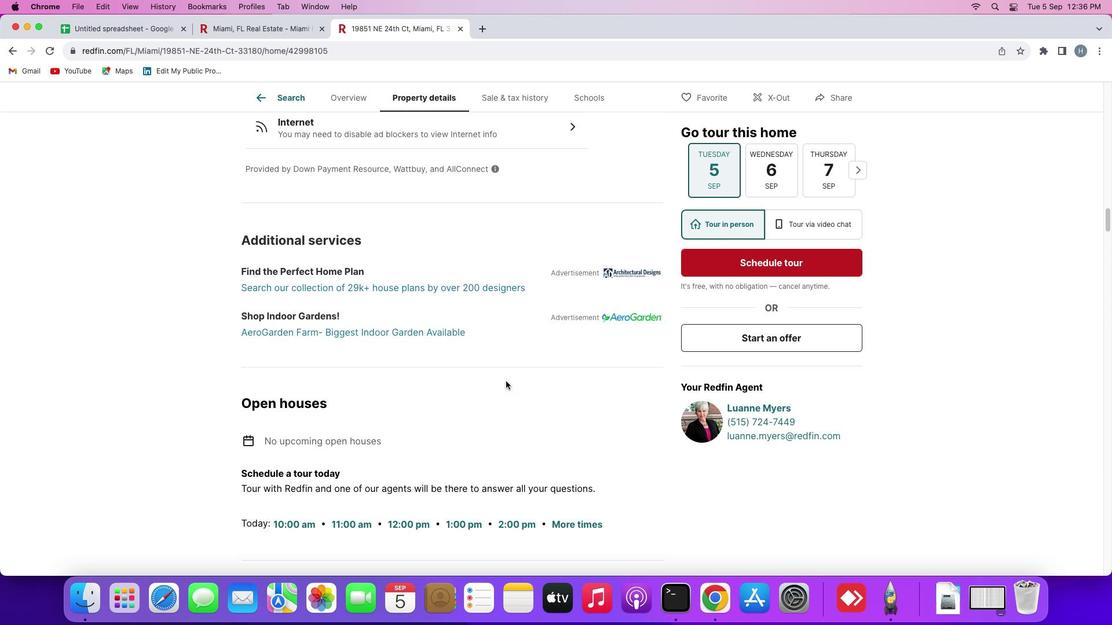 
Action: Mouse scrolled (506, 381) with delta (0, 0)
Screenshot: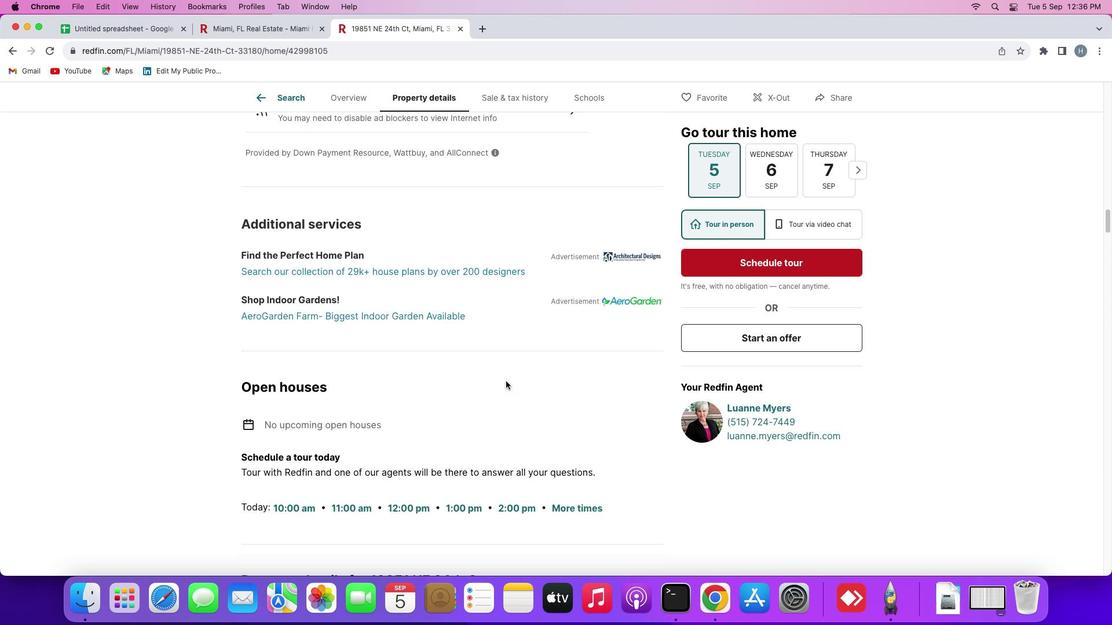 
Action: Mouse scrolled (506, 381) with delta (0, -1)
Screenshot: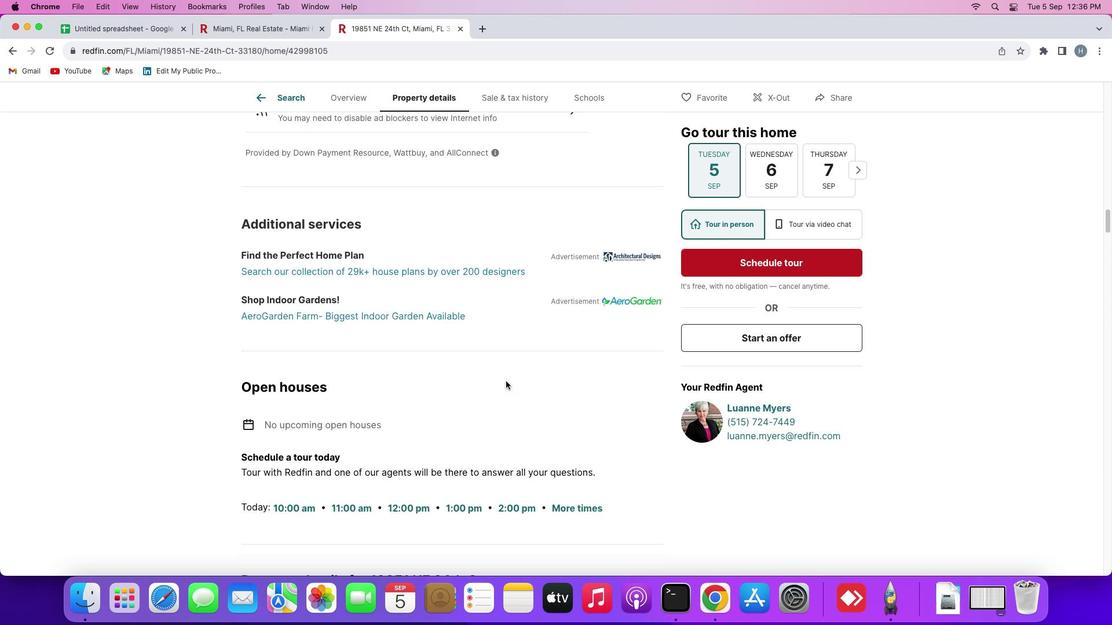 
Action: Mouse scrolled (506, 381) with delta (0, -2)
Screenshot: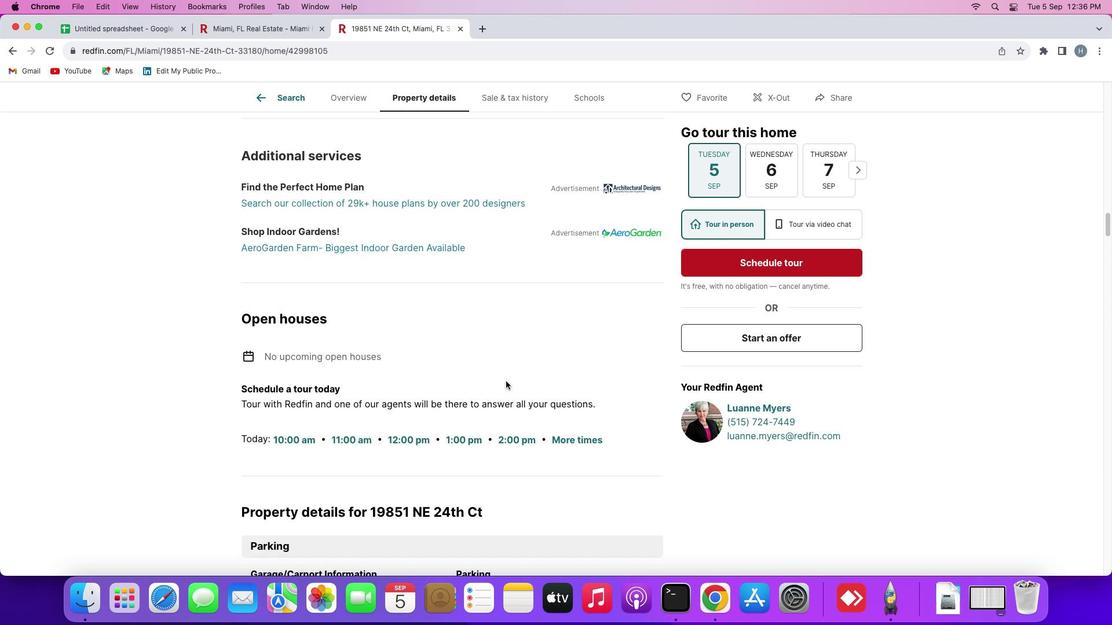 
Action: Mouse scrolled (506, 381) with delta (0, 0)
Screenshot: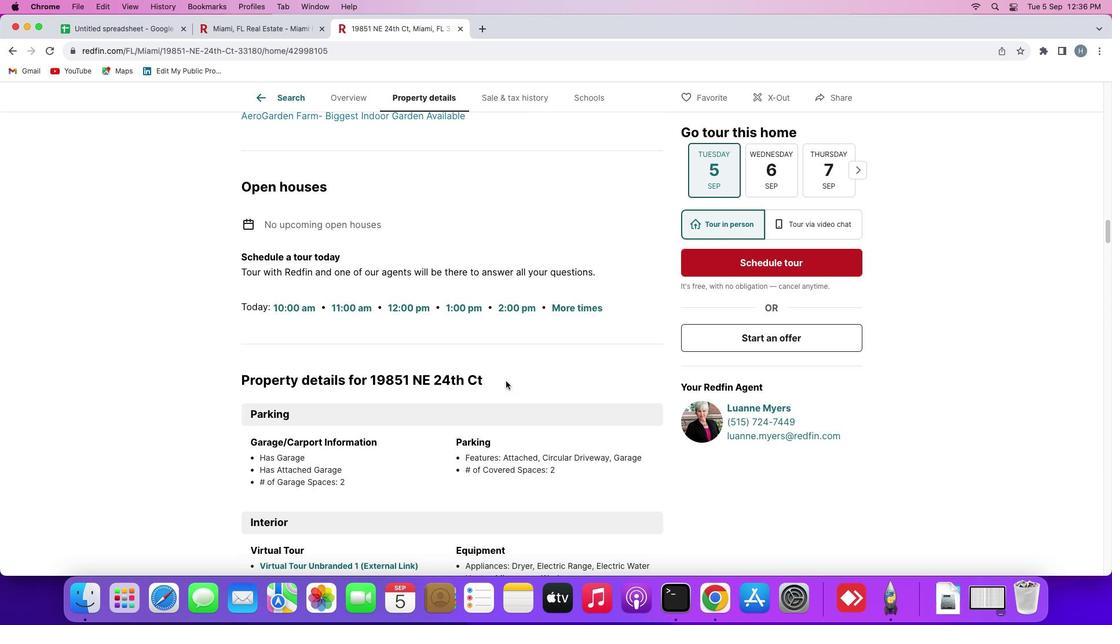 
Action: Mouse scrolled (506, 381) with delta (0, 0)
Screenshot: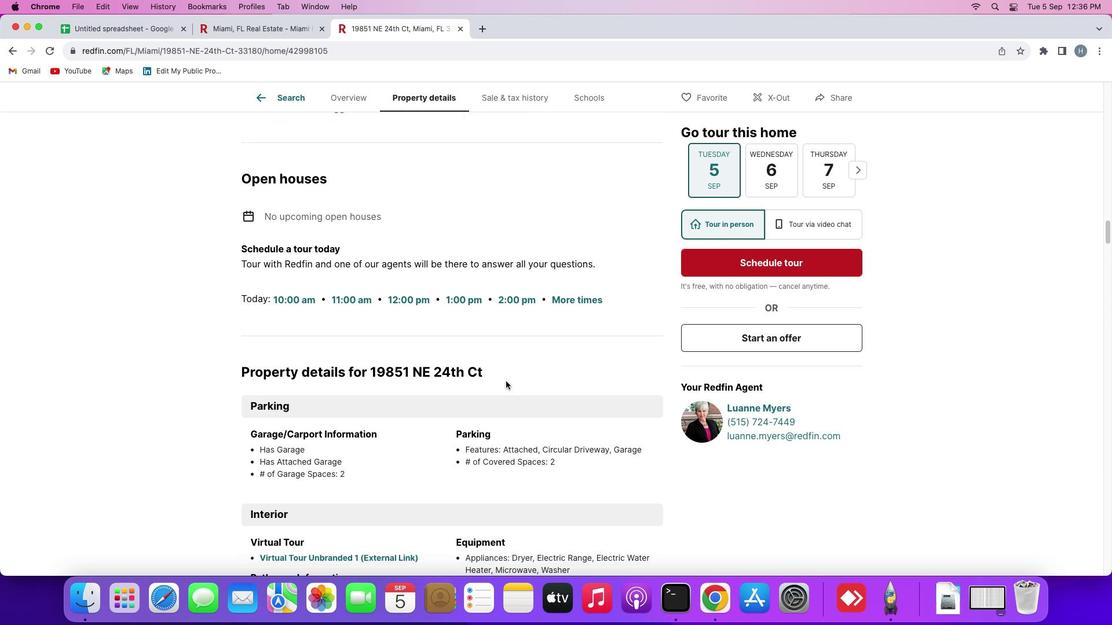 
Action: Mouse scrolled (506, 381) with delta (0, -1)
Screenshot: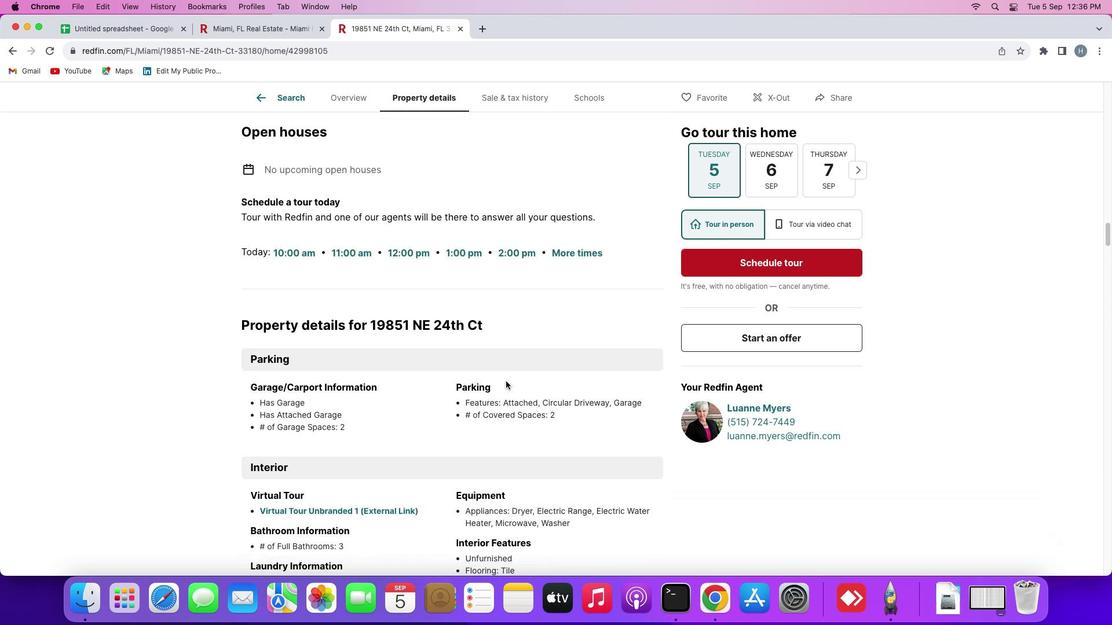 
Action: Mouse scrolled (506, 381) with delta (0, -2)
Screenshot: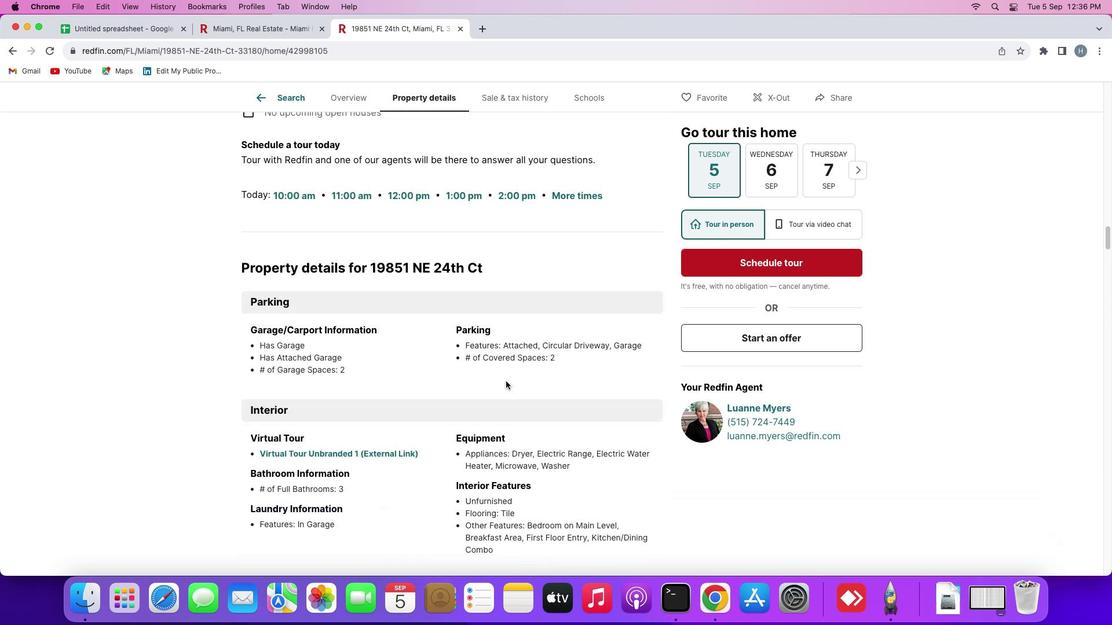 
Action: Mouse scrolled (506, 381) with delta (0, 0)
Screenshot: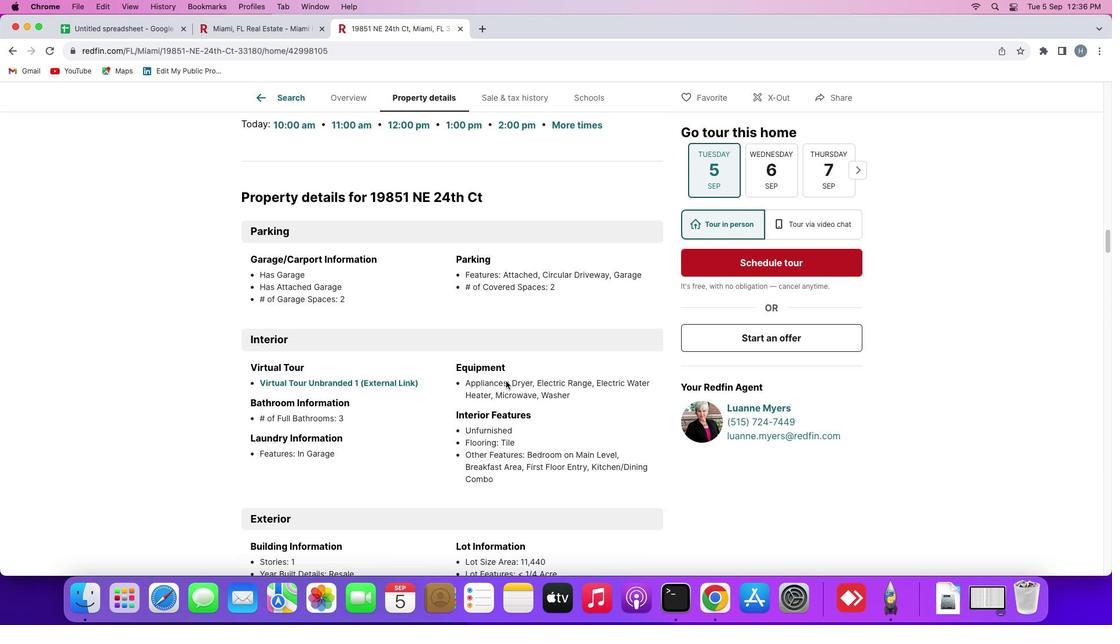
Action: Mouse scrolled (506, 381) with delta (0, 0)
Screenshot: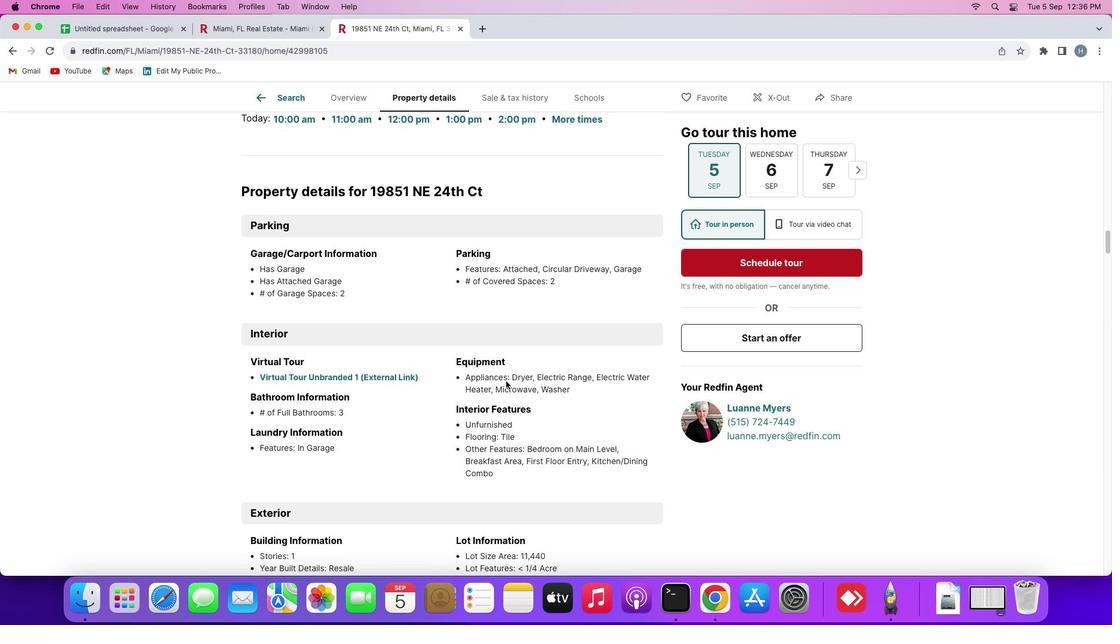 
Action: Mouse scrolled (506, 381) with delta (0, -1)
Screenshot: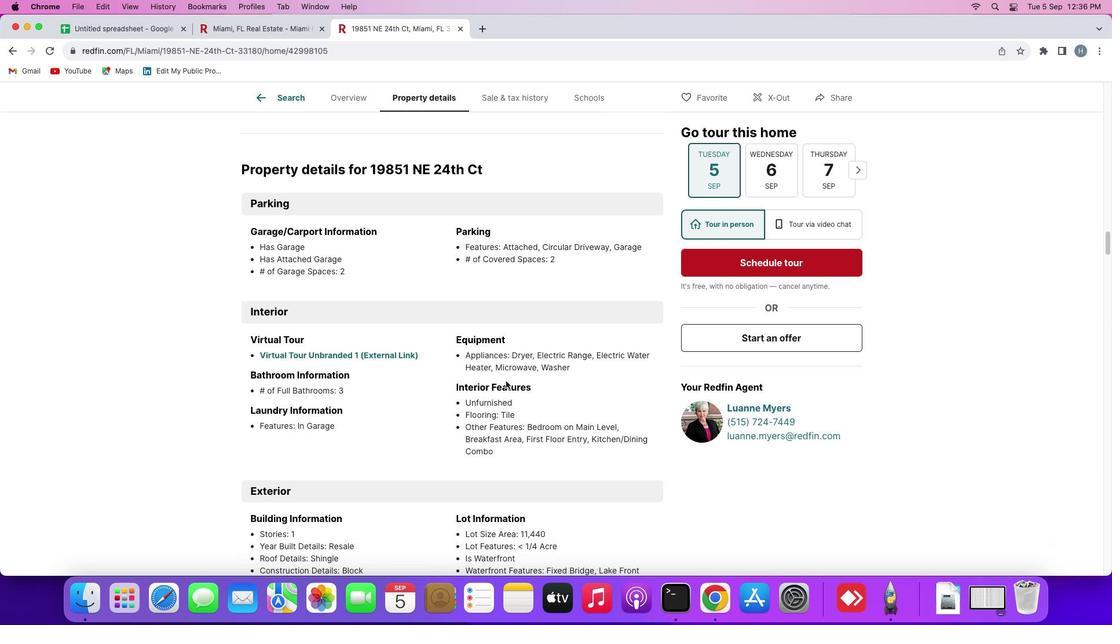 
Action: Mouse scrolled (506, 381) with delta (0, -1)
Screenshot: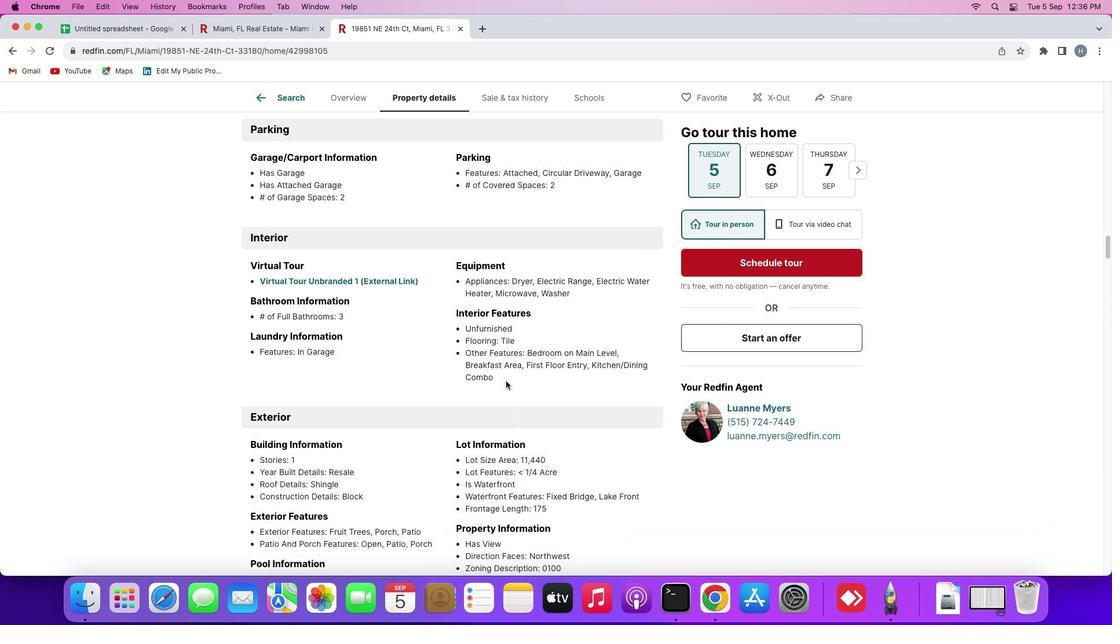 
Action: Mouse scrolled (506, 381) with delta (0, 0)
Screenshot: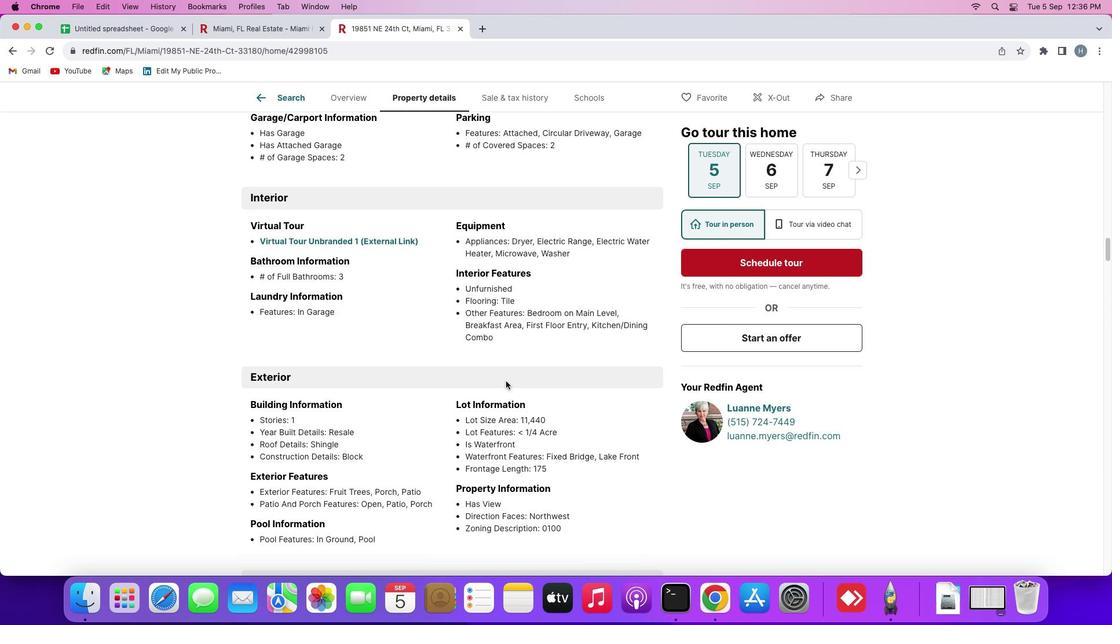 
Action: Mouse scrolled (506, 381) with delta (0, 0)
Screenshot: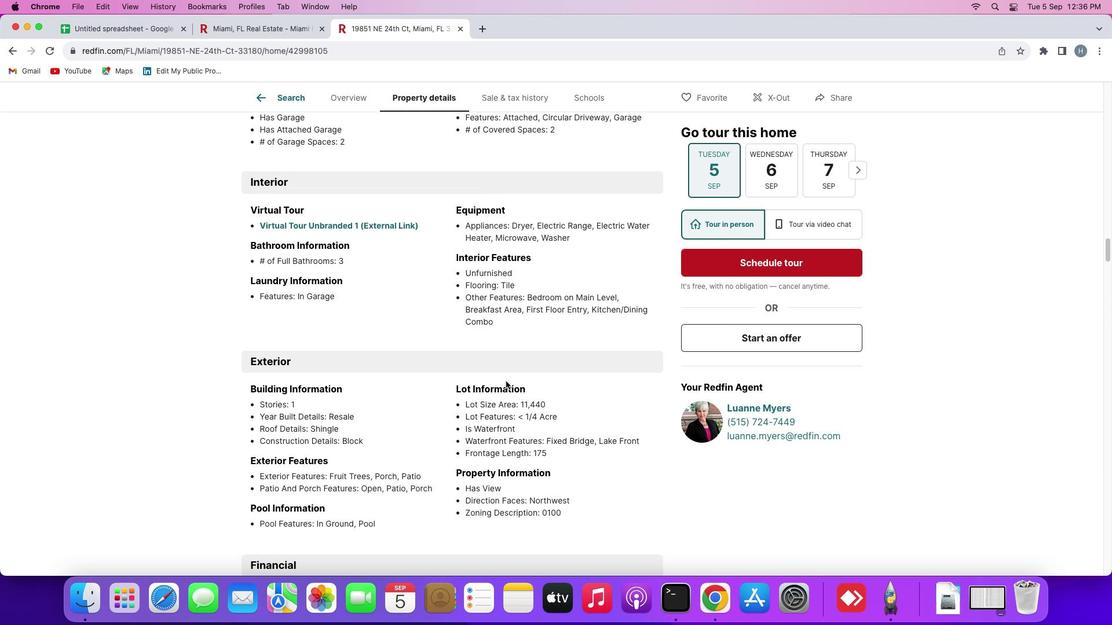
Action: Mouse scrolled (506, 381) with delta (0, -1)
Screenshot: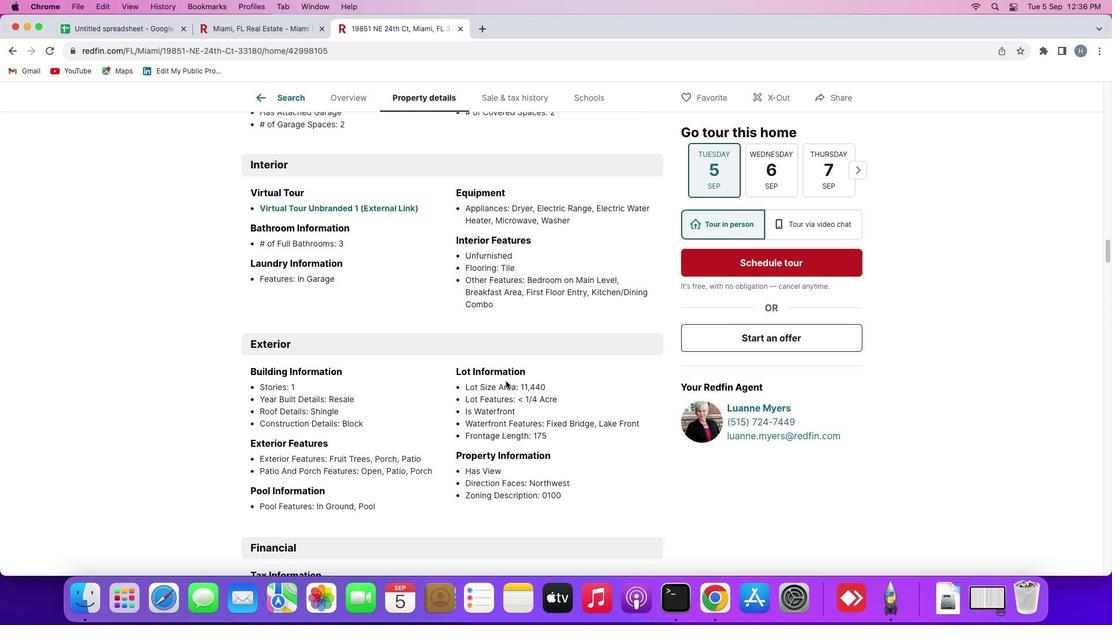 
Action: Mouse scrolled (506, 381) with delta (0, 0)
Screenshot: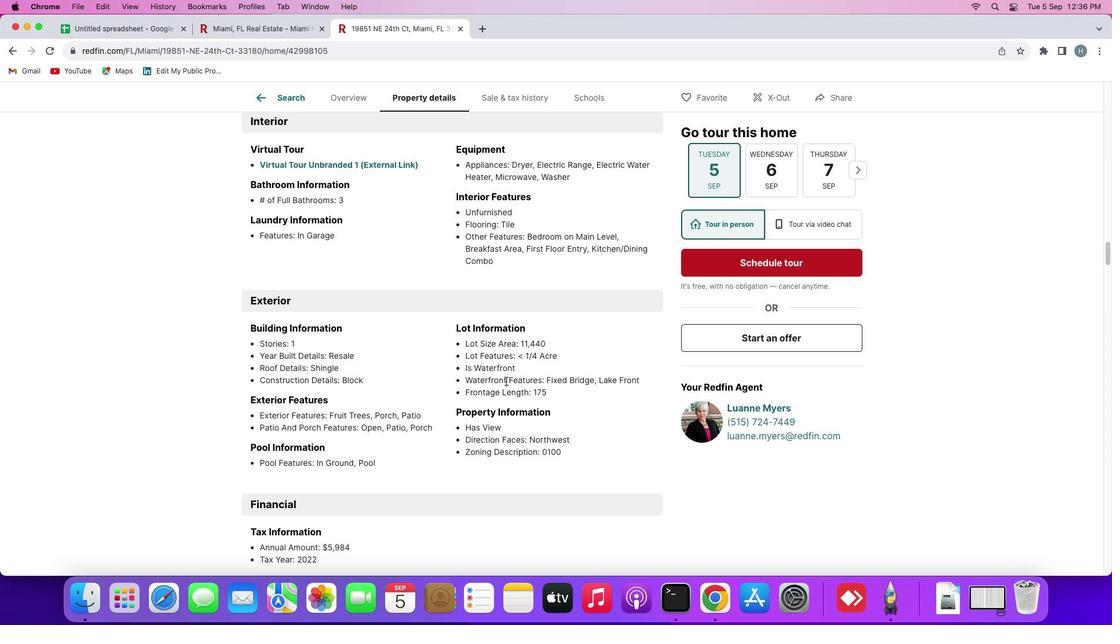 
Action: Mouse scrolled (506, 381) with delta (0, 0)
Screenshot: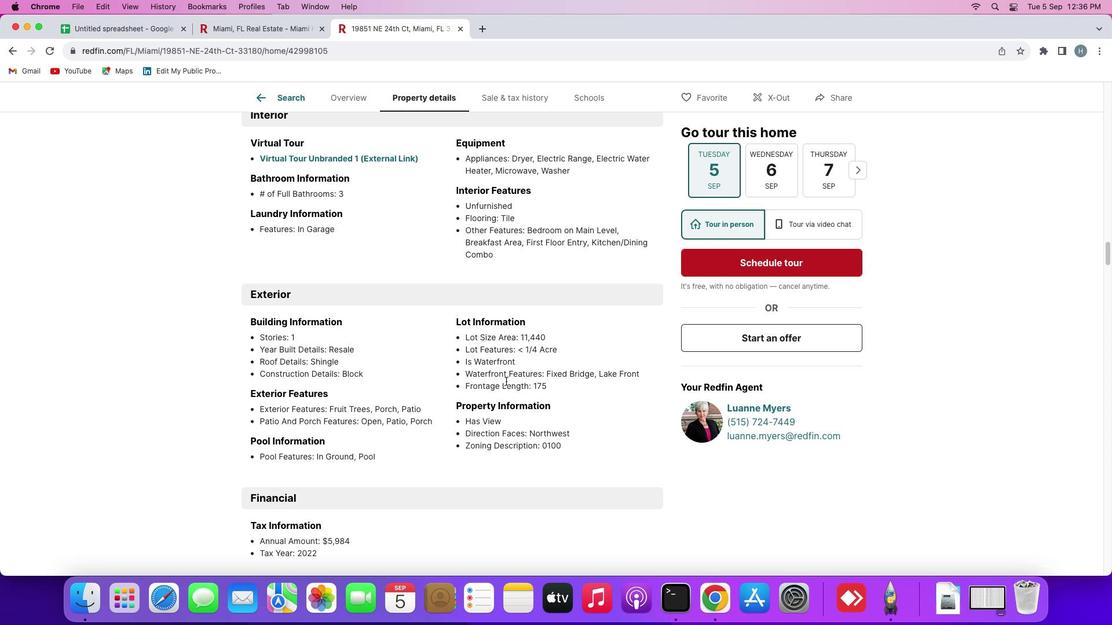 
Action: Mouse scrolled (506, 381) with delta (0, 0)
Screenshot: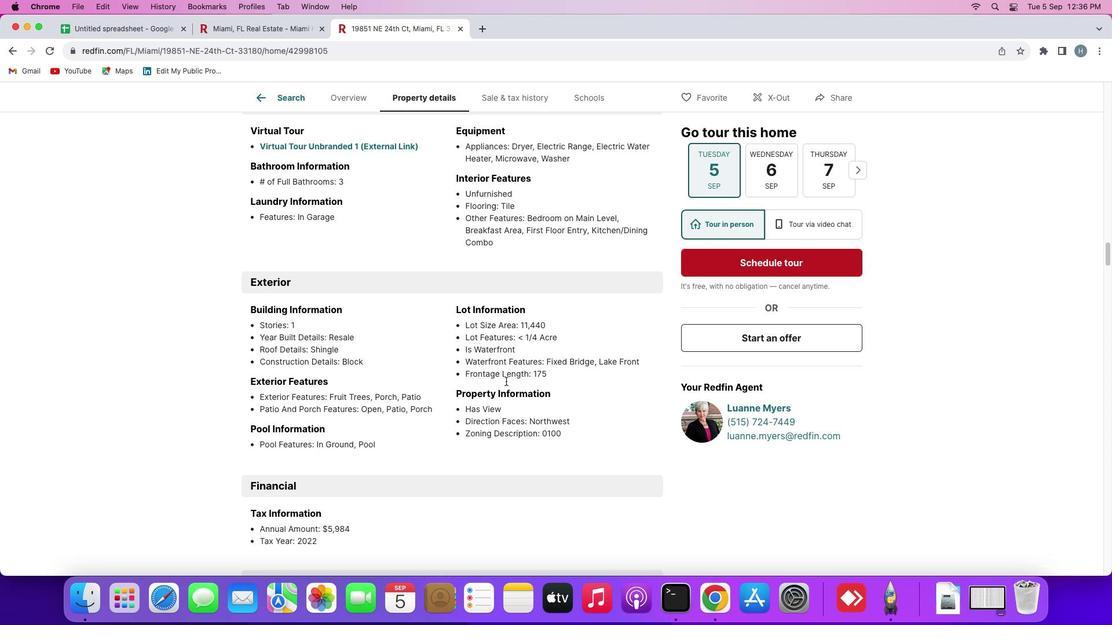 
Action: Mouse moved to (132, 27)
Screenshot: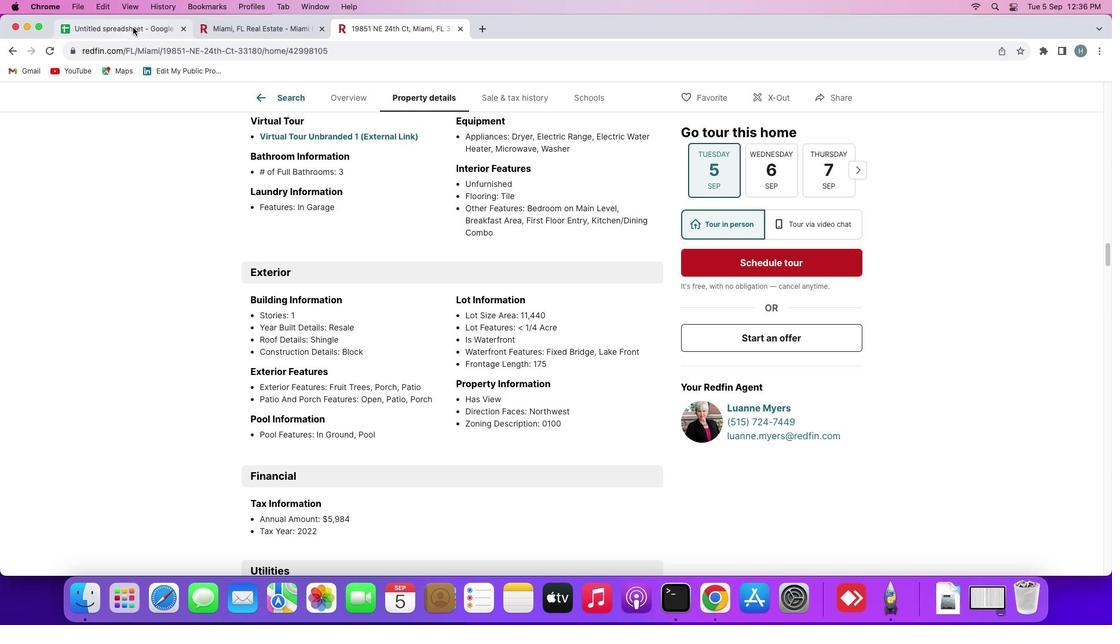 
Action: Mouse pressed left at (132, 27)
Screenshot: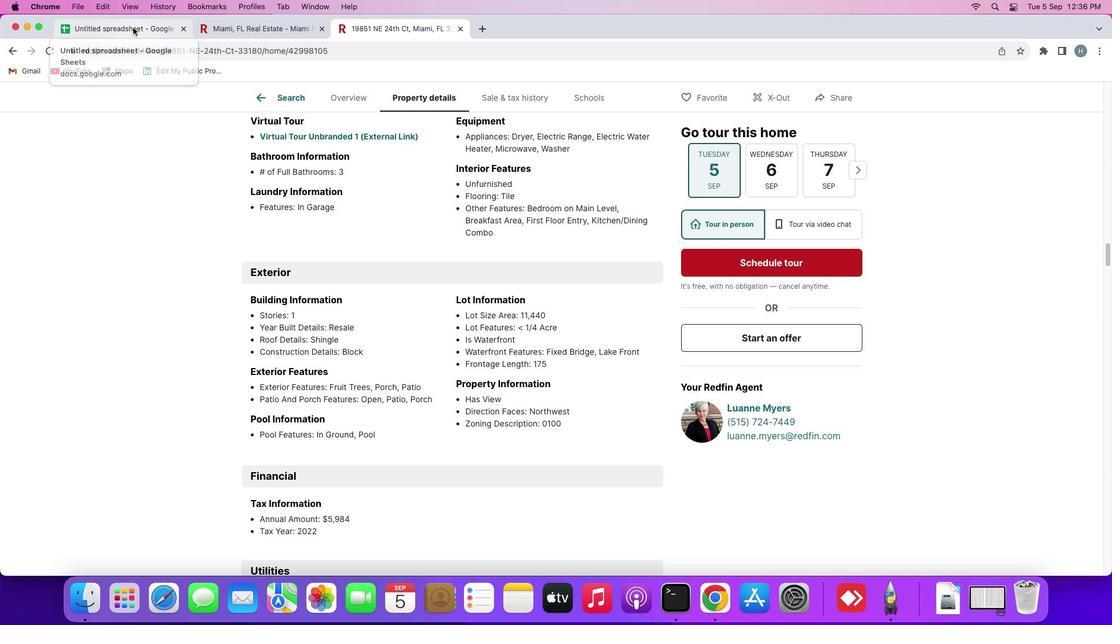 
Action: Mouse moved to (115, 221)
Screenshot: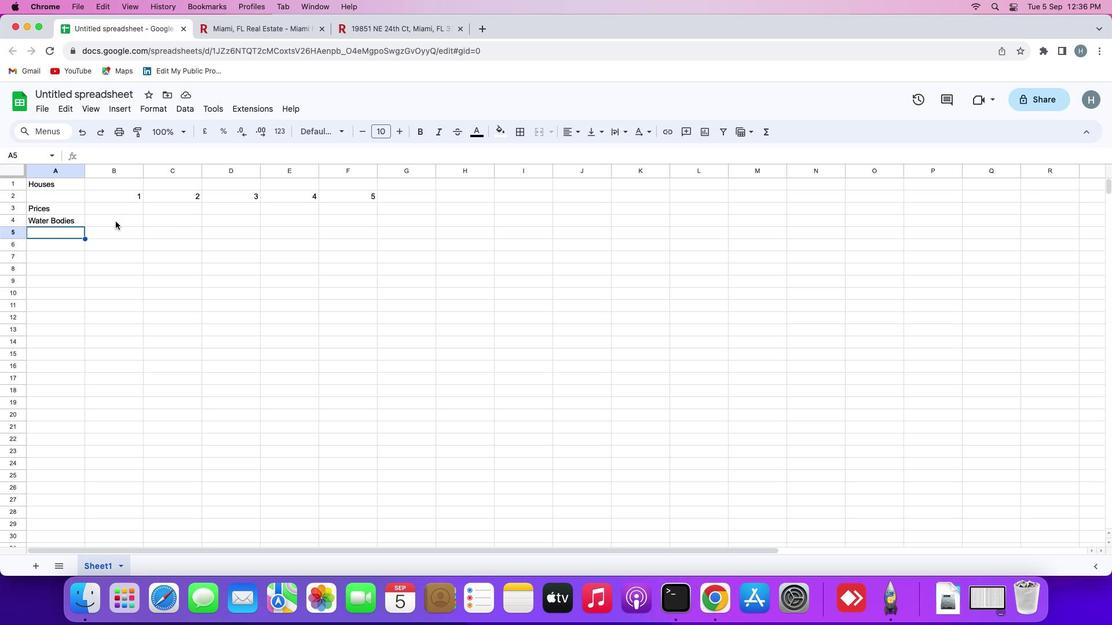 
Action: Mouse pressed left at (115, 221)
Screenshot: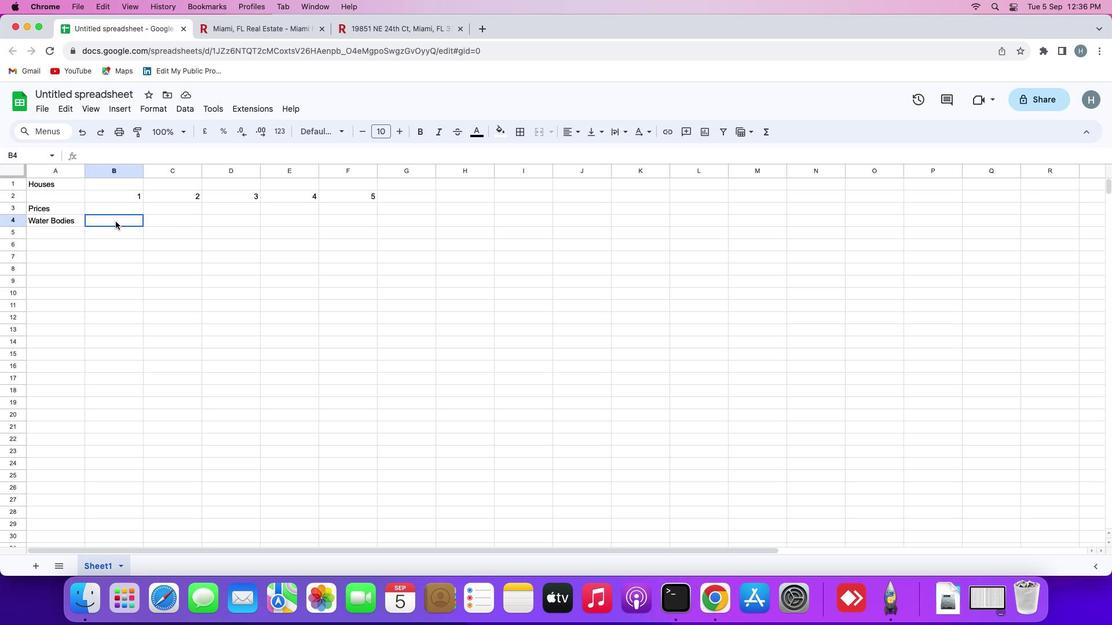 
Action: Mouse moved to (115, 221)
Screenshot: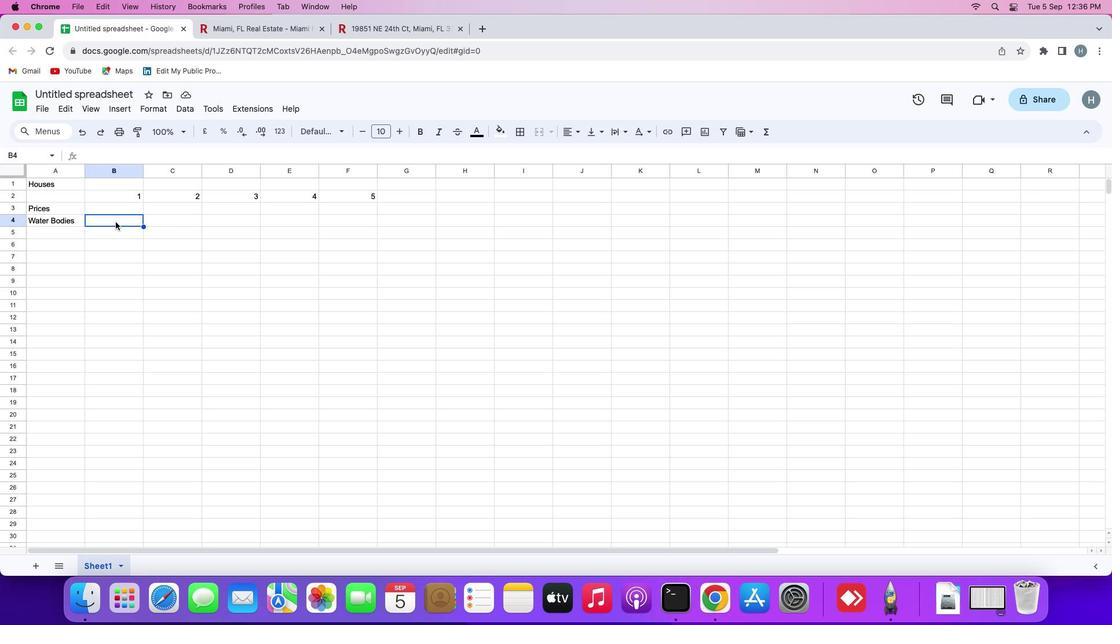 
Action: Key pressed Key.shift'F''i''x''e''d'Key.spaceKey.shift'B''r''i''d''g''e'','Key.space
Screenshot: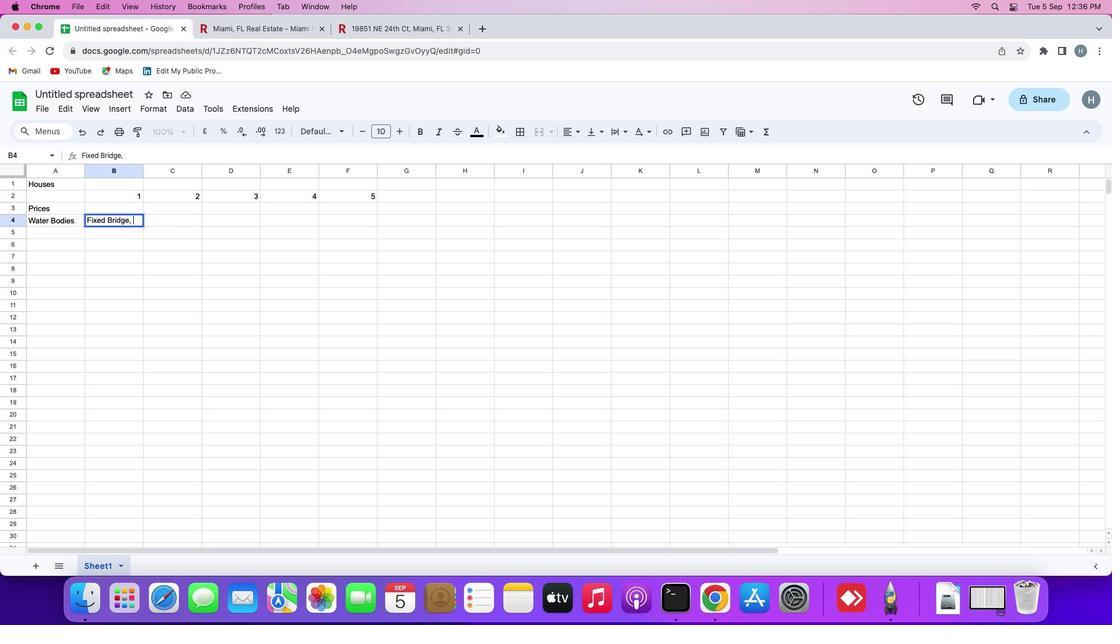 
Action: Mouse moved to (403, 30)
Screenshot: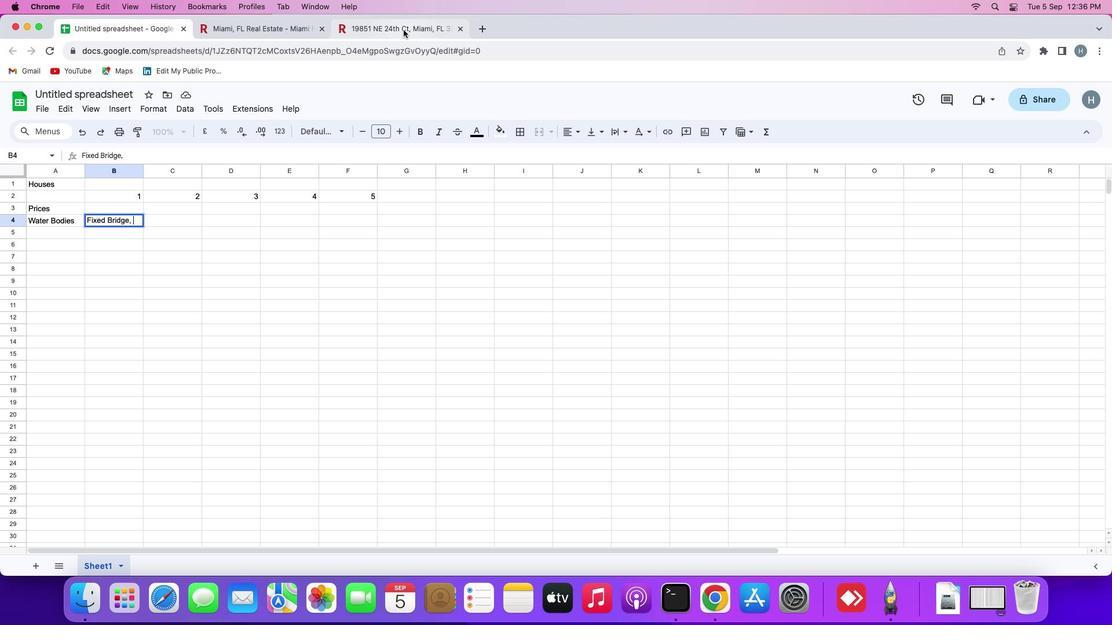 
Action: Mouse pressed left at (403, 30)
Screenshot: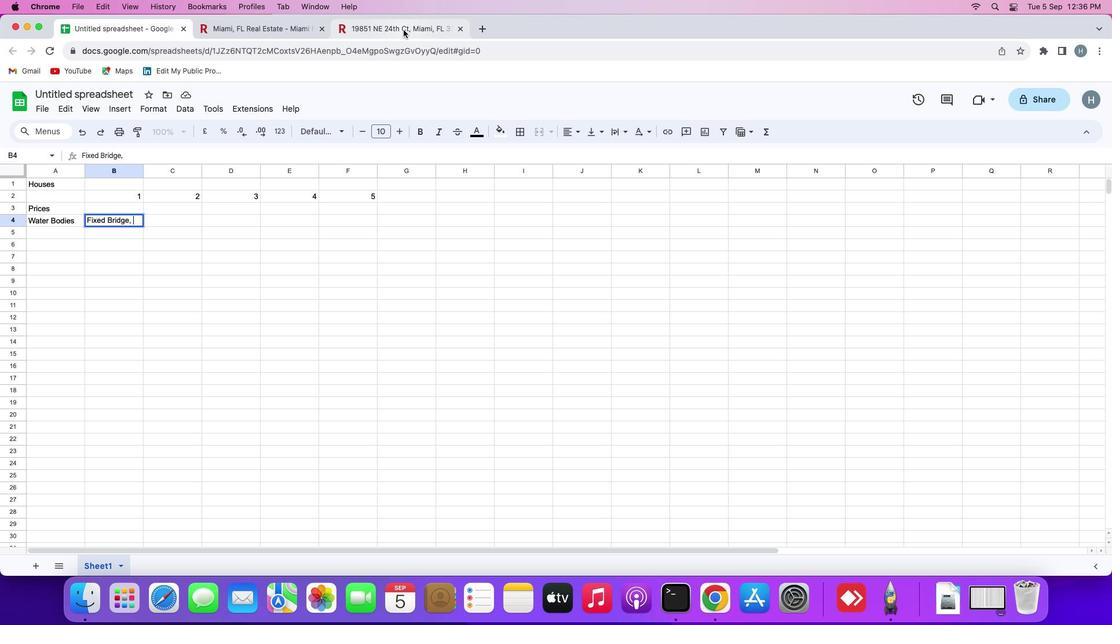 
Action: Mouse moved to (144, 28)
Screenshot: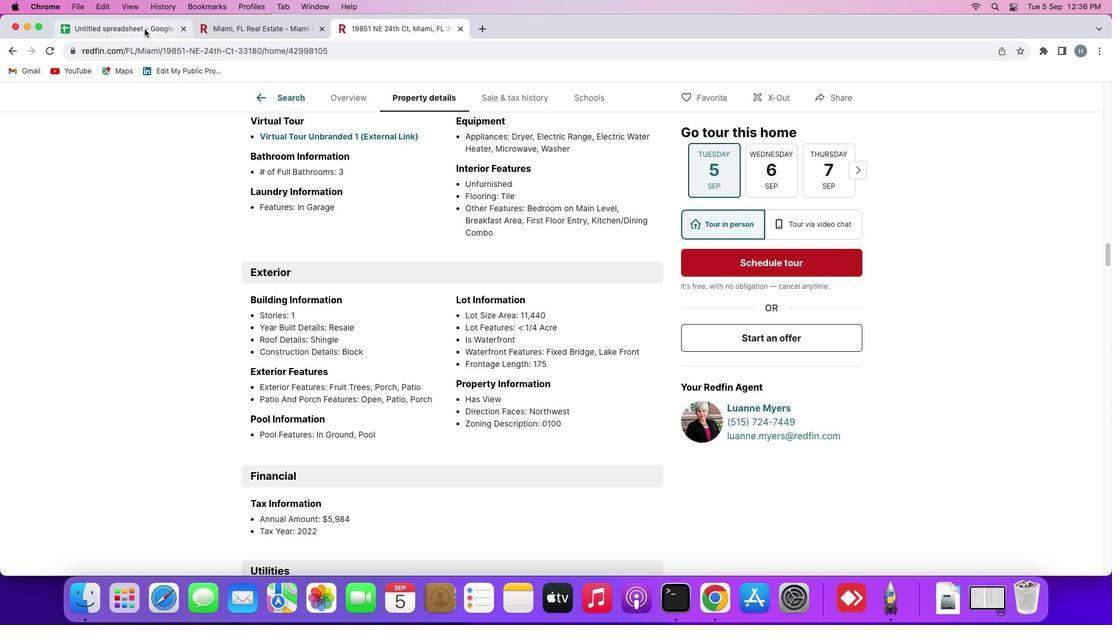 
Action: Mouse pressed left at (144, 28)
Screenshot: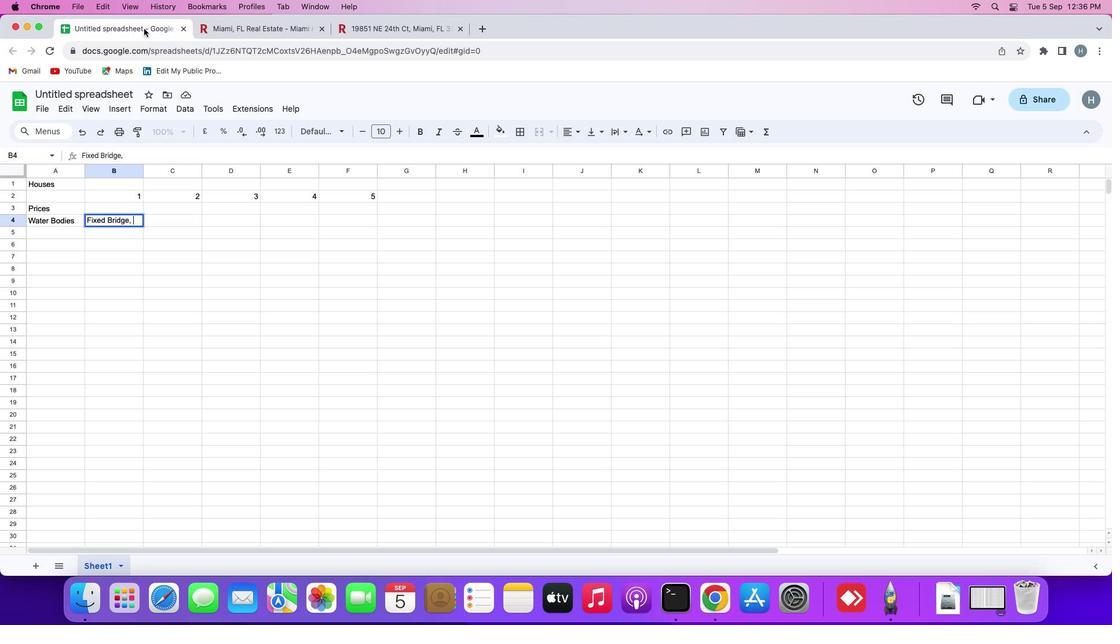 
Action: Mouse moved to (144, 28)
Screenshot: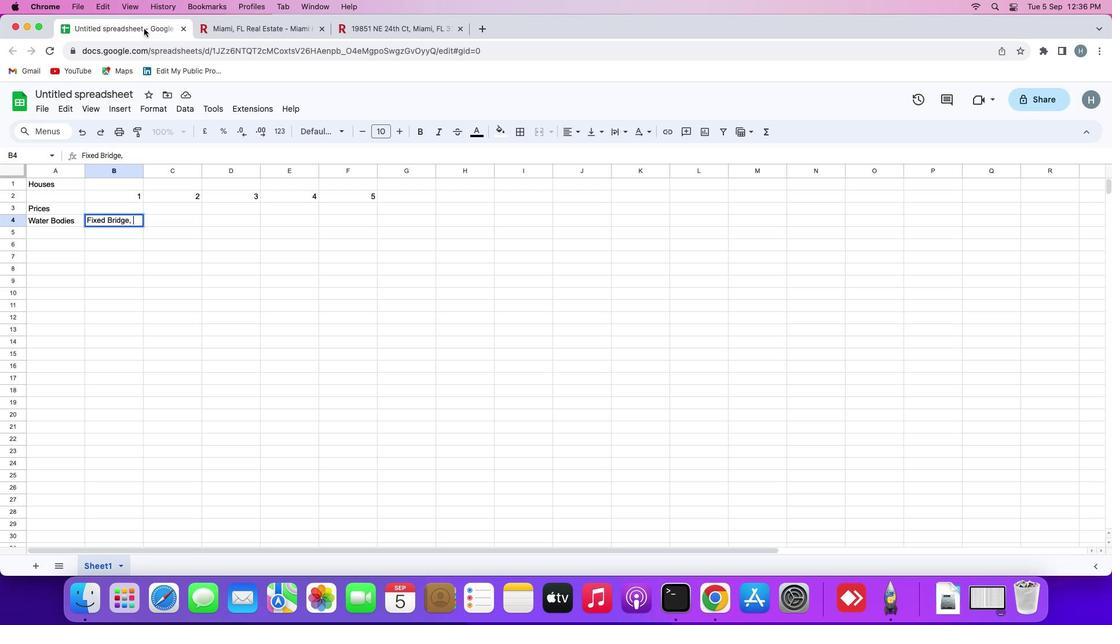 
Action: Key pressed Key.shift'L''a''k''e'Key.space
Screenshot: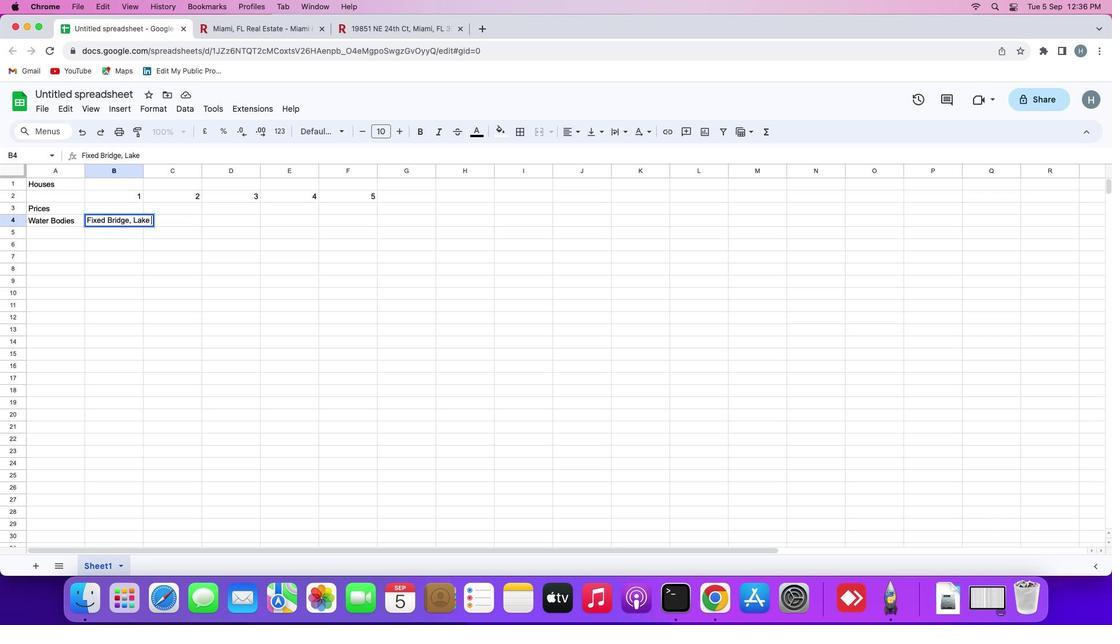 
Action: Mouse moved to (415, 28)
Screenshot: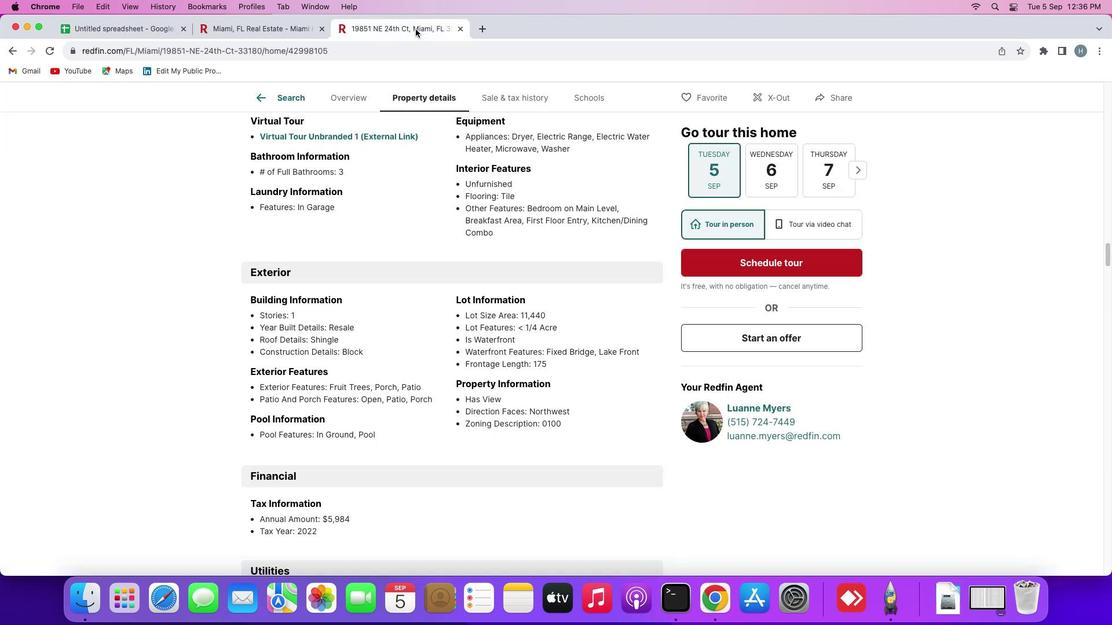
Action: Mouse pressed left at (415, 28)
Screenshot: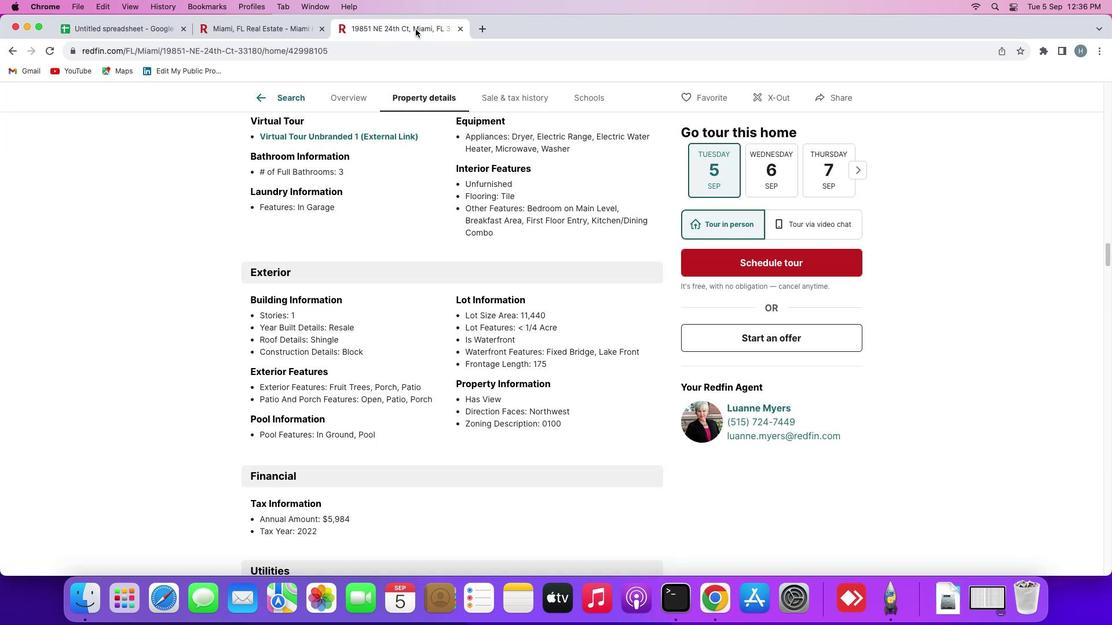 
Action: Mouse moved to (127, 31)
Screenshot: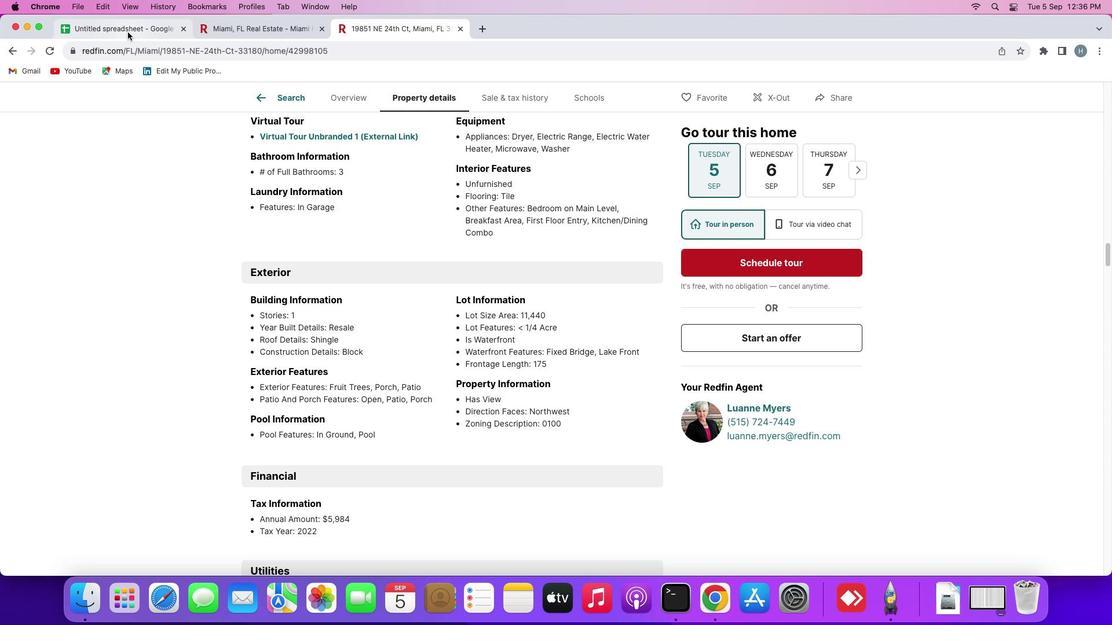 
Action: Mouse pressed left at (127, 31)
Screenshot: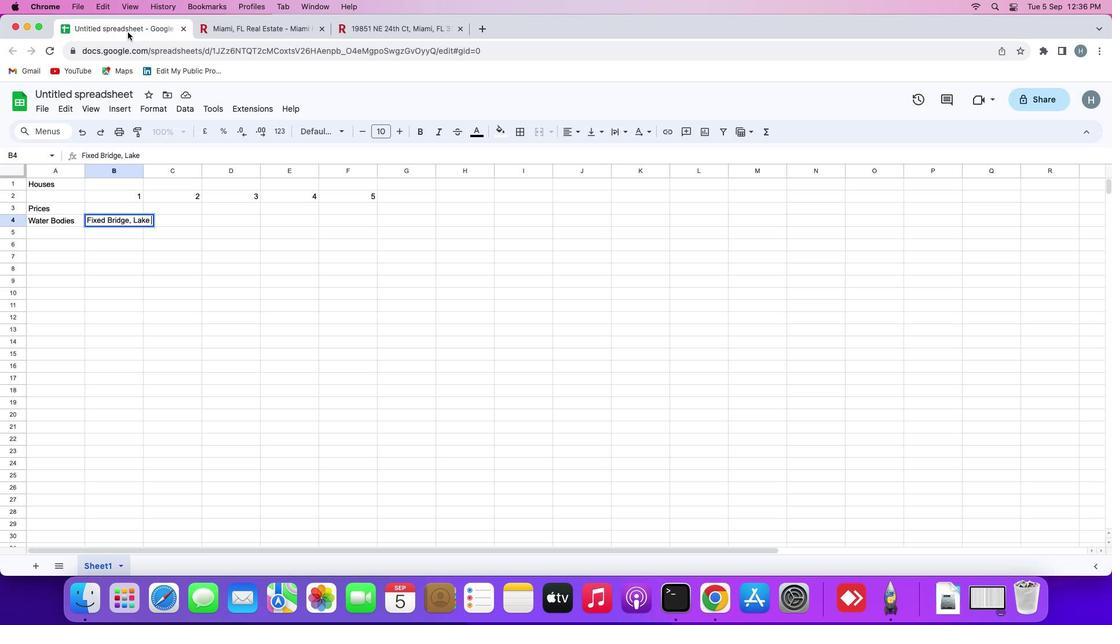 
Action: Key pressed Key.shift'F''r''o''n''t'Key.enter
Screenshot: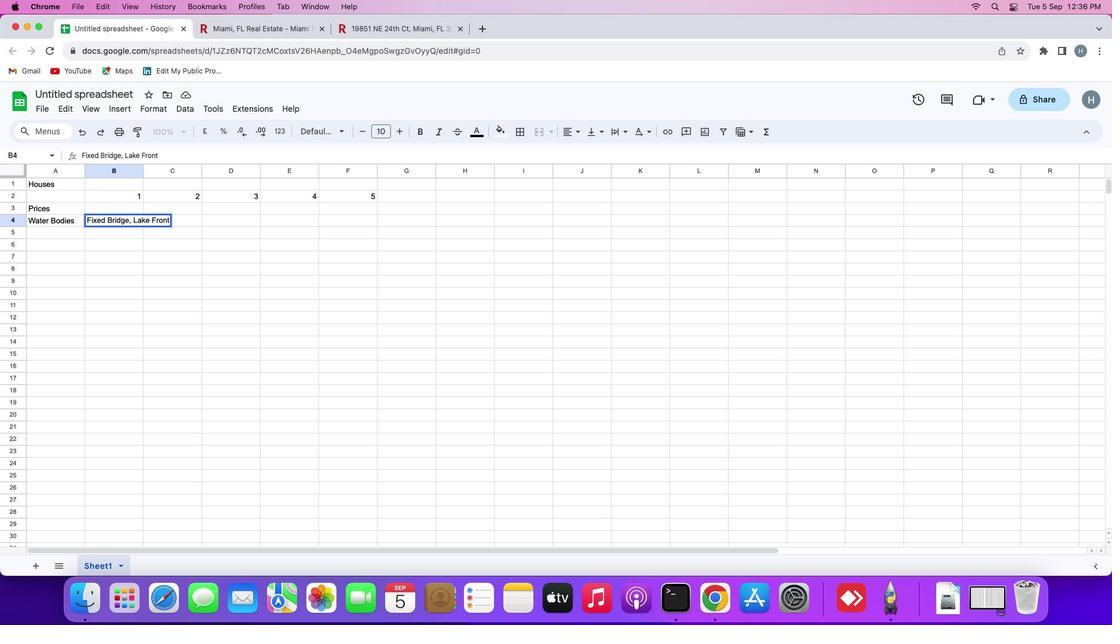 
Action: Mouse moved to (348, 27)
Screenshot: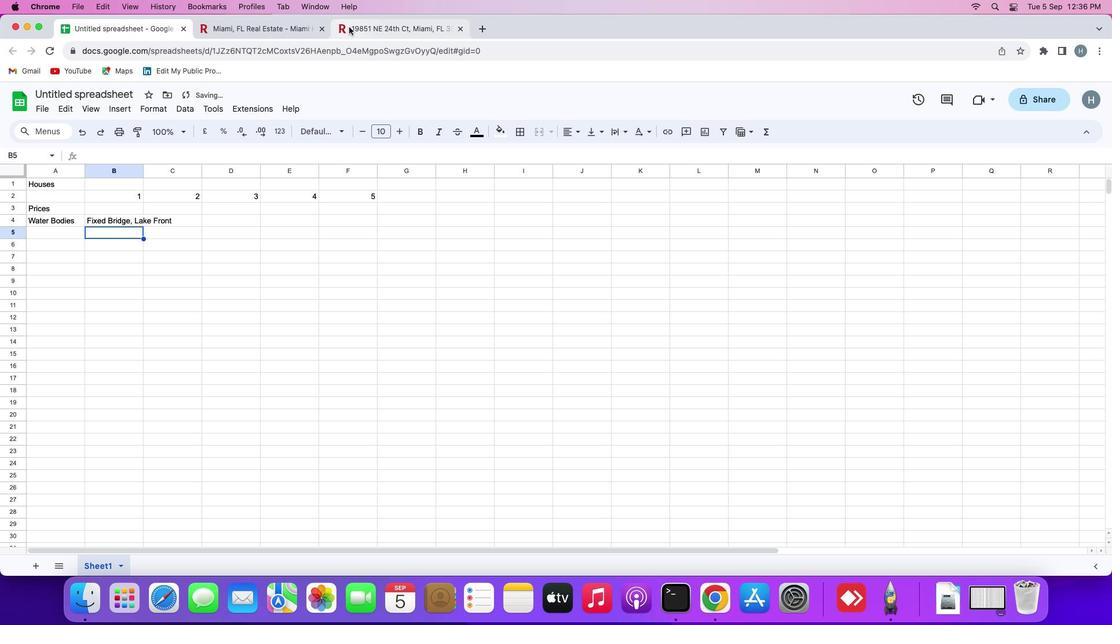 
Action: Mouse pressed left at (348, 27)
Screenshot: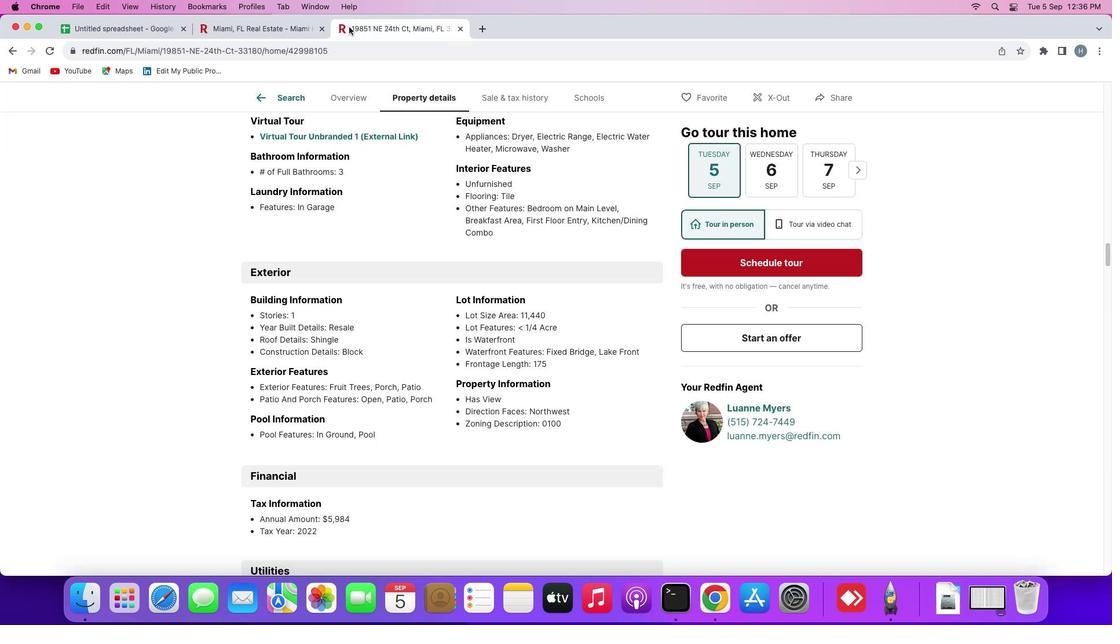 
Action: Mouse moved to (401, 276)
Screenshot: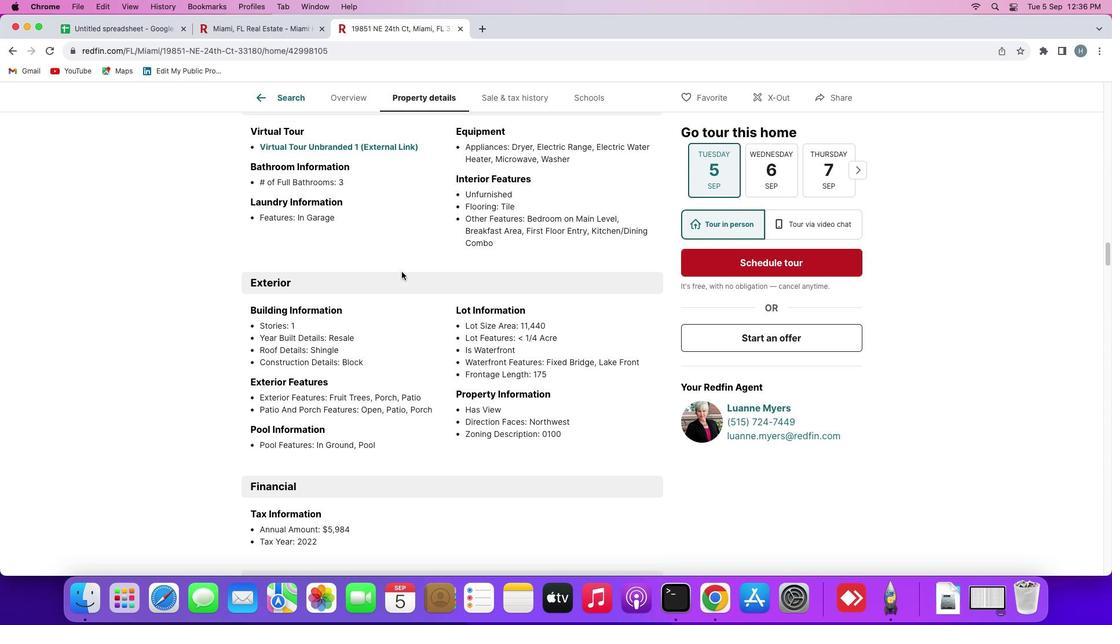 
Action: Mouse scrolled (401, 276) with delta (0, 0)
Screenshot: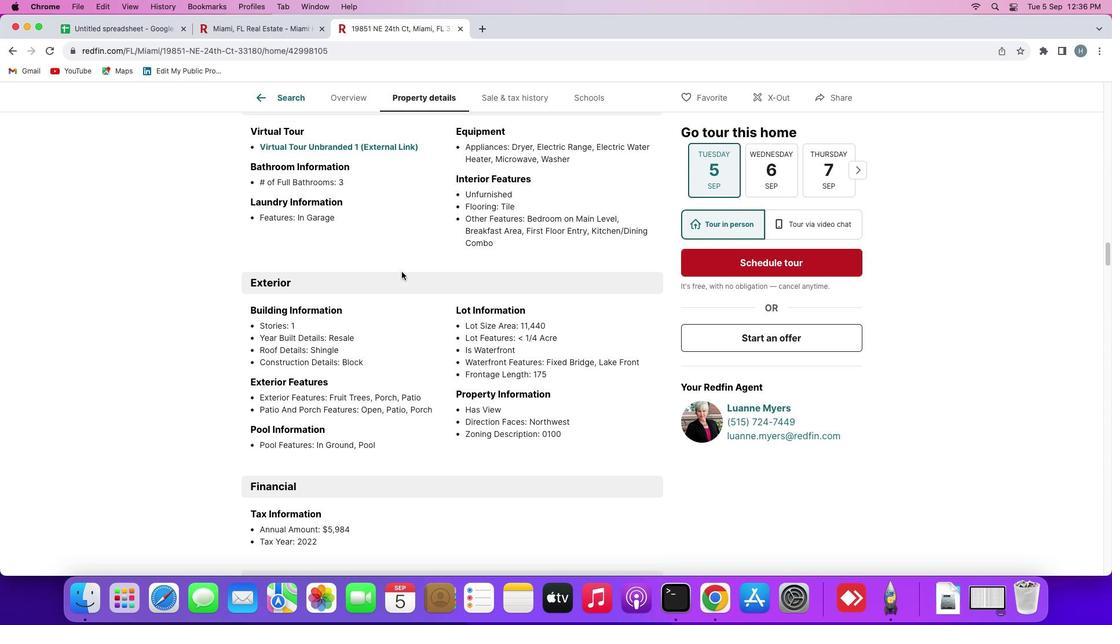 
Action: Mouse scrolled (401, 276) with delta (0, 0)
Screenshot: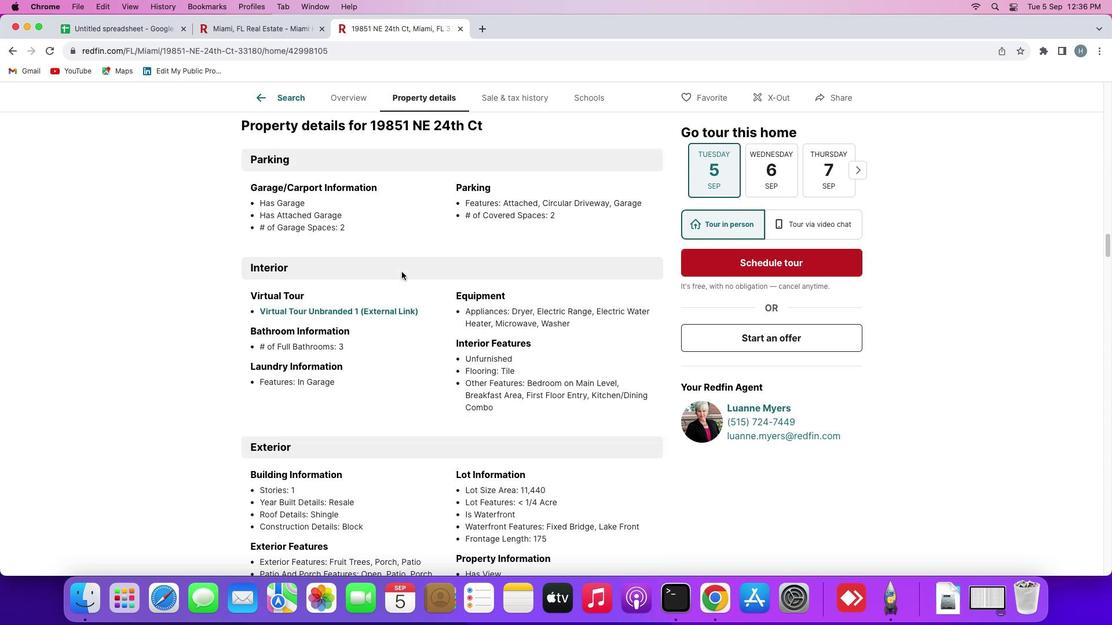 
Action: Mouse moved to (401, 276)
Screenshot: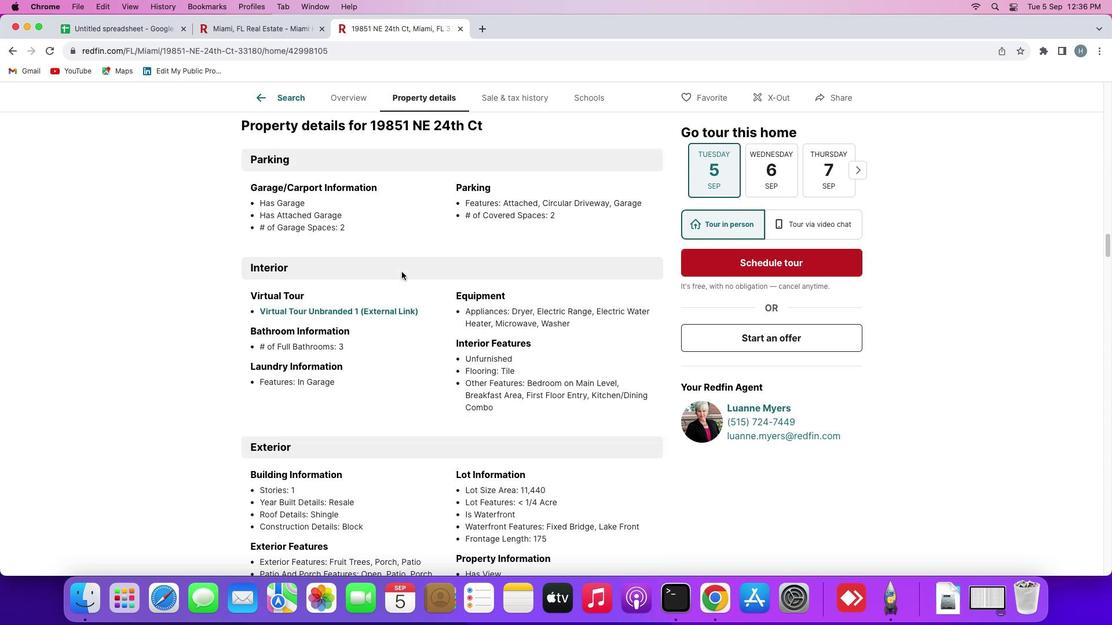 
Action: Mouse scrolled (401, 276) with delta (0, 2)
Screenshot: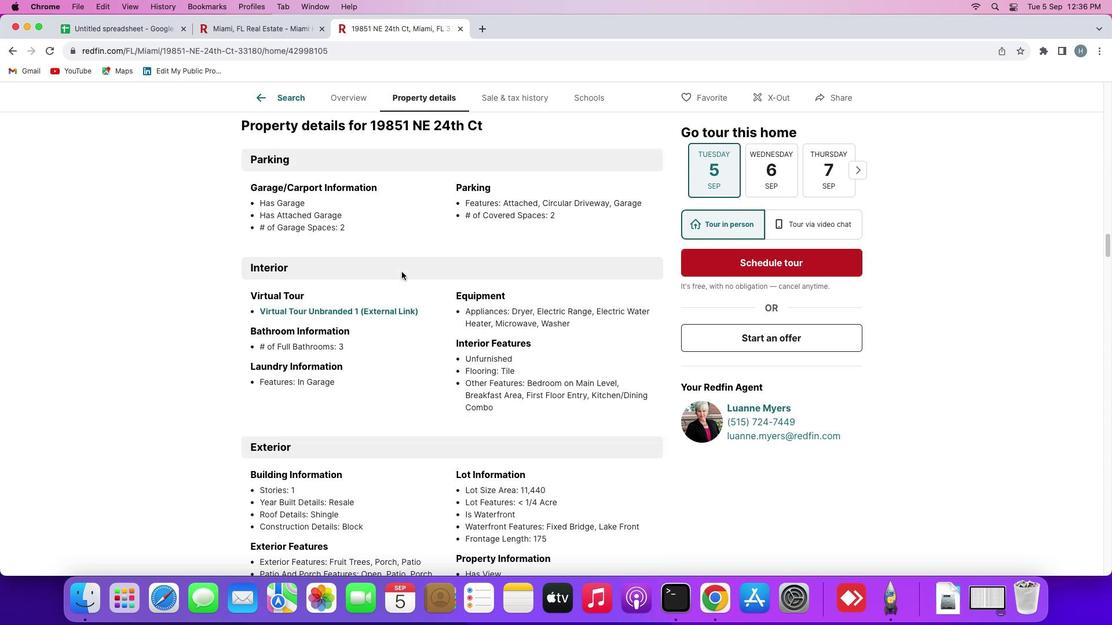 
Action: Mouse moved to (401, 274)
Screenshot: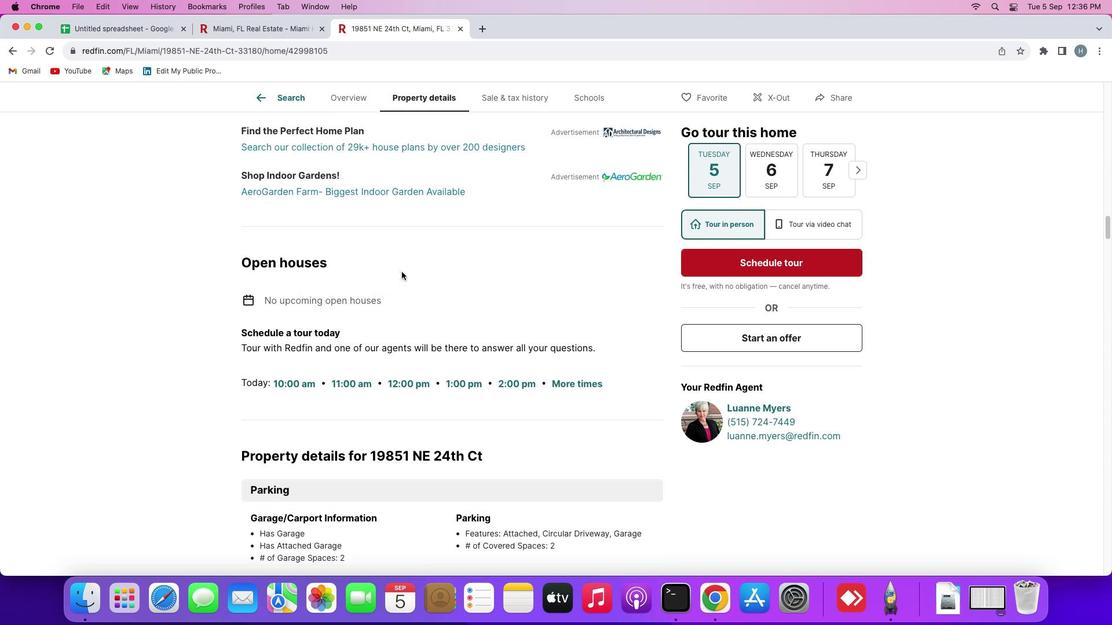 
Action: Mouse scrolled (401, 274) with delta (0, 2)
Screenshot: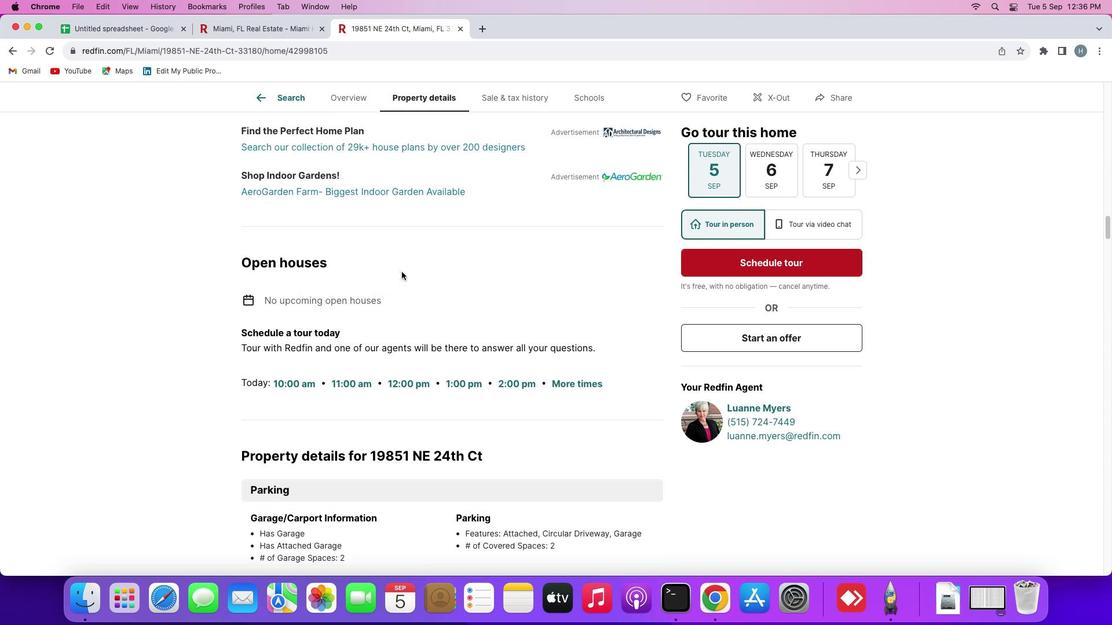 
Action: Mouse moved to (401, 272)
Screenshot: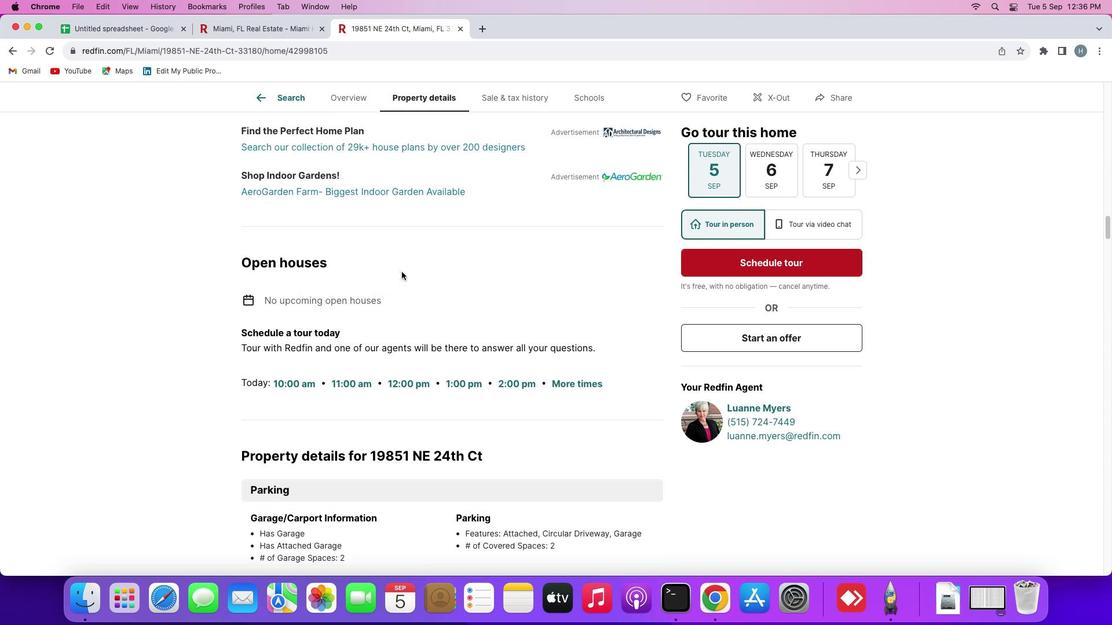 
Action: Mouse scrolled (401, 272) with delta (0, 3)
Screenshot: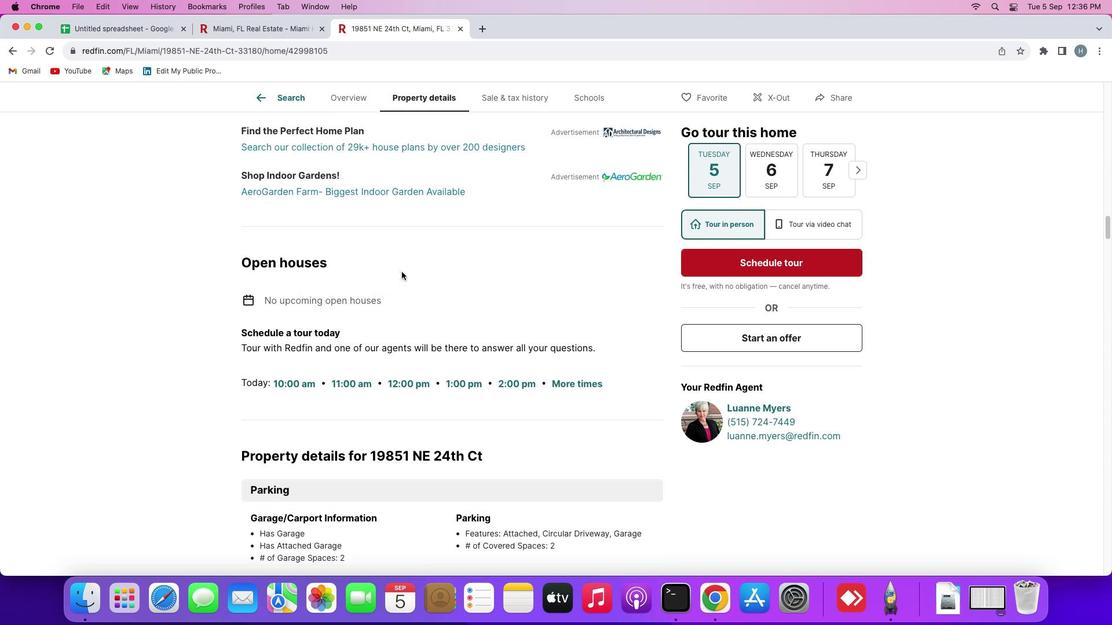 
Action: Mouse moved to (401, 272)
Screenshot: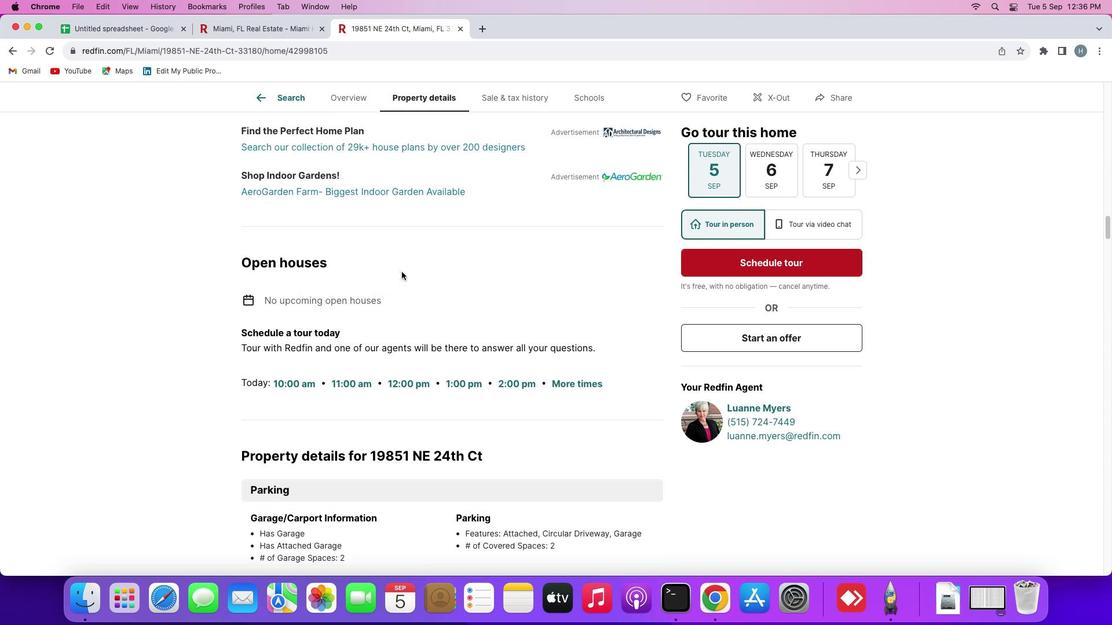 
Action: Mouse scrolled (401, 272) with delta (0, 4)
Screenshot: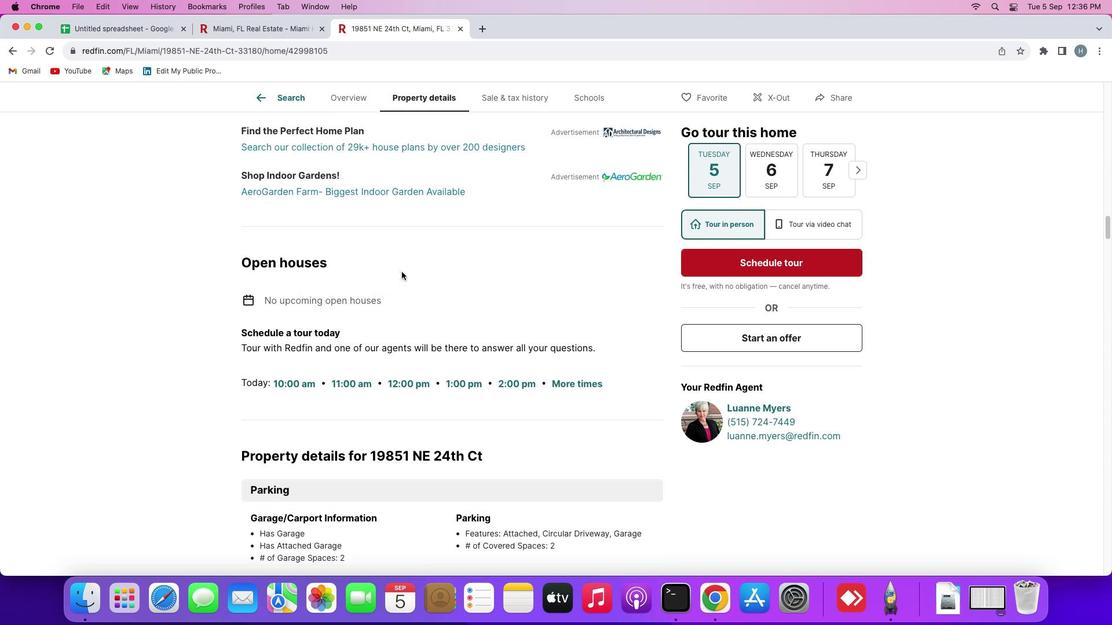 
Action: Mouse moved to (401, 271)
Screenshot: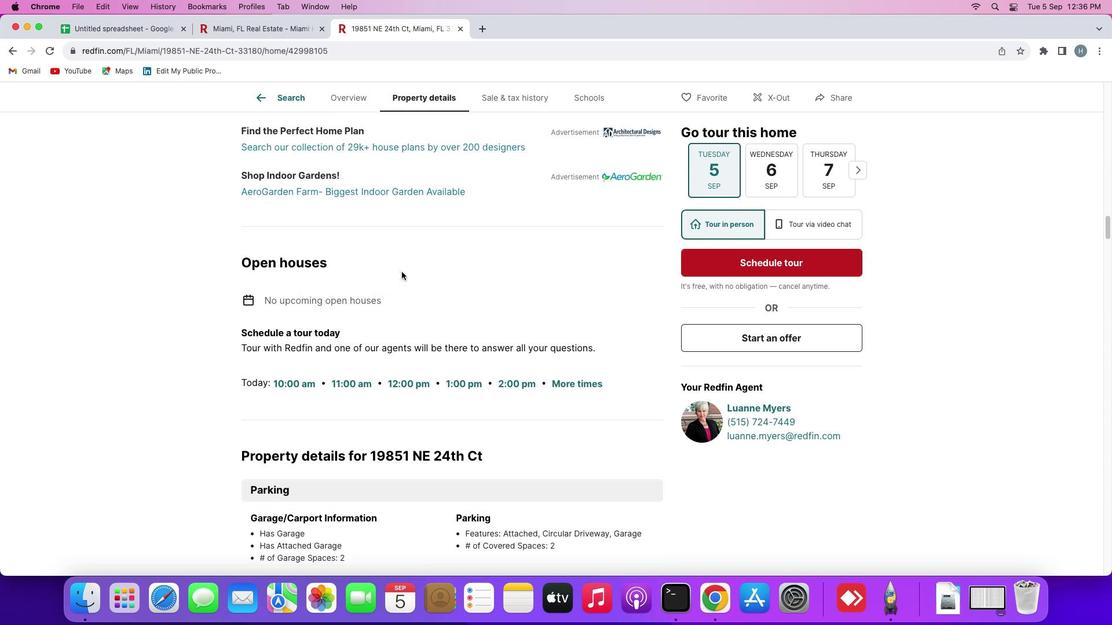 
Action: Mouse scrolled (401, 271) with delta (0, 4)
Screenshot: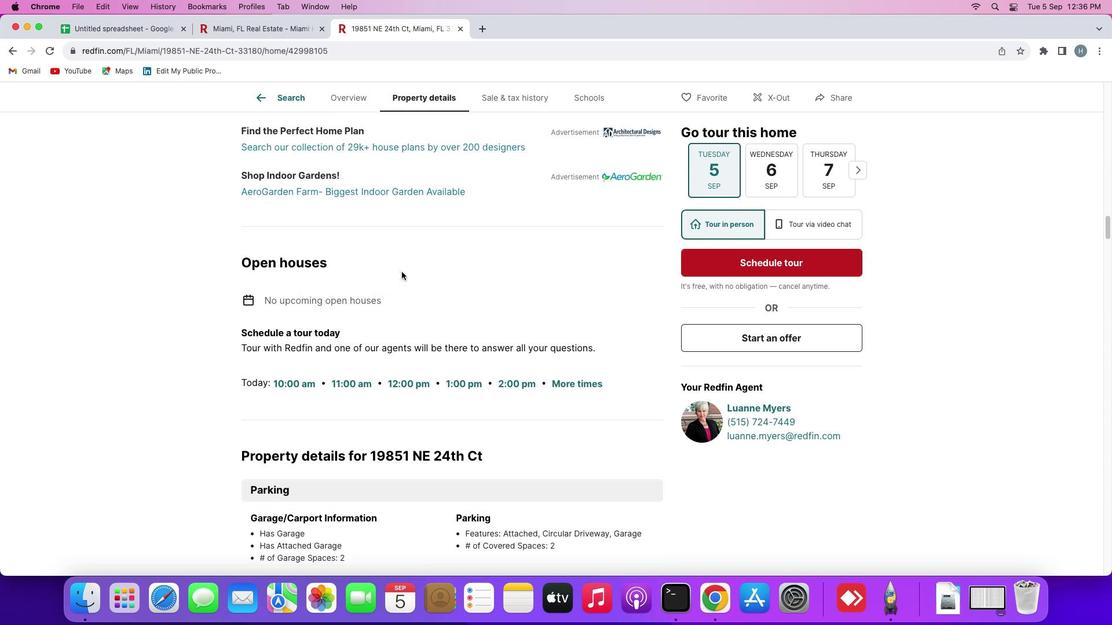 
Action: Mouse moved to (401, 270)
Screenshot: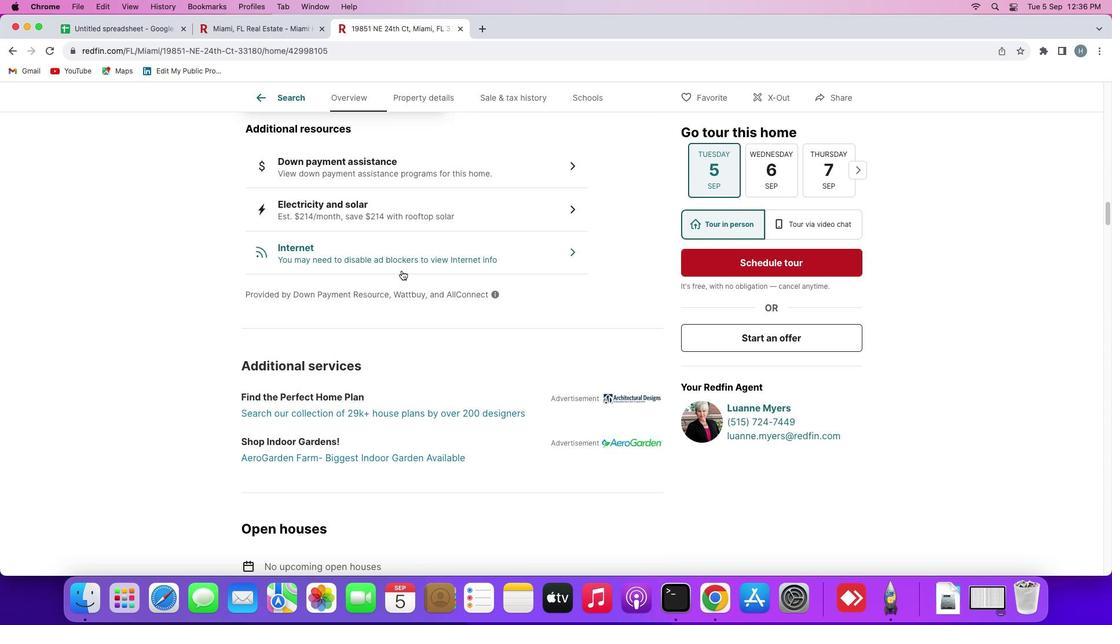 
Action: Mouse scrolled (401, 270) with delta (0, 0)
Screenshot: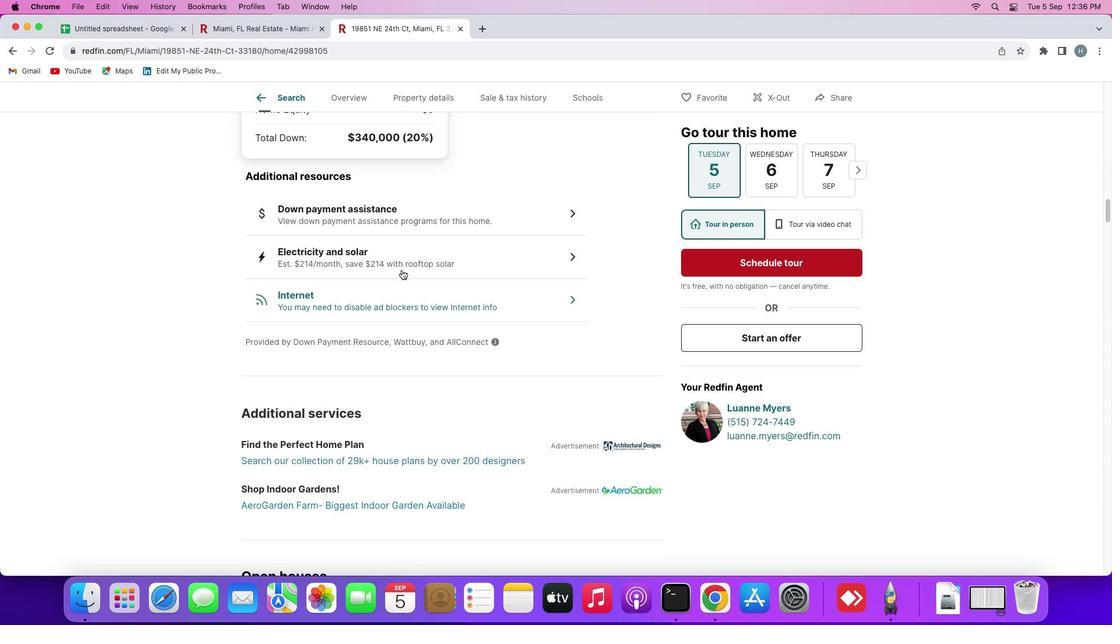 
Action: Mouse scrolled (401, 270) with delta (0, 0)
Screenshot: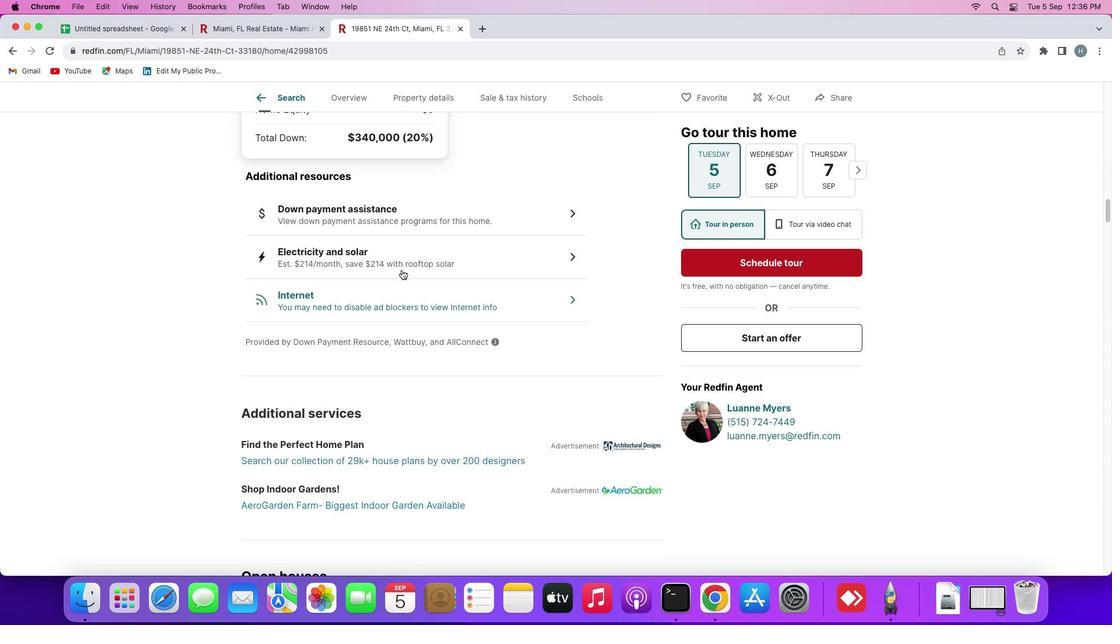 
Action: Mouse scrolled (401, 270) with delta (0, 2)
Screenshot: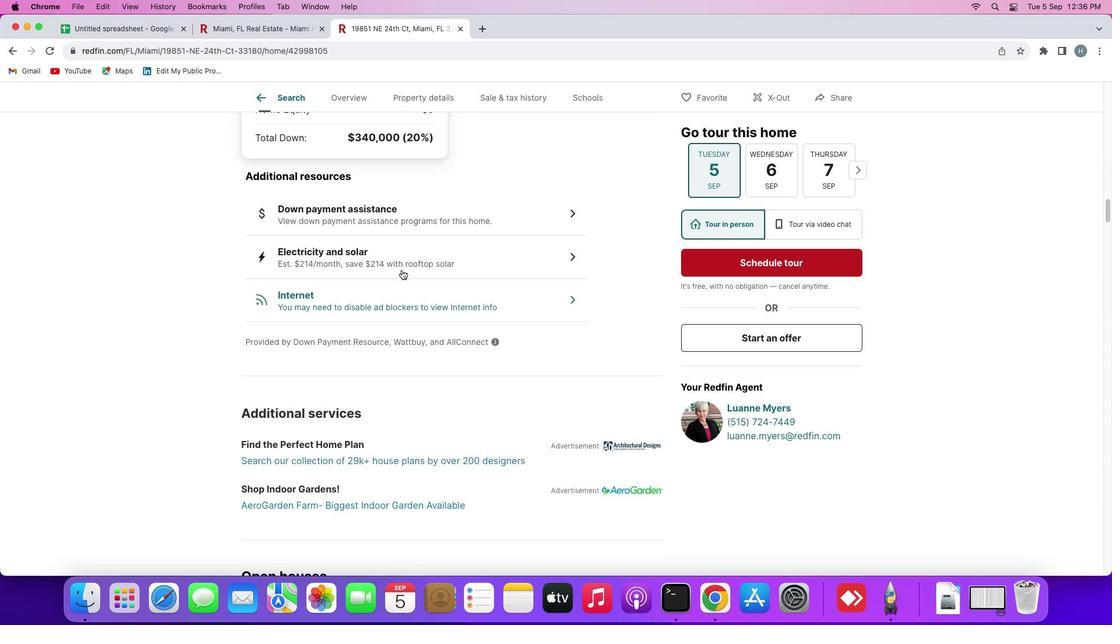 
Action: Mouse scrolled (401, 270) with delta (0, 3)
